 Task: For heading Use Roboto mono with violet colour & bold.  font size for heading20,  'Change the font style of data to'Times New Roman and font size to 12,  Change the alignment of both headline & data to Align left In the sheet  auditingSalesByQuarter_2022
Action: Mouse moved to (36, 129)
Screenshot: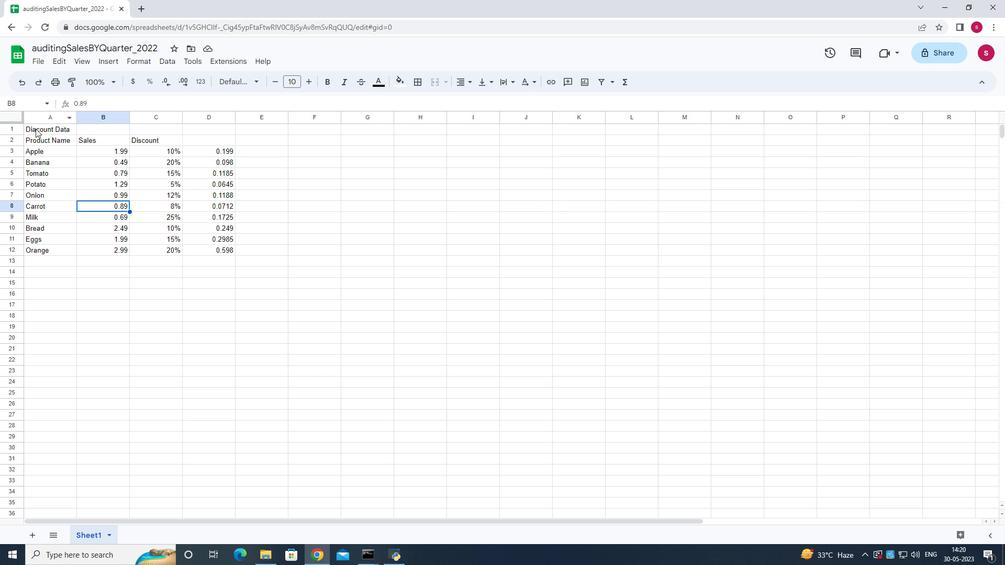 
Action: Mouse pressed left at (36, 129)
Screenshot: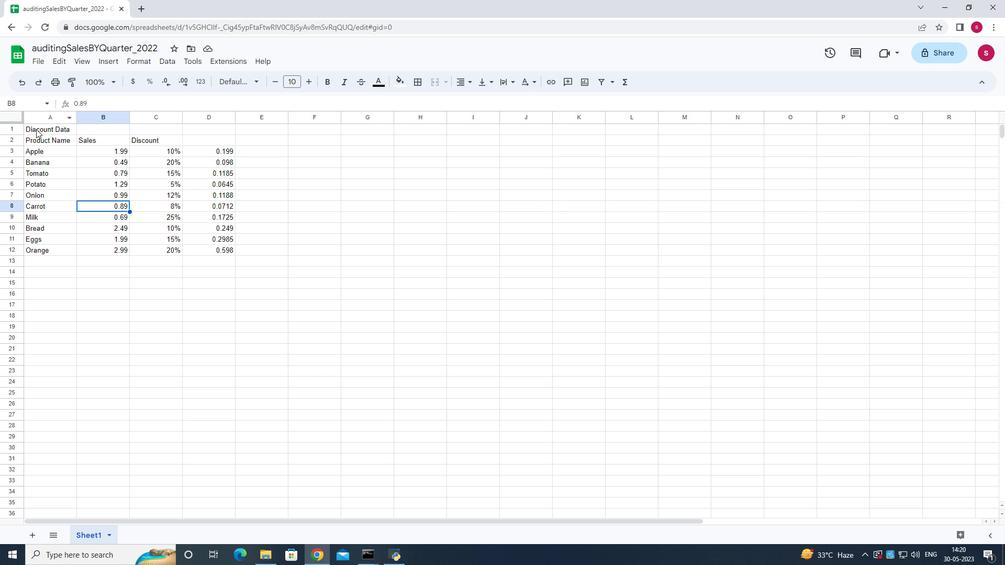 
Action: Mouse moved to (68, 127)
Screenshot: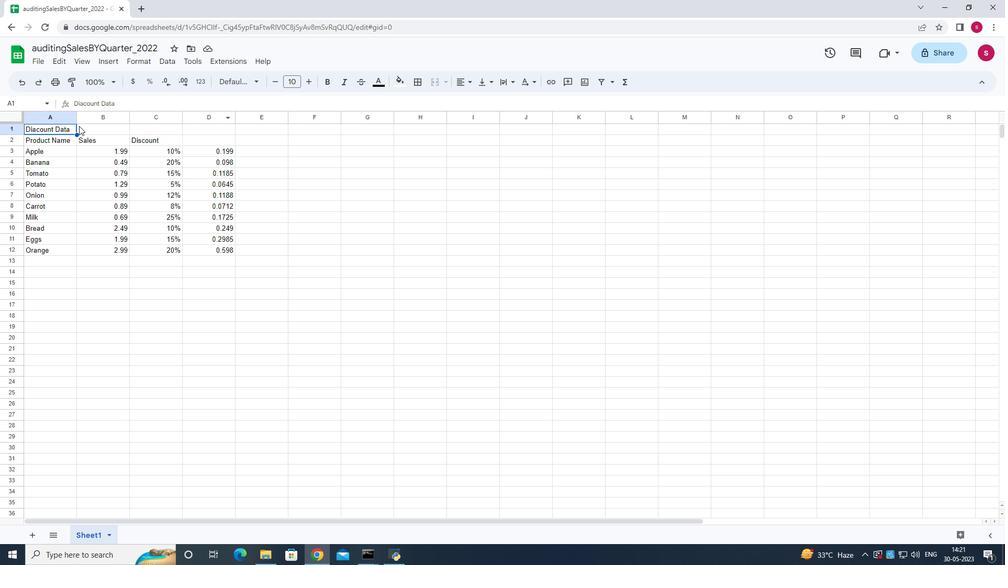 
Action: Mouse pressed left at (68, 127)
Screenshot: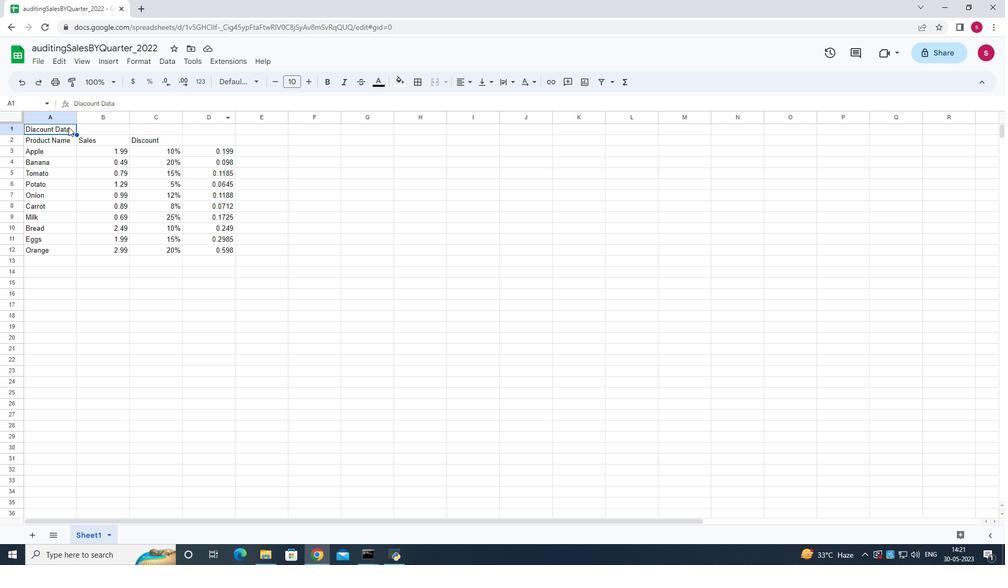 
Action: Mouse moved to (464, 75)
Screenshot: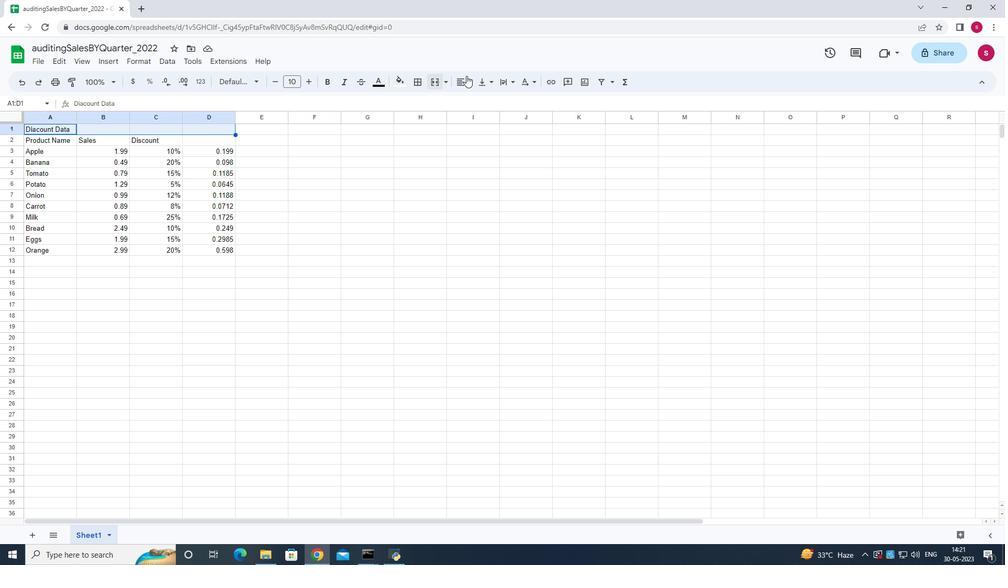 
Action: Mouse pressed left at (464, 75)
Screenshot: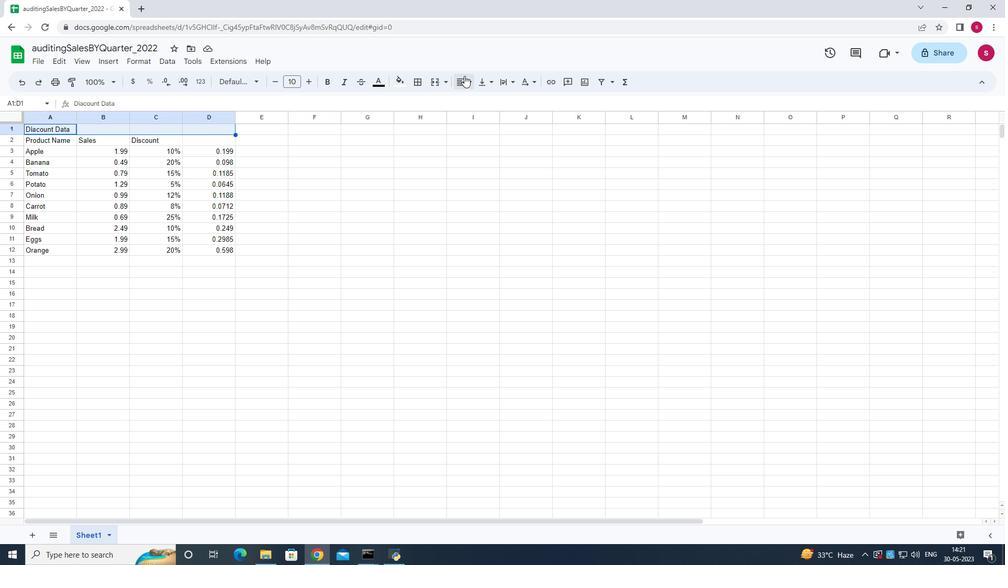 
Action: Mouse moved to (486, 95)
Screenshot: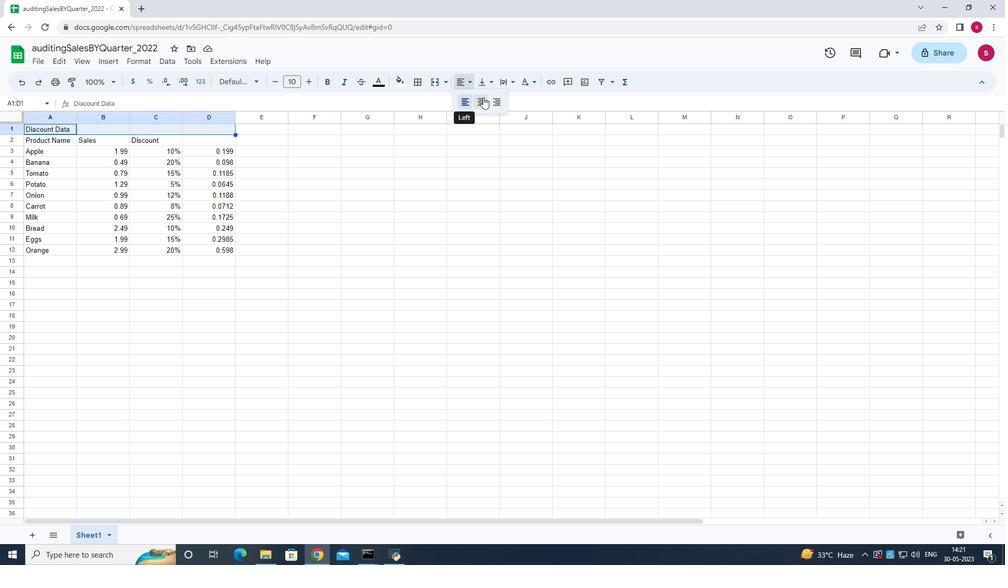
Action: Mouse pressed left at (486, 95)
Screenshot: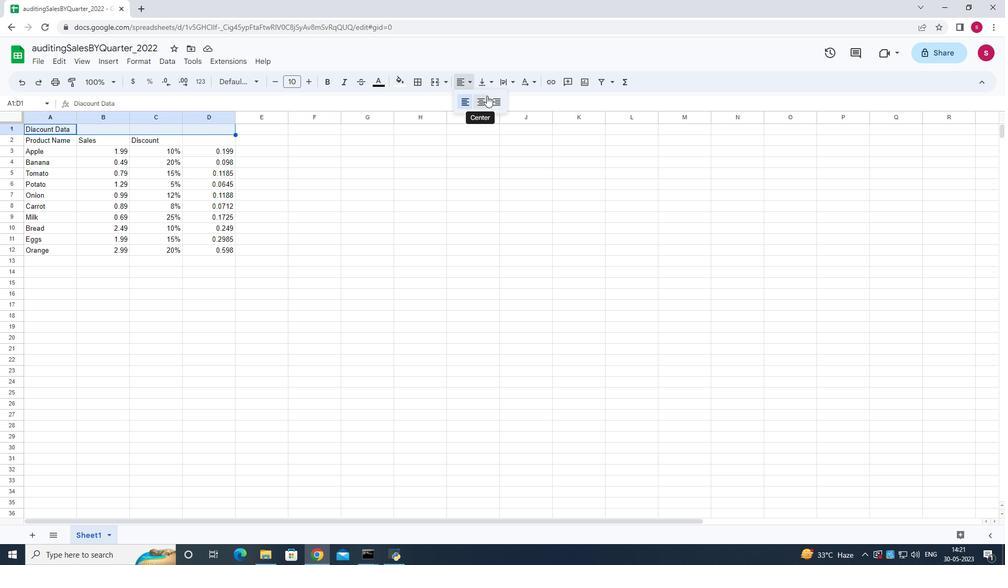 
Action: Mouse moved to (423, 84)
Screenshot: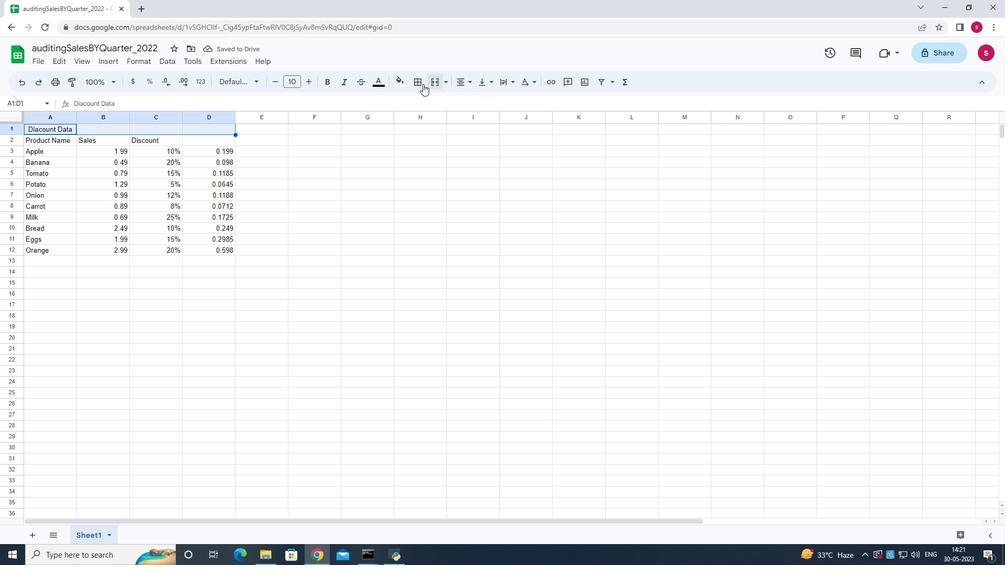 
Action: Mouse pressed left at (423, 84)
Screenshot: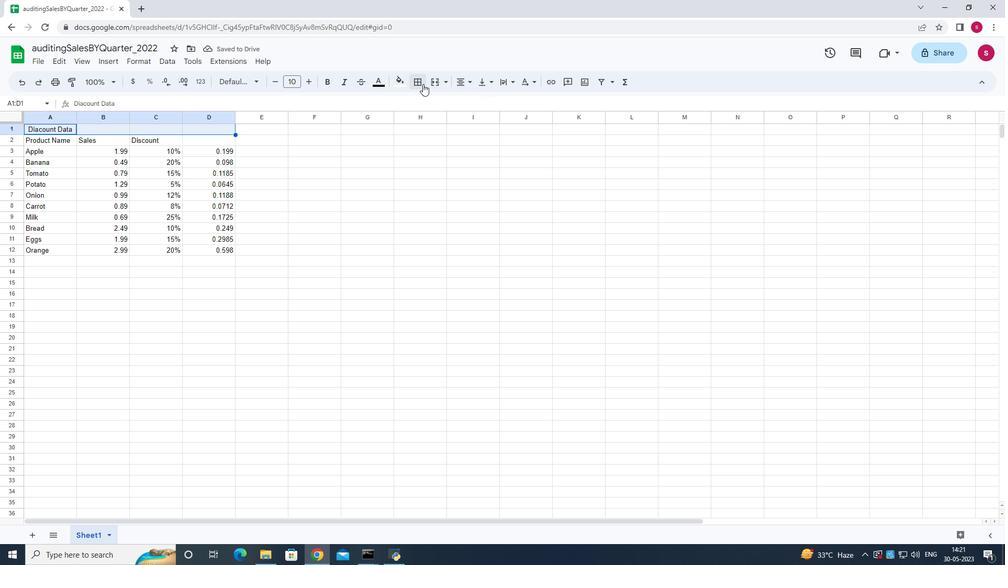 
Action: Mouse moved to (467, 204)
Screenshot: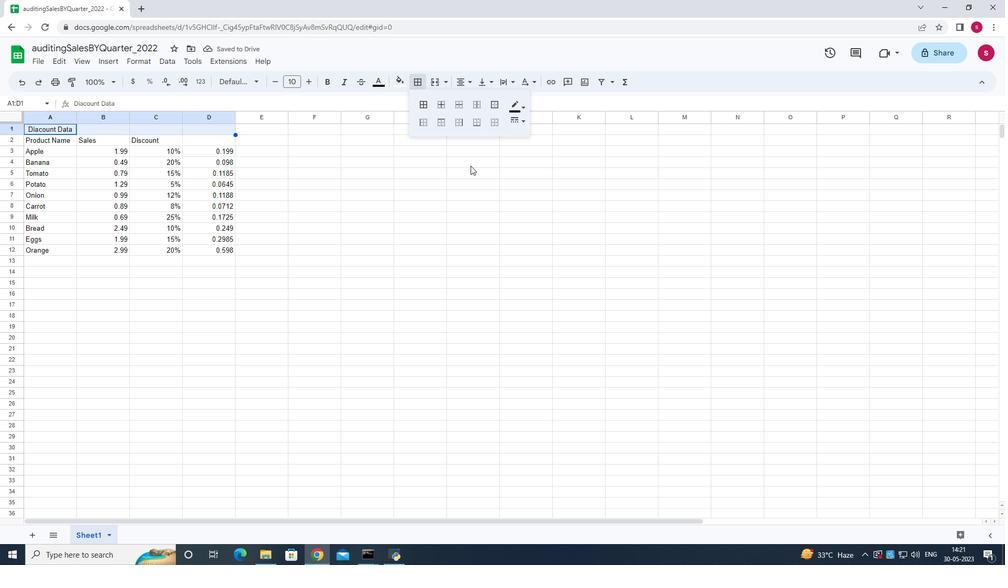 
Action: Mouse pressed left at (467, 204)
Screenshot: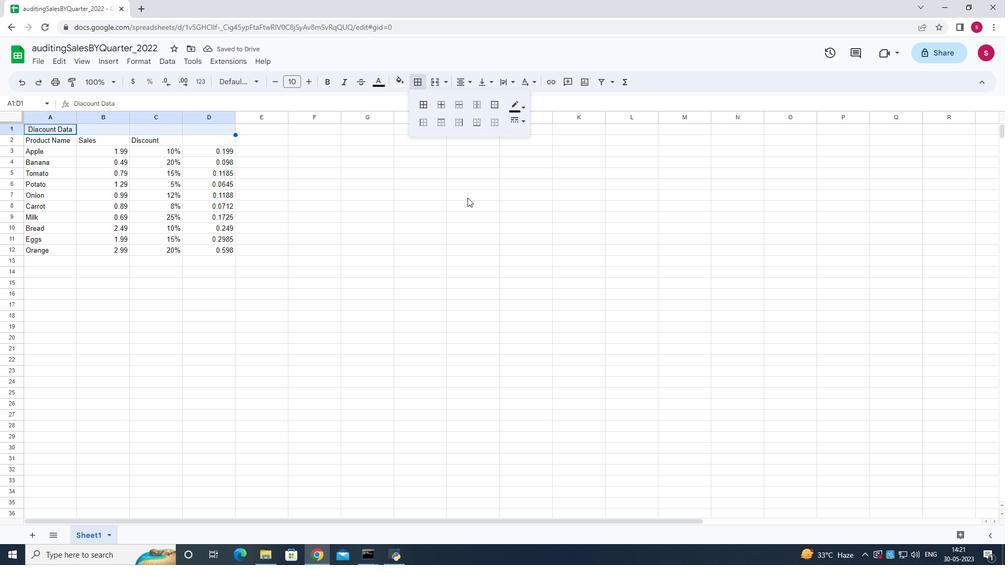 
Action: Mouse moved to (49, 124)
Screenshot: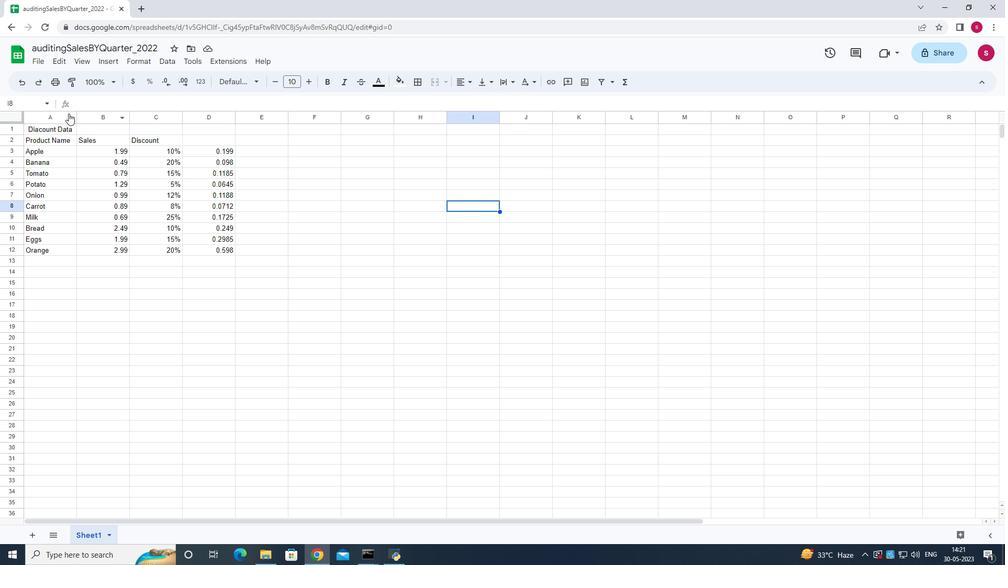 
Action: Mouse pressed left at (49, 124)
Screenshot: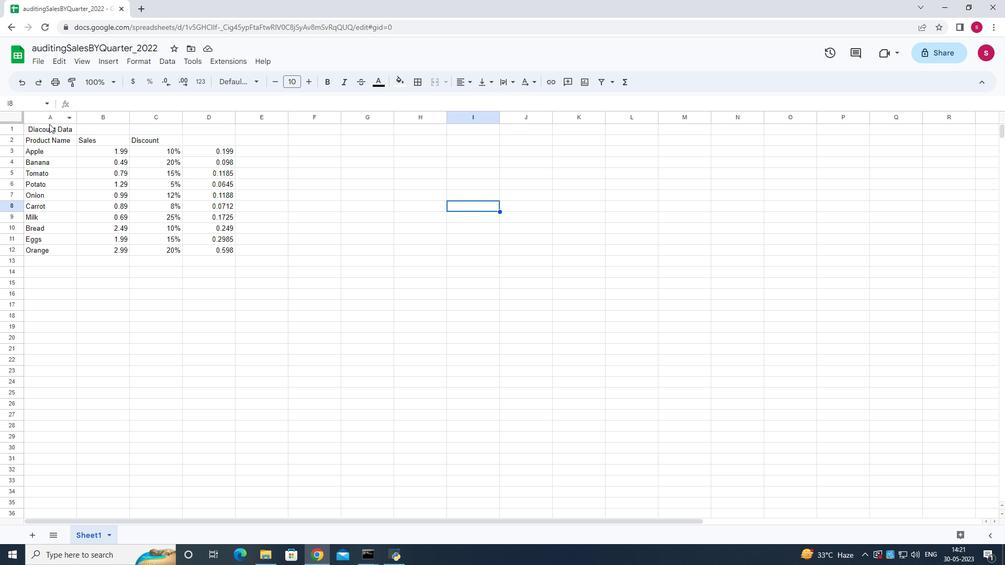 
Action: Mouse moved to (51, 136)
Screenshot: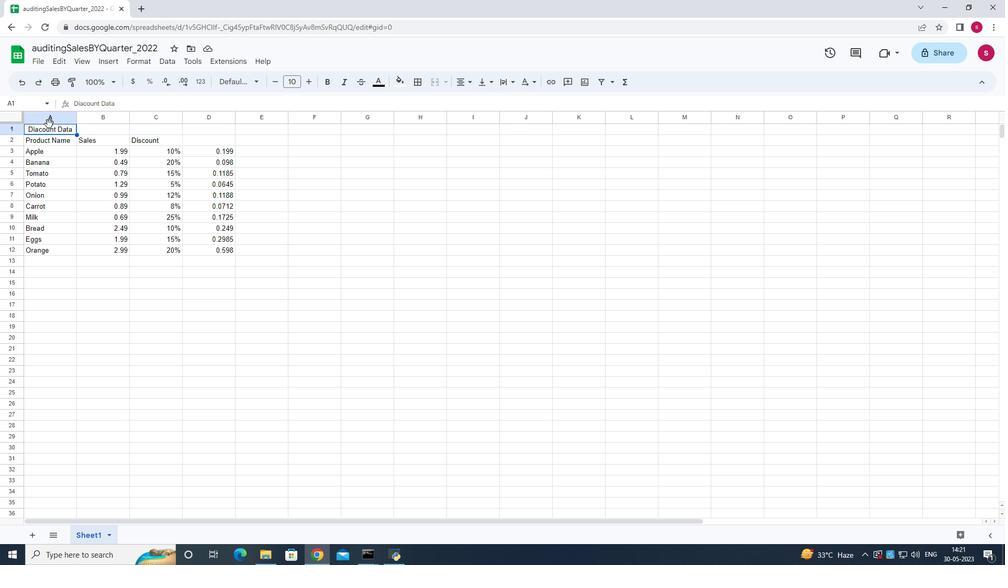 
Action: Mouse pressed left at (51, 136)
Screenshot: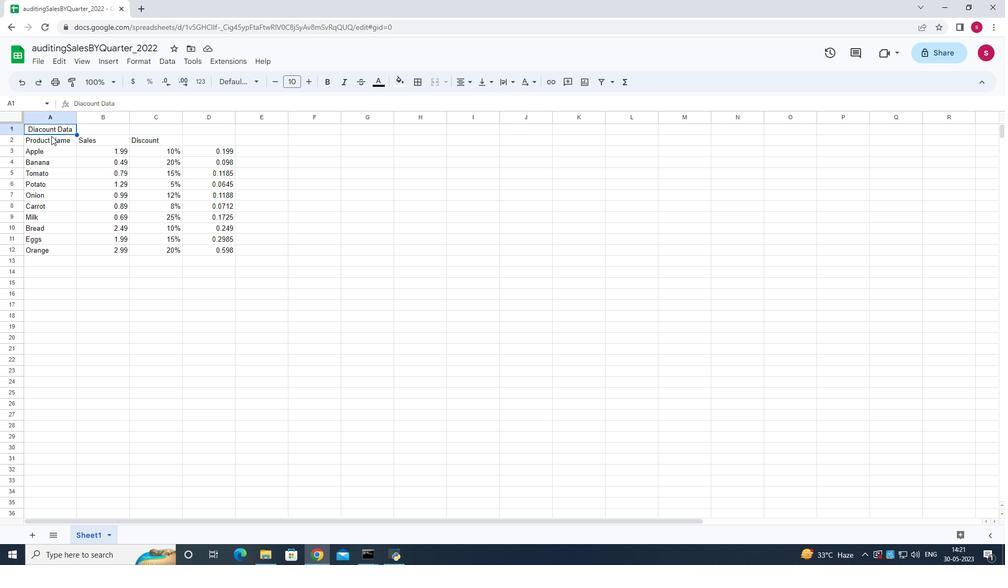 
Action: Mouse moved to (198, 354)
Screenshot: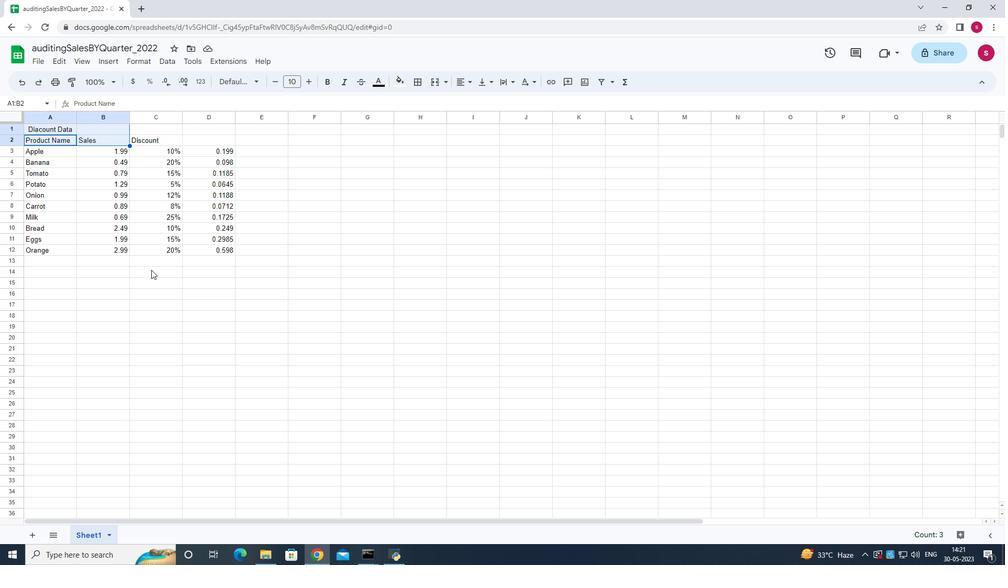 
Action: Mouse pressed left at (198, 354)
Screenshot: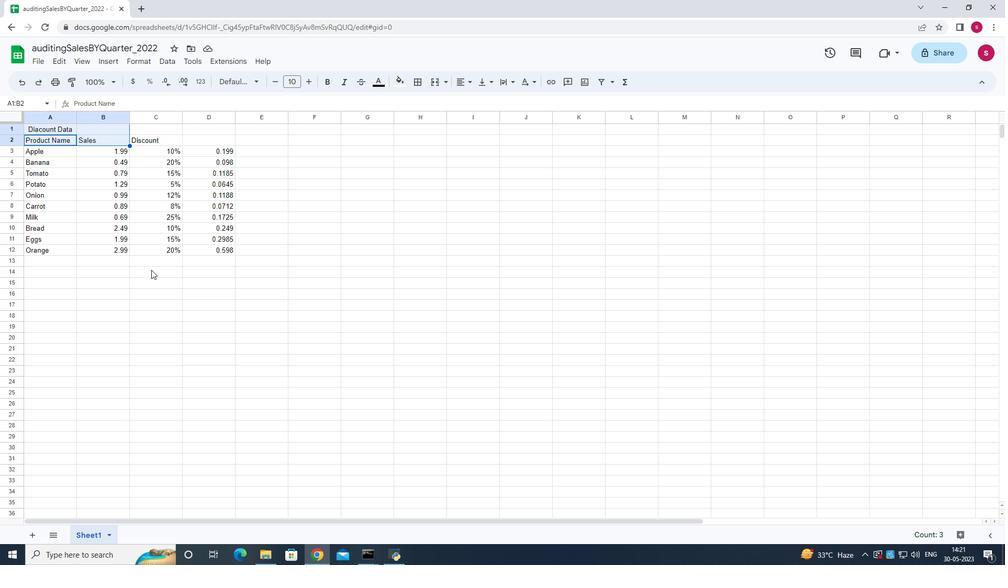 
Action: Mouse moved to (57, 120)
Screenshot: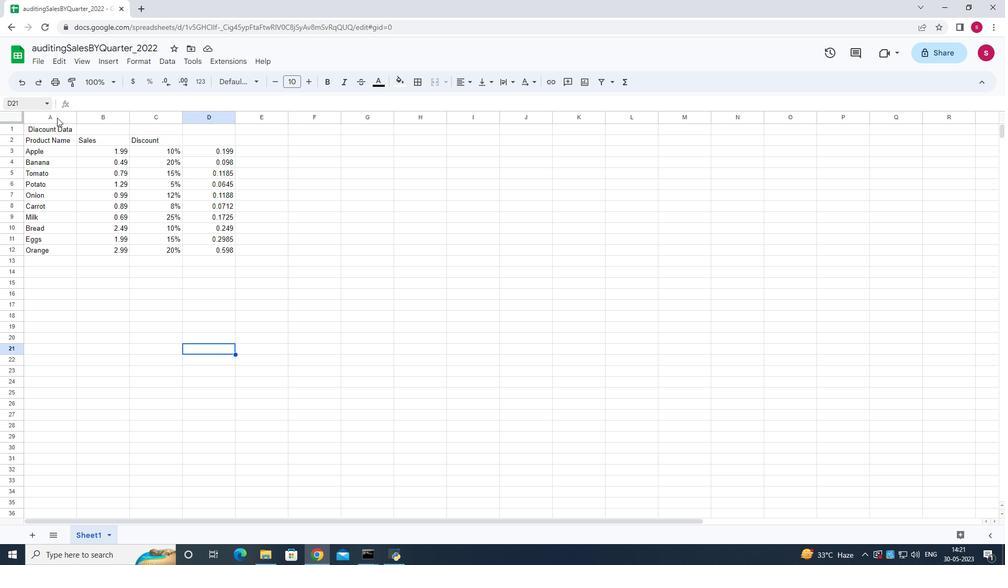 
Action: Mouse pressed left at (57, 120)
Screenshot: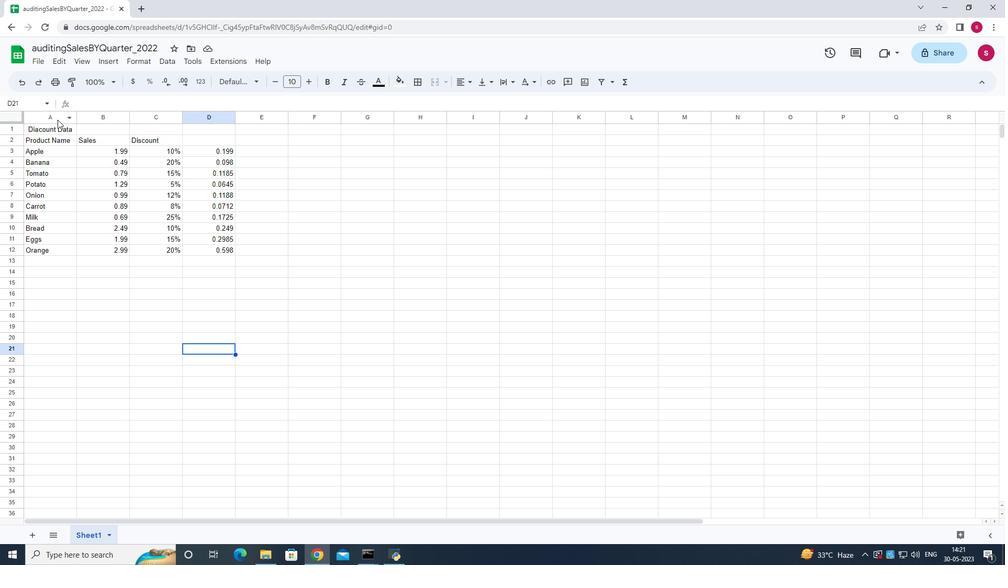 
Action: Mouse moved to (57, 126)
Screenshot: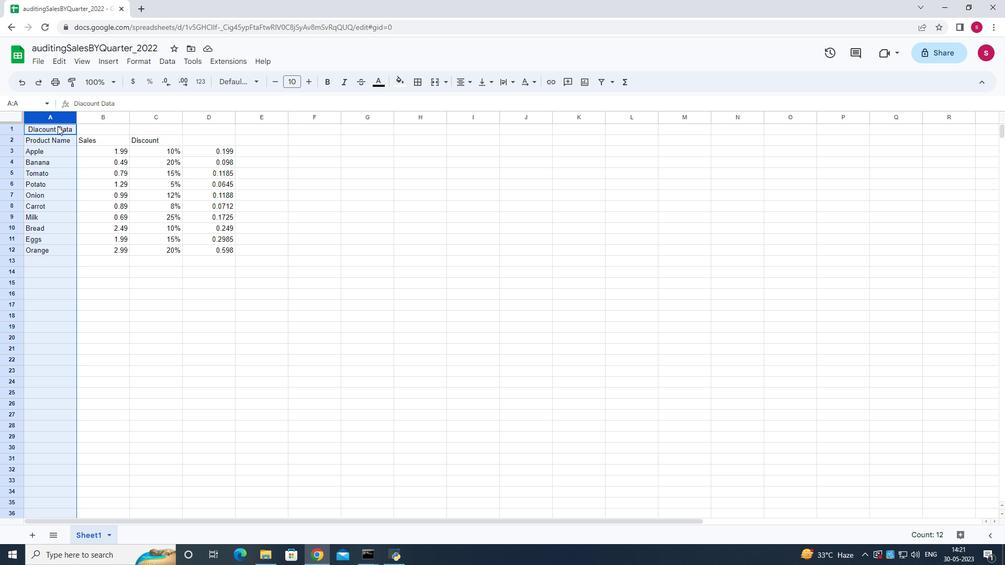 
Action: Mouse pressed left at (57, 126)
Screenshot: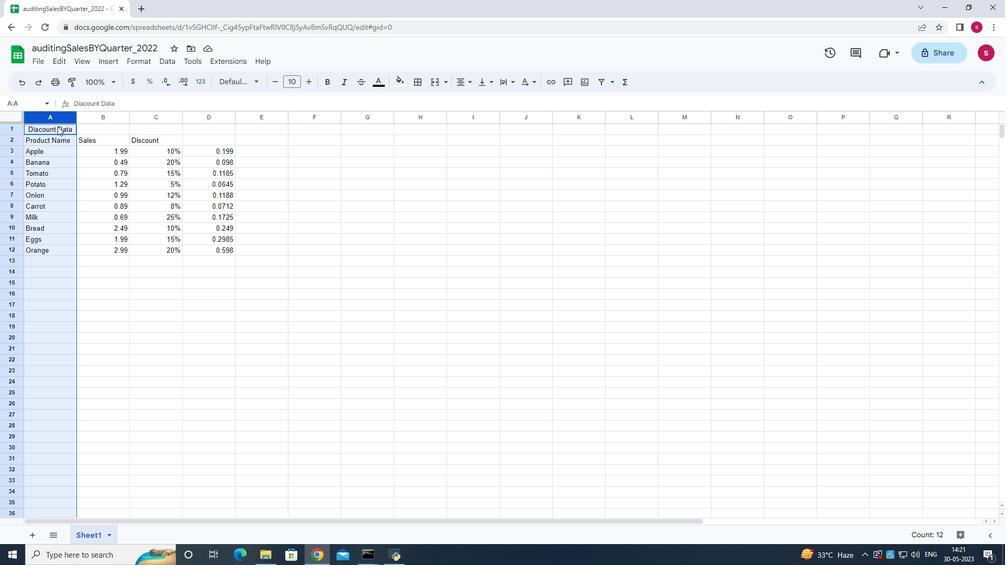 
Action: Mouse pressed left at (57, 126)
Screenshot: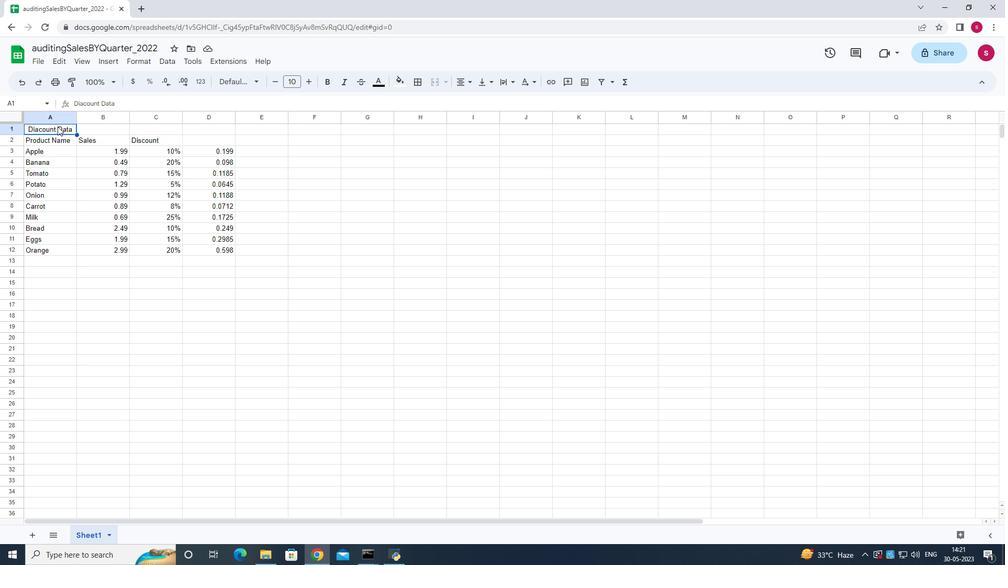 
Action: Mouse moved to (136, 62)
Screenshot: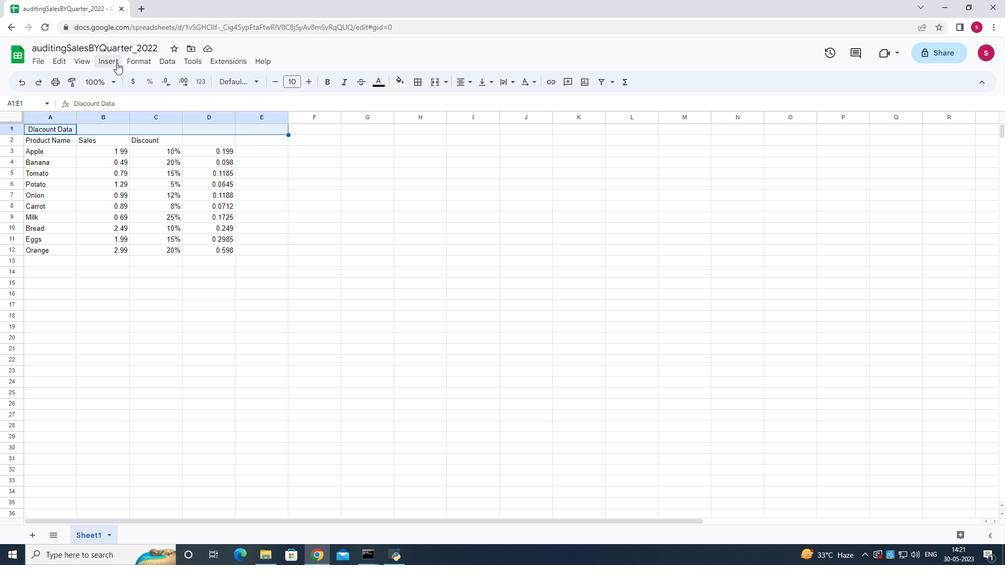 
Action: Mouse pressed left at (136, 62)
Screenshot: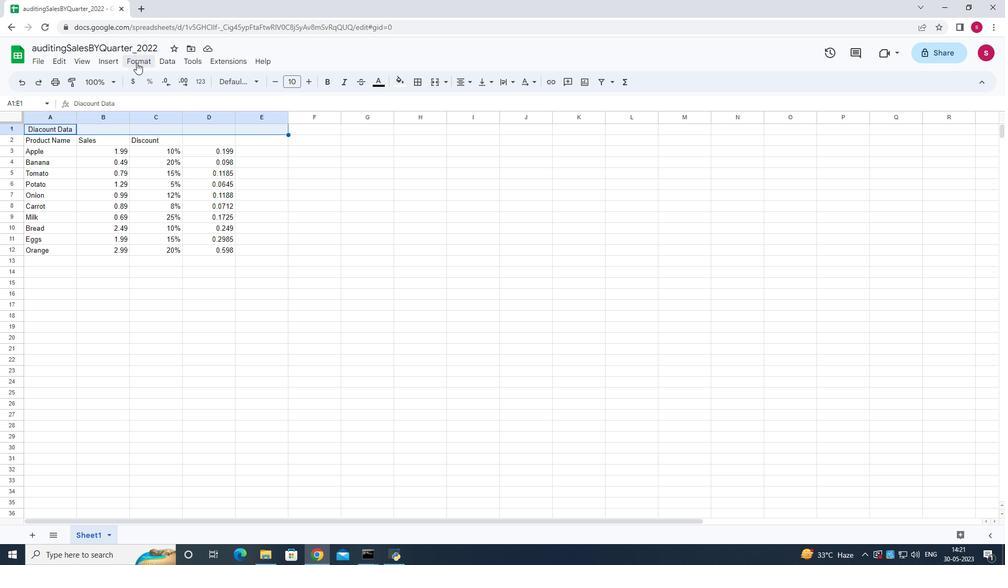 
Action: Mouse moved to (65, 123)
Screenshot: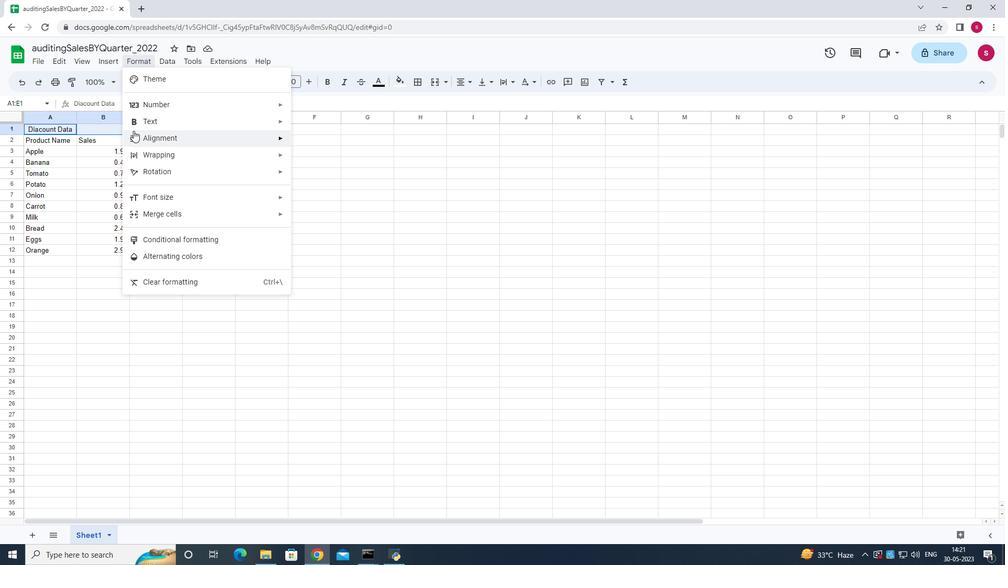 
Action: Mouse pressed left at (65, 123)
Screenshot: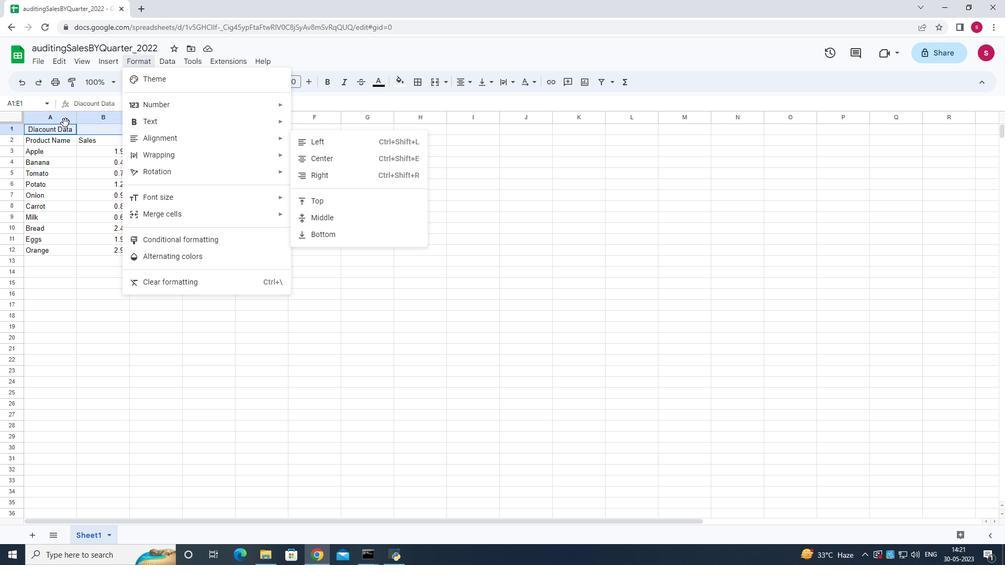 
Action: Mouse moved to (49, 129)
Screenshot: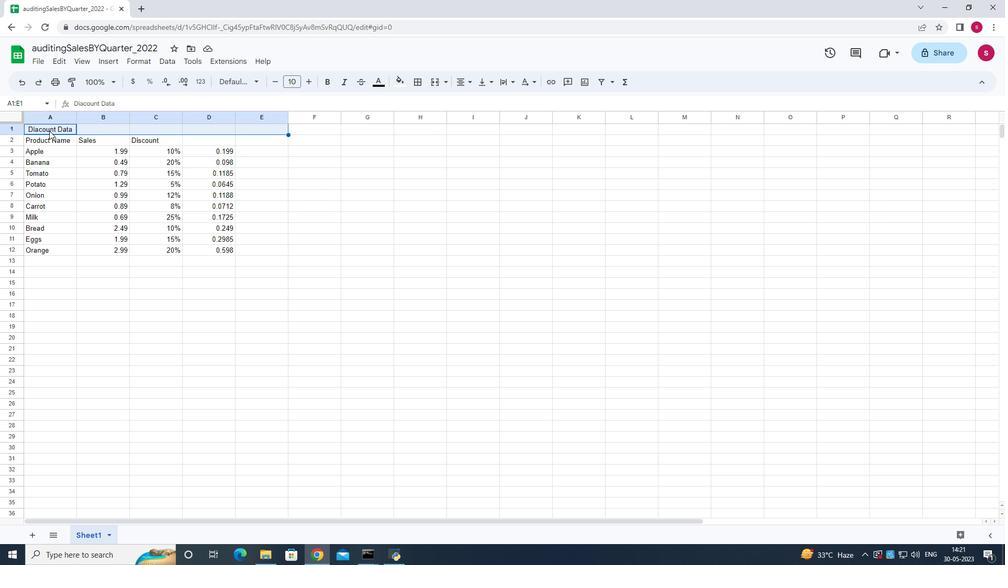 
Action: Mouse pressed left at (49, 129)
Screenshot: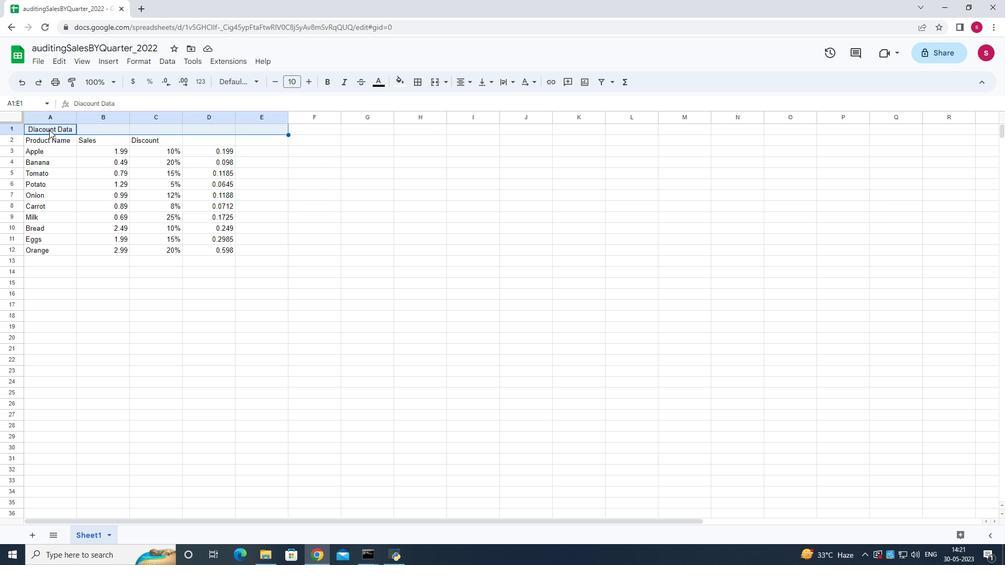 
Action: Mouse moved to (111, 61)
Screenshot: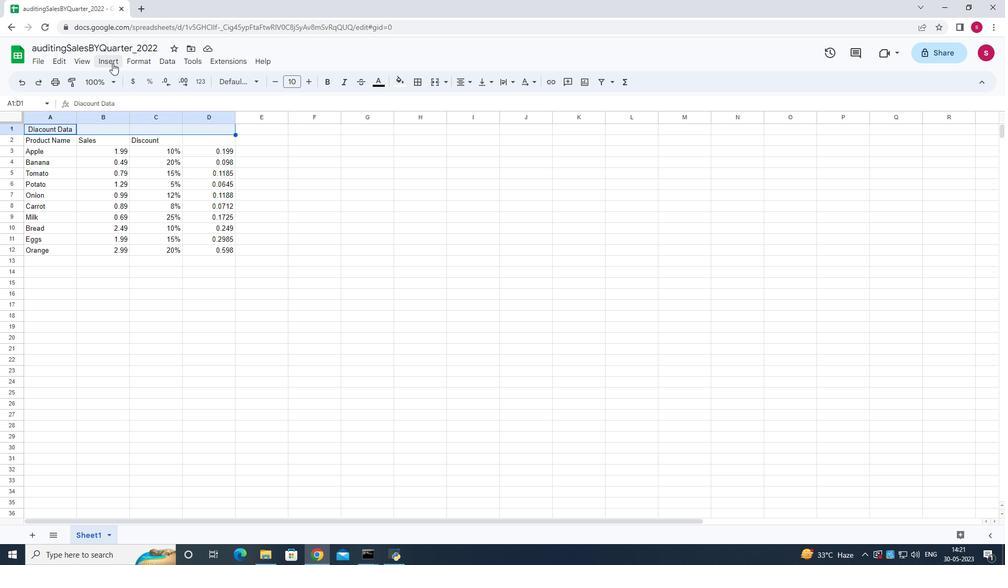 
Action: Mouse pressed left at (111, 61)
Screenshot: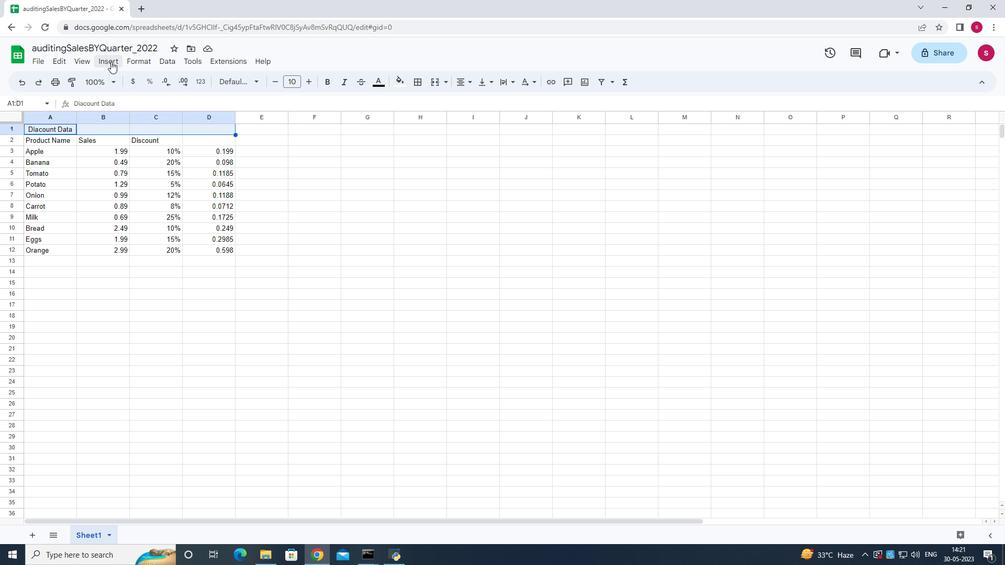 
Action: Mouse moved to (138, 75)
Screenshot: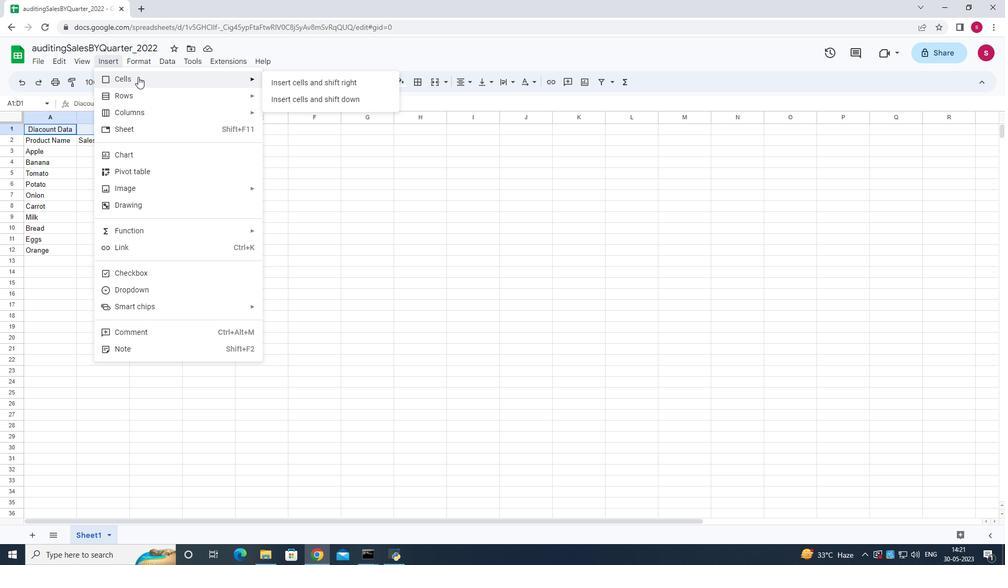 
Action: Mouse pressed left at (138, 75)
Screenshot: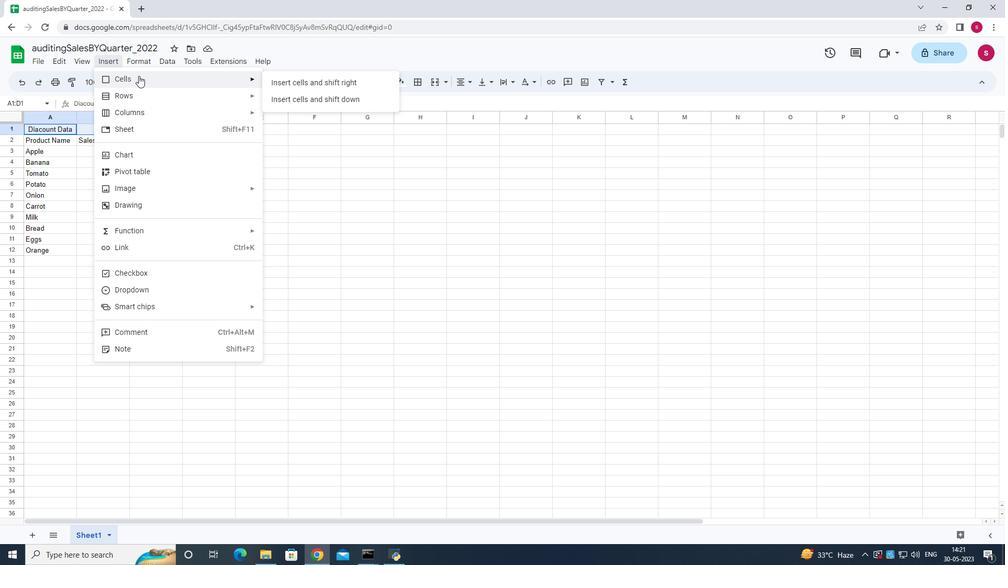
Action: Mouse moved to (286, 53)
Screenshot: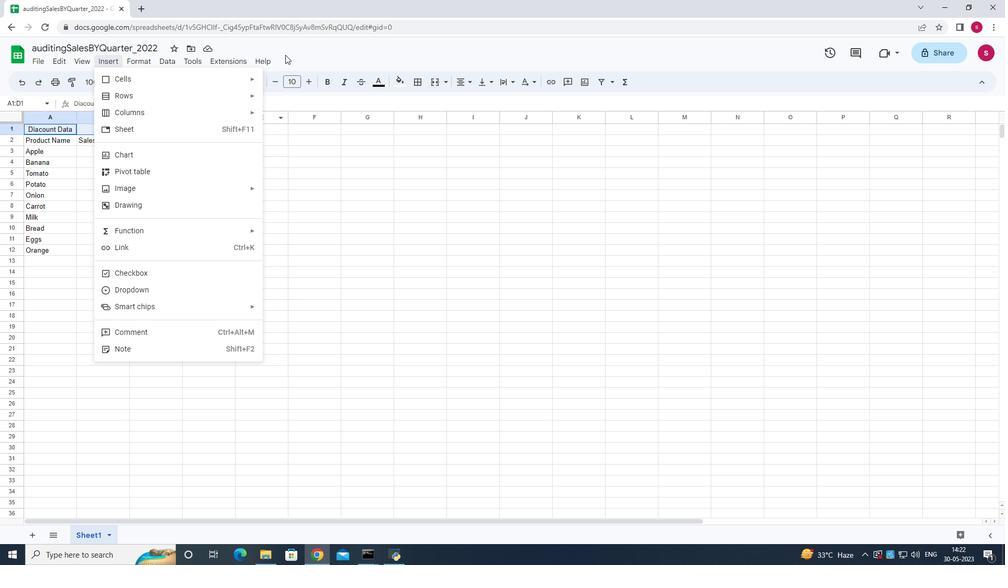 
Action: Mouse pressed left at (286, 53)
Screenshot: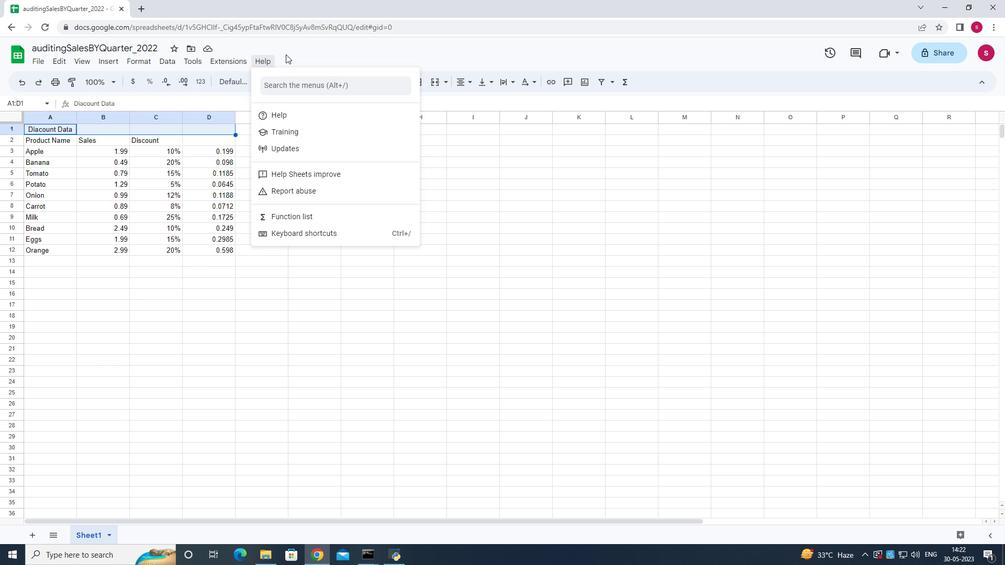
Action: Mouse moved to (472, 80)
Screenshot: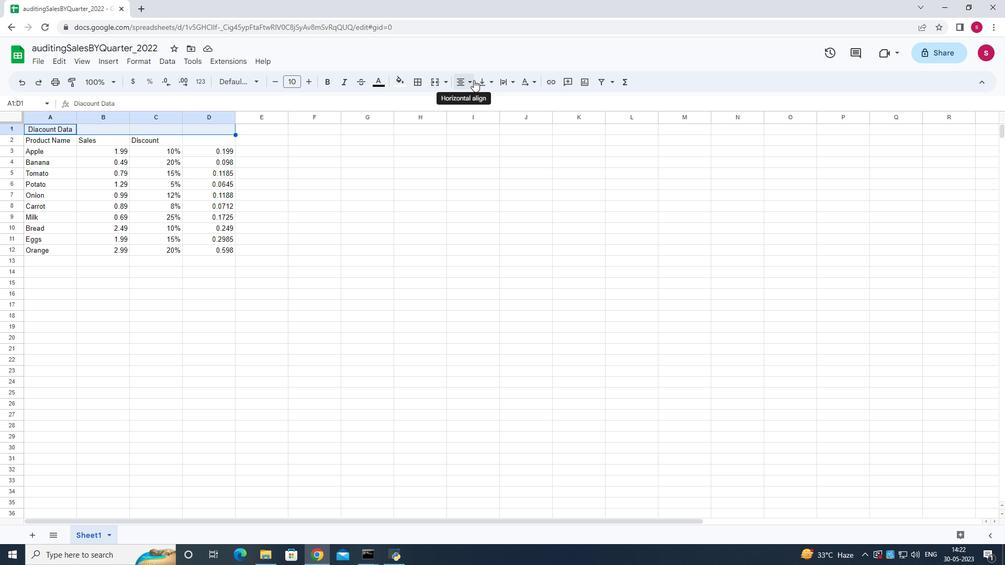 
Action: Mouse pressed left at (472, 80)
Screenshot: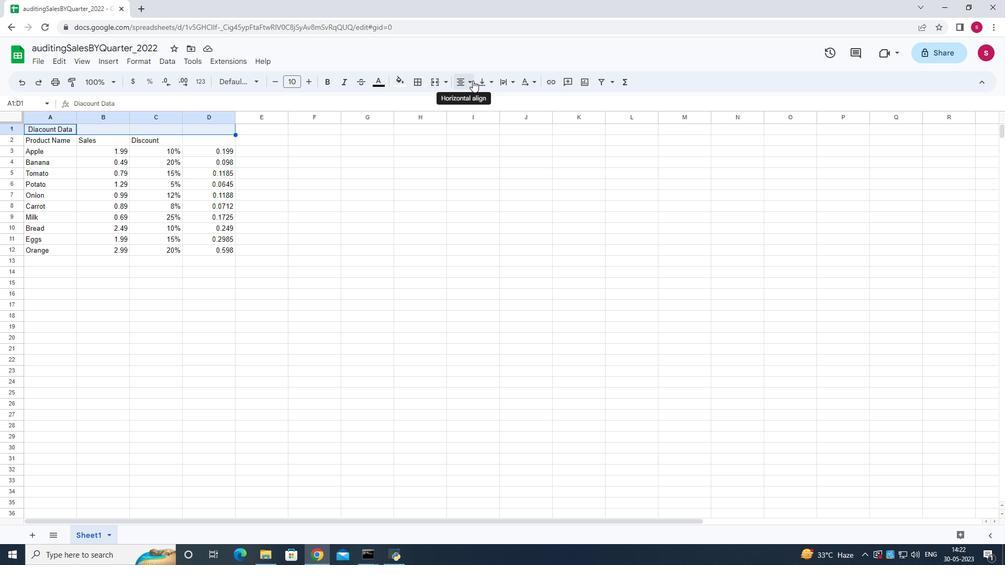 
Action: Mouse moved to (478, 103)
Screenshot: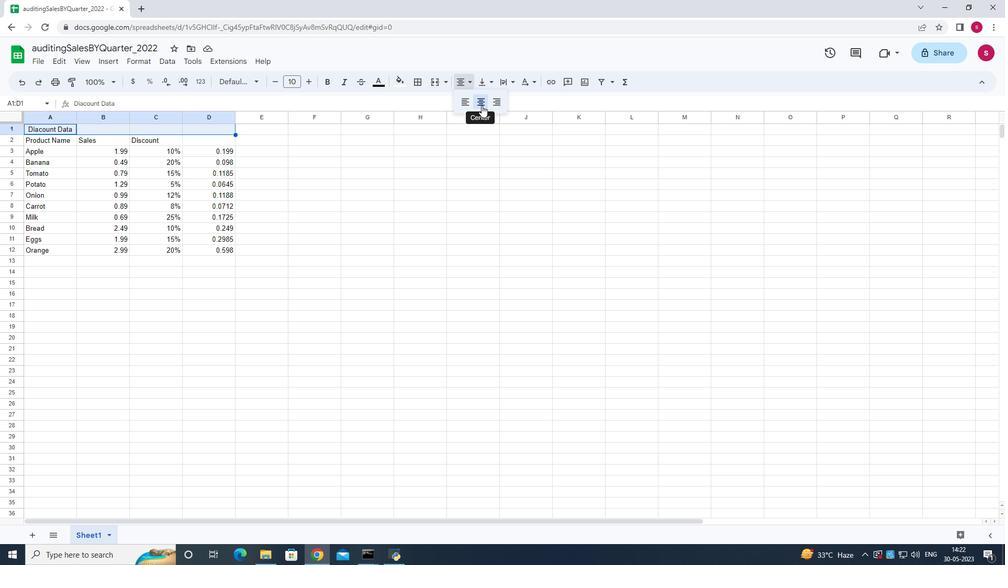 
Action: Mouse pressed left at (478, 103)
Screenshot: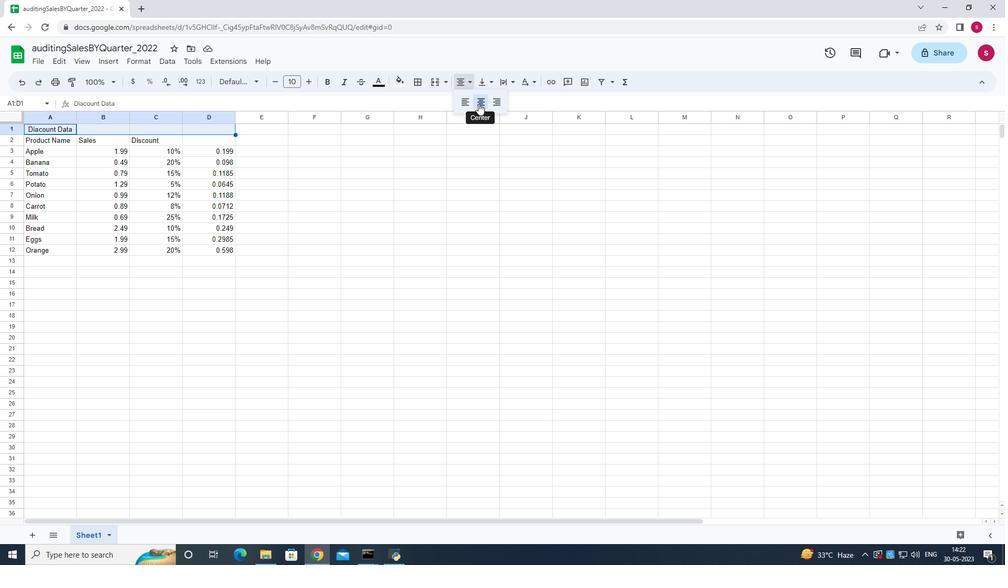 
Action: Mouse moved to (131, 64)
Screenshot: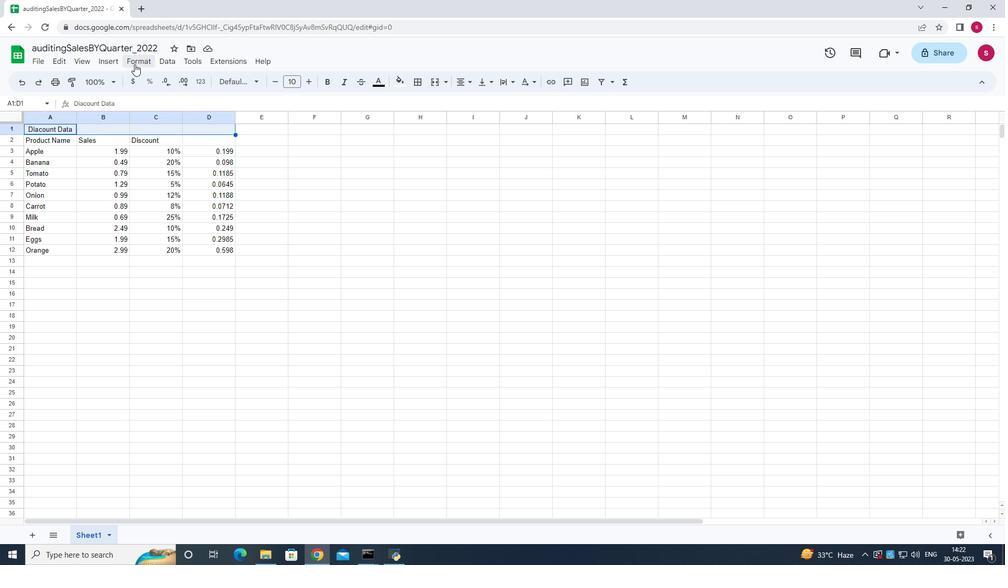 
Action: Mouse pressed left at (131, 64)
Screenshot: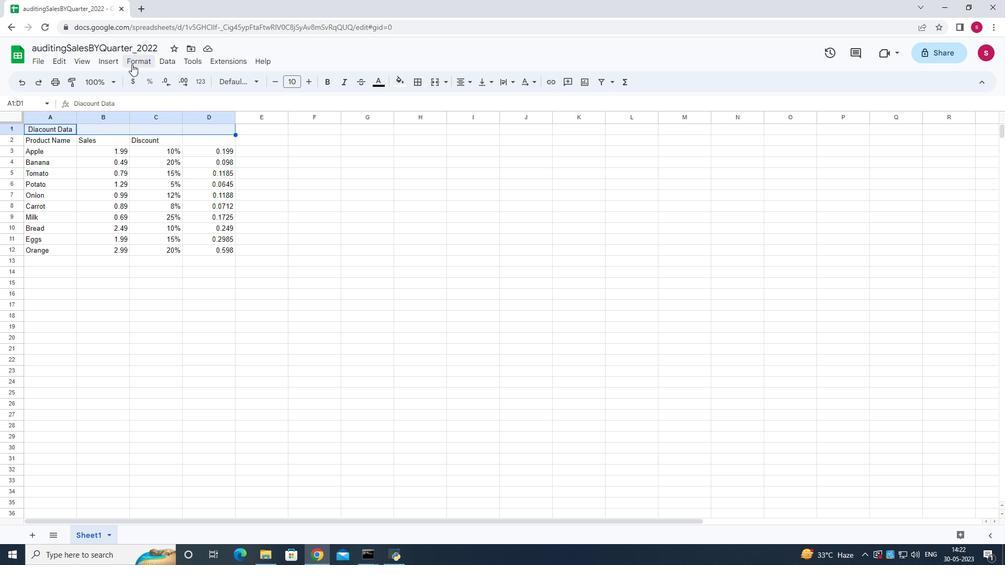 
Action: Mouse moved to (301, 216)
Screenshot: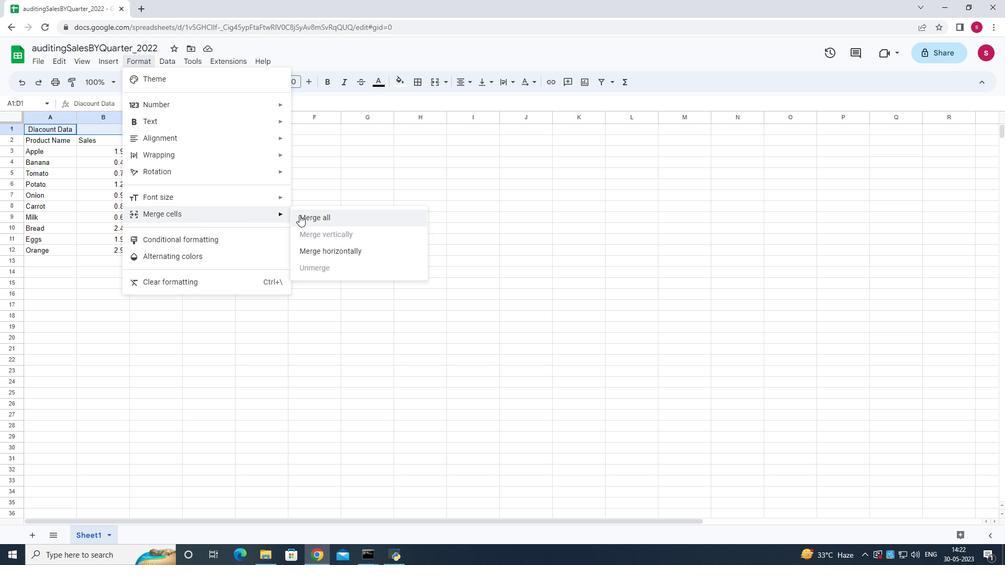 
Action: Mouse pressed left at (301, 216)
Screenshot: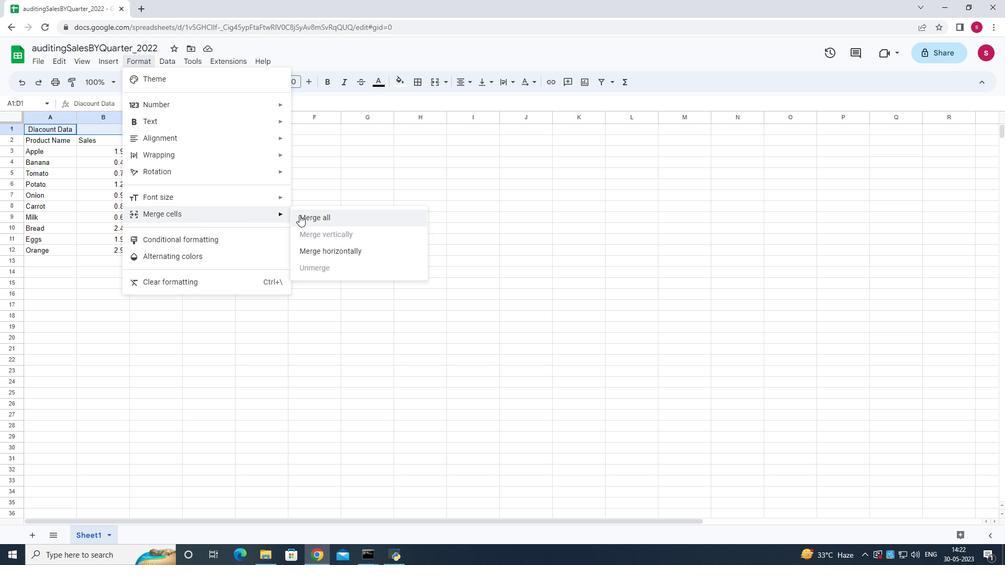 
Action: Mouse moved to (873, 148)
Screenshot: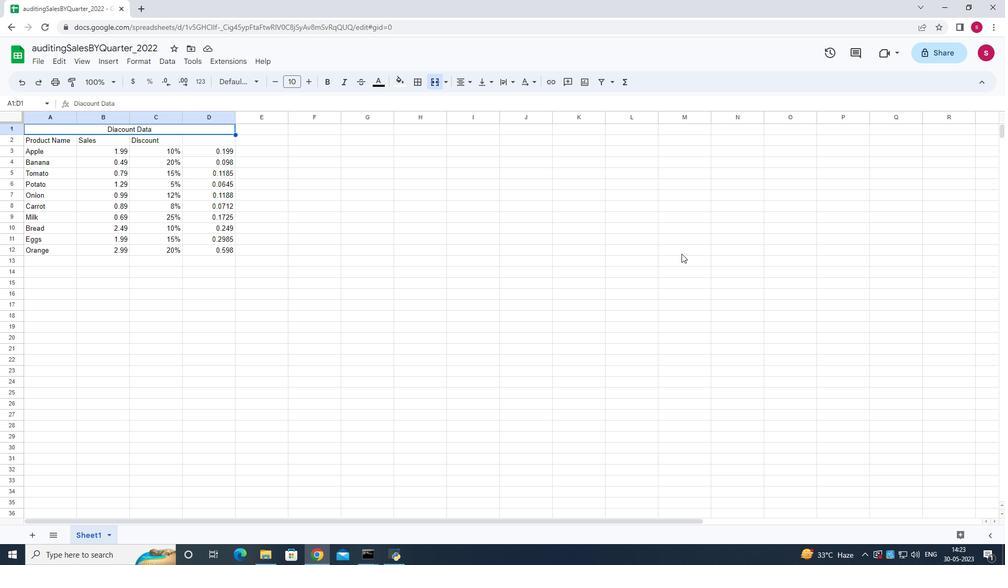 
Action: Mouse scrolled (873, 149) with delta (0, 0)
Screenshot: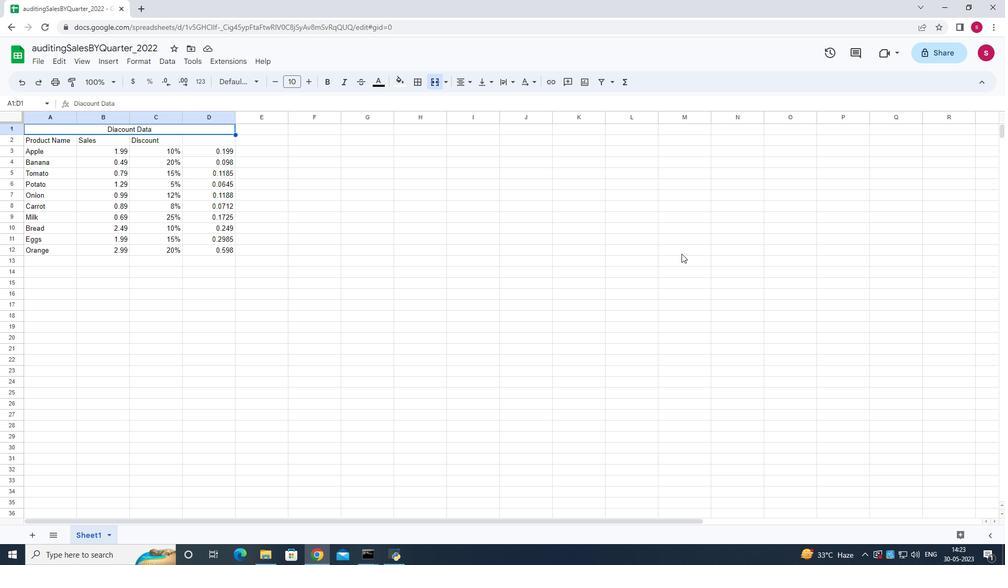 
Action: Mouse moved to (124, 127)
Screenshot: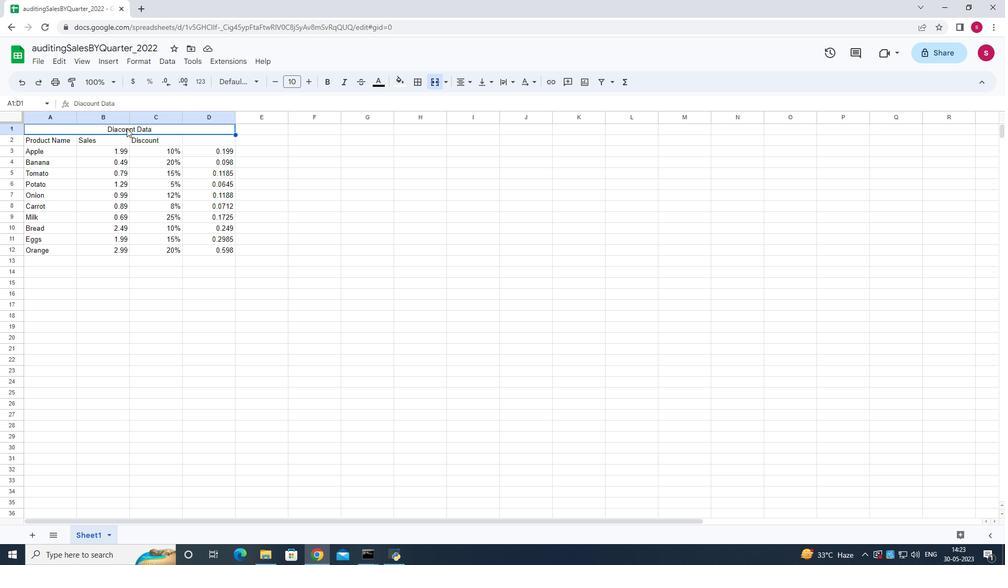 
Action: Mouse pressed left at (124, 127)
Screenshot: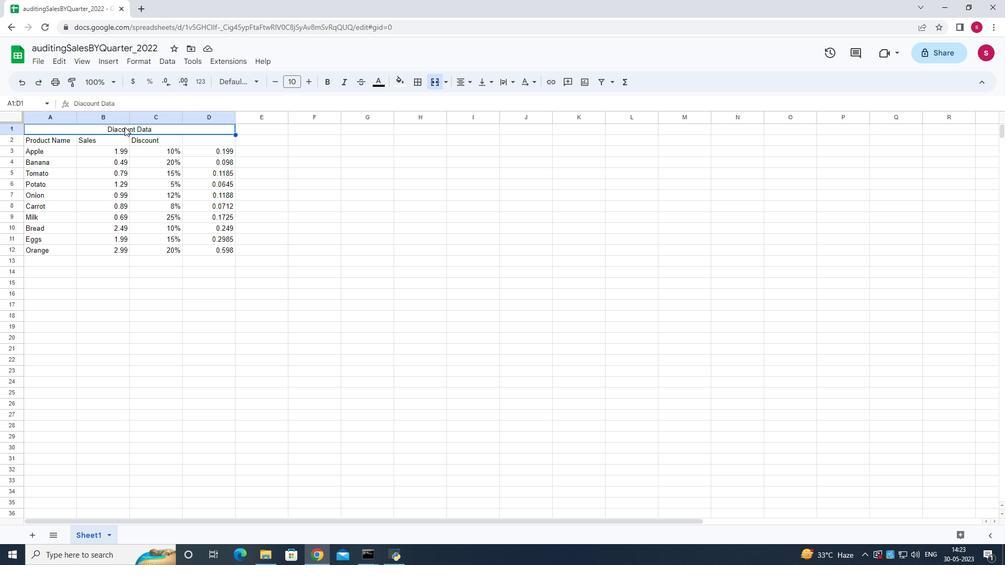 
Action: Mouse pressed left at (124, 127)
Screenshot: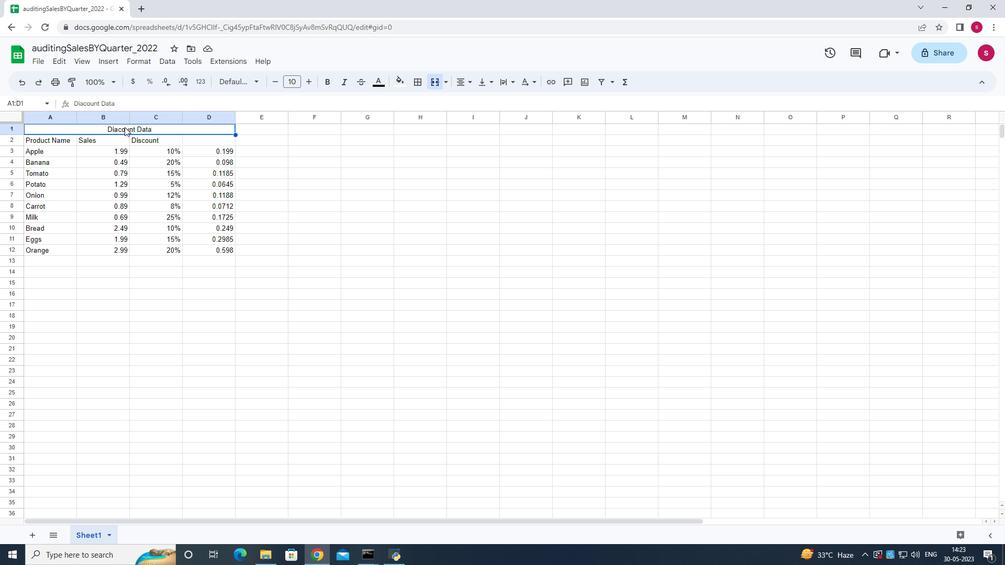 
Action: Mouse pressed left at (124, 127)
Screenshot: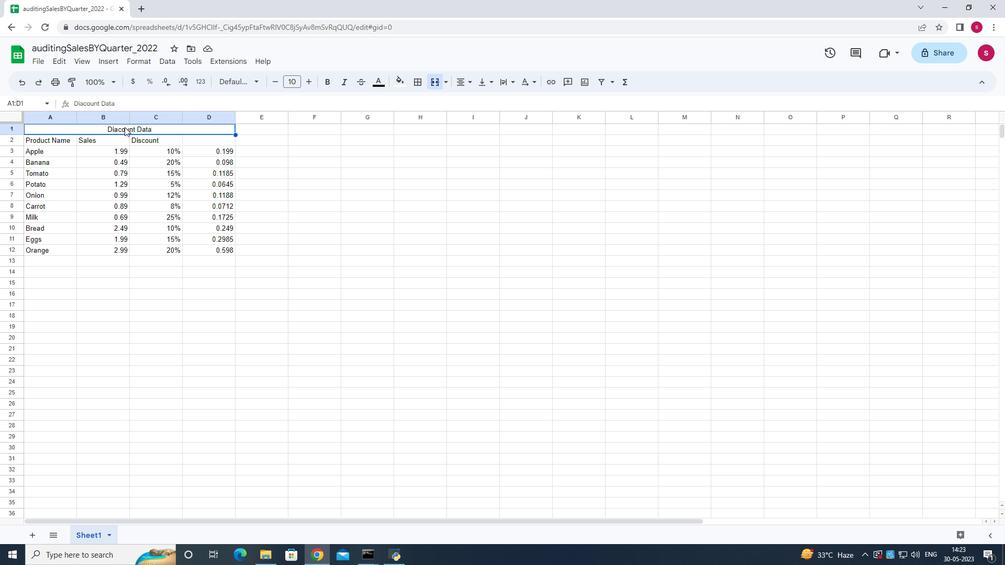 
Action: Mouse pressed left at (124, 127)
Screenshot: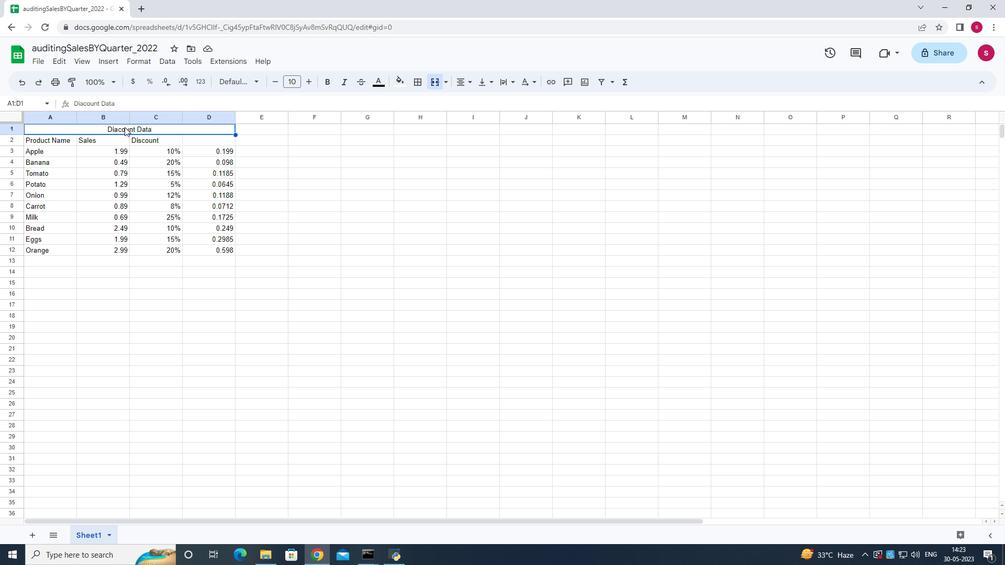 
Action: Mouse pressed left at (124, 127)
Screenshot: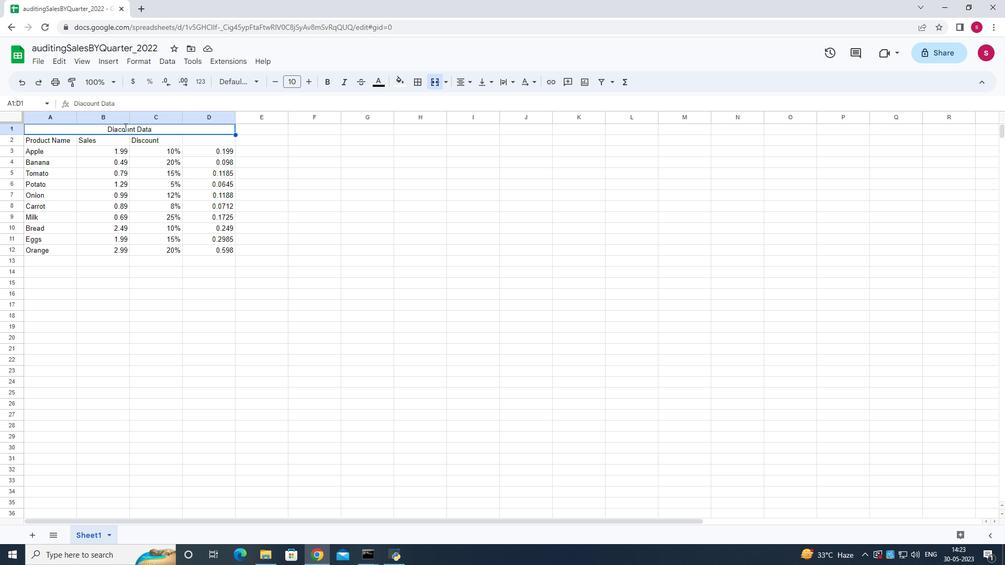 
Action: Mouse moved to (382, 83)
Screenshot: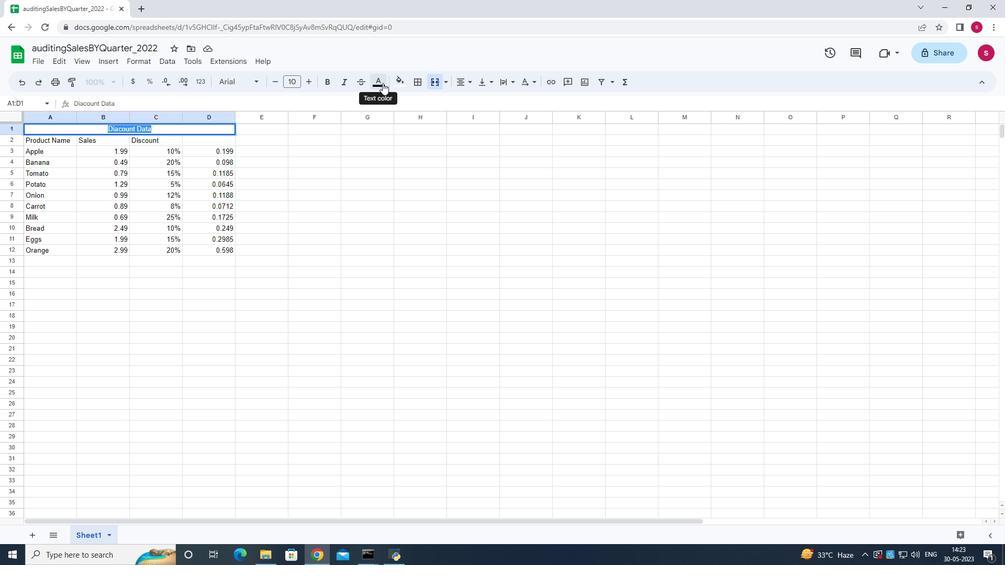 
Action: Mouse pressed left at (382, 83)
Screenshot: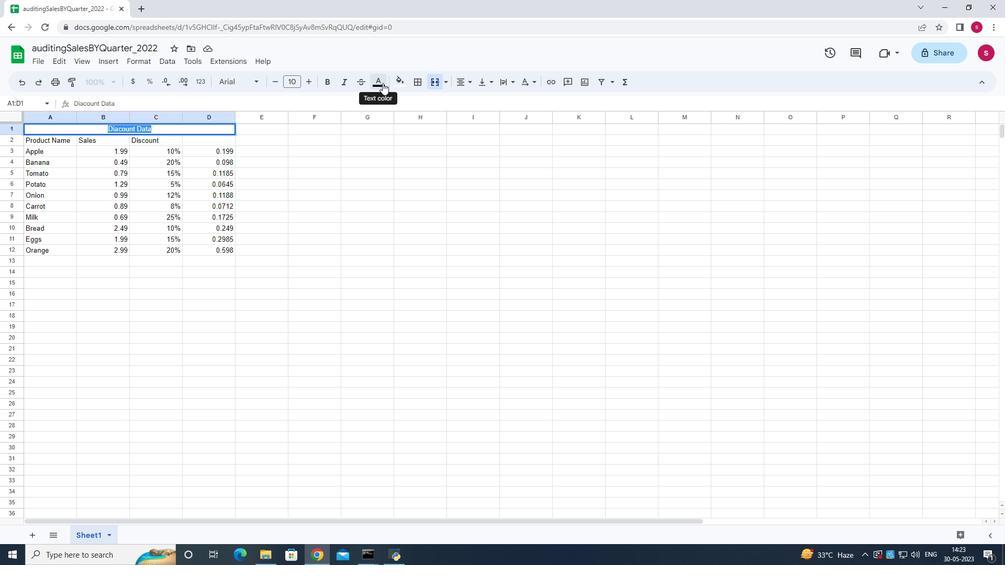 
Action: Mouse moved to (405, 128)
Screenshot: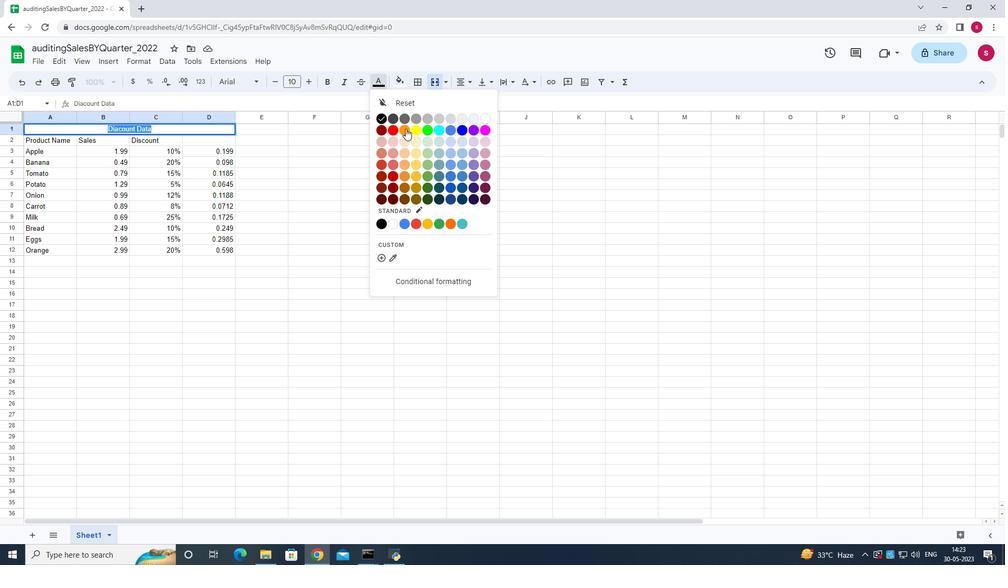 
Action: Mouse pressed left at (405, 128)
Screenshot: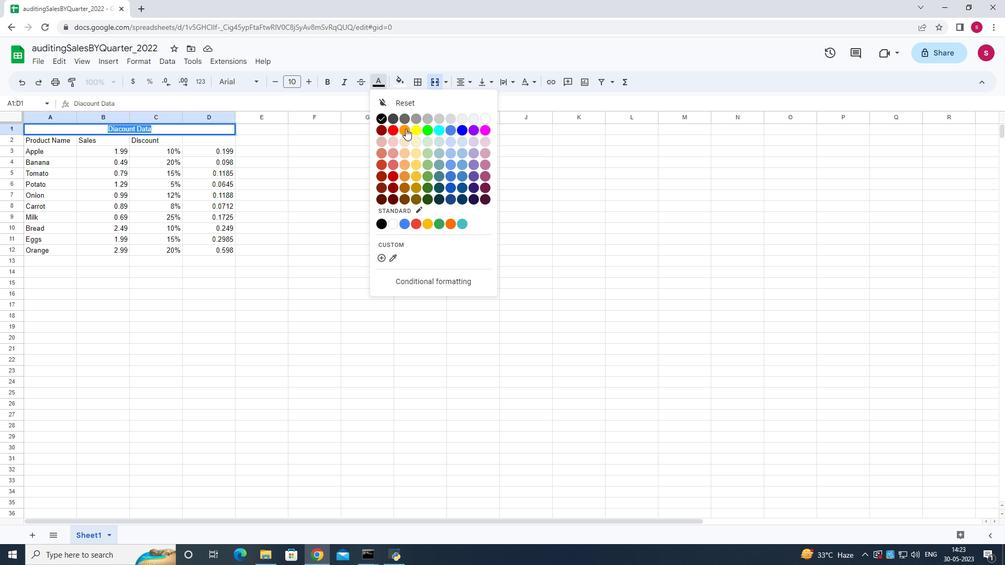 
Action: Mouse moved to (386, 81)
Screenshot: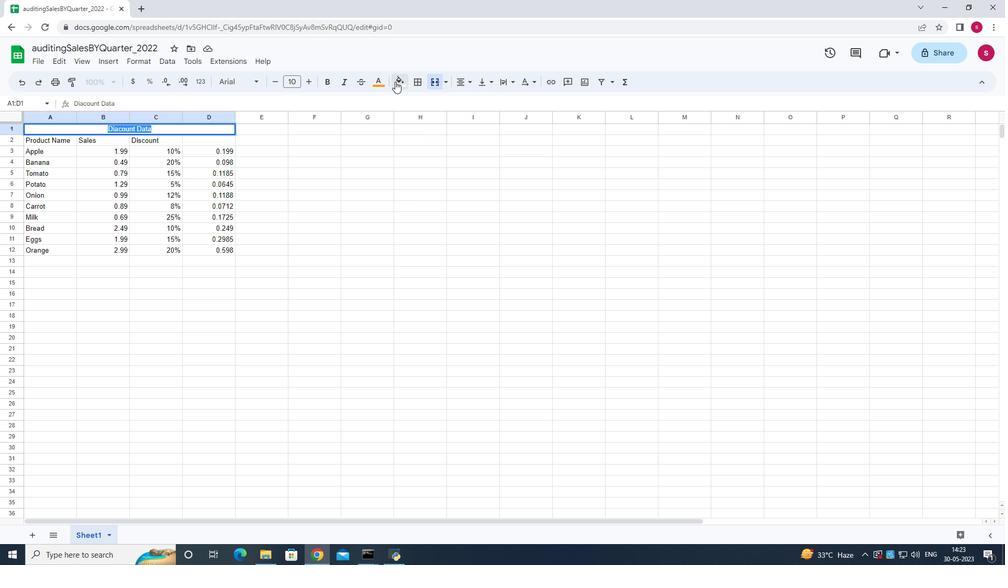 
Action: Mouse pressed left at (386, 81)
Screenshot: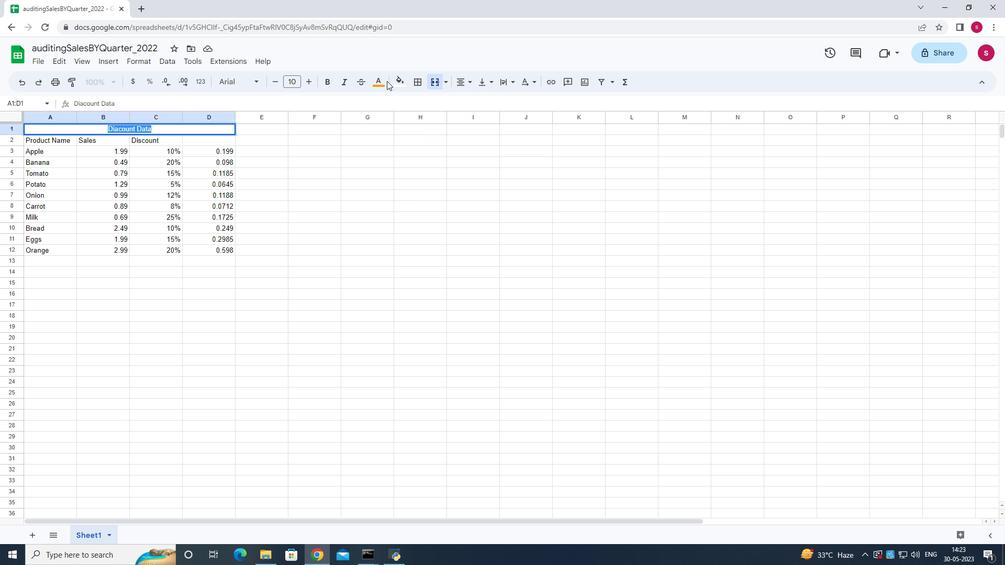 
Action: Mouse moved to (382, 82)
Screenshot: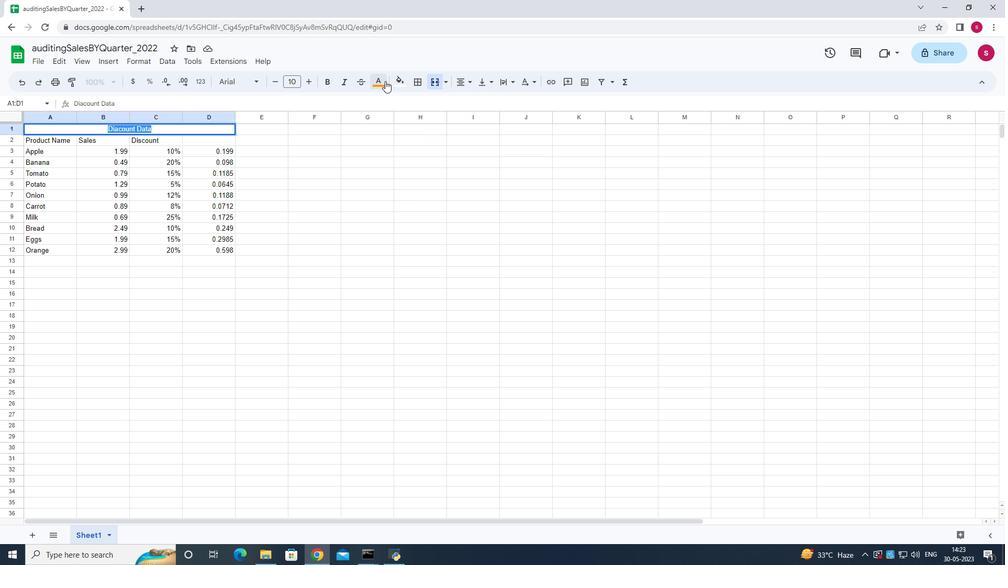 
Action: Mouse pressed left at (382, 82)
Screenshot: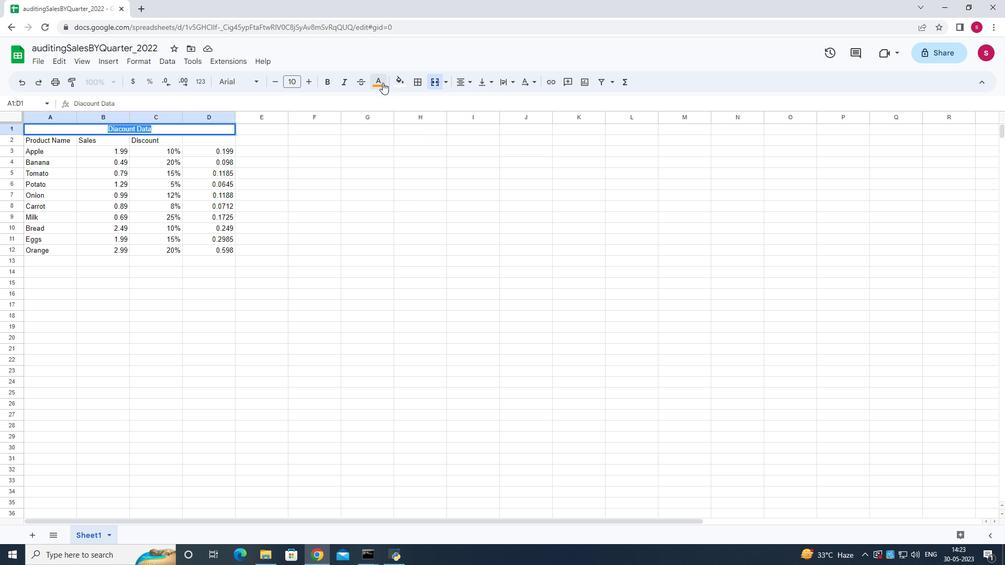 
Action: Mouse moved to (404, 128)
Screenshot: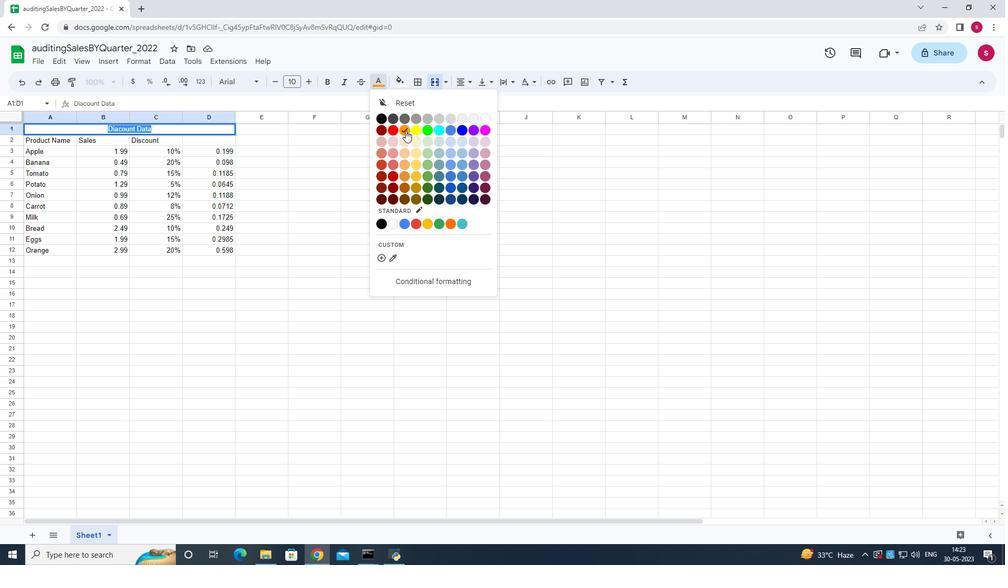 
Action: Mouse pressed left at (404, 128)
Screenshot: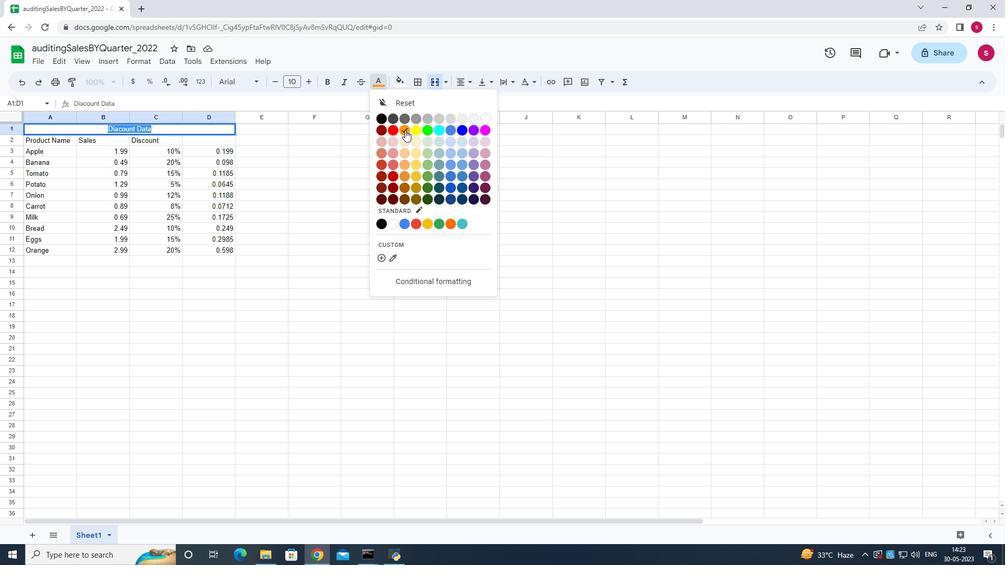 
Action: Mouse moved to (404, 128)
Screenshot: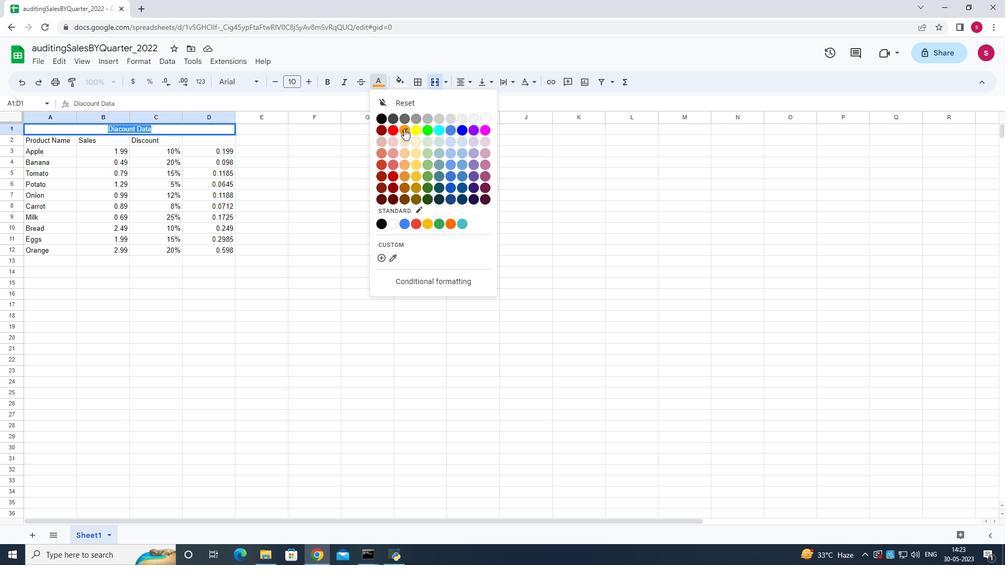 
Action: Mouse pressed left at (404, 128)
Screenshot: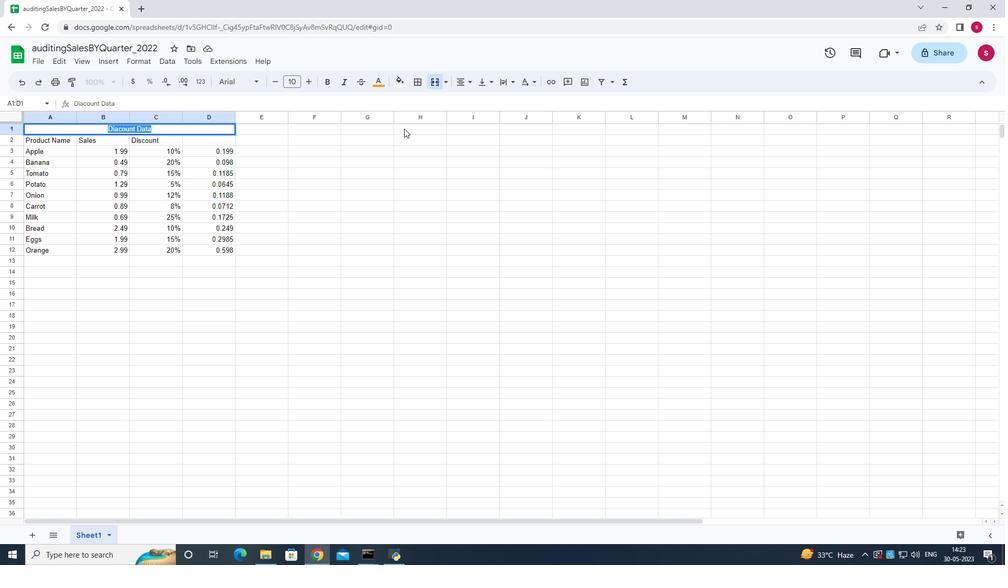 
Action: Mouse moved to (132, 129)
Screenshot: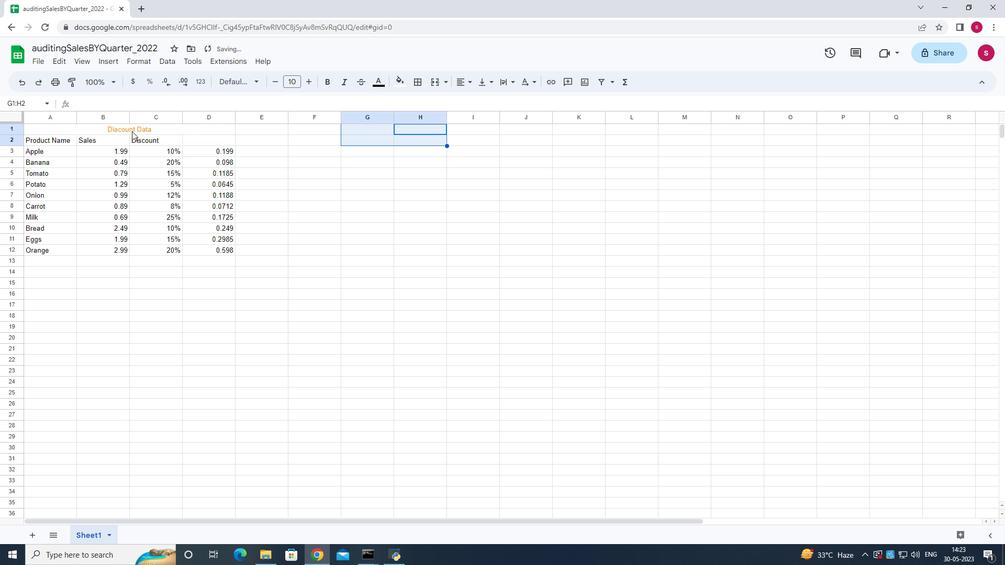 
Action: Mouse pressed left at (132, 129)
Screenshot: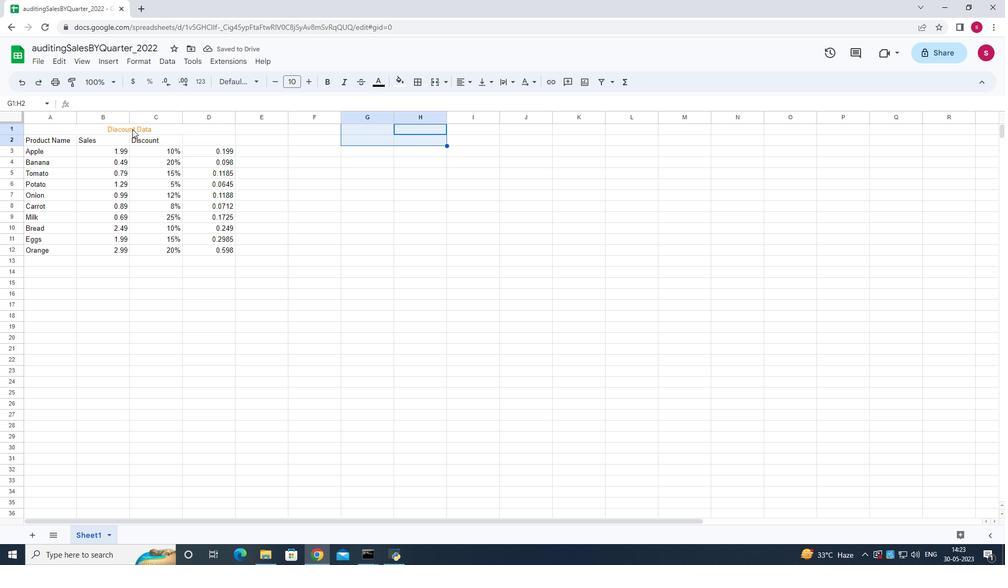 
Action: Mouse moved to (128, 131)
Screenshot: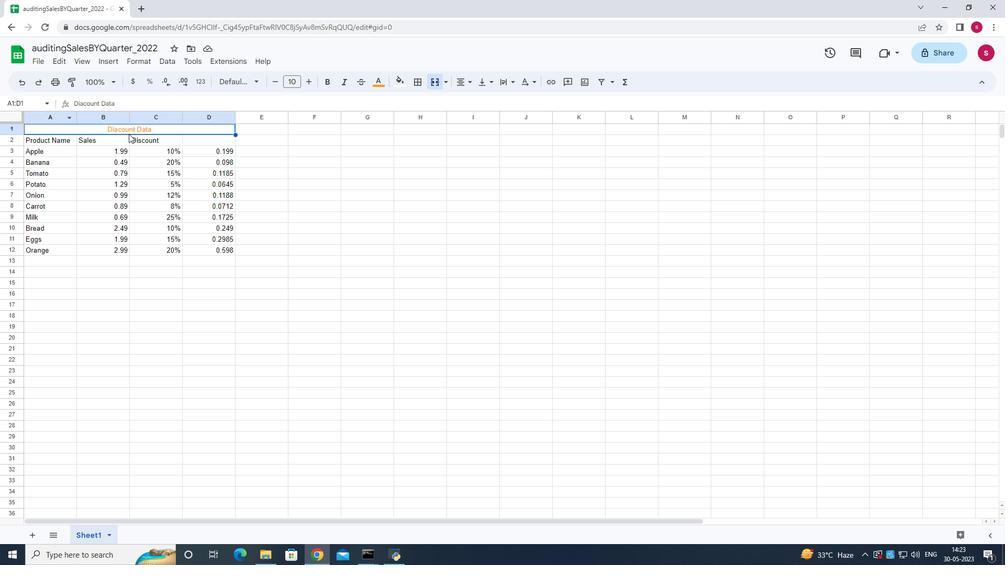 
Action: Mouse pressed left at (128, 131)
Screenshot: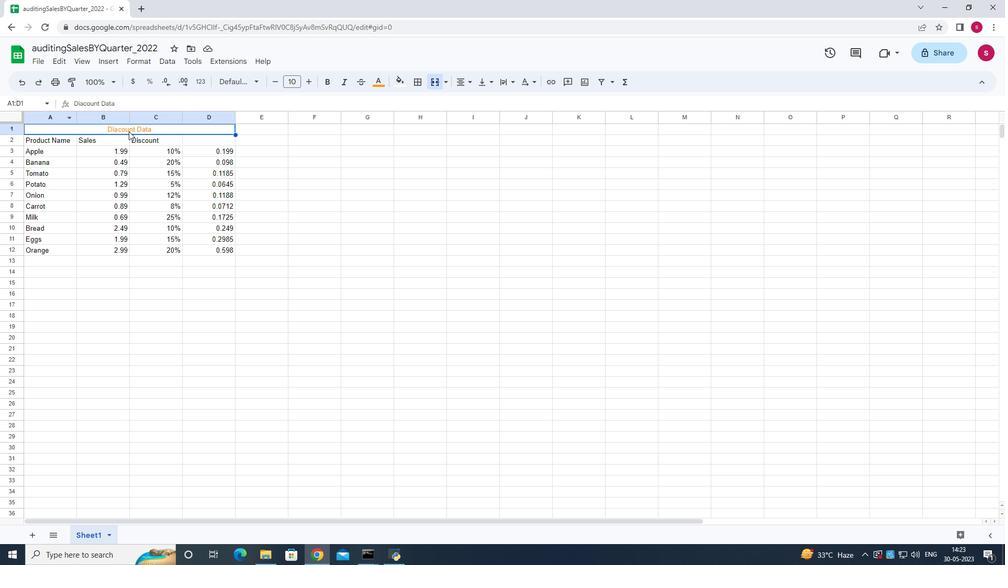 
Action: Mouse pressed left at (128, 131)
Screenshot: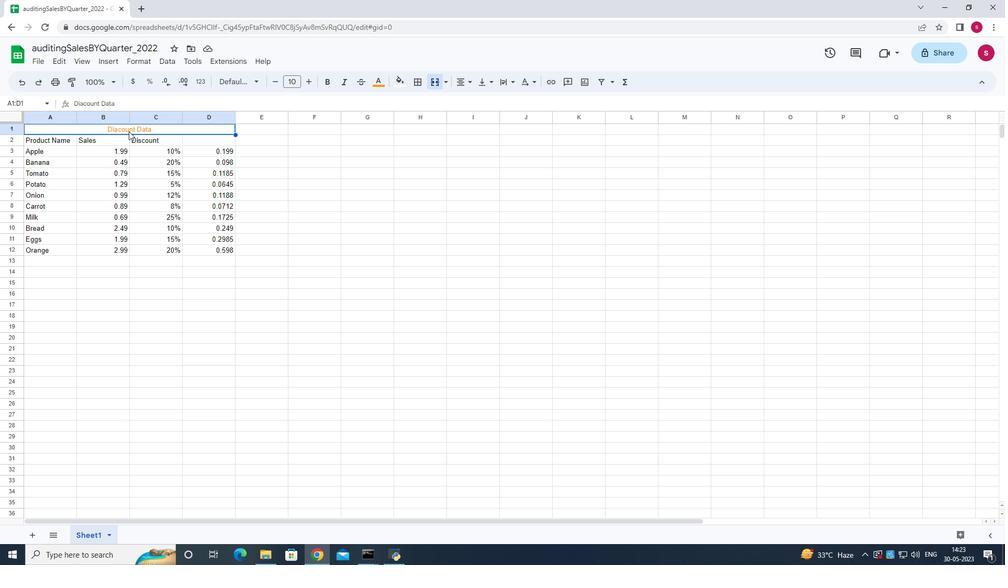 
Action: Mouse pressed left at (128, 131)
Screenshot: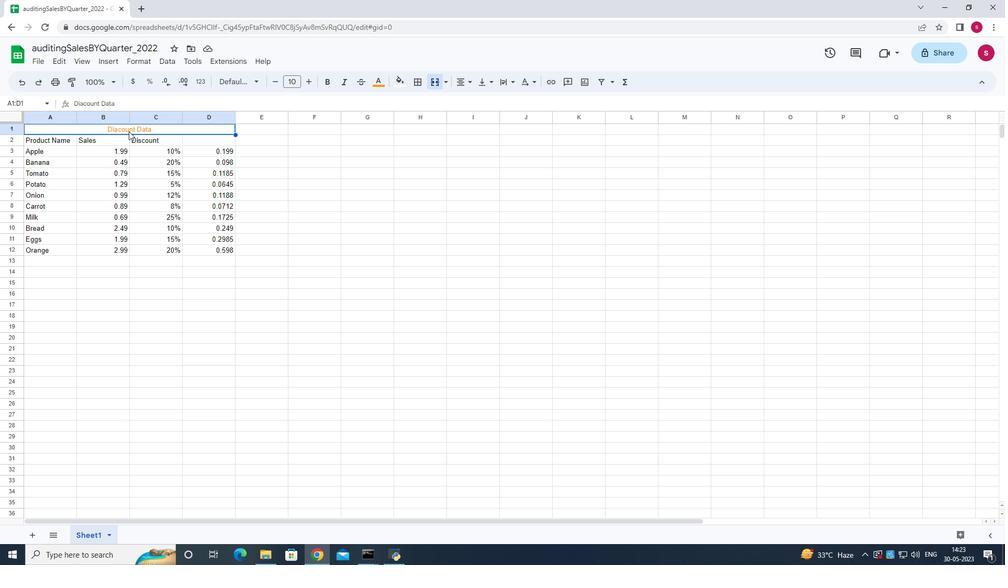 
Action: Mouse pressed left at (128, 131)
Screenshot: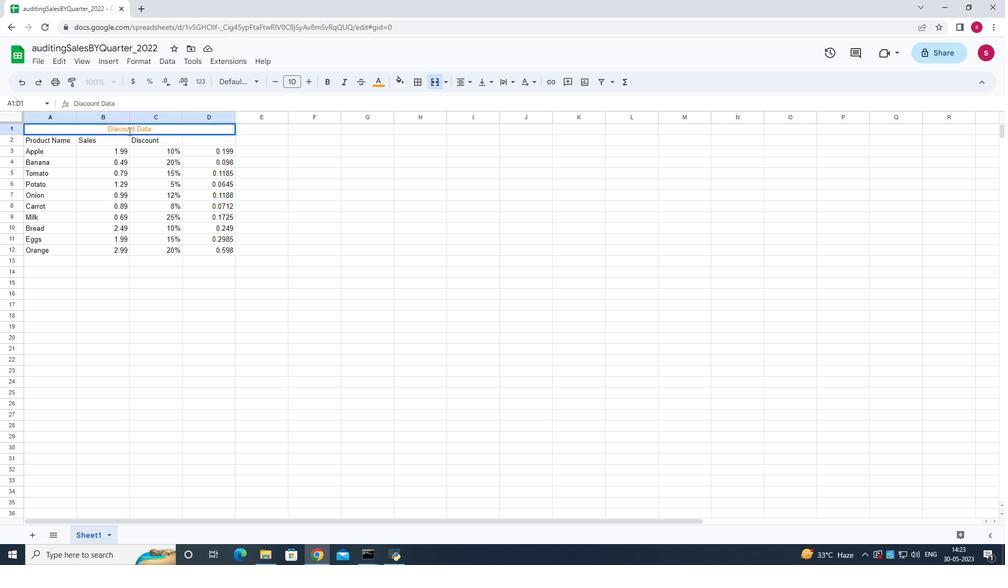 
Action: Mouse moved to (176, 128)
Screenshot: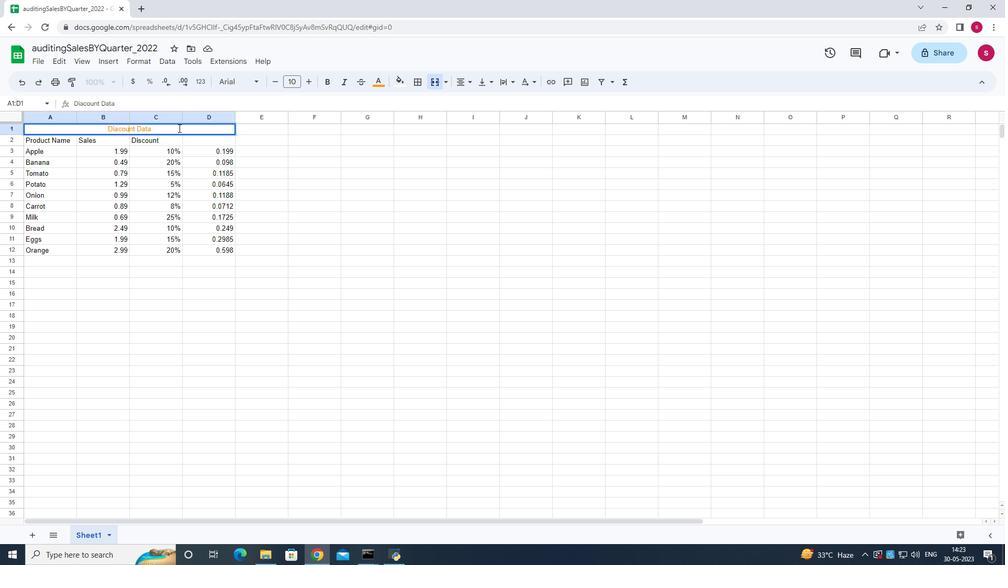 
Action: Mouse pressed left at (176, 128)
Screenshot: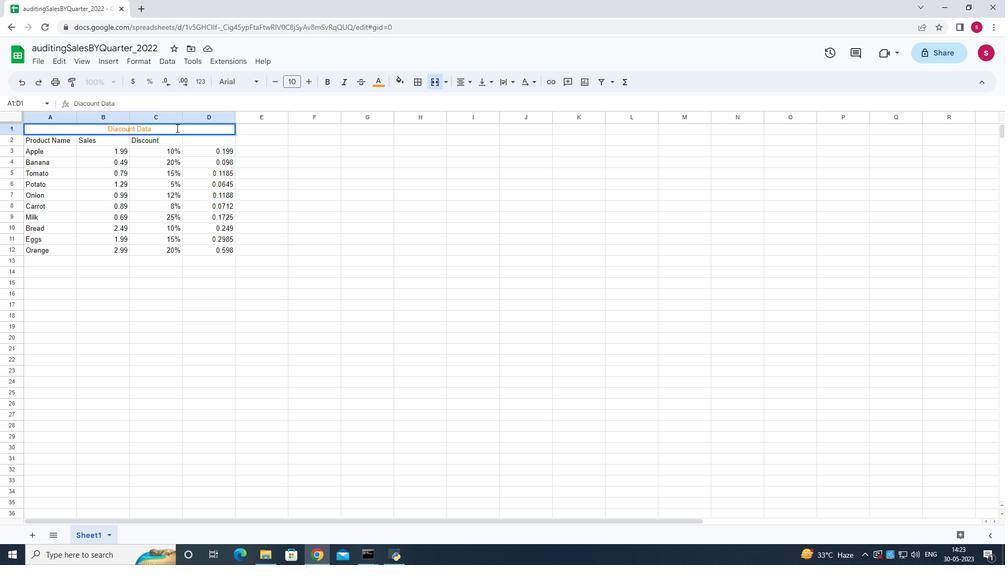 
Action: Mouse moved to (311, 76)
Screenshot: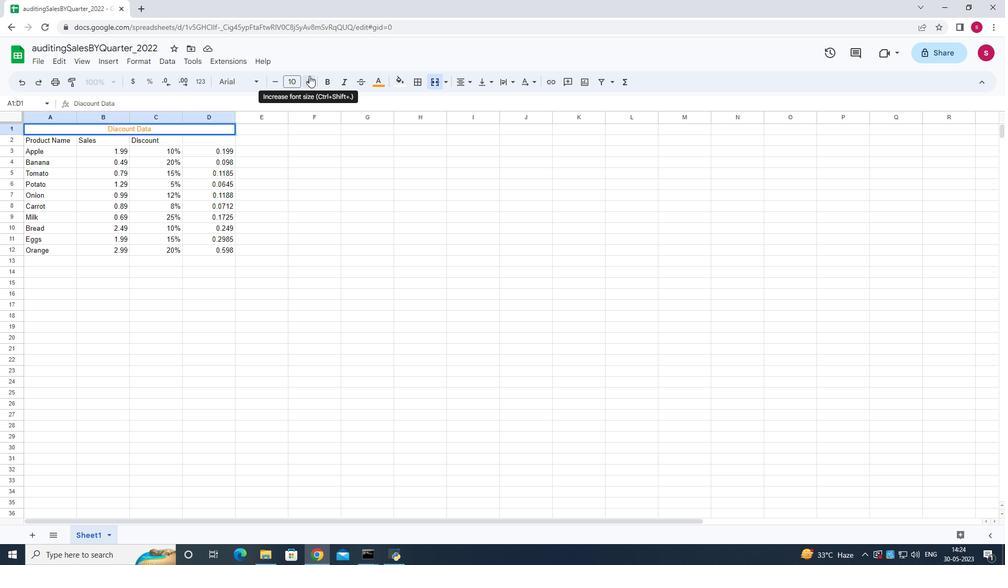 
Action: Mouse pressed left at (311, 76)
Screenshot: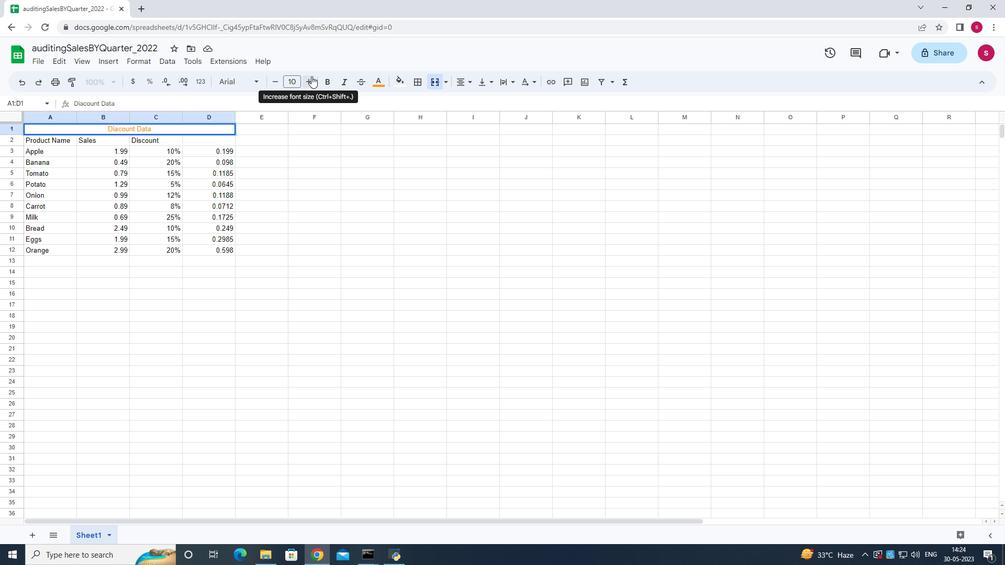 
Action: Mouse pressed left at (311, 76)
Screenshot: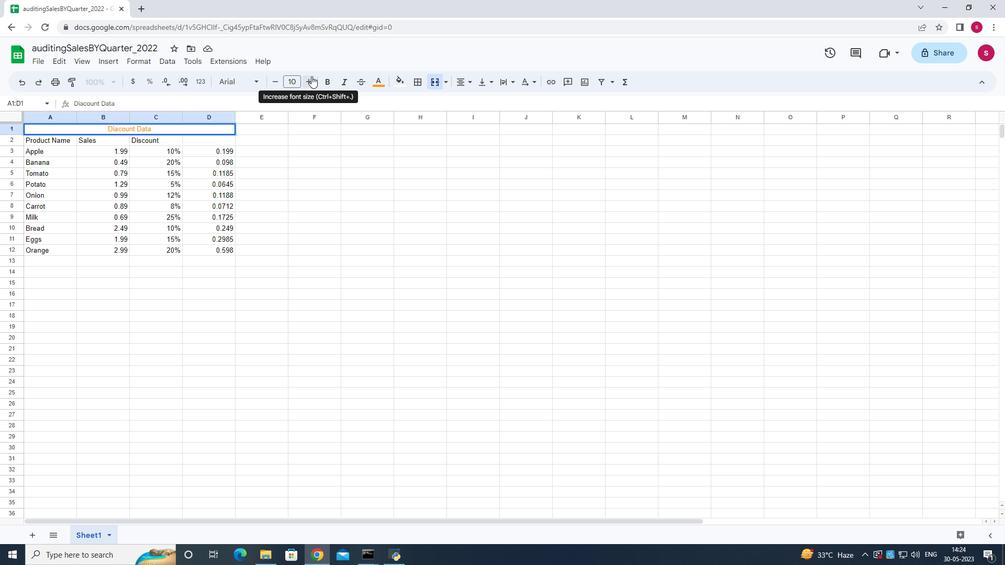 
Action: Mouse pressed left at (311, 76)
Screenshot: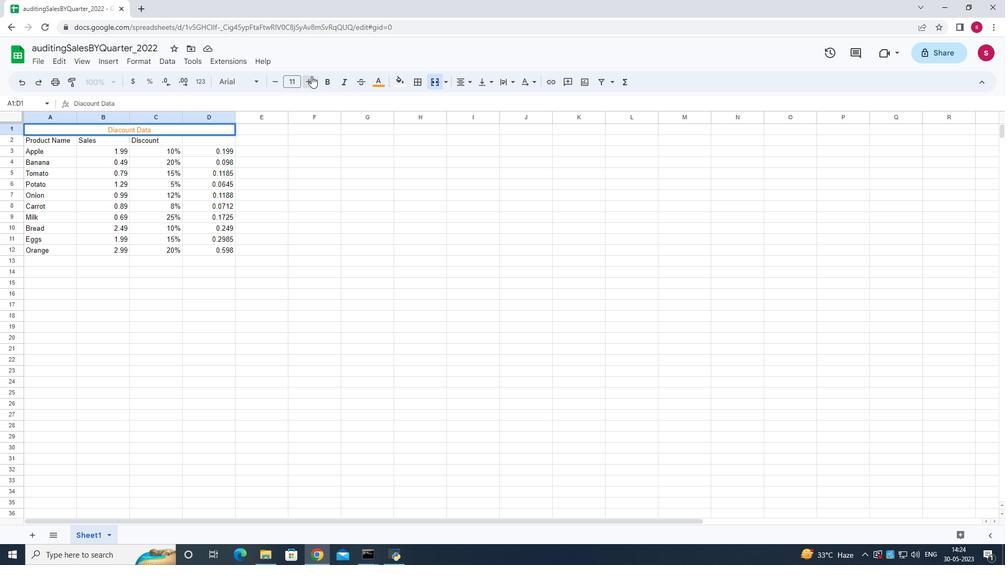 
Action: Mouse pressed left at (311, 76)
Screenshot: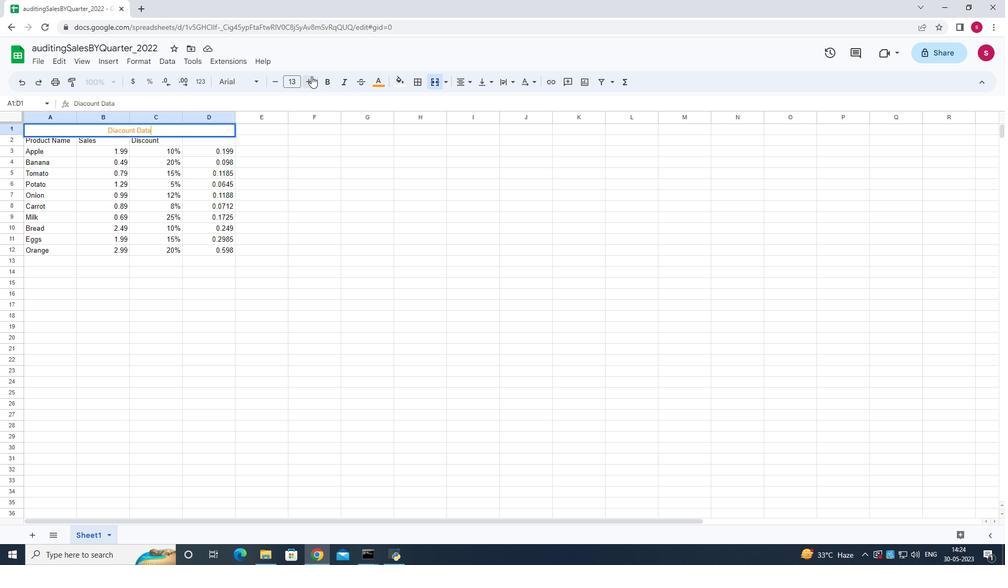 
Action: Mouse pressed left at (311, 76)
Screenshot: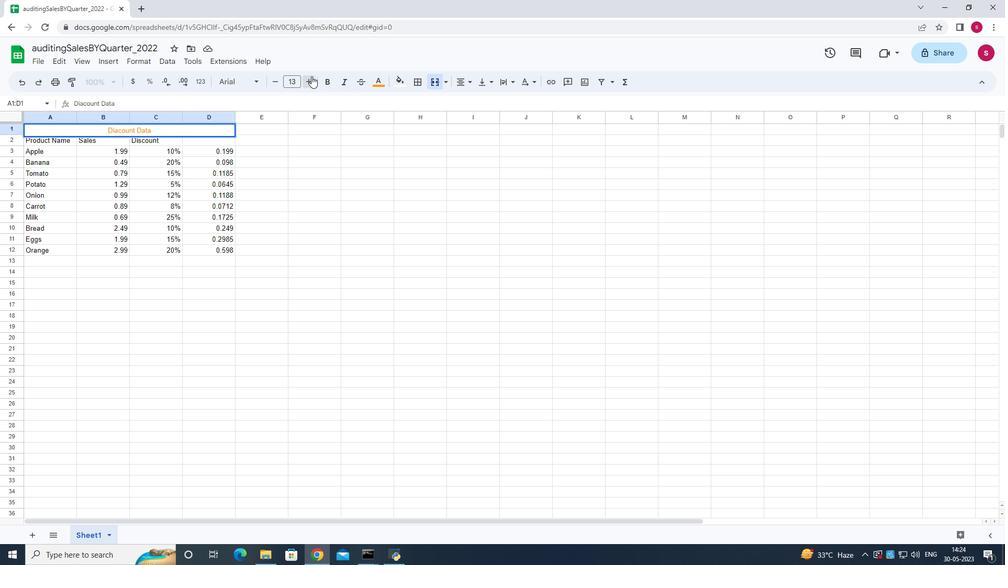 
Action: Mouse pressed left at (311, 76)
Screenshot: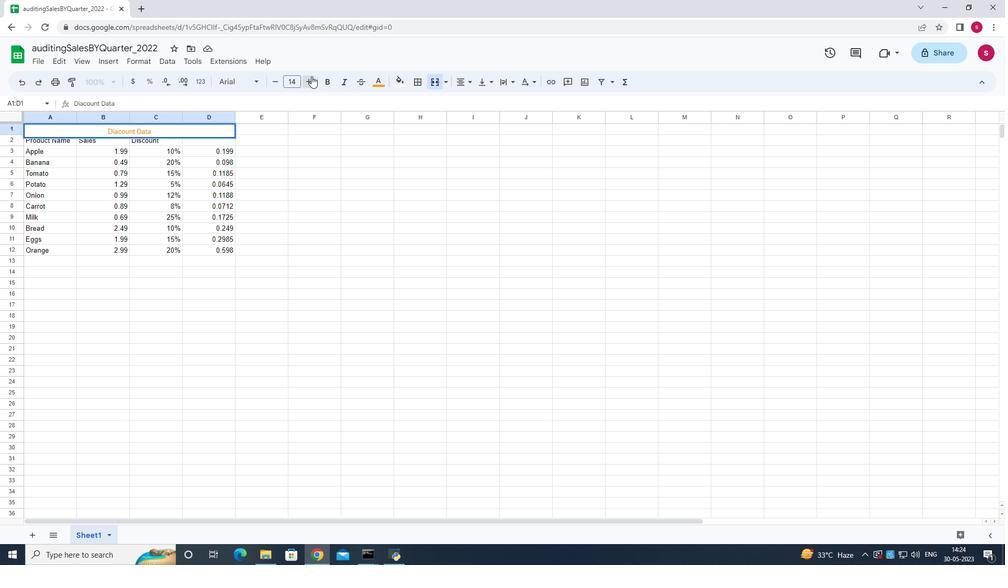 
Action: Mouse pressed left at (311, 76)
Screenshot: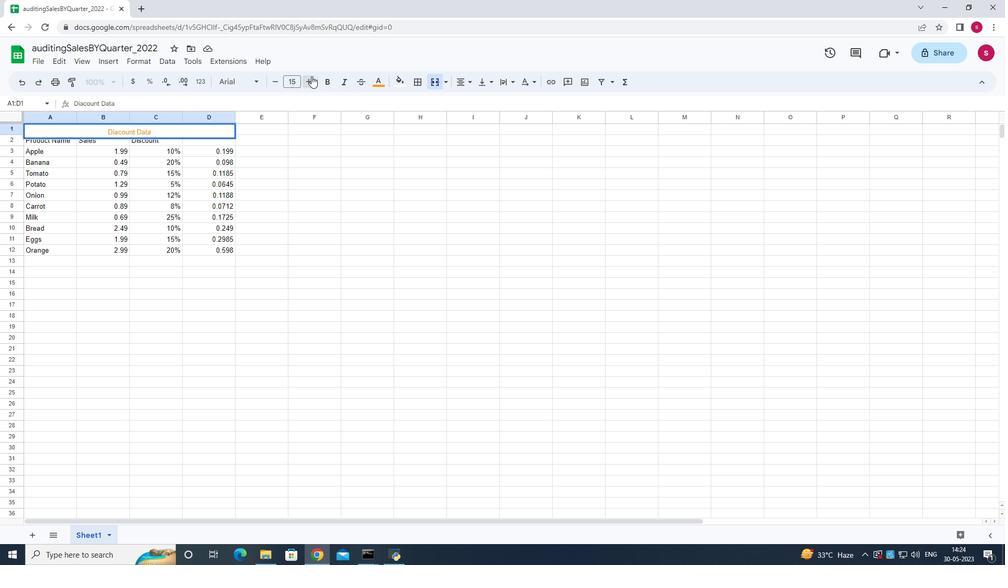 
Action: Mouse pressed left at (311, 76)
Screenshot: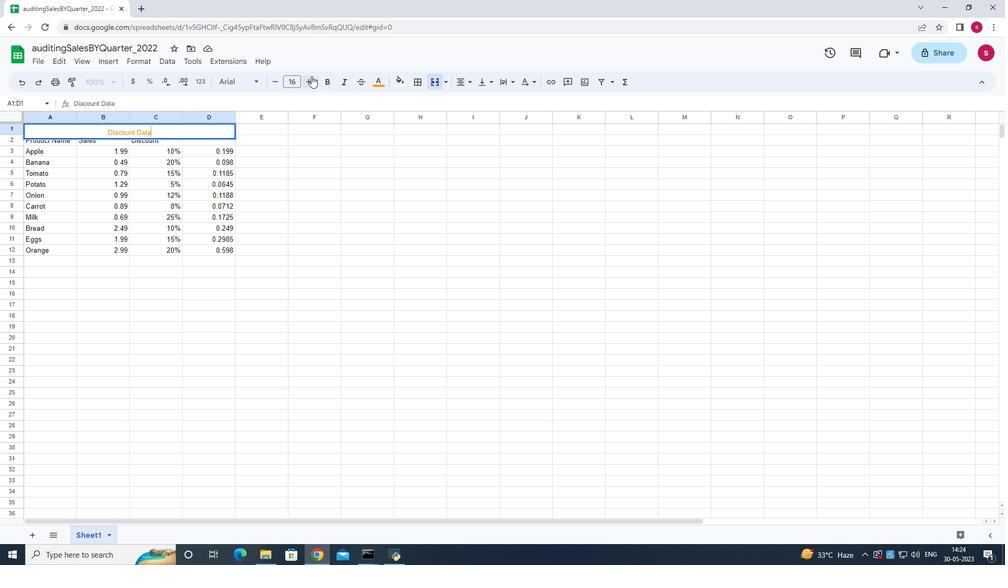 
Action: Mouse pressed left at (311, 76)
Screenshot: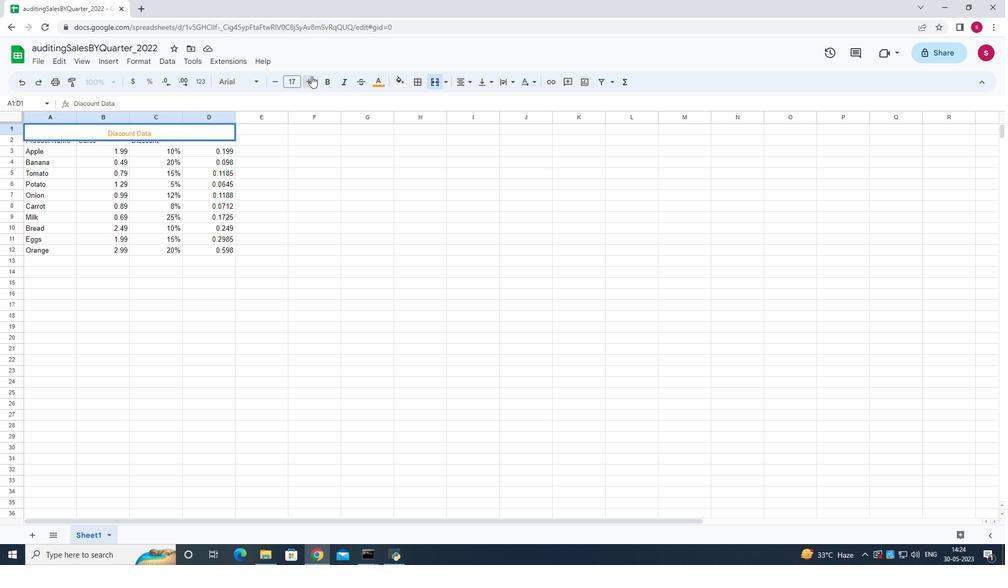 
Action: Mouse pressed left at (311, 76)
Screenshot: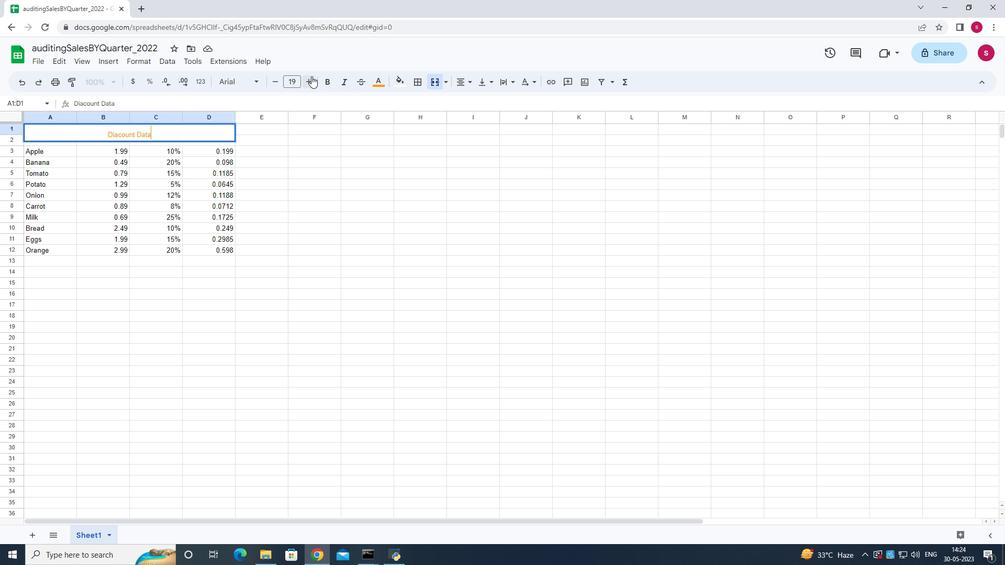 
Action: Mouse moved to (270, 82)
Screenshot: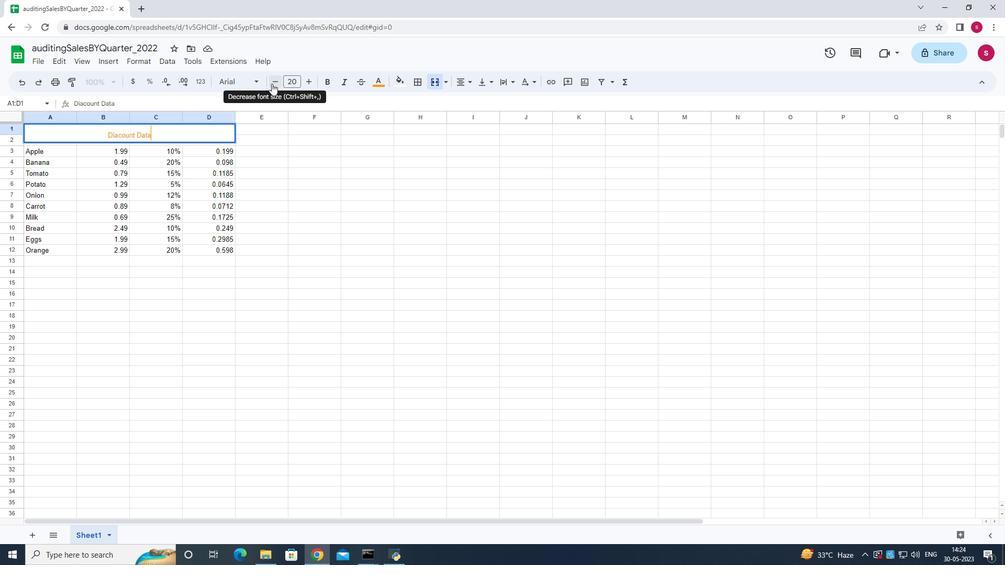 
Action: Mouse pressed left at (270, 82)
Screenshot: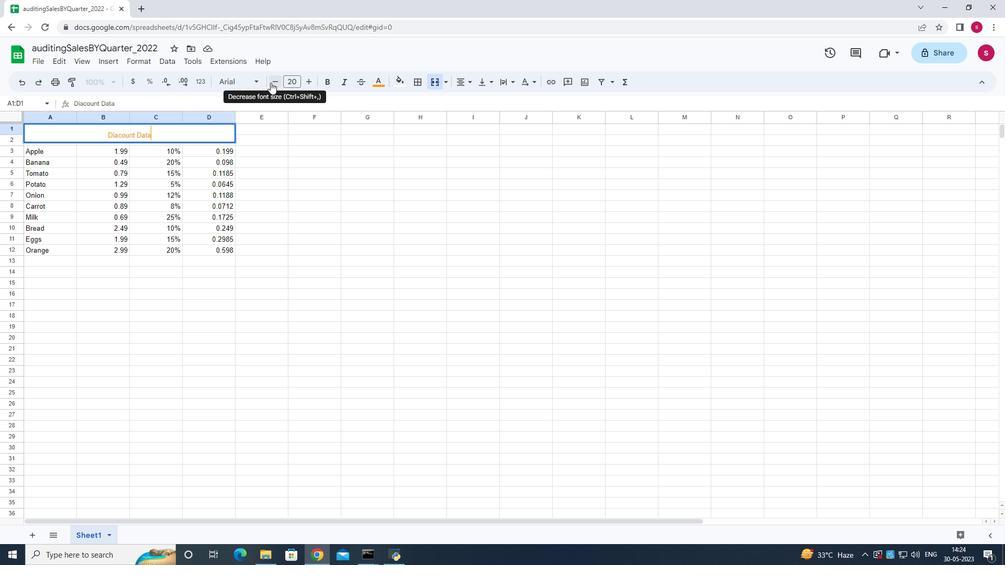 
Action: Mouse pressed left at (270, 82)
Screenshot: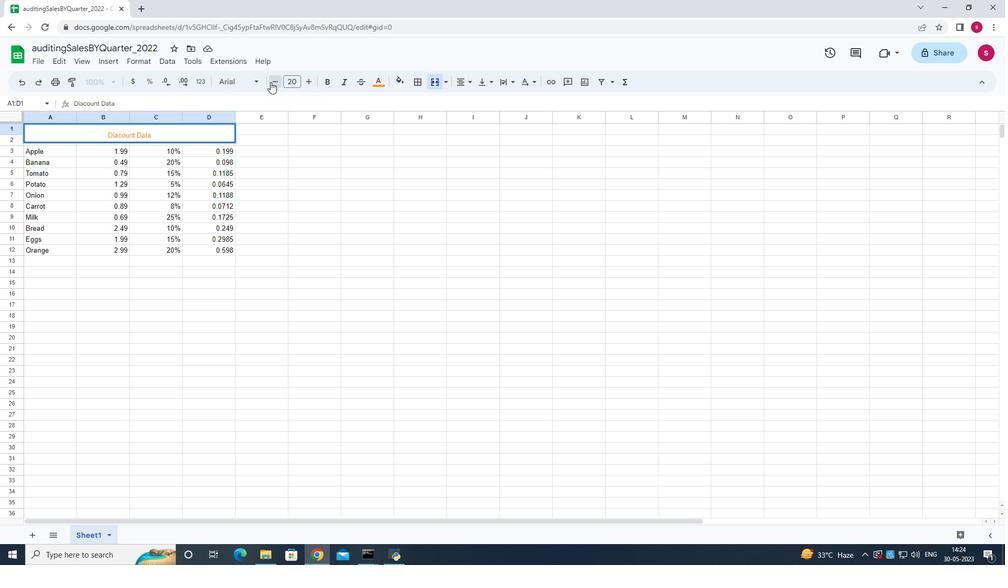 
Action: Mouse pressed left at (270, 82)
Screenshot: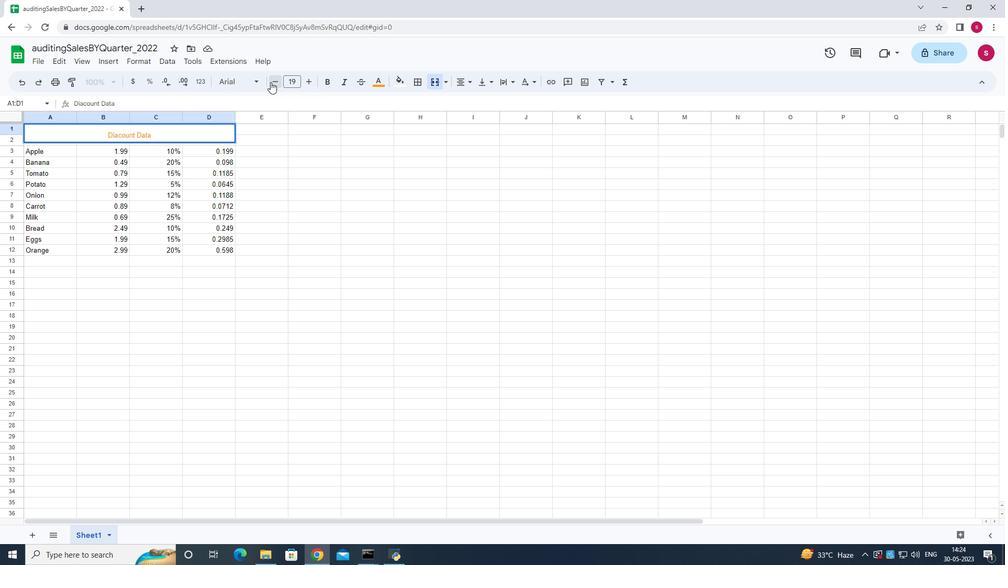 
Action: Mouse pressed left at (270, 82)
Screenshot: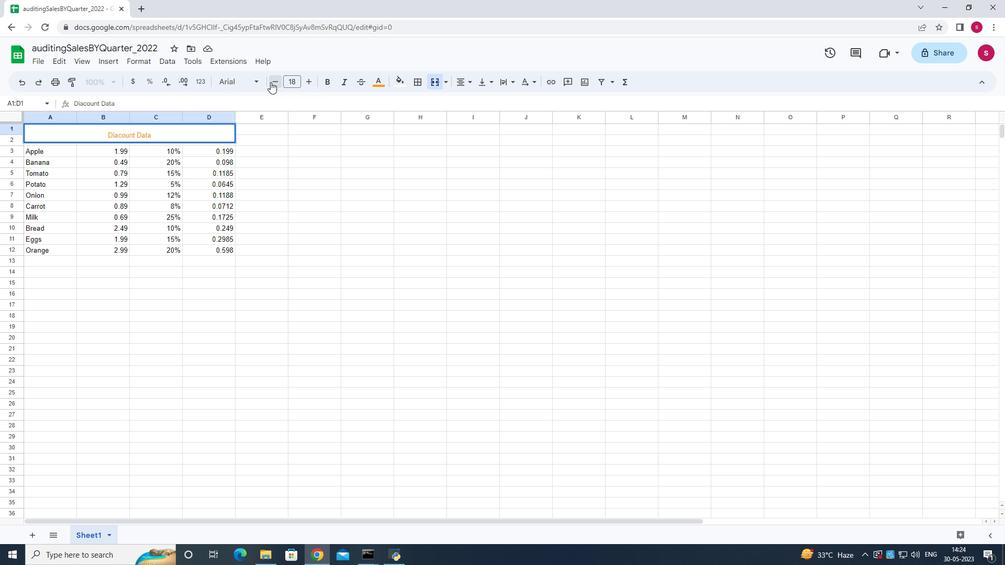 
Action: Mouse pressed left at (270, 82)
Screenshot: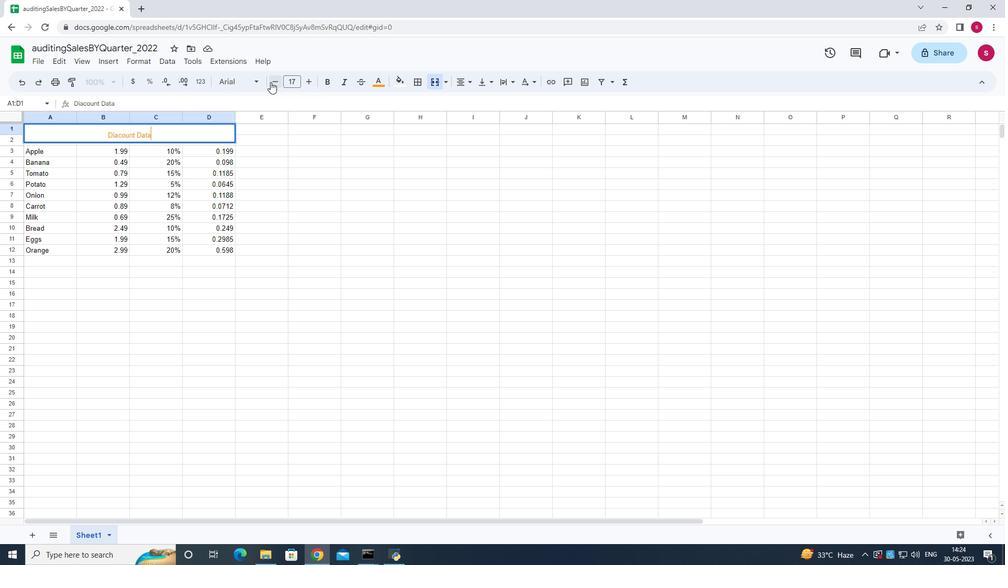 
Action: Mouse pressed left at (270, 82)
Screenshot: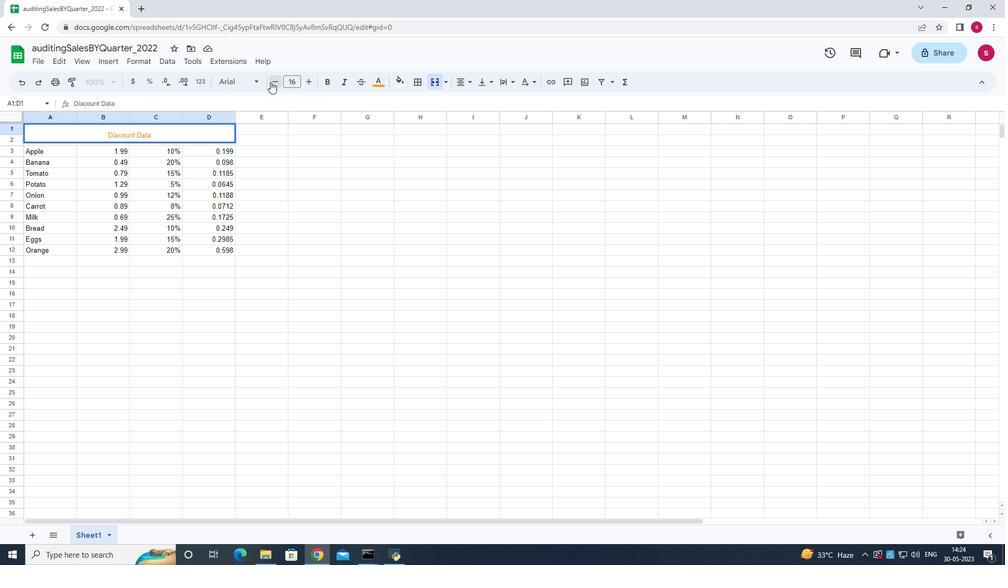 
Action: Mouse pressed left at (270, 82)
Screenshot: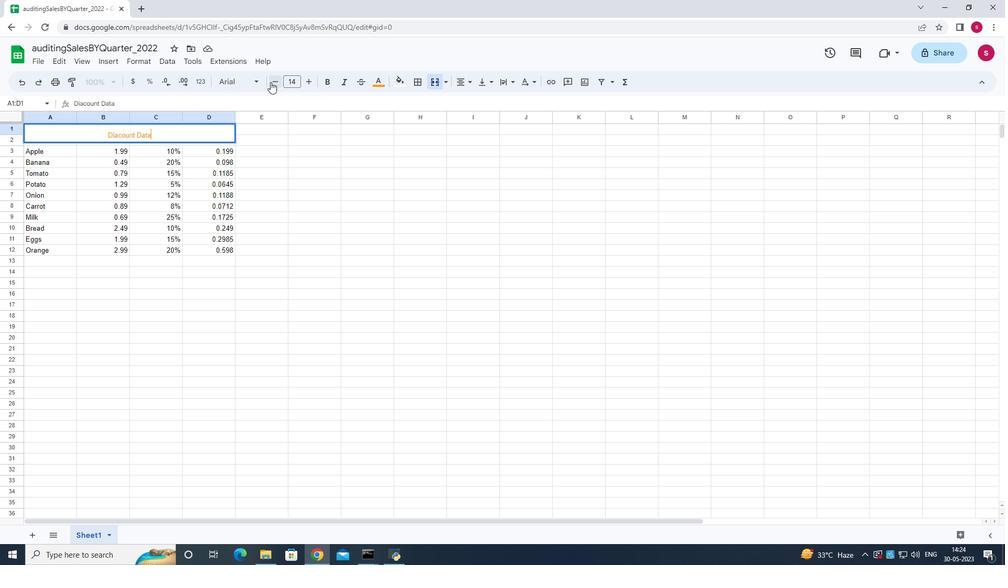 
Action: Mouse pressed left at (270, 82)
Screenshot: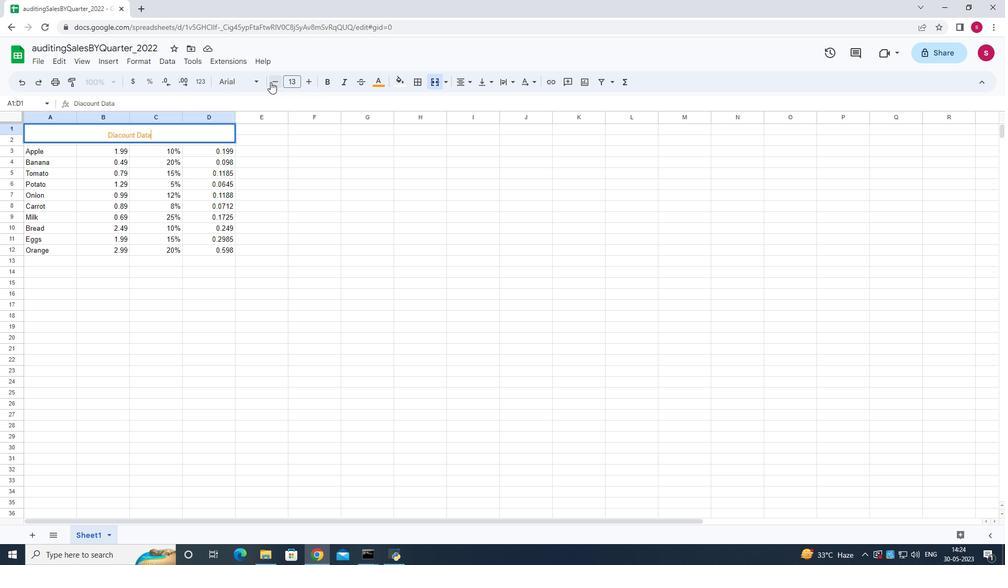 
Action: Mouse pressed left at (270, 82)
Screenshot: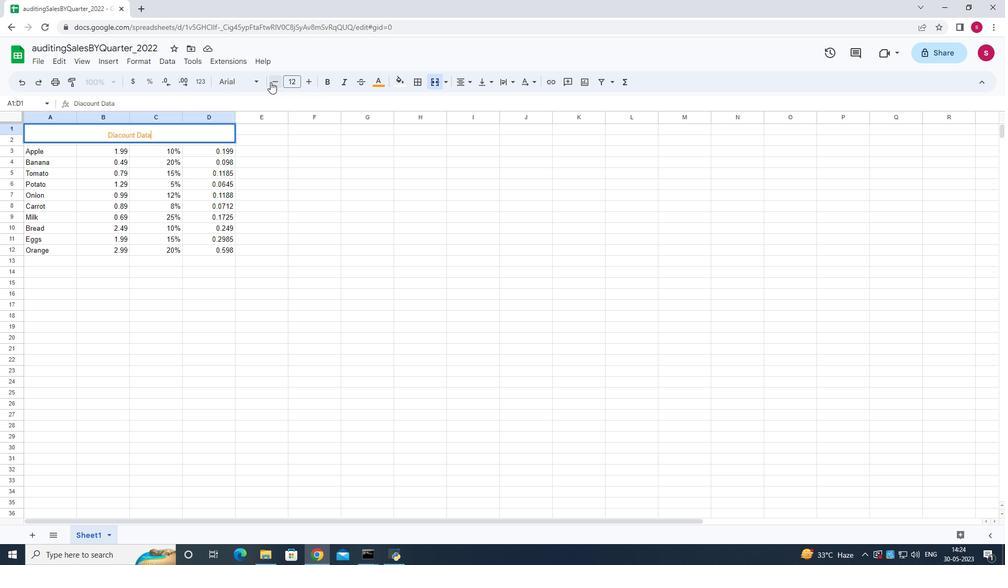
Action: Mouse pressed left at (270, 82)
Screenshot: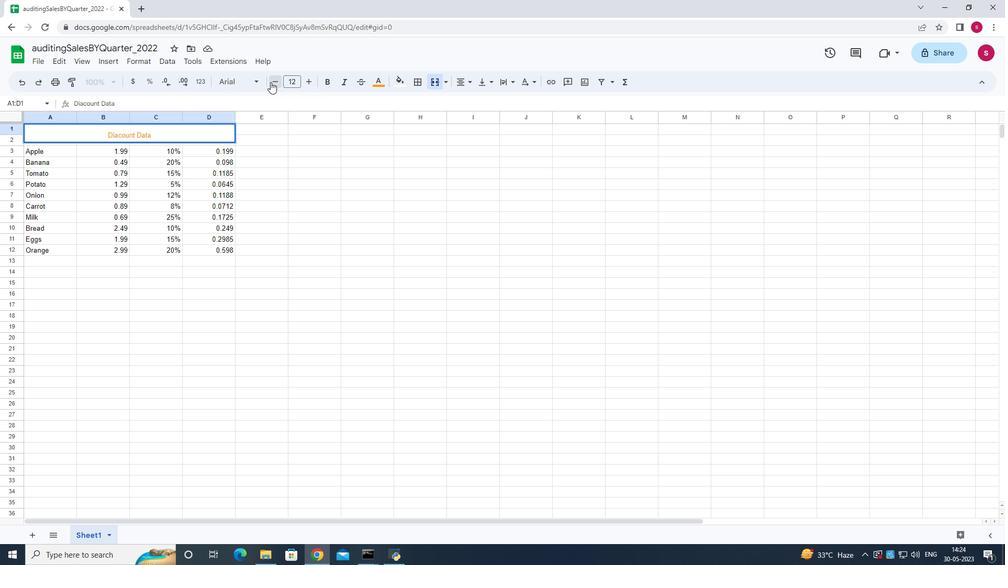 
Action: Mouse pressed left at (270, 82)
Screenshot: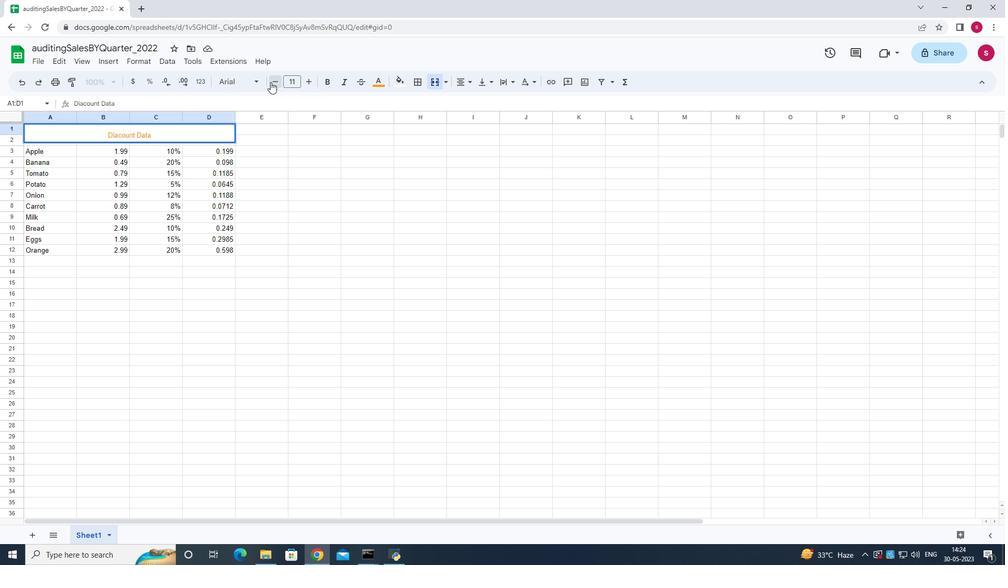 
Action: Mouse pressed left at (270, 82)
Screenshot: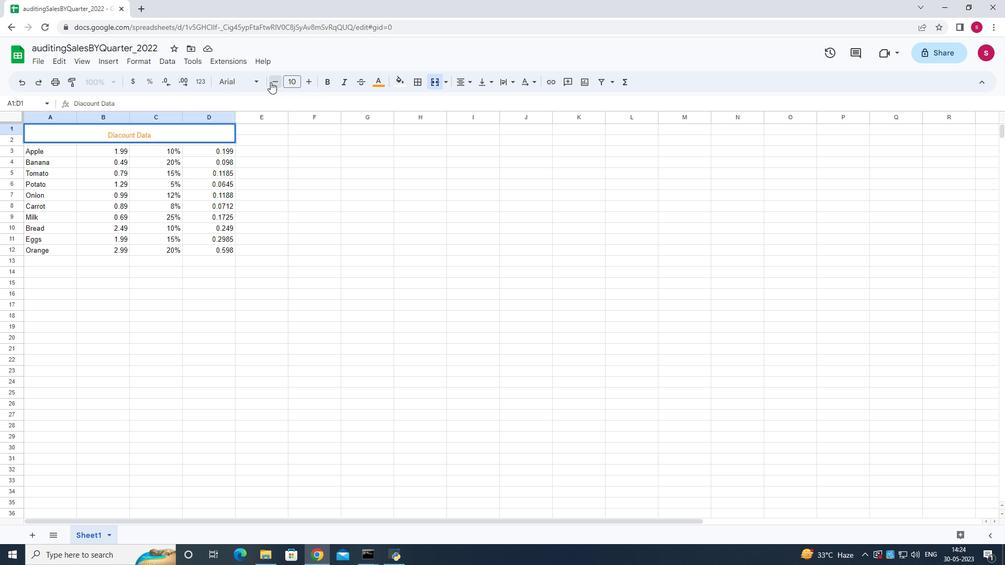 
Action: Mouse pressed left at (270, 82)
Screenshot: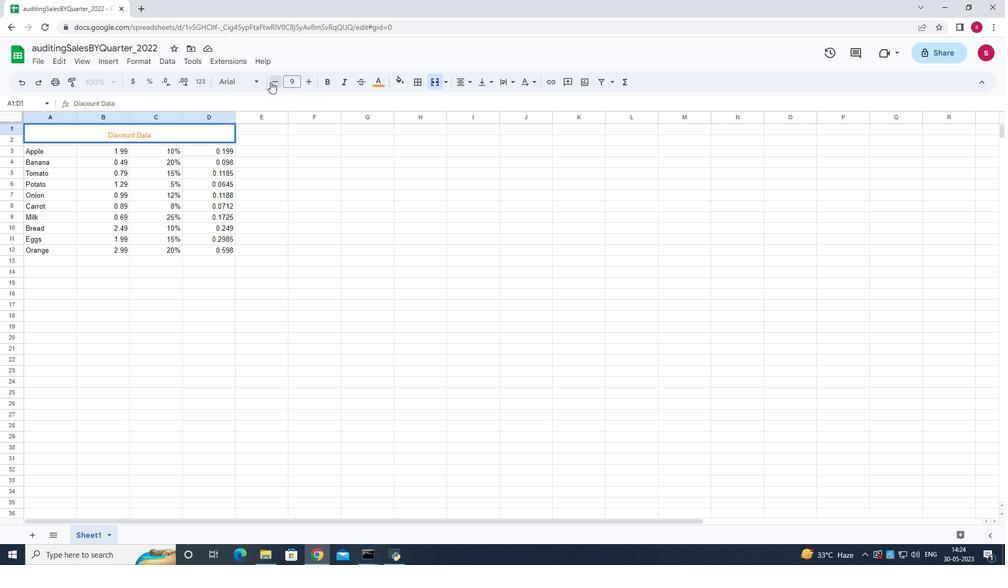 
Action: Mouse pressed left at (270, 82)
Screenshot: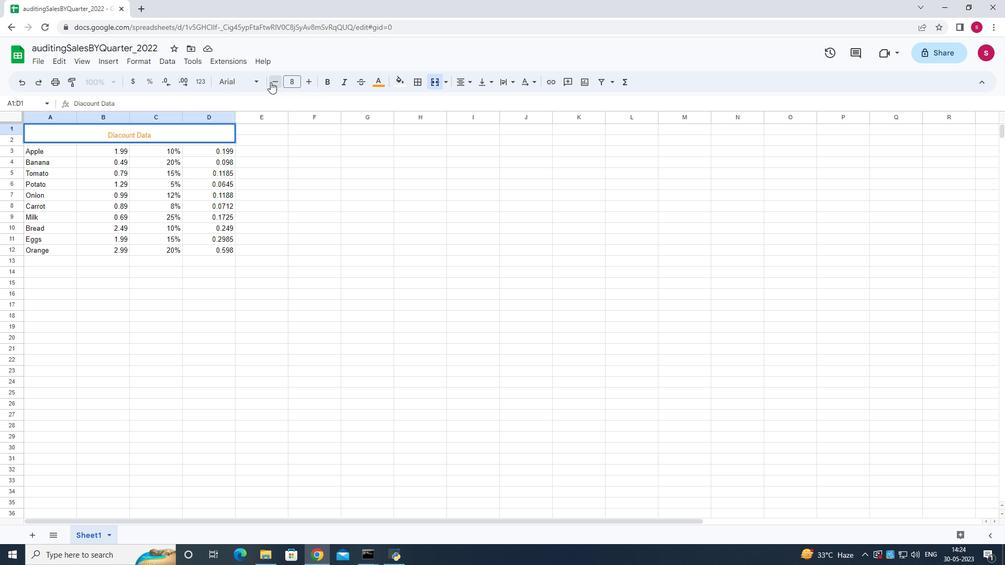 
Action: Mouse moved to (107, 135)
Screenshot: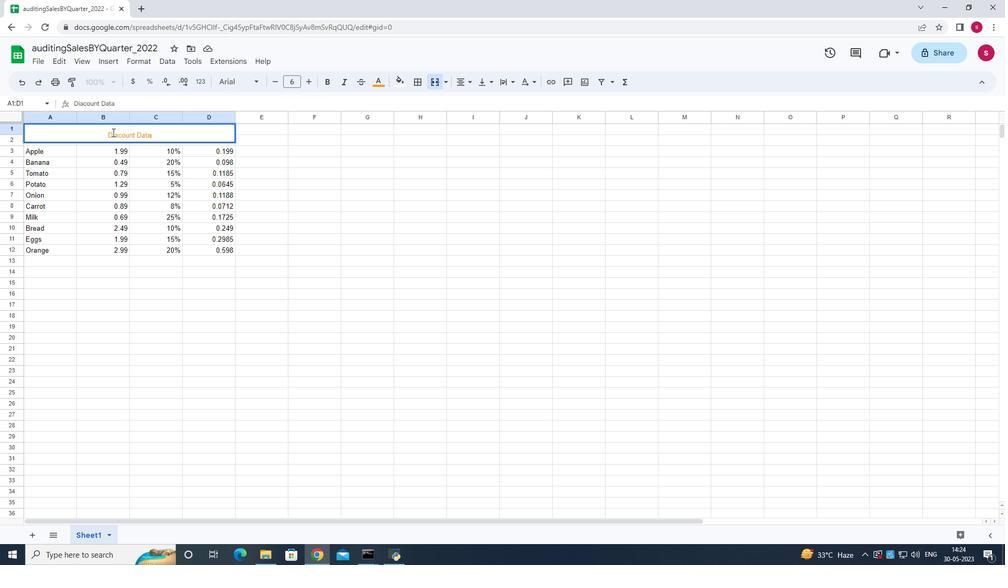
Action: Mouse pressed left at (107, 135)
Screenshot: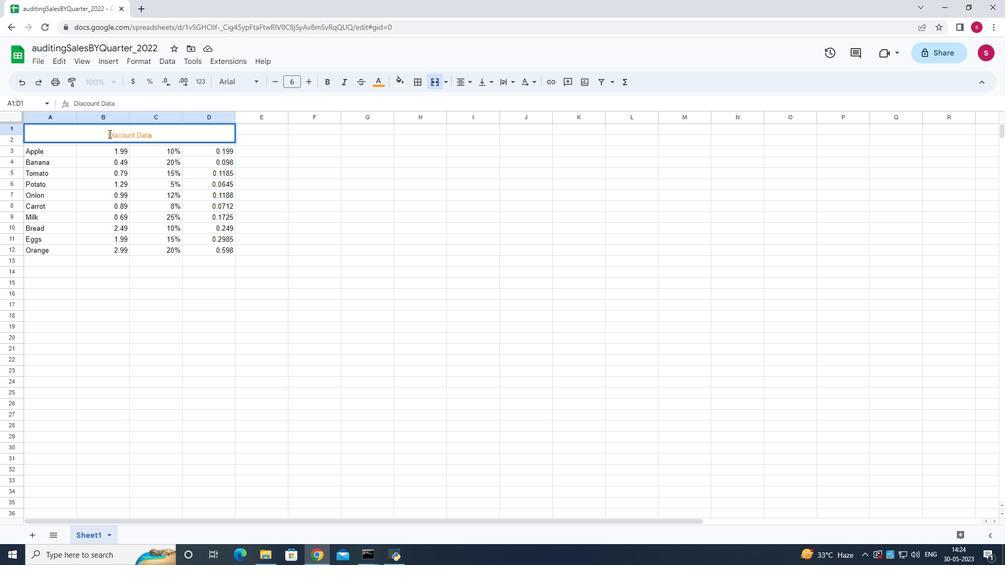 
Action: Mouse pressed left at (107, 135)
Screenshot: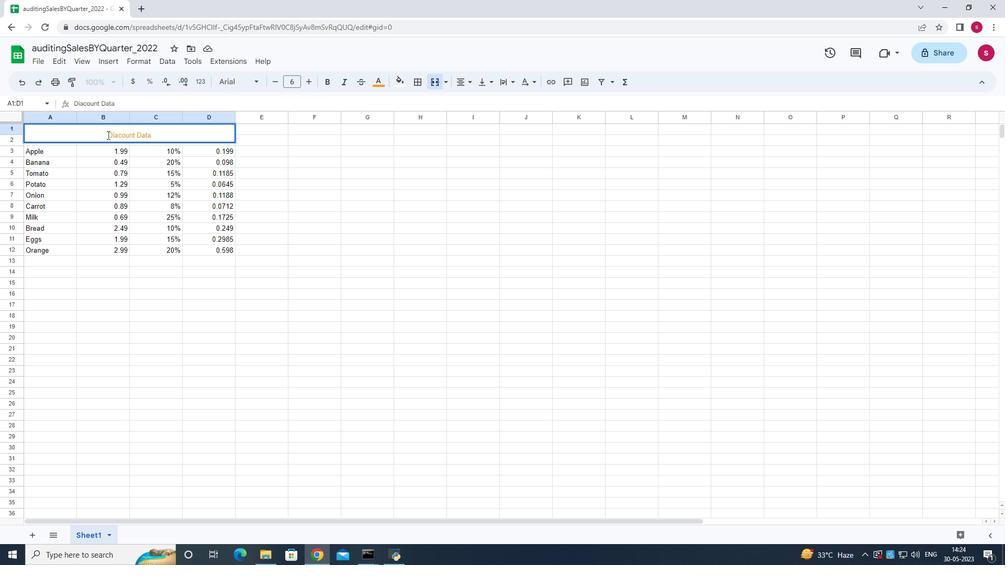 
Action: Mouse pressed left at (107, 135)
Screenshot: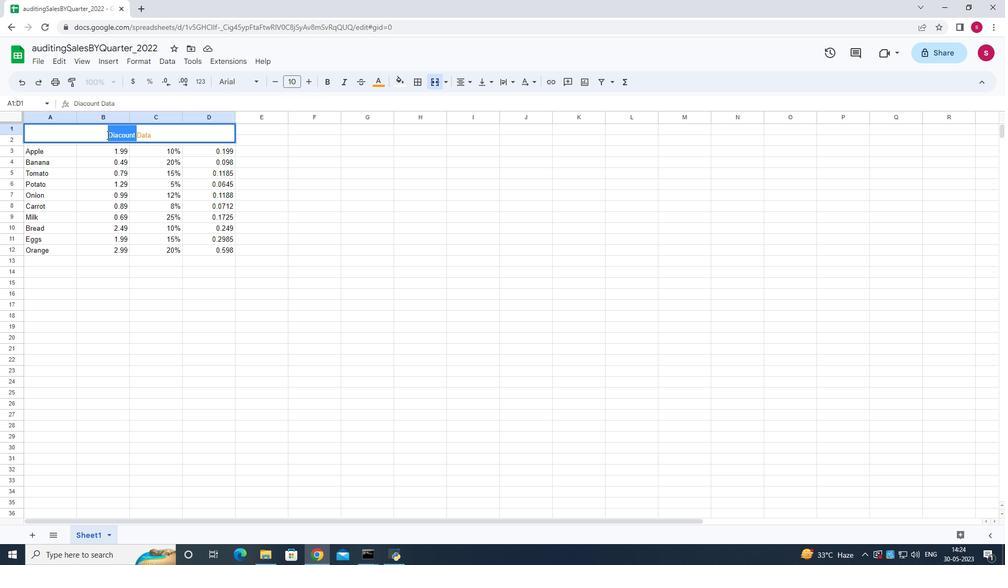 
Action: Mouse moved to (306, 81)
Screenshot: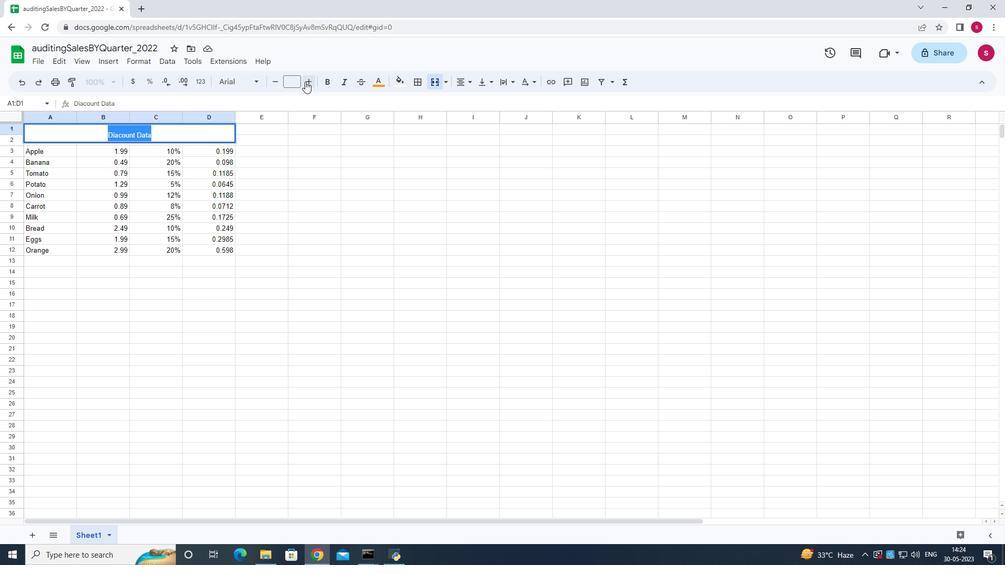 
Action: Mouse pressed left at (306, 81)
Screenshot: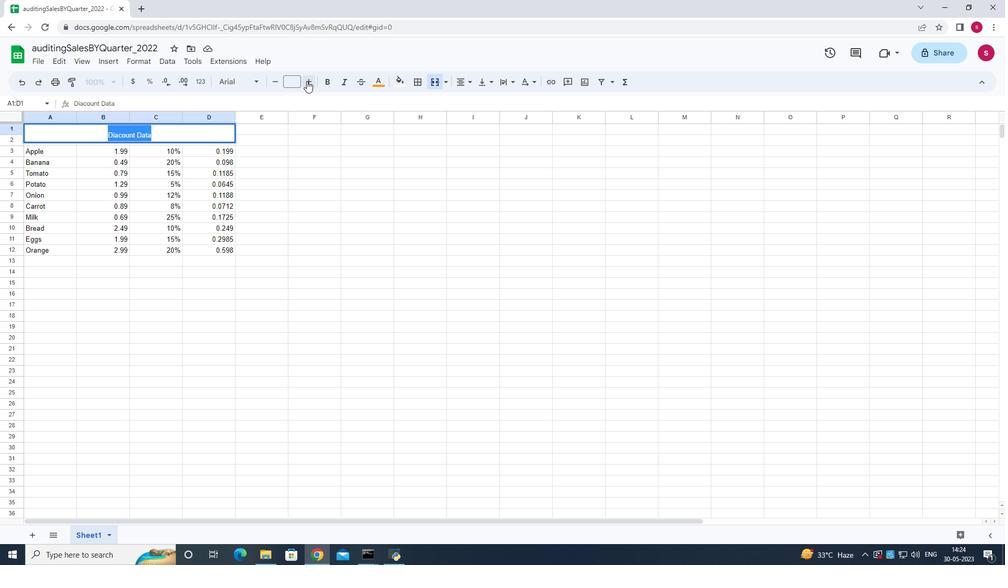 
Action: Mouse pressed left at (306, 81)
Screenshot: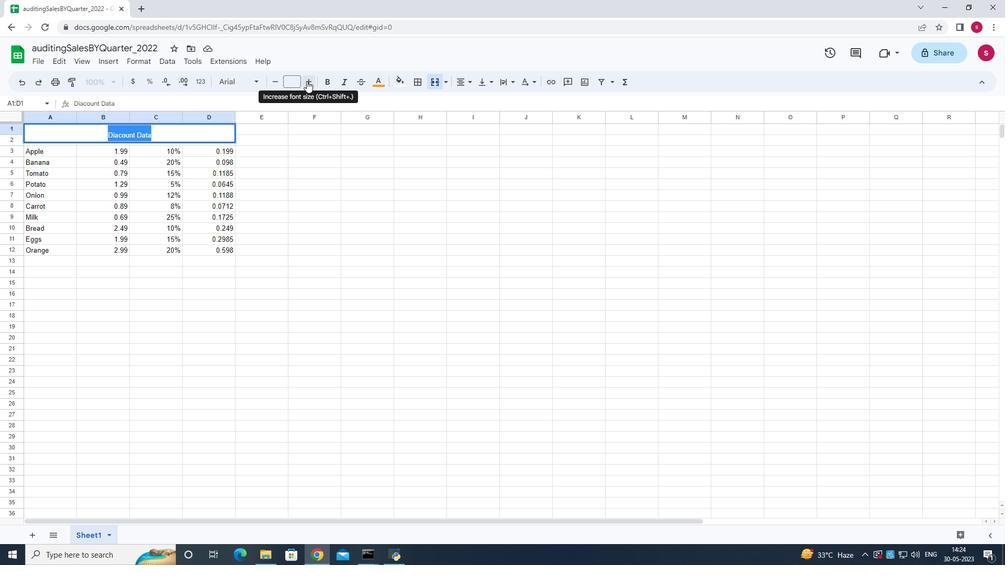 
Action: Mouse pressed left at (306, 81)
Screenshot: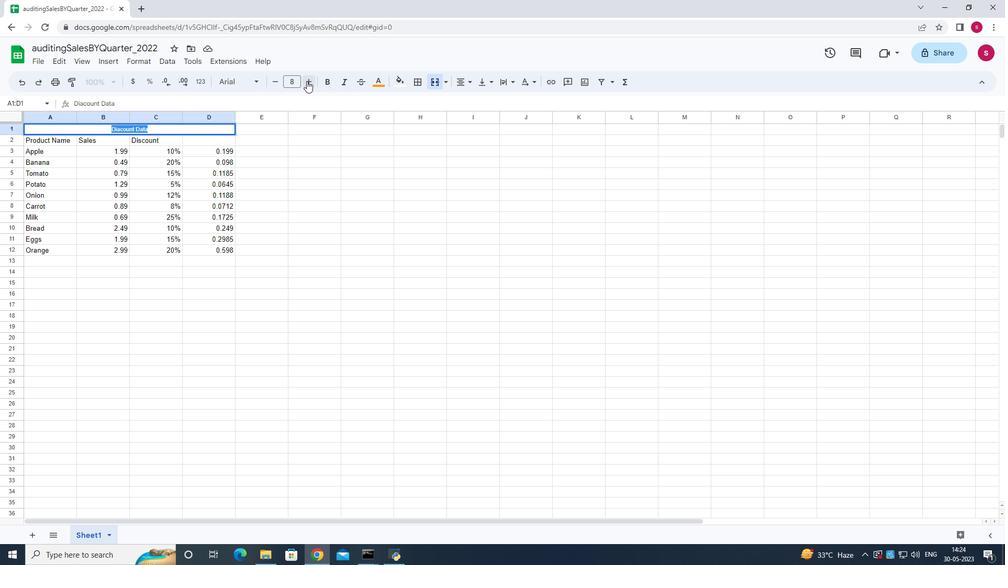 
Action: Mouse pressed left at (306, 81)
Screenshot: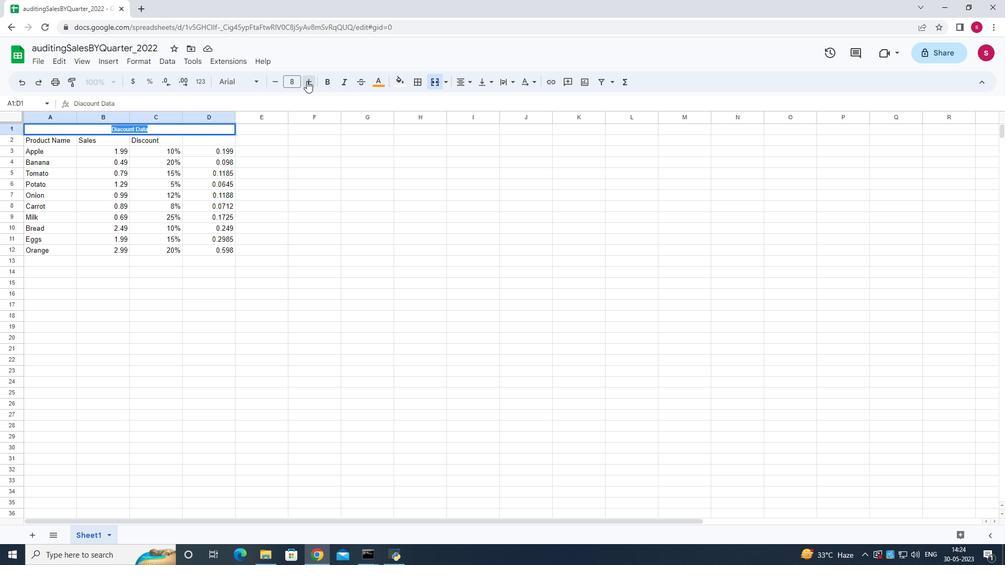 
Action: Mouse pressed left at (306, 81)
Screenshot: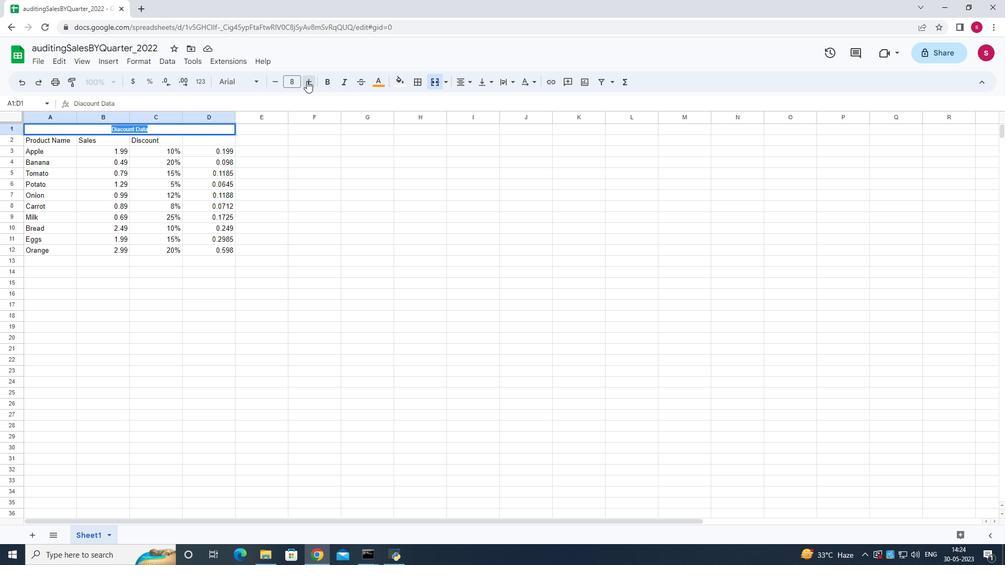 
Action: Mouse pressed left at (306, 81)
Screenshot: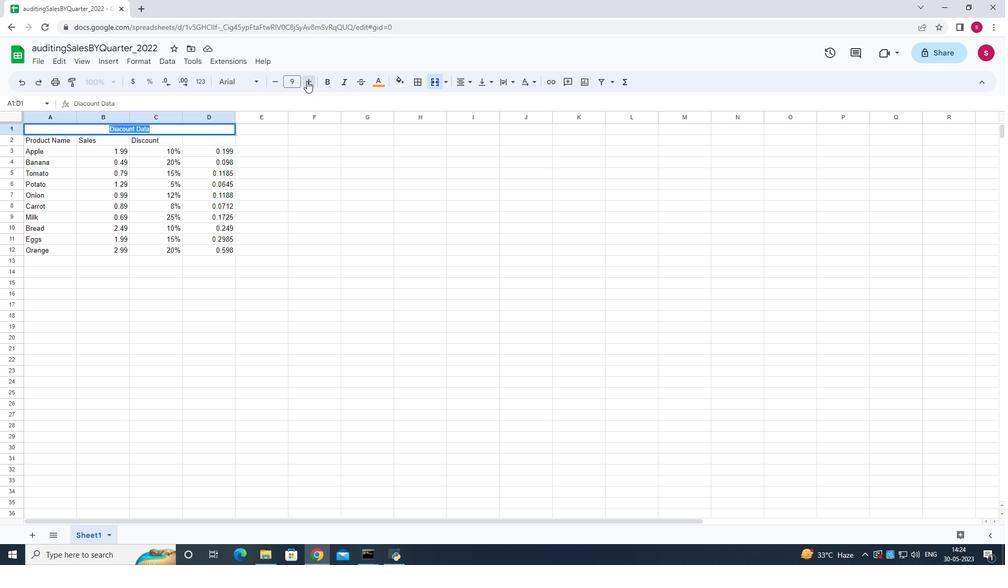 
Action: Mouse pressed left at (306, 81)
Screenshot: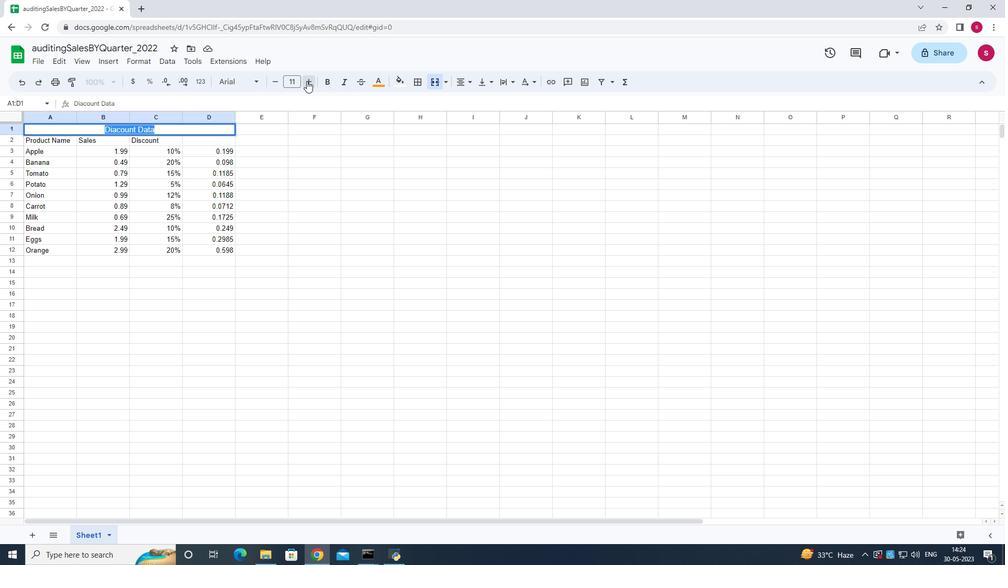 
Action: Mouse pressed left at (306, 81)
Screenshot: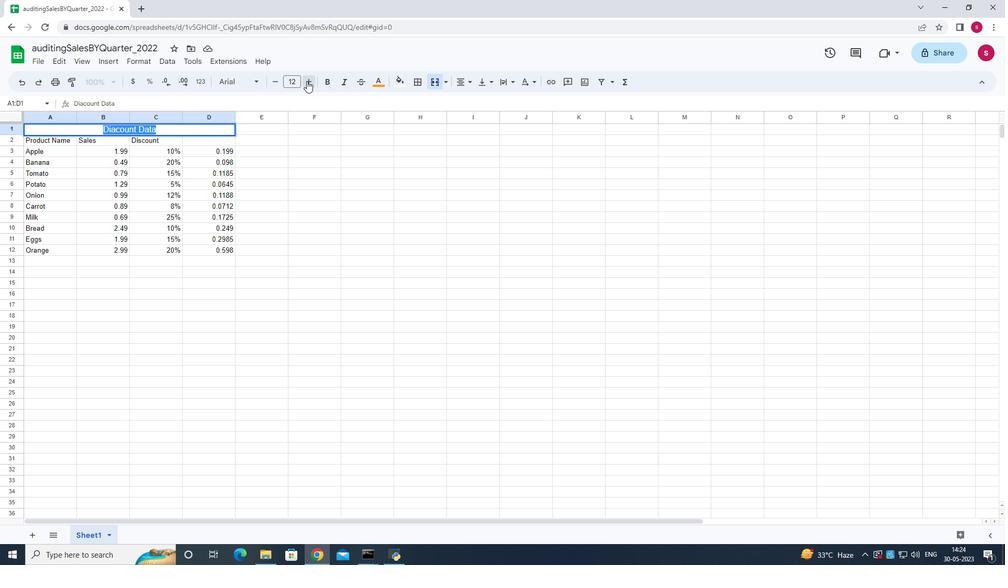
Action: Mouse pressed left at (306, 81)
Screenshot: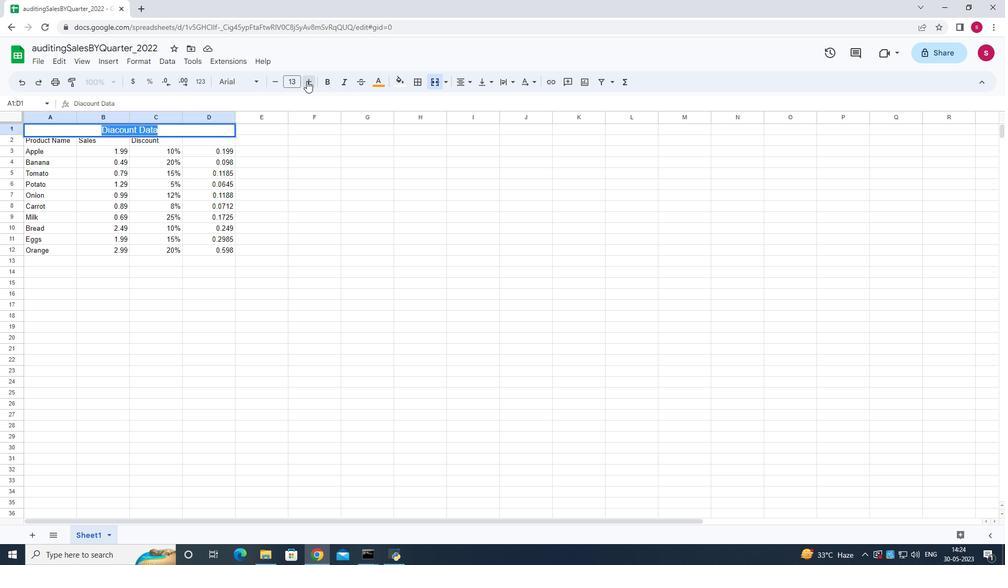 
Action: Mouse pressed left at (306, 81)
Screenshot: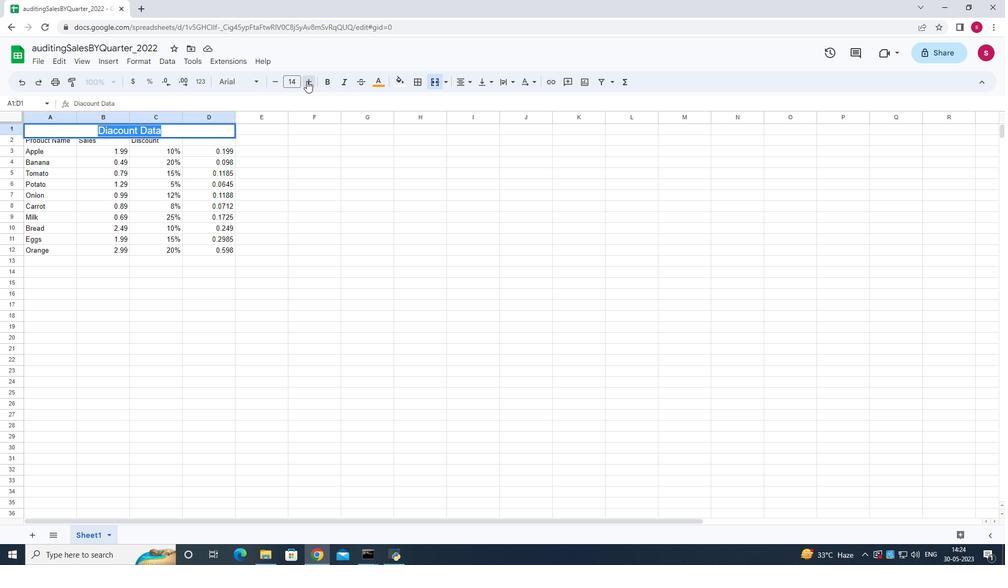 
Action: Mouse pressed left at (306, 81)
Screenshot: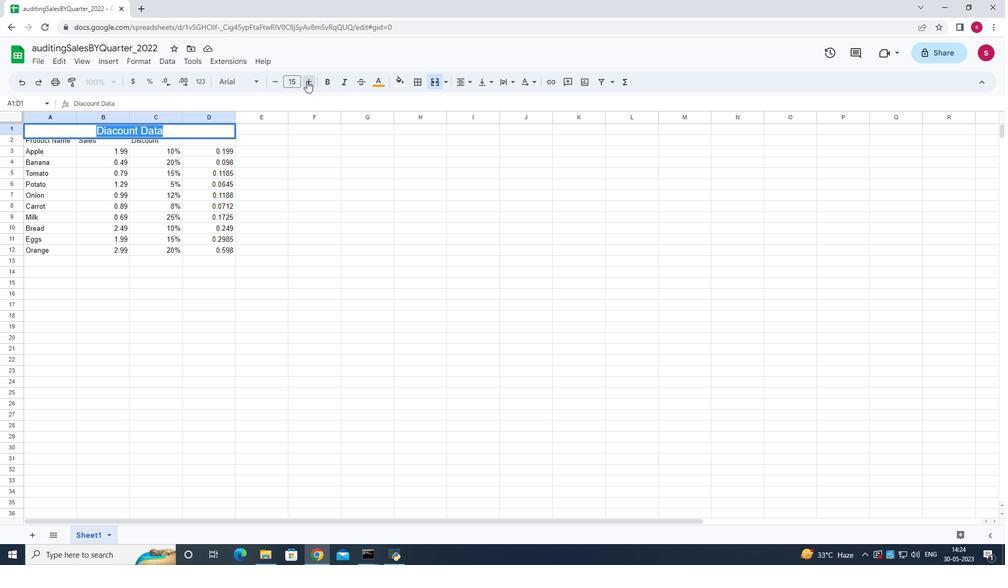 
Action: Mouse pressed left at (306, 81)
Screenshot: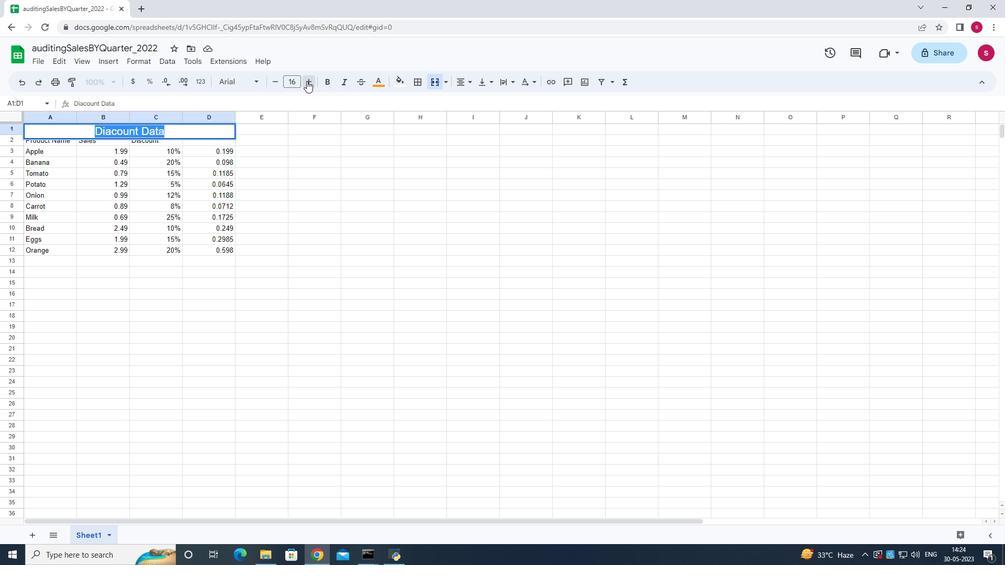 
Action: Mouse pressed left at (306, 81)
Screenshot: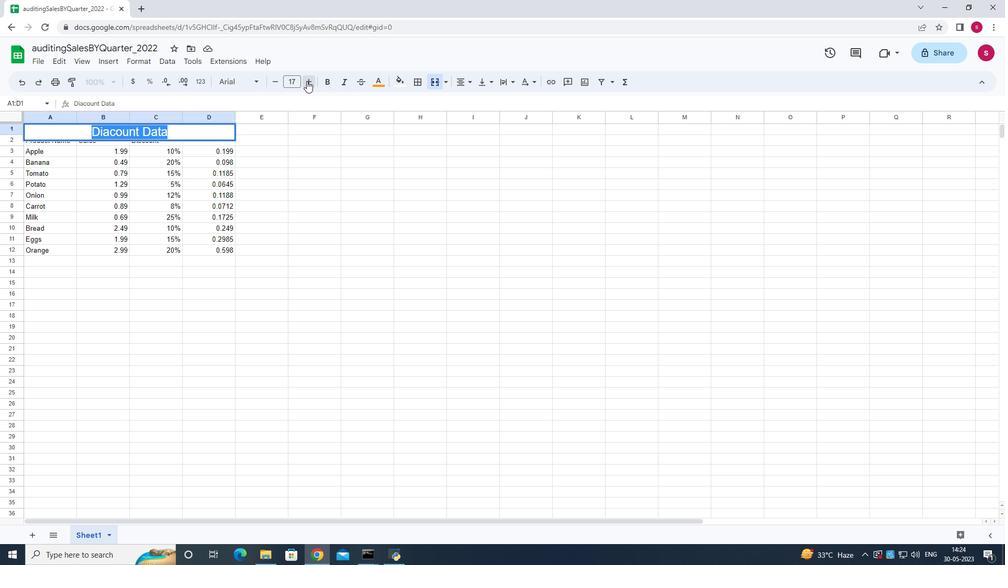 
Action: Mouse pressed left at (306, 81)
Screenshot: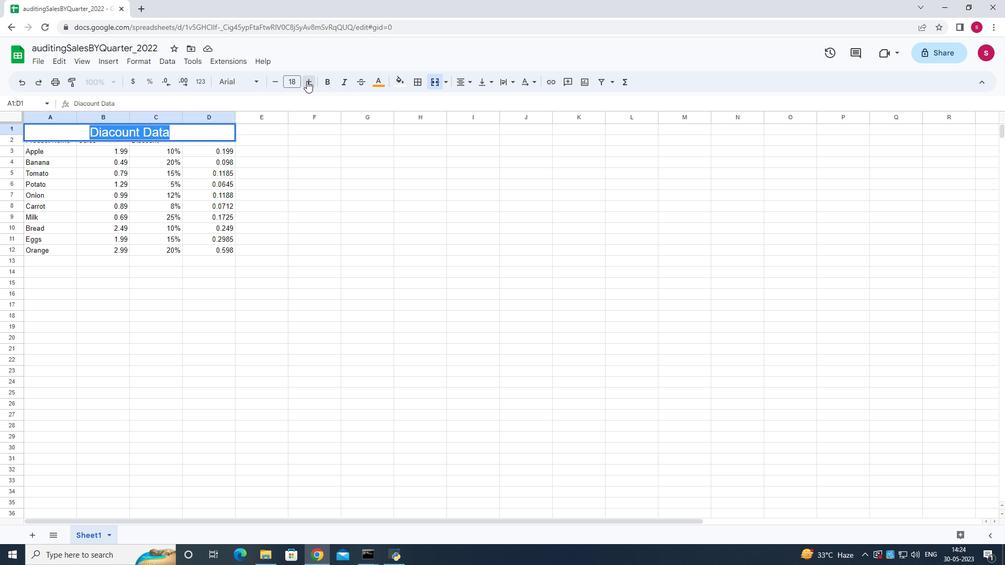 
Action: Mouse moved to (220, 137)
Screenshot: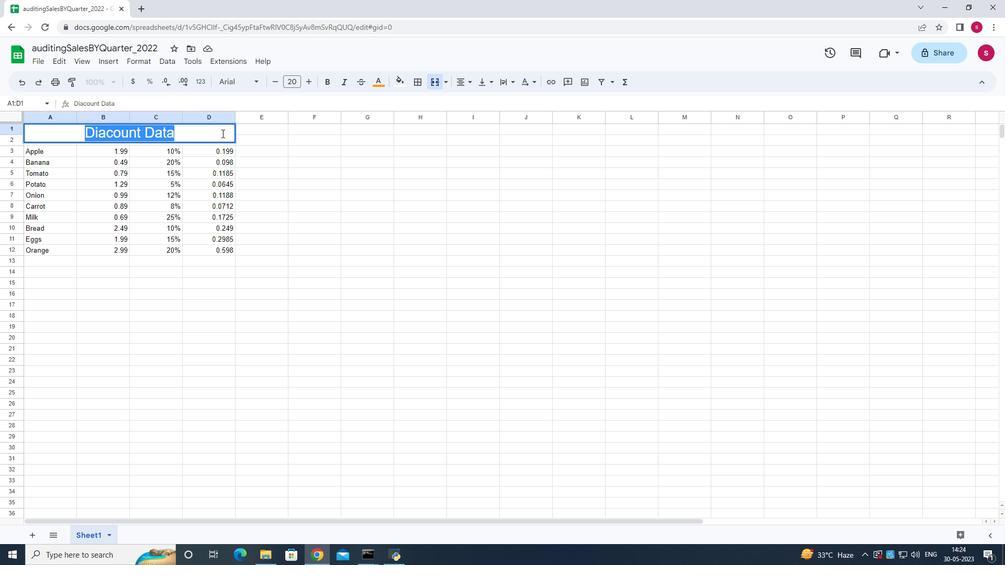 
Action: Mouse pressed left at (220, 137)
Screenshot: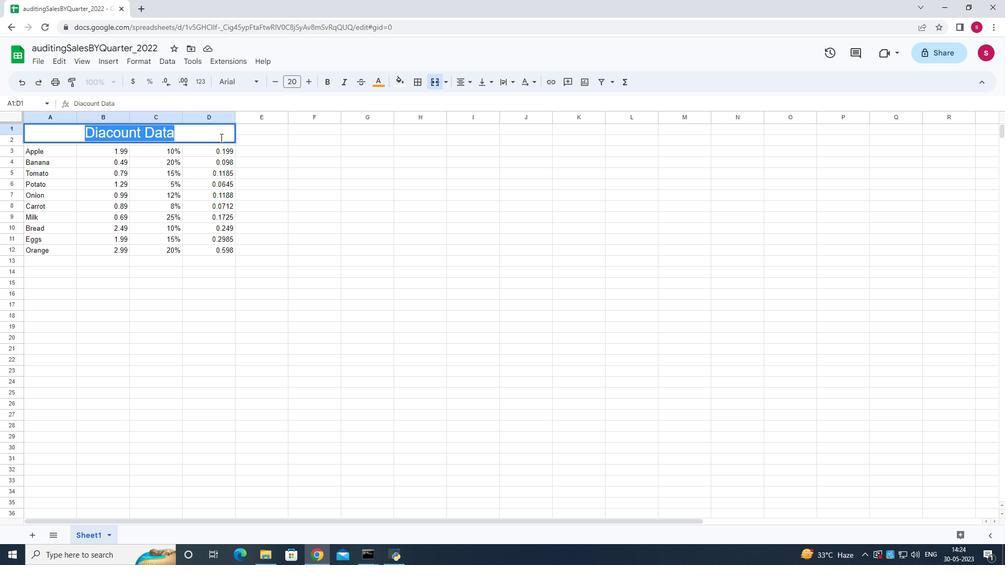 
Action: Mouse moved to (40, 147)
Screenshot: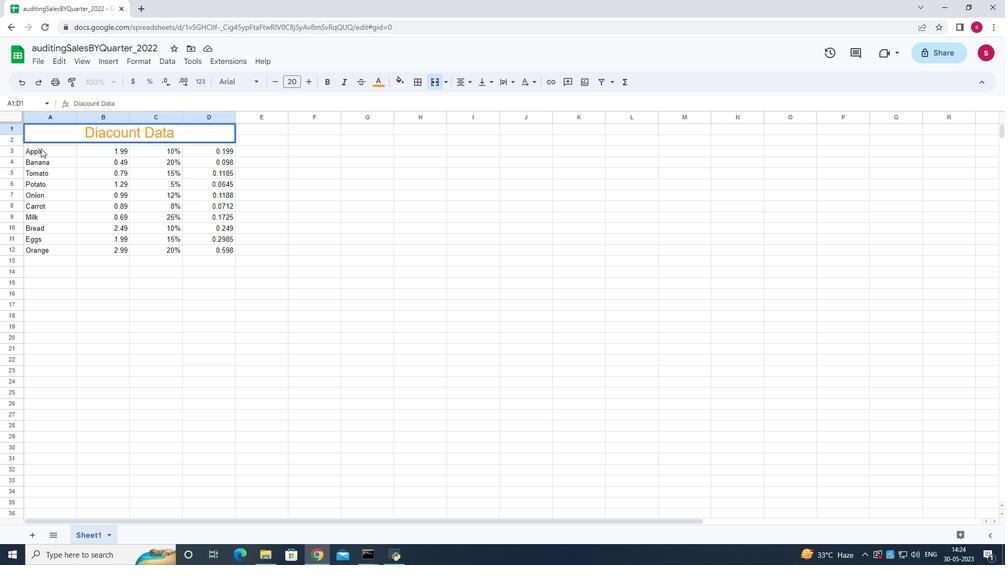 
Action: Mouse pressed left at (40, 147)
Screenshot: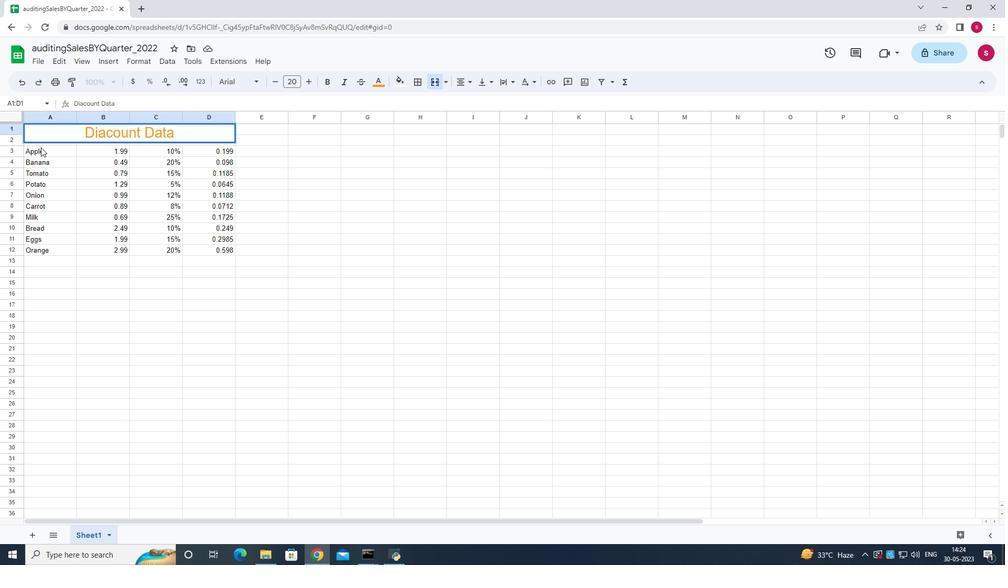 
Action: Mouse pressed left at (40, 147)
Screenshot: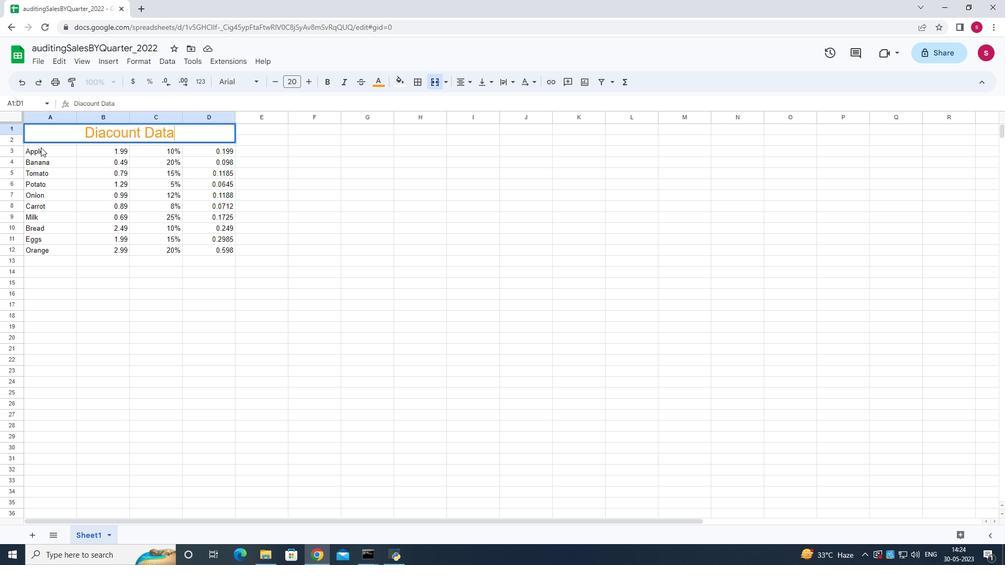 
Action: Mouse pressed left at (40, 147)
Screenshot: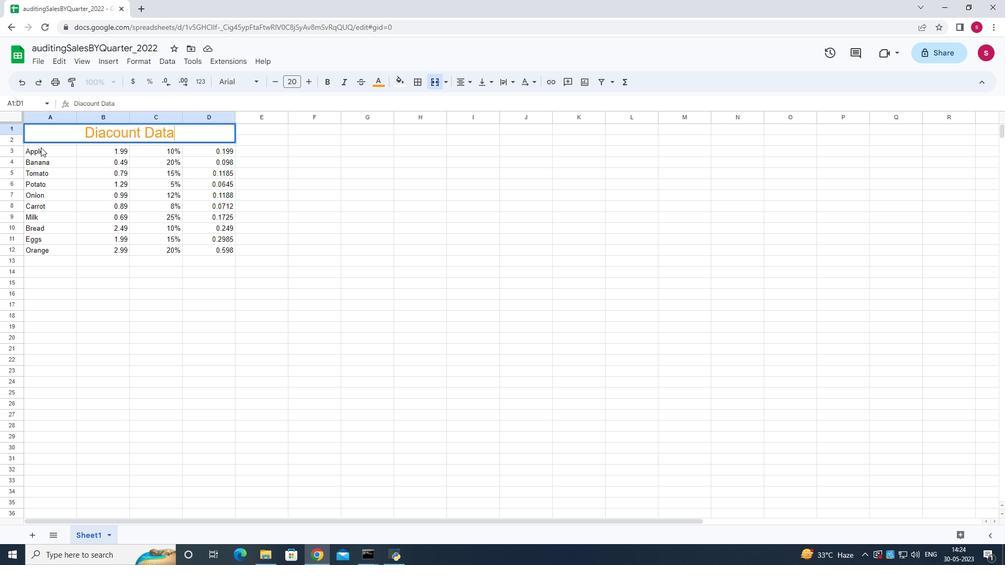 
Action: Mouse moved to (61, 150)
Screenshot: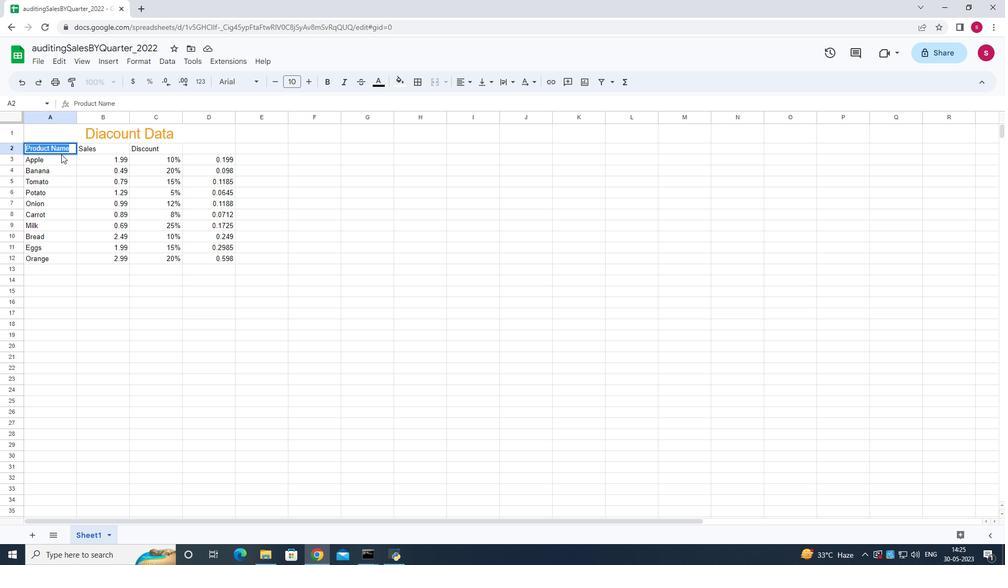 
Action: Mouse pressed left at (61, 150)
Screenshot: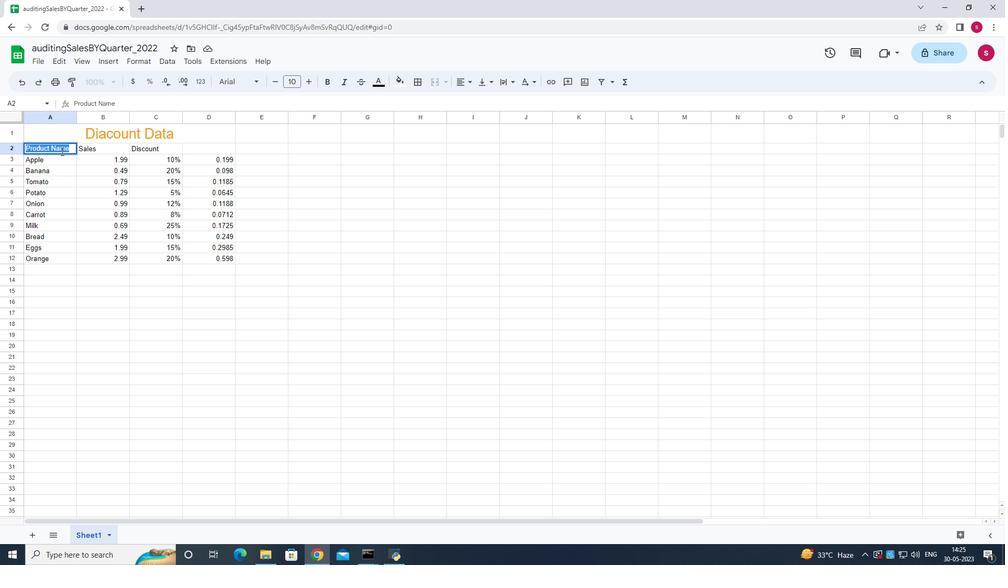 
Action: Mouse pressed left at (61, 150)
Screenshot: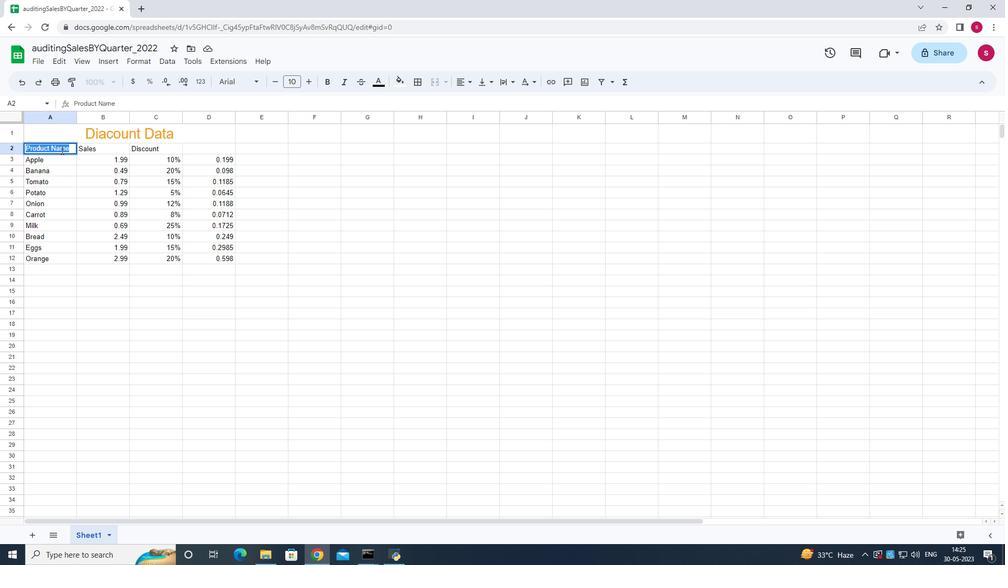 
Action: Mouse moved to (36, 144)
Screenshot: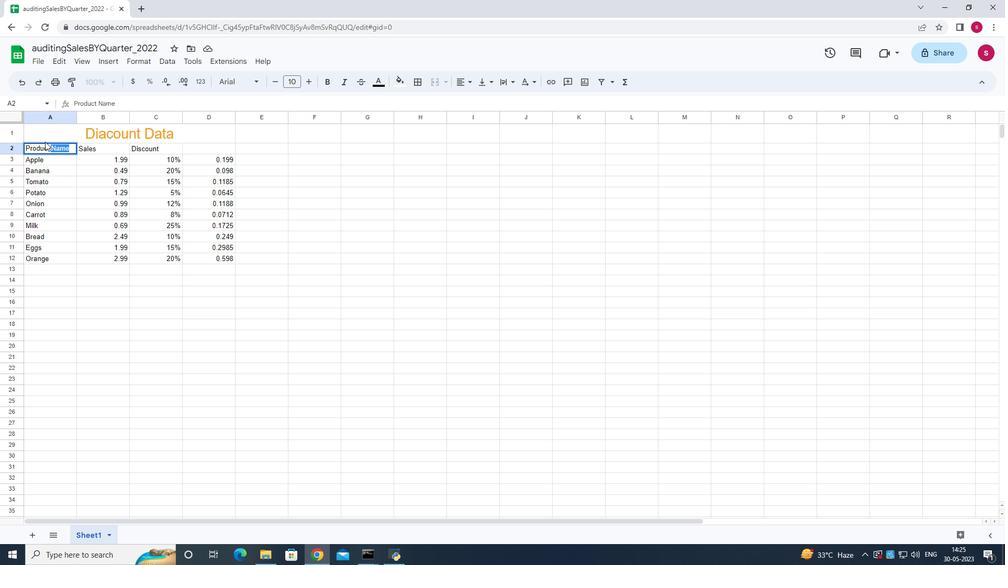 
Action: Mouse pressed left at (36, 144)
Screenshot: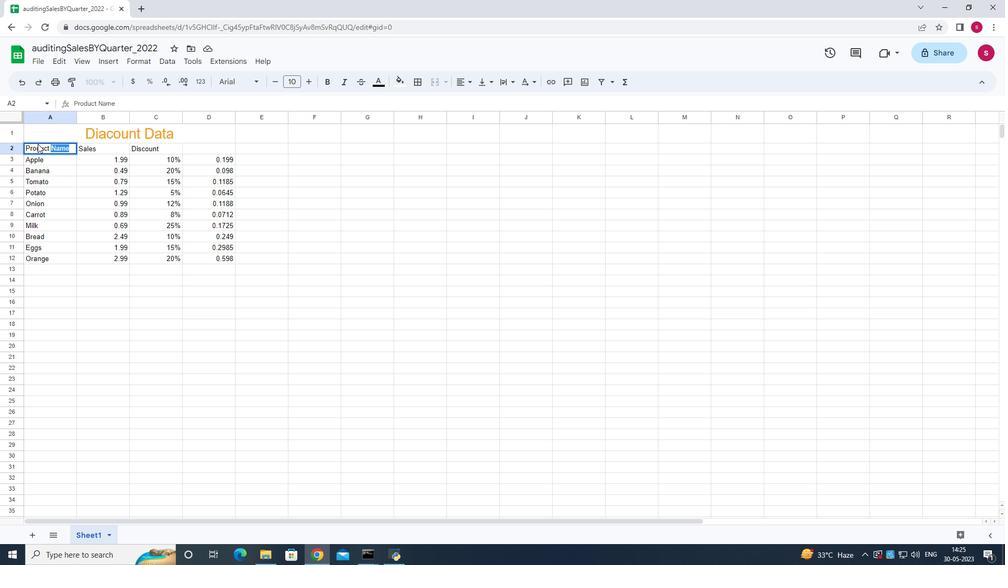 
Action: Mouse pressed left at (36, 144)
Screenshot: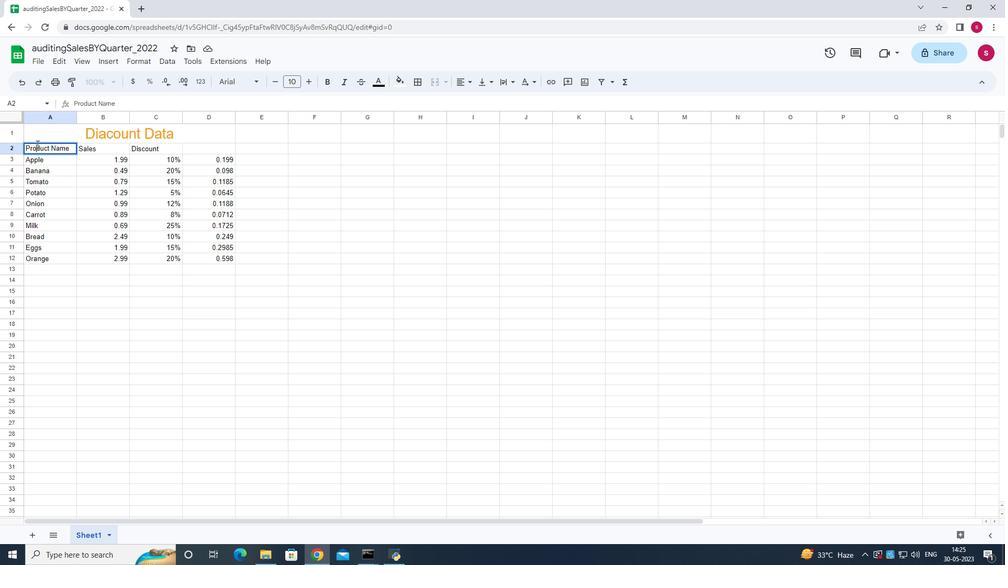 
Action: Mouse moved to (36, 147)
Screenshot: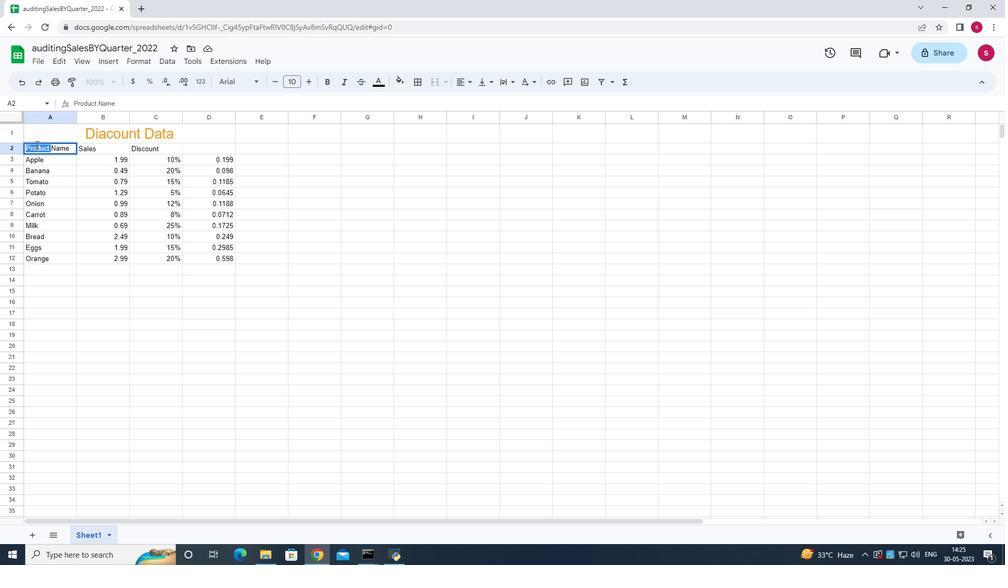 
Action: Mouse pressed left at (36, 147)
Screenshot: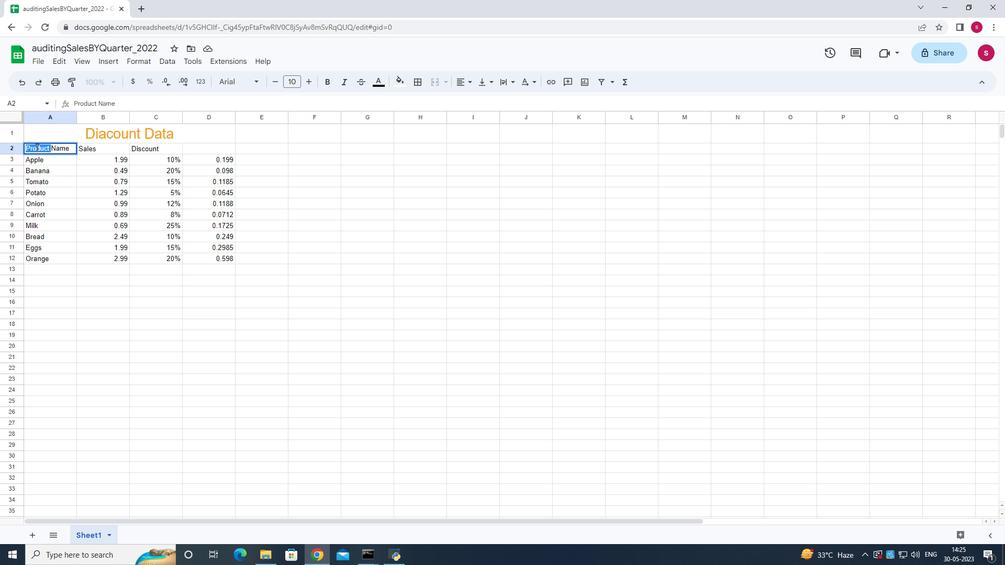 
Action: Mouse moved to (59, 150)
Screenshot: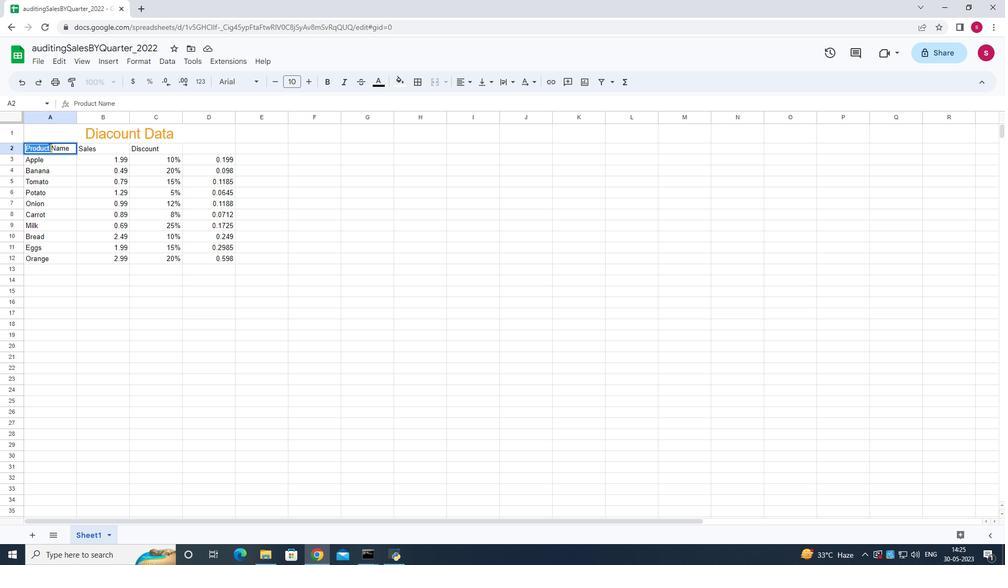 
Action: Mouse pressed left at (59, 150)
Screenshot: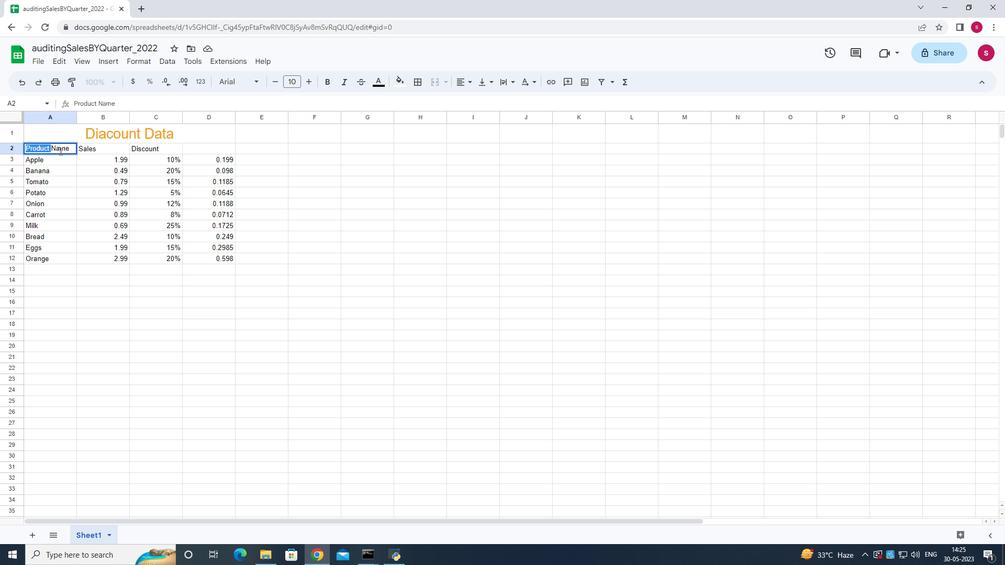 
Action: Mouse pressed left at (59, 150)
Screenshot: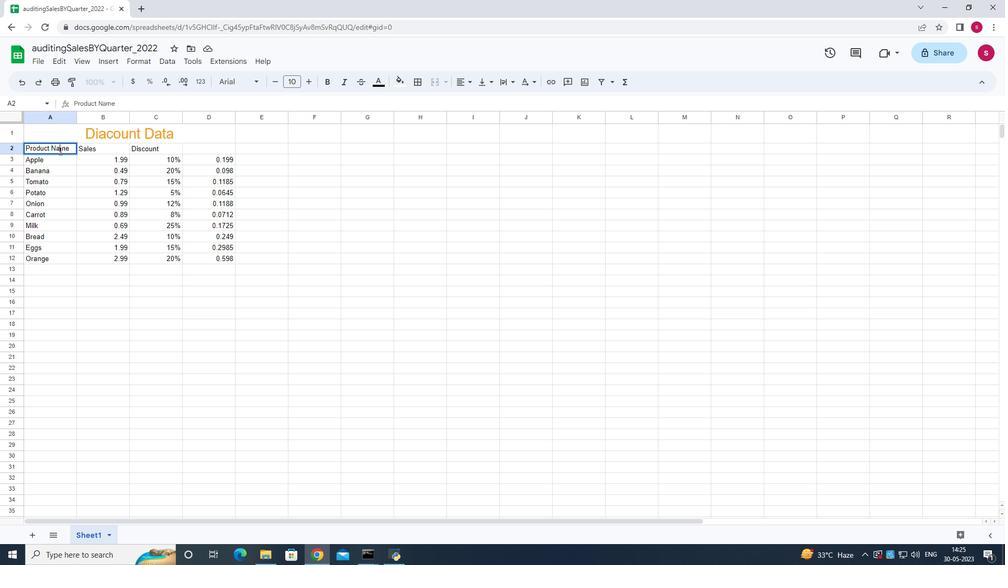 
Action: Mouse pressed left at (59, 150)
Screenshot: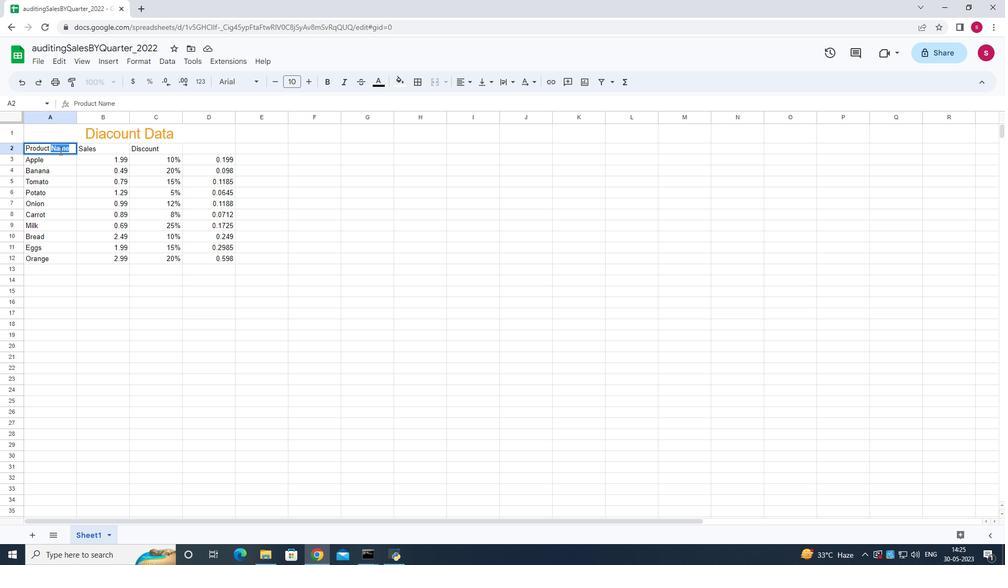 
Action: Mouse moved to (78, 168)
Screenshot: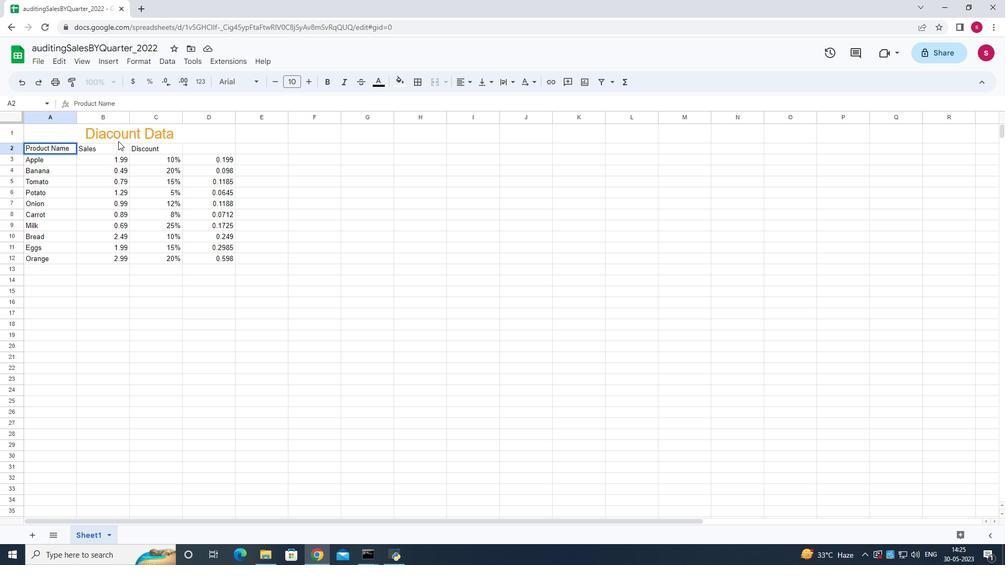 
Action: Mouse pressed left at (78, 168)
Screenshot: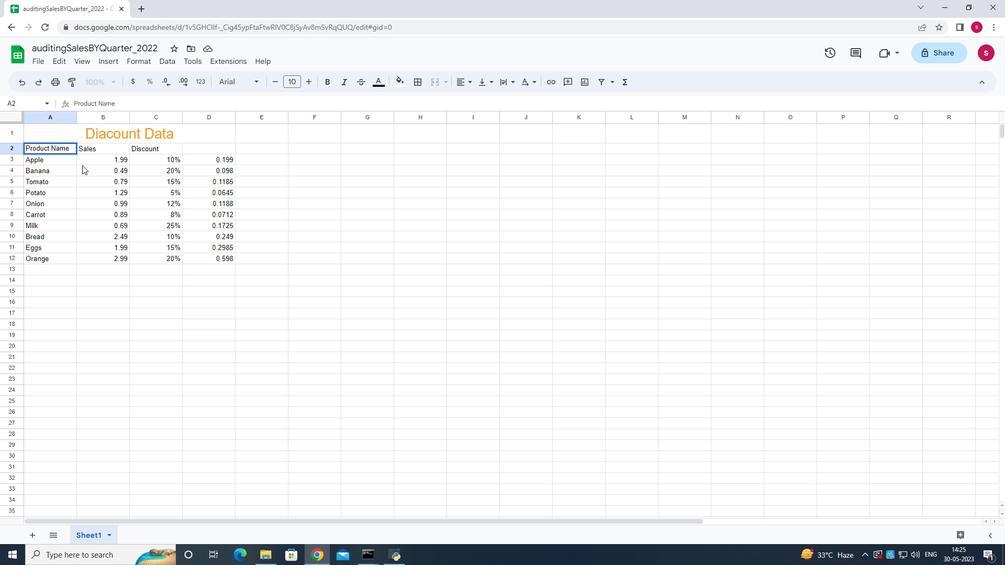
Action: Mouse moved to (54, 146)
Screenshot: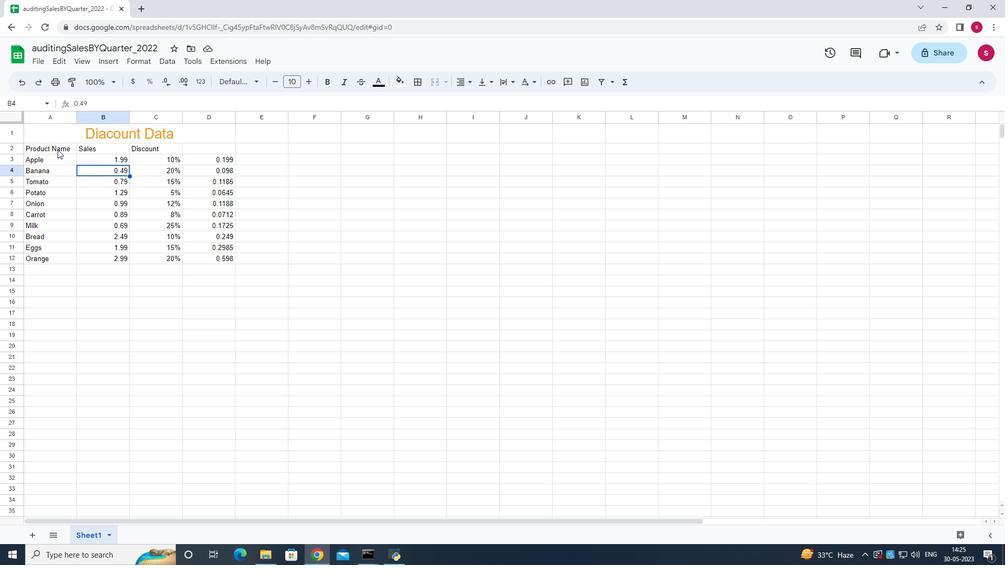 
Action: Mouse pressed left at (54, 146)
Screenshot: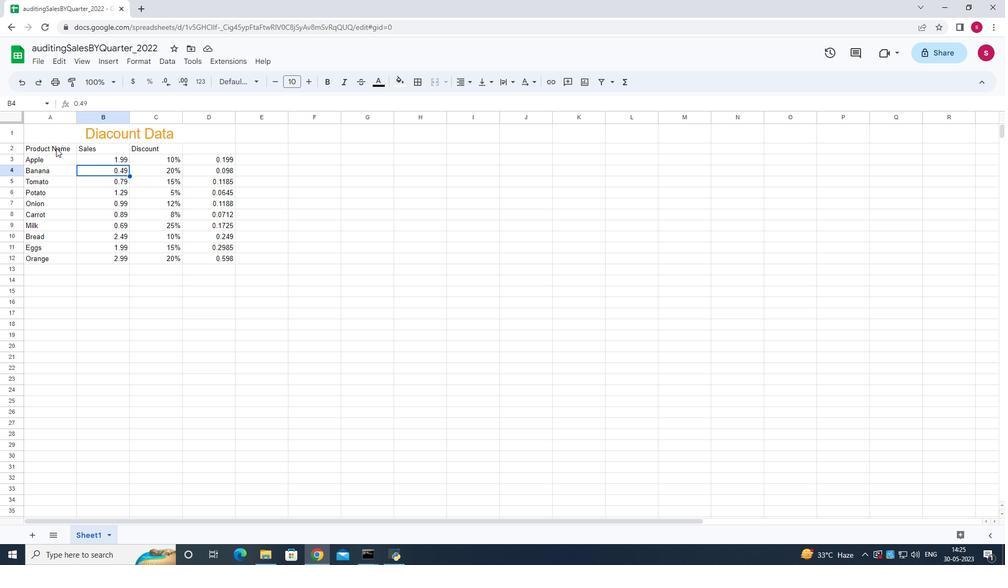 
Action: Mouse pressed left at (54, 146)
Screenshot: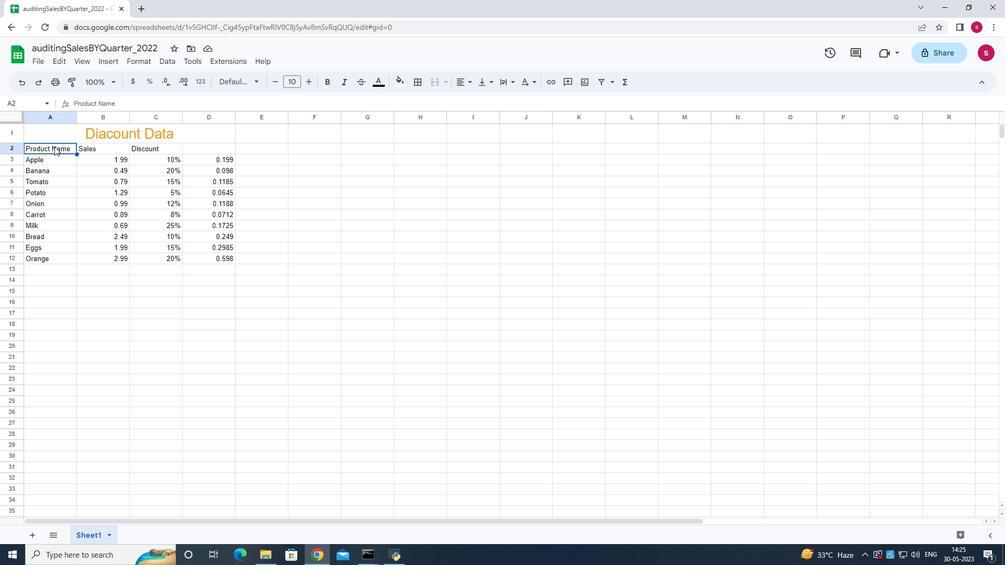 
Action: Mouse moved to (250, 79)
Screenshot: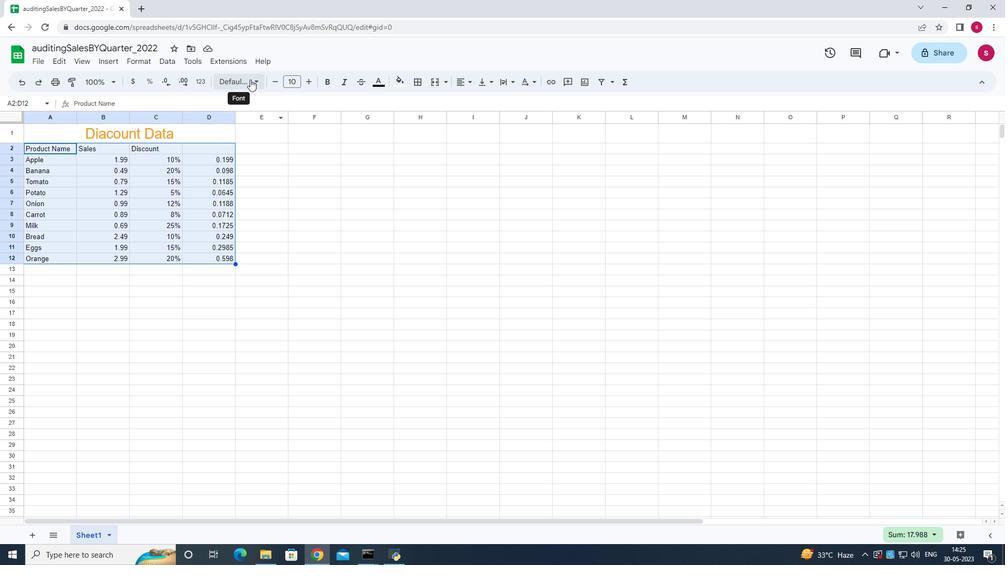 
Action: Mouse pressed left at (250, 79)
Screenshot: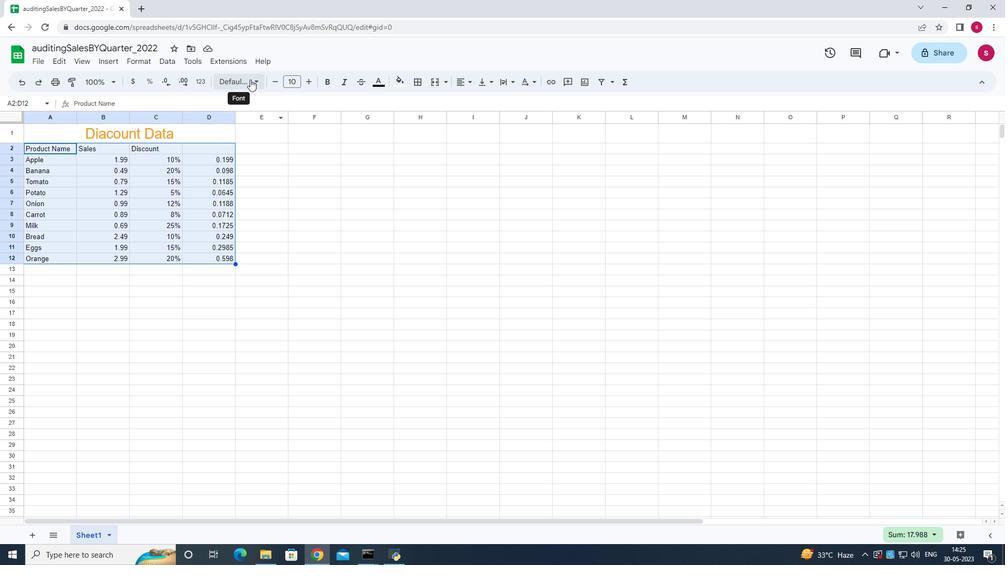
Action: Mouse moved to (291, 428)
Screenshot: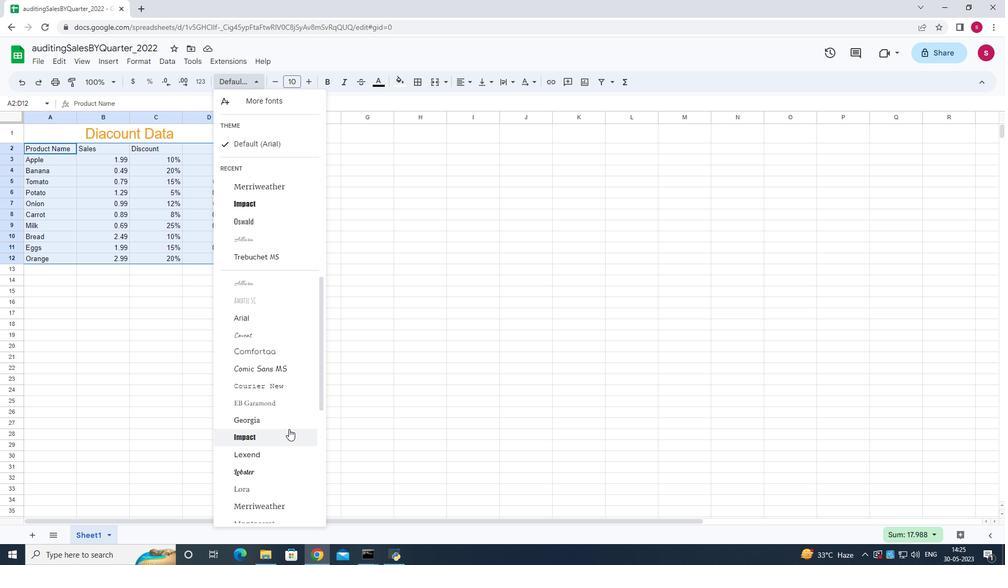 
Action: Mouse scrolled (291, 427) with delta (0, 0)
Screenshot: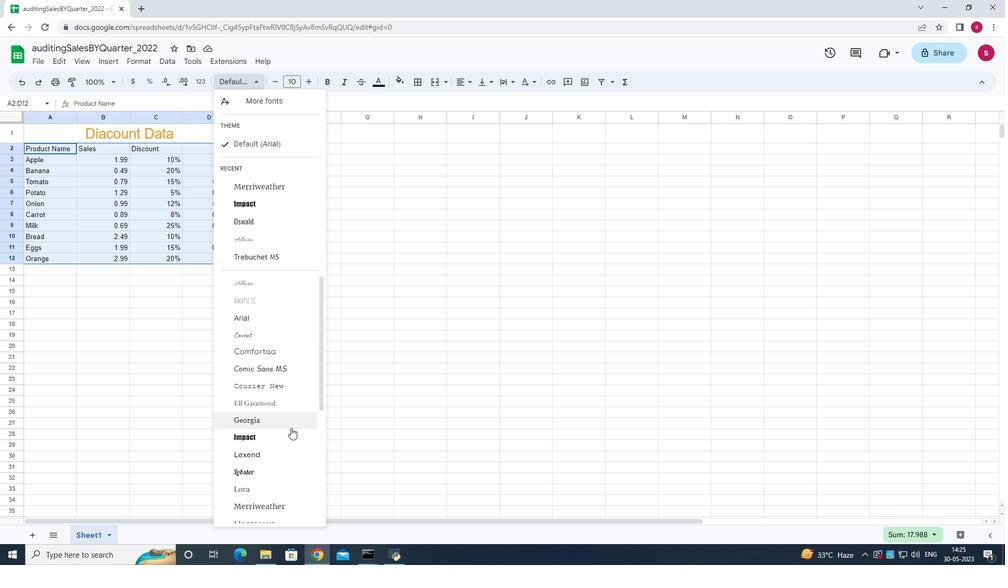 
Action: Mouse scrolled (291, 427) with delta (0, 0)
Screenshot: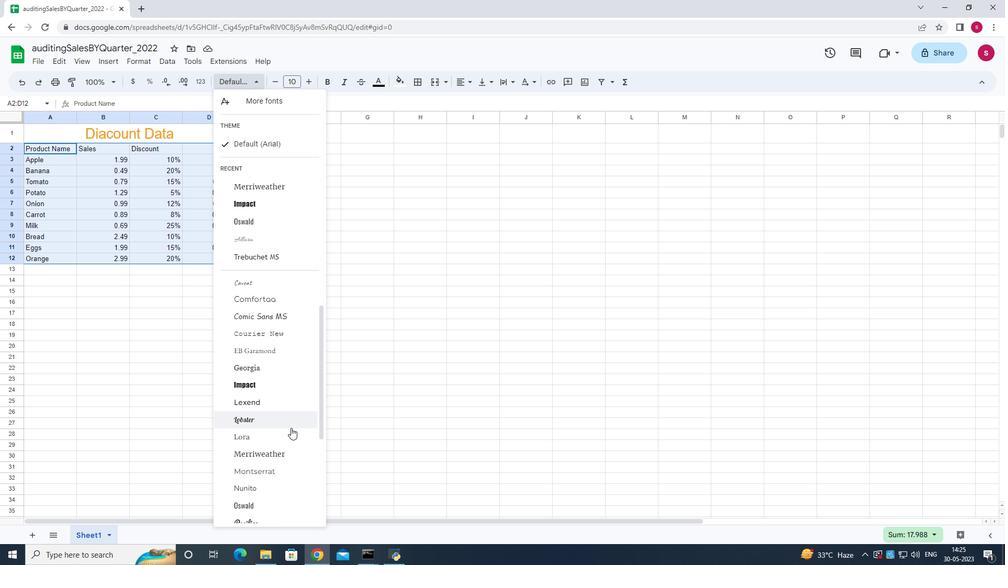 
Action: Mouse moved to (291, 428)
Screenshot: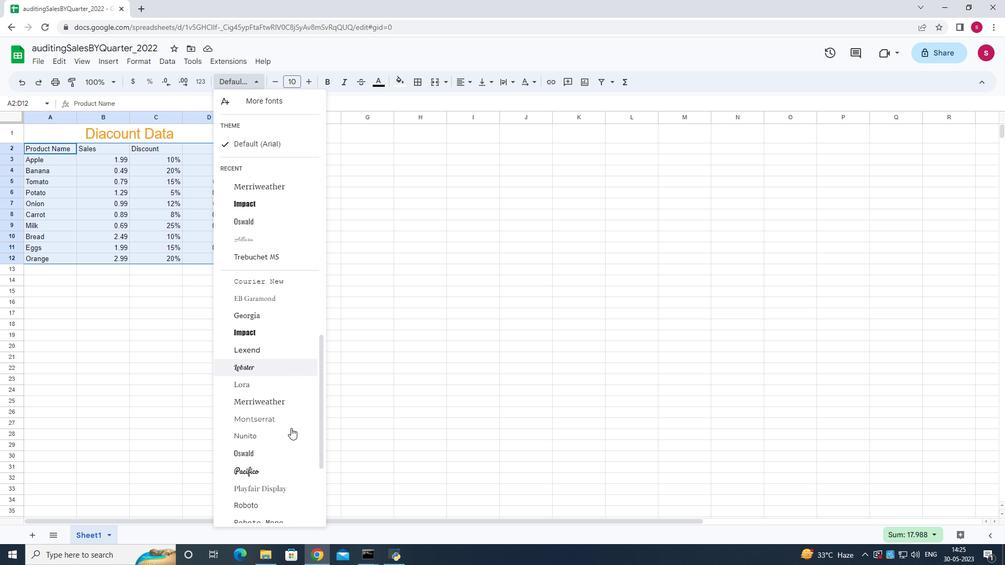 
Action: Mouse scrolled (291, 427) with delta (0, 0)
Screenshot: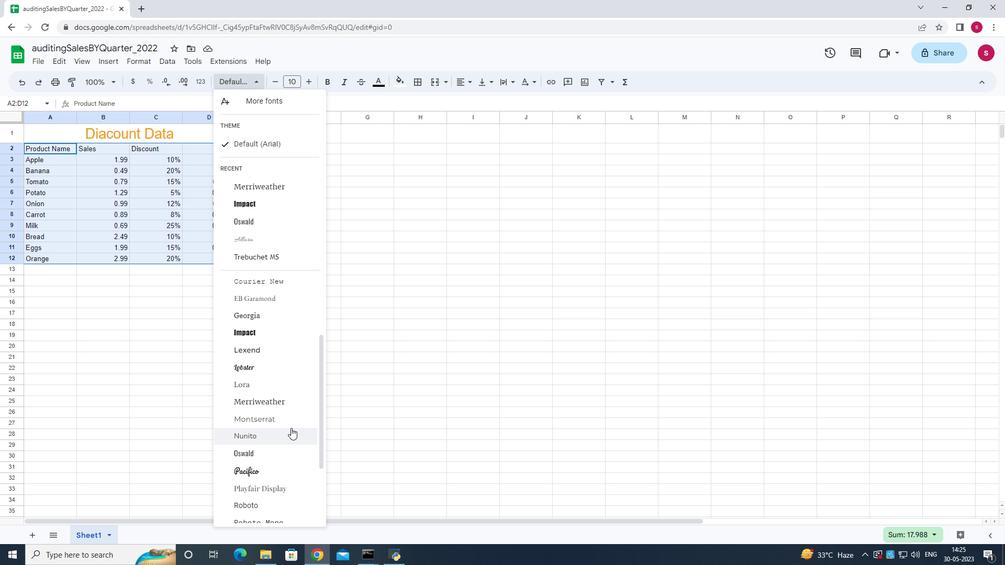 
Action: Mouse scrolled (291, 427) with delta (0, 0)
Screenshot: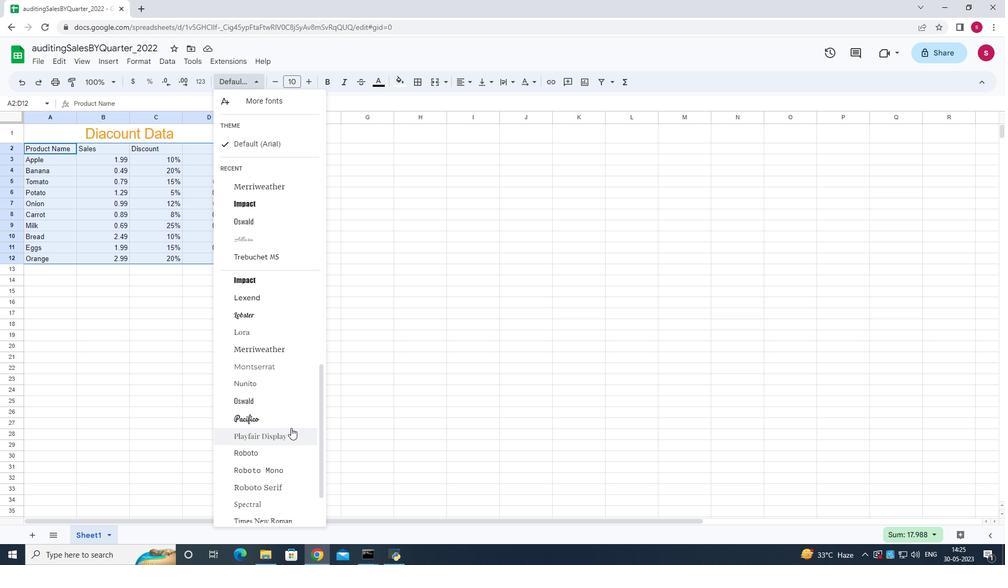 
Action: Mouse scrolled (291, 427) with delta (0, 0)
Screenshot: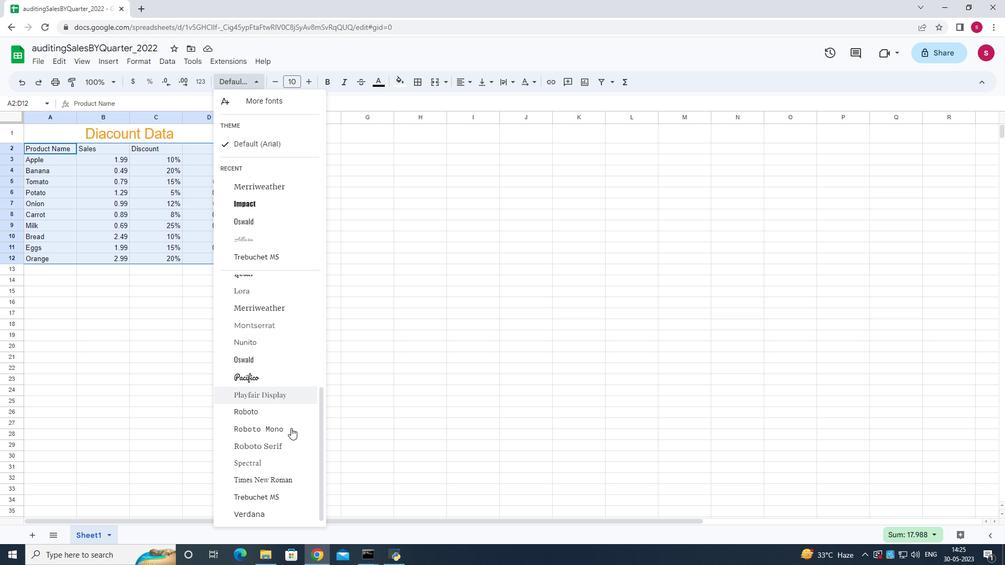
Action: Mouse moved to (290, 428)
Screenshot: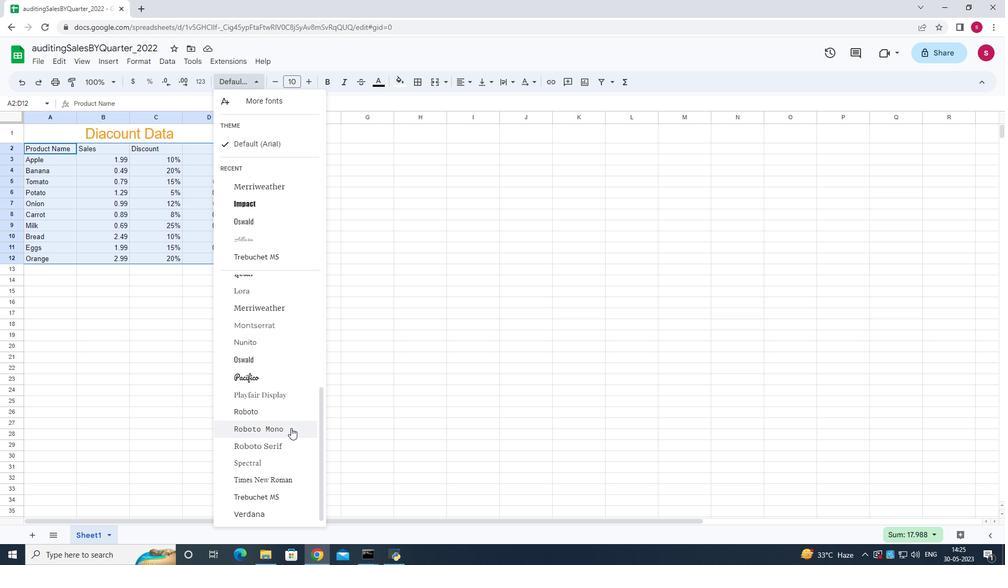 
Action: Mouse scrolled (290, 427) with delta (0, 0)
Screenshot: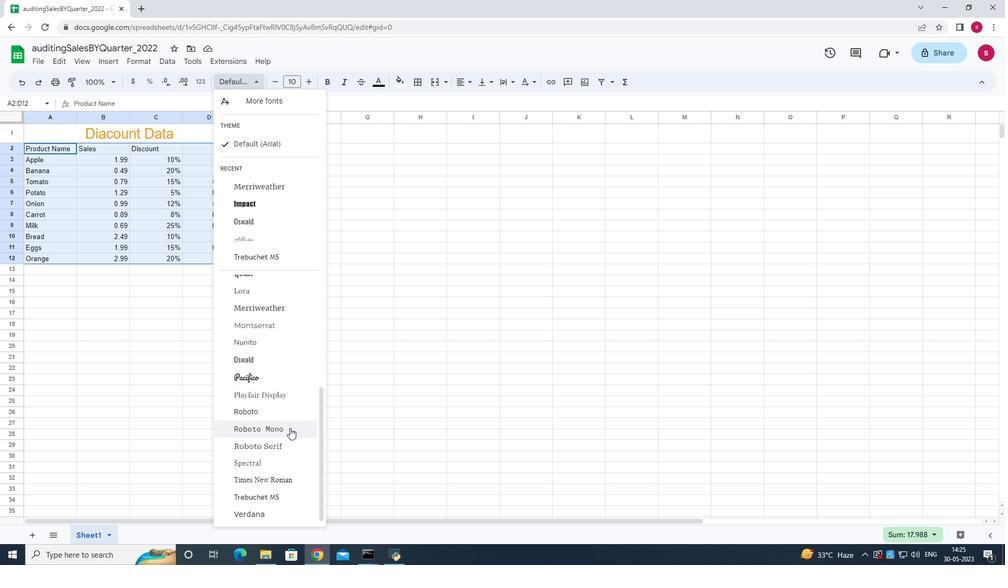 
Action: Mouse scrolled (290, 427) with delta (0, 0)
Screenshot: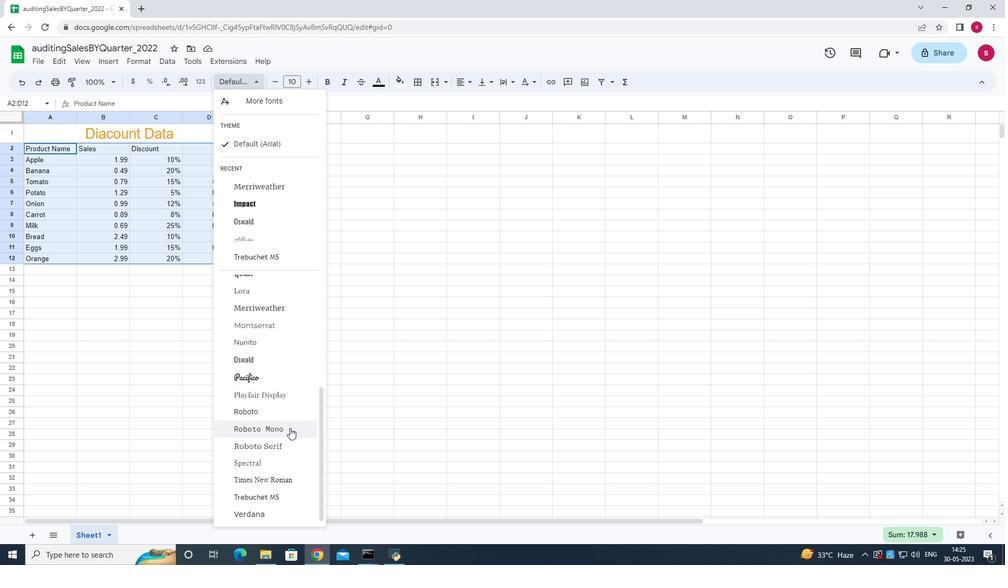 
Action: Mouse scrolled (290, 427) with delta (0, 0)
Screenshot: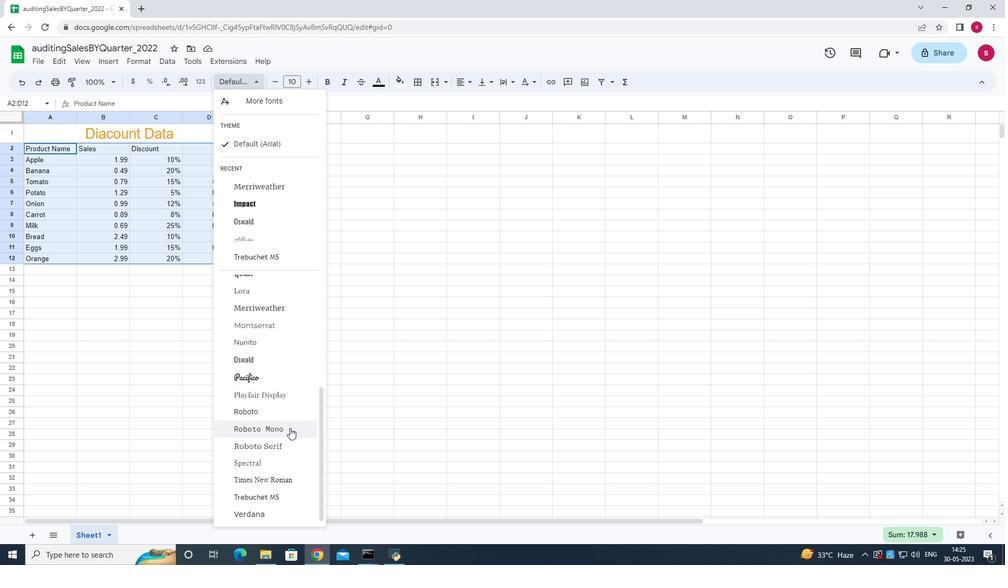 
Action: Mouse scrolled (290, 427) with delta (0, 0)
Screenshot: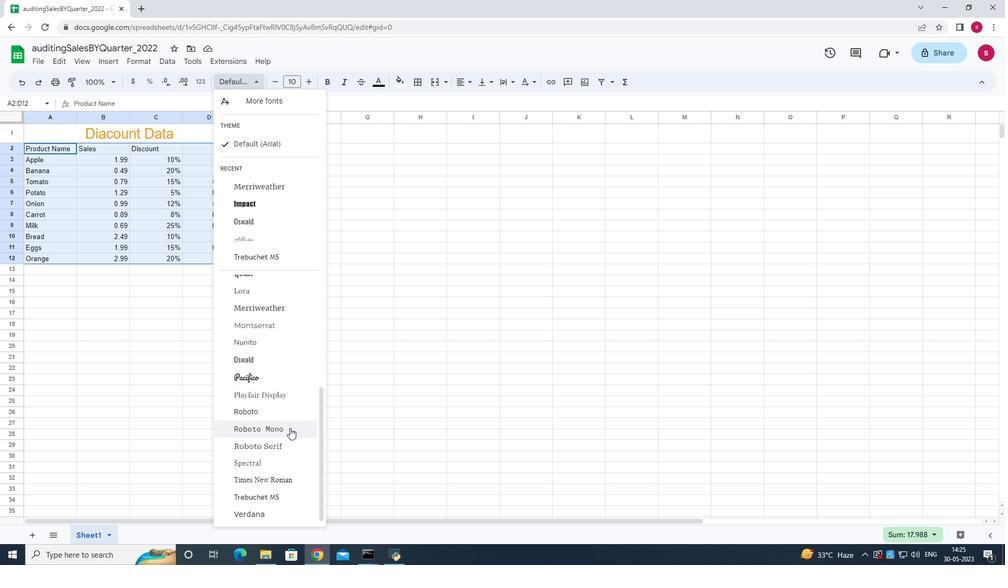 
Action: Mouse scrolled (290, 427) with delta (0, 0)
Screenshot: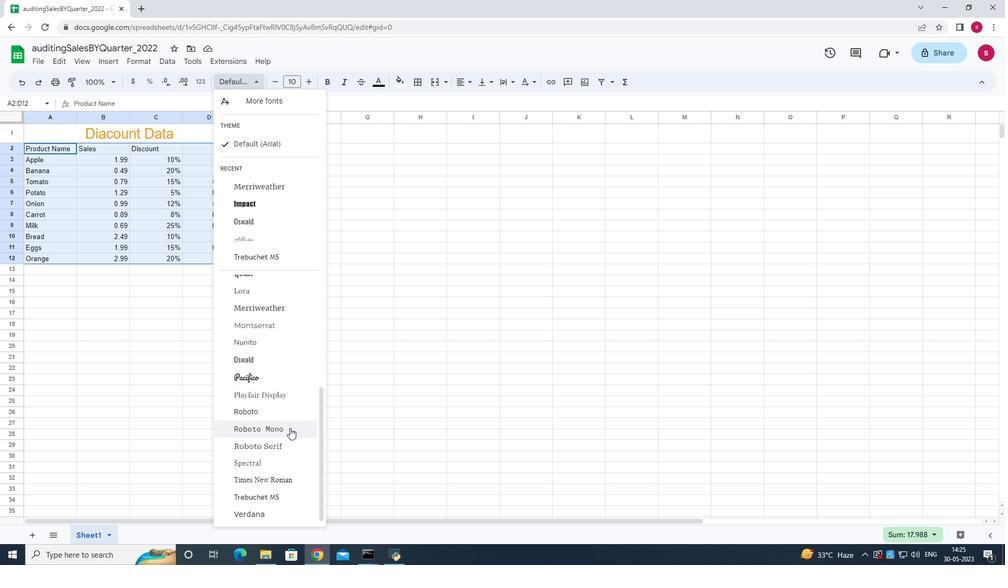 
Action: Mouse moved to (259, 97)
Screenshot: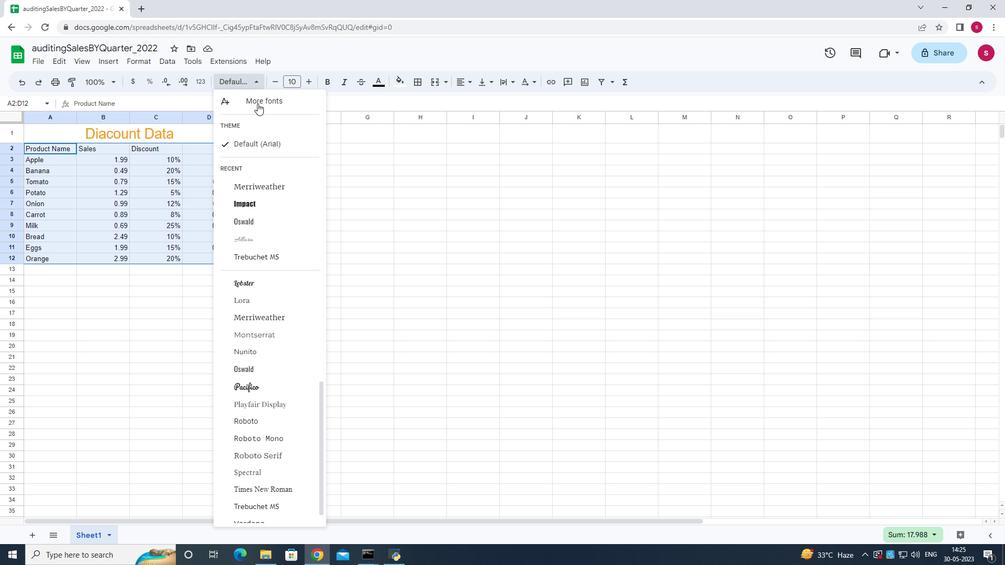 
Action: Mouse pressed left at (259, 97)
Screenshot: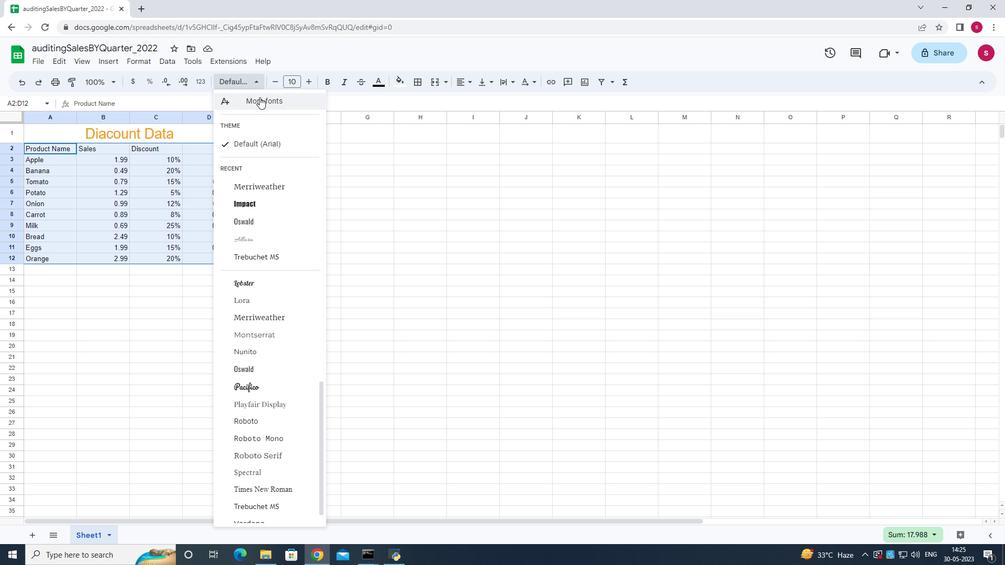 
Action: Mouse moved to (323, 167)
Screenshot: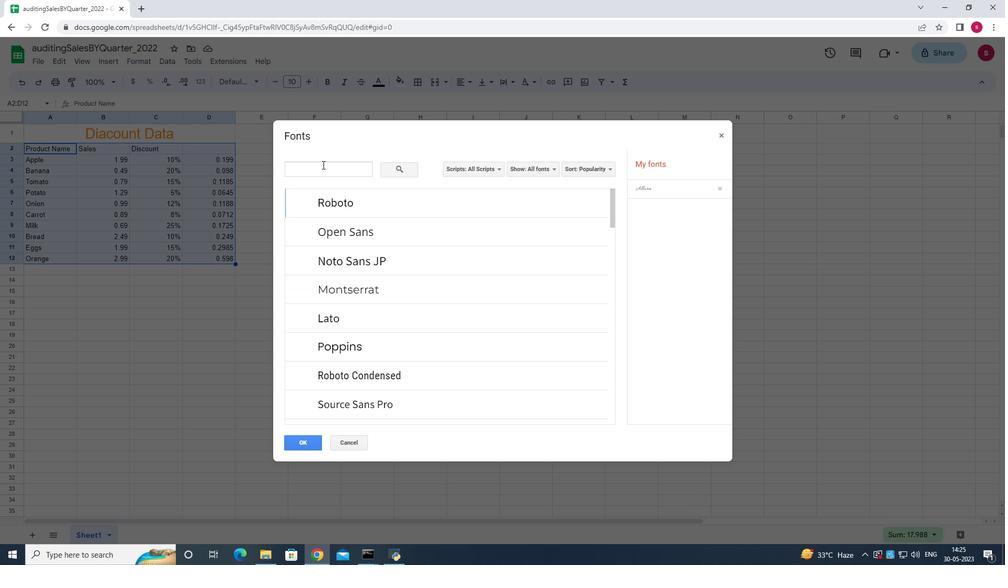 
Action: Mouse pressed left at (323, 167)
Screenshot: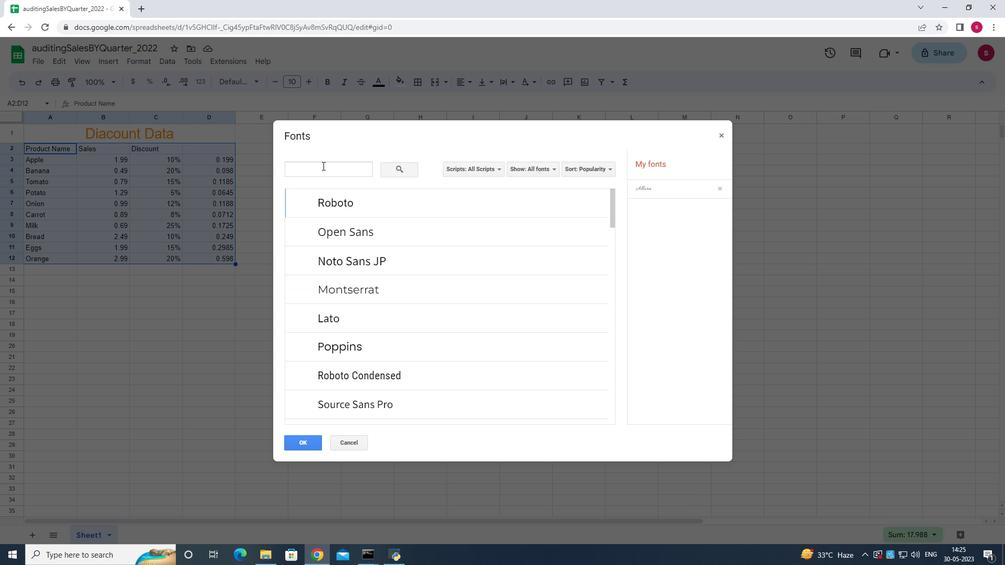 
Action: Mouse moved to (347, 183)
Screenshot: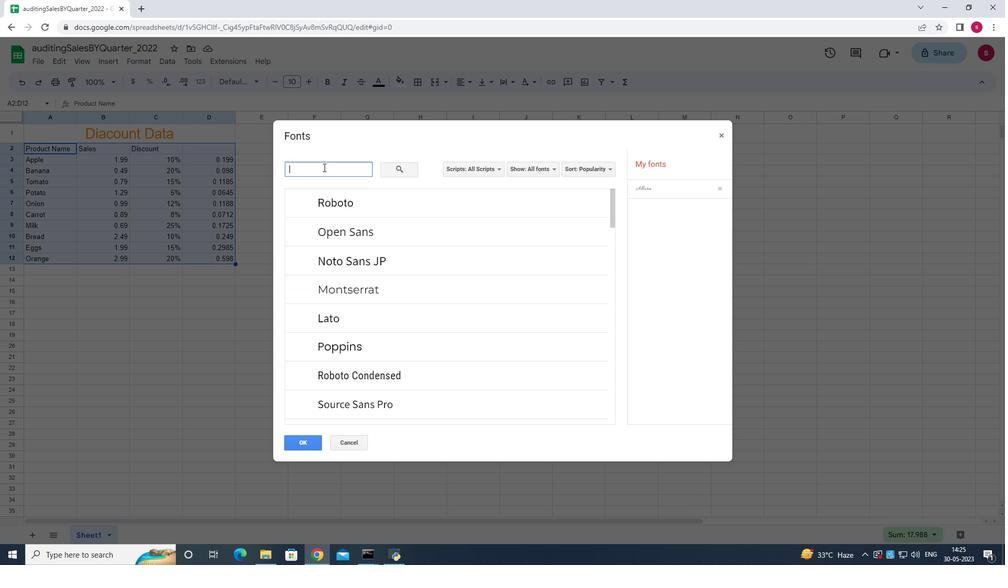 
Action: Key pressed roman<Key.enter><Key.alt_l>
Screenshot: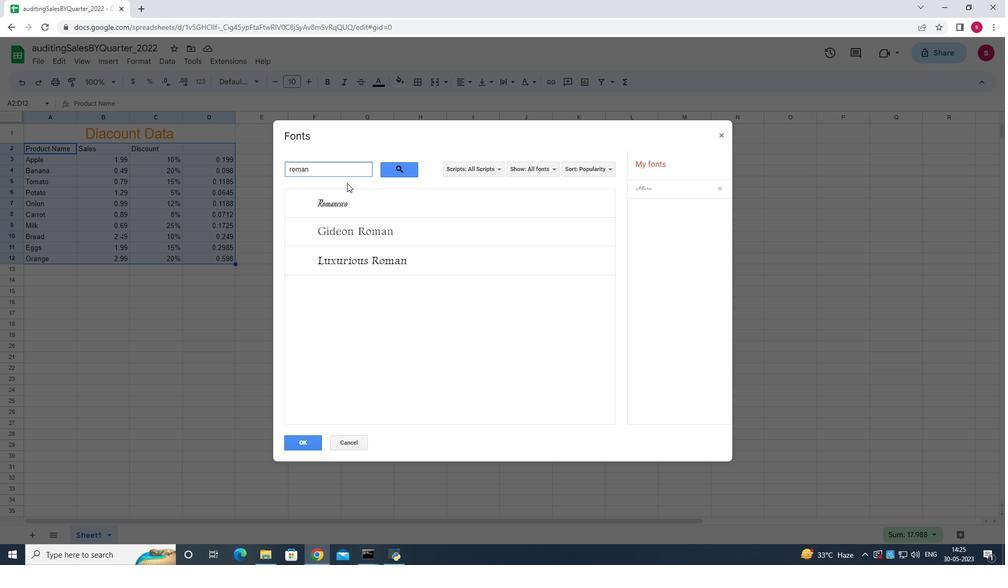 
Action: Mouse moved to (725, 135)
Screenshot: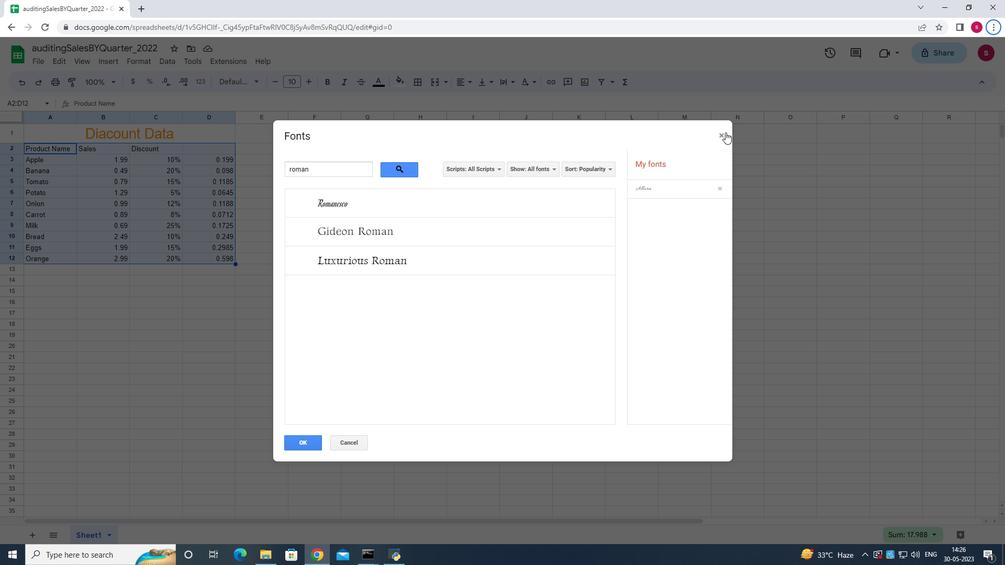 
Action: Mouse pressed left at (725, 135)
Screenshot: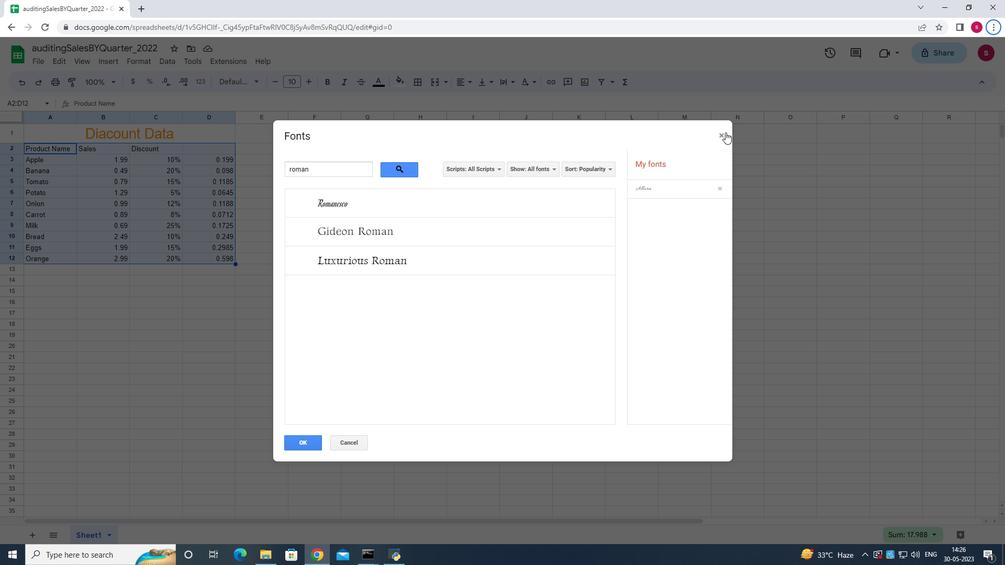 
Action: Mouse moved to (259, 80)
Screenshot: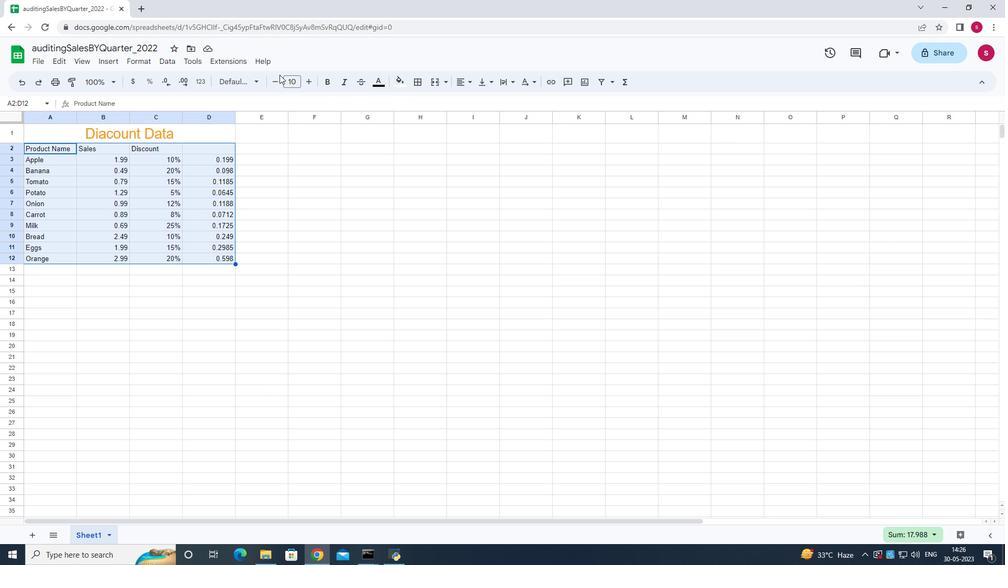 
Action: Mouse pressed left at (259, 80)
Screenshot: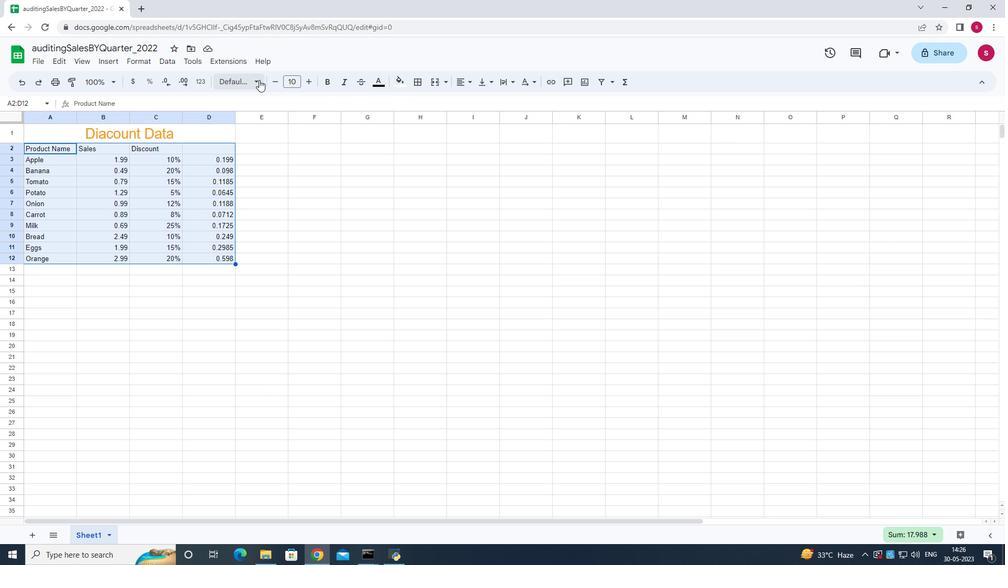 
Action: Mouse moved to (261, 273)
Screenshot: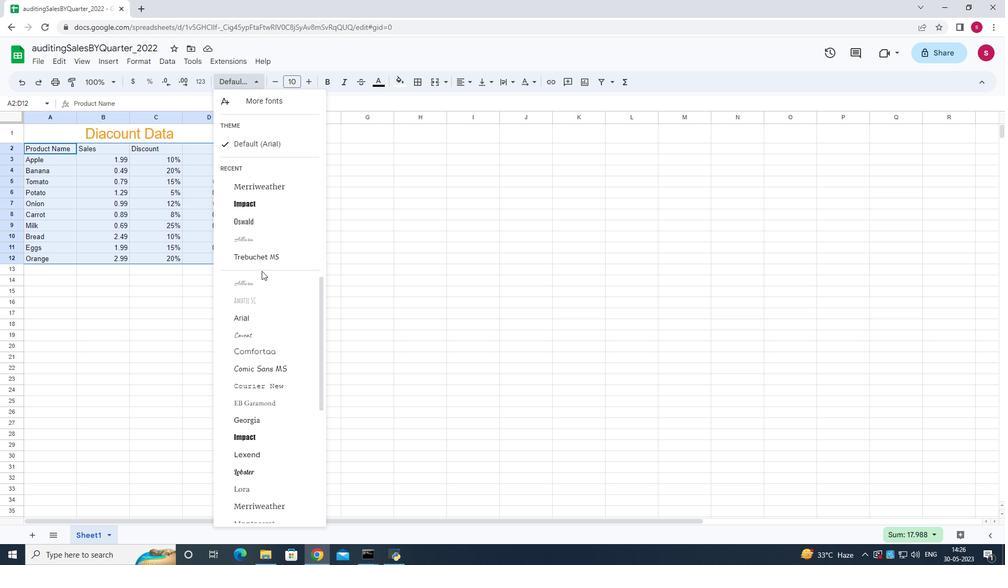 
Action: Mouse scrolled (261, 272) with delta (0, 0)
Screenshot: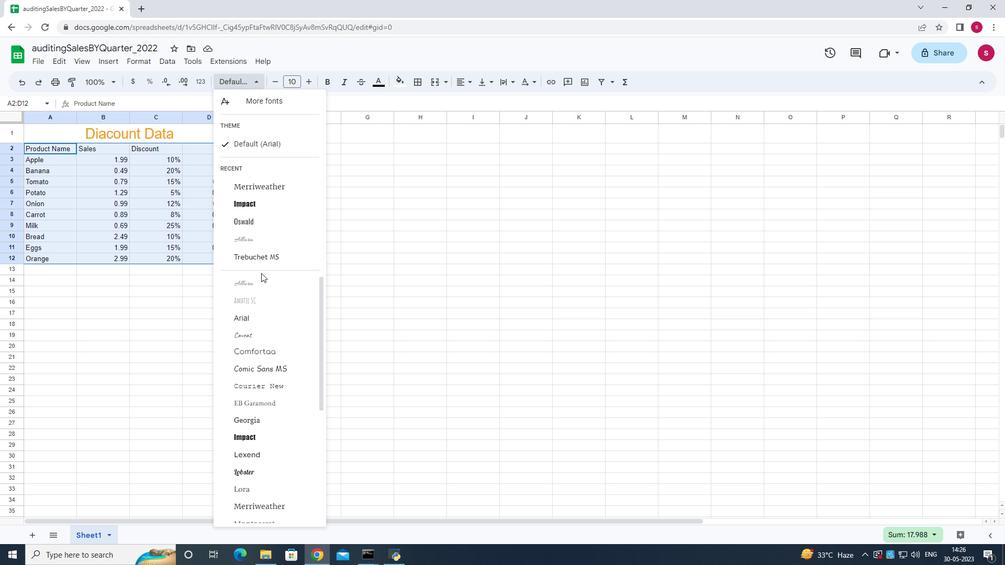 
Action: Mouse scrolled (261, 272) with delta (0, 0)
Screenshot: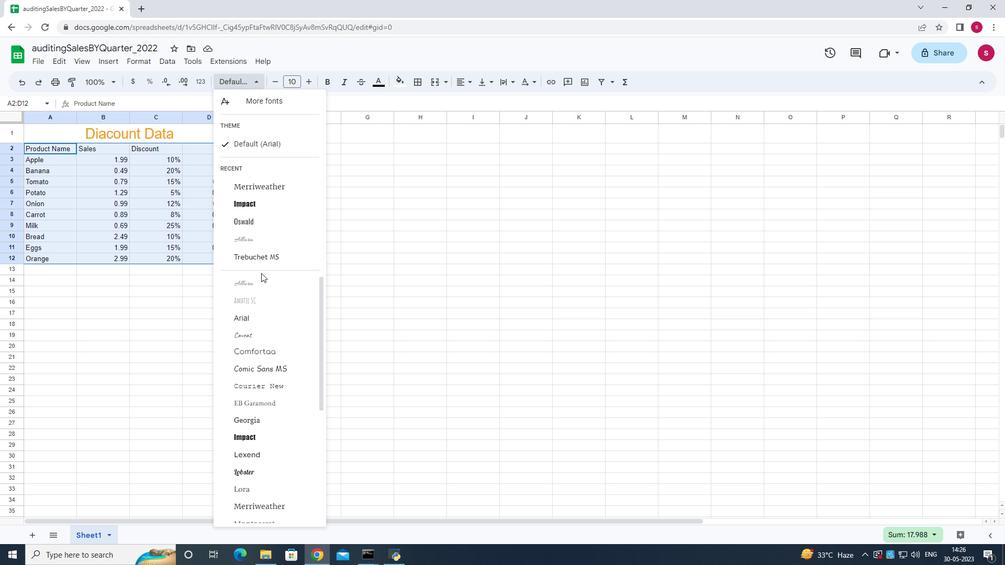 
Action: Mouse moved to (250, 401)
Screenshot: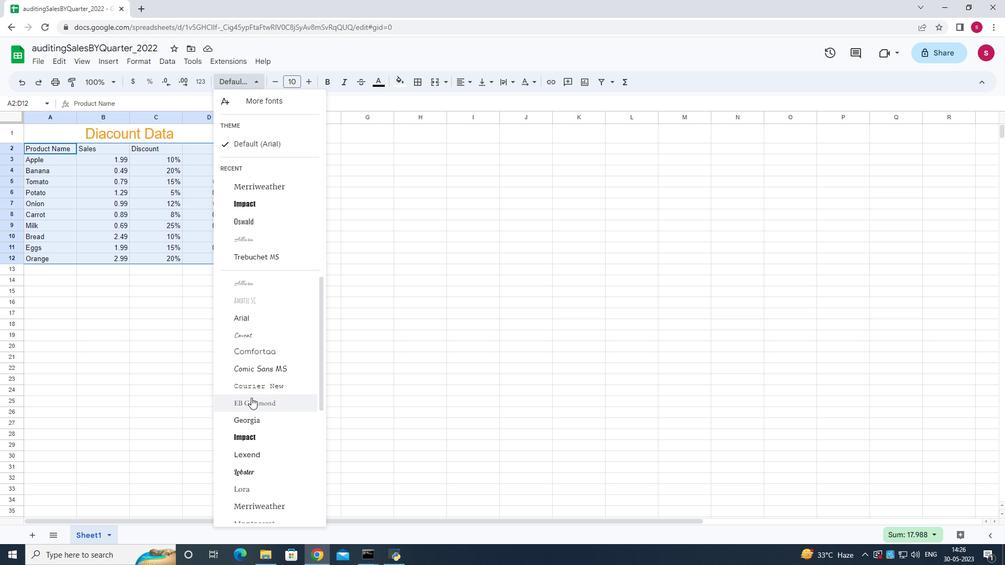 
Action: Mouse scrolled (250, 400) with delta (0, 0)
Screenshot: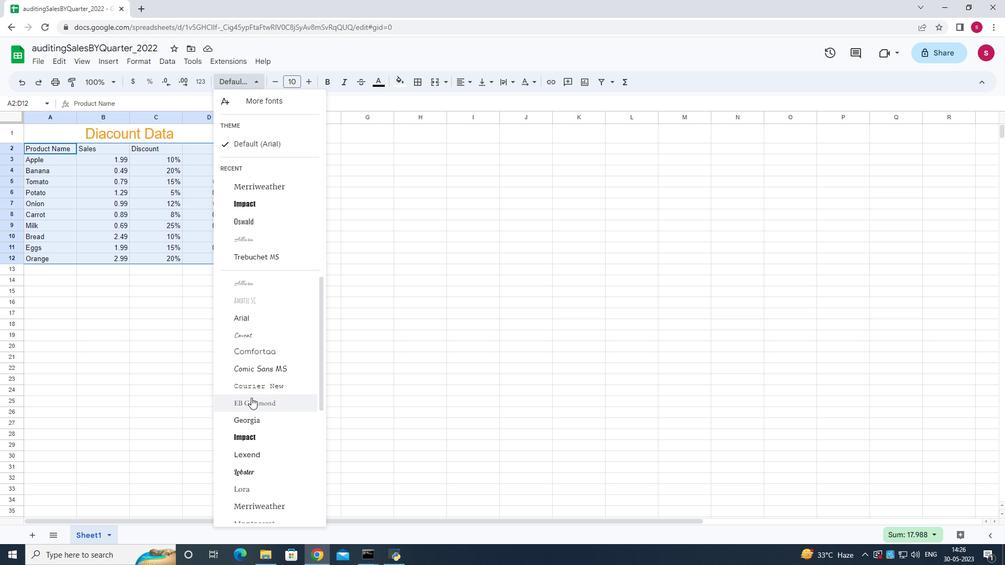 
Action: Mouse moved to (250, 402)
Screenshot: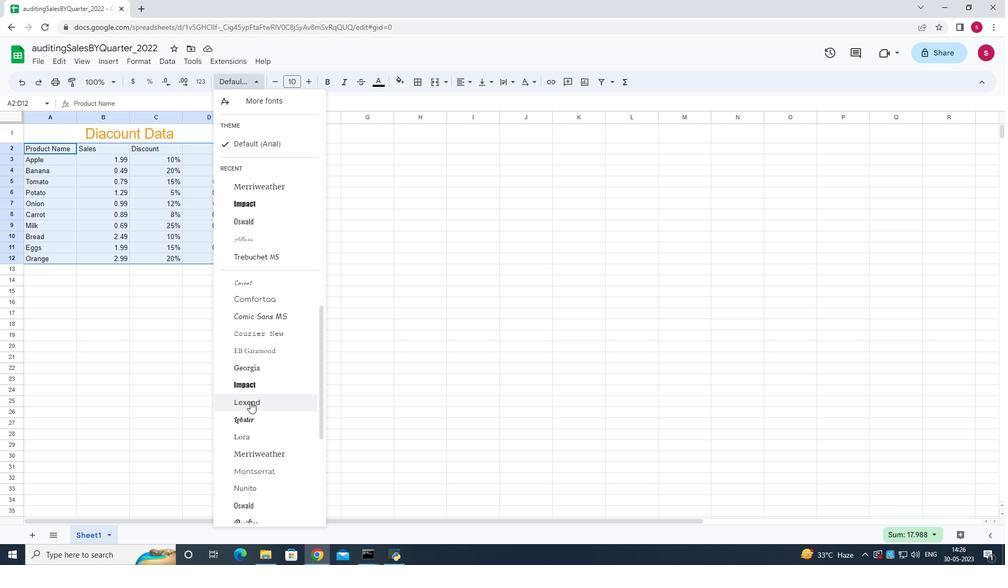 
Action: Mouse scrolled (250, 402) with delta (0, 0)
Screenshot: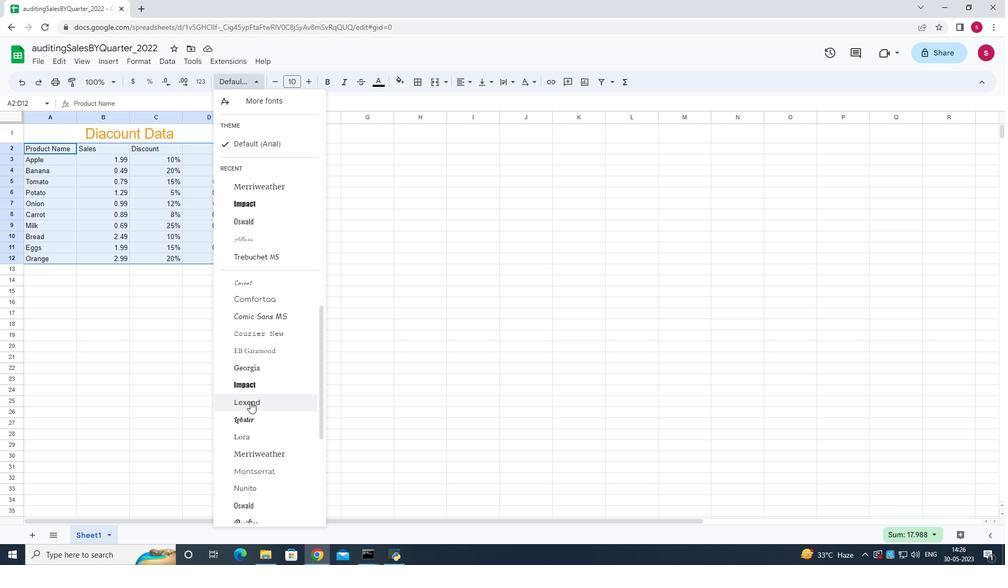 
Action: Mouse moved to (249, 403)
Screenshot: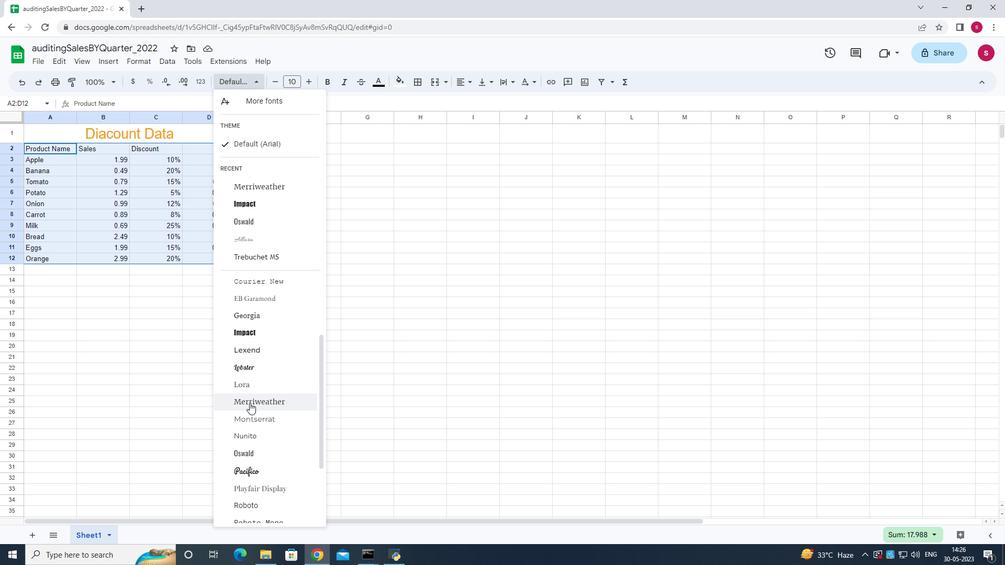 
Action: Mouse scrolled (249, 403) with delta (0, 0)
Screenshot: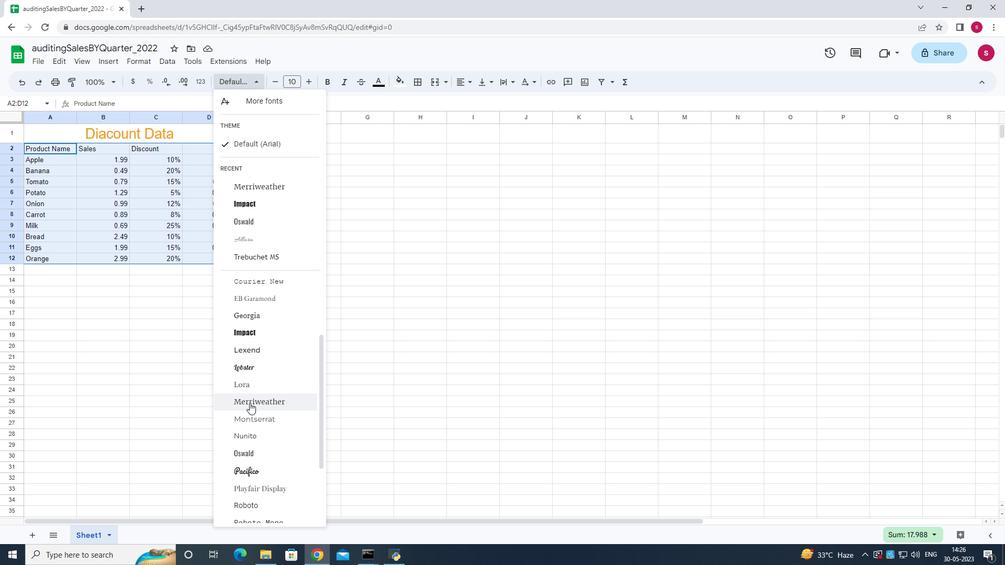 
Action: Mouse scrolled (249, 403) with delta (0, 0)
Screenshot: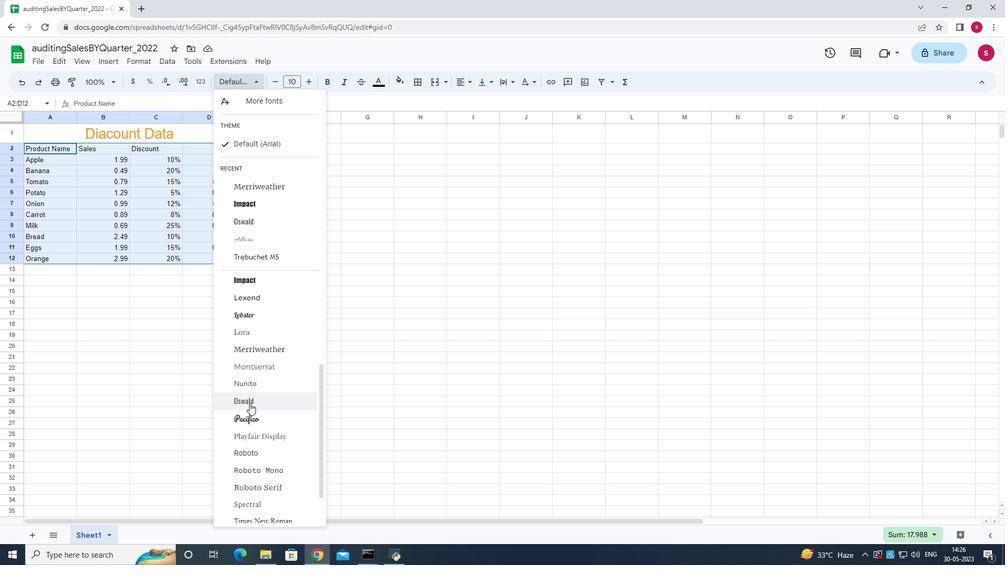 
Action: Mouse moved to (235, 436)
Screenshot: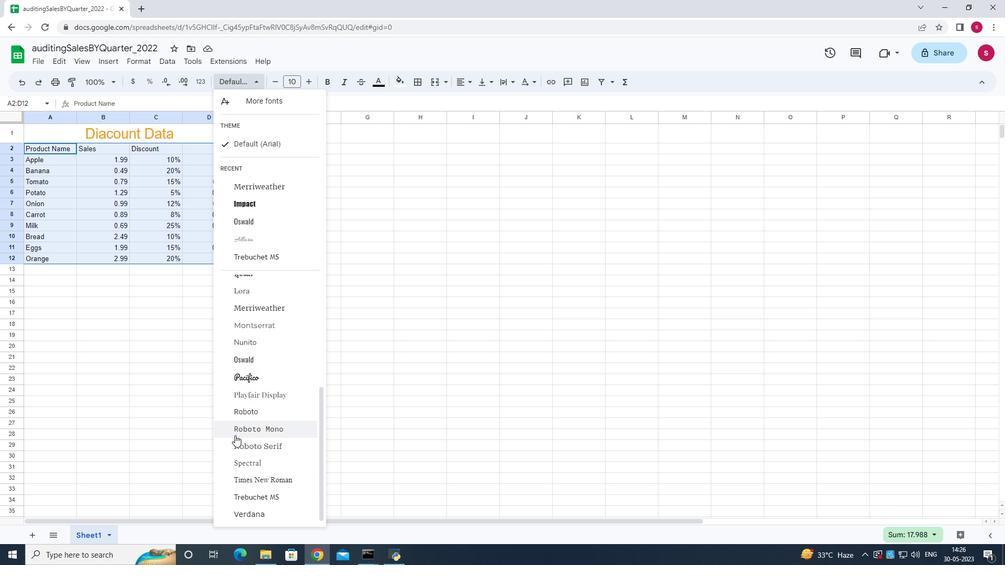 
Action: Mouse scrolled (235, 436) with delta (0, 0)
Screenshot: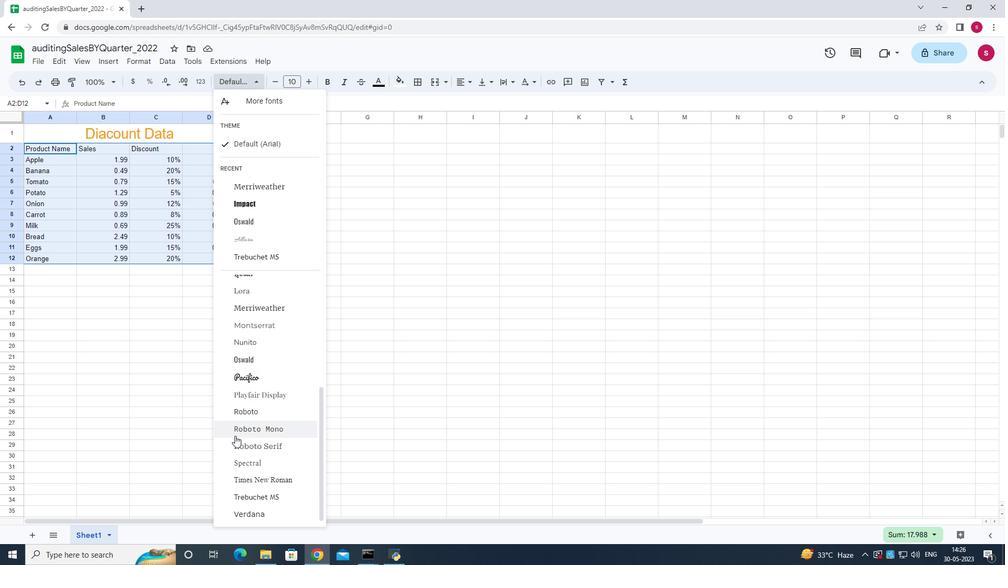 
Action: Mouse scrolled (235, 436) with delta (0, 0)
Screenshot: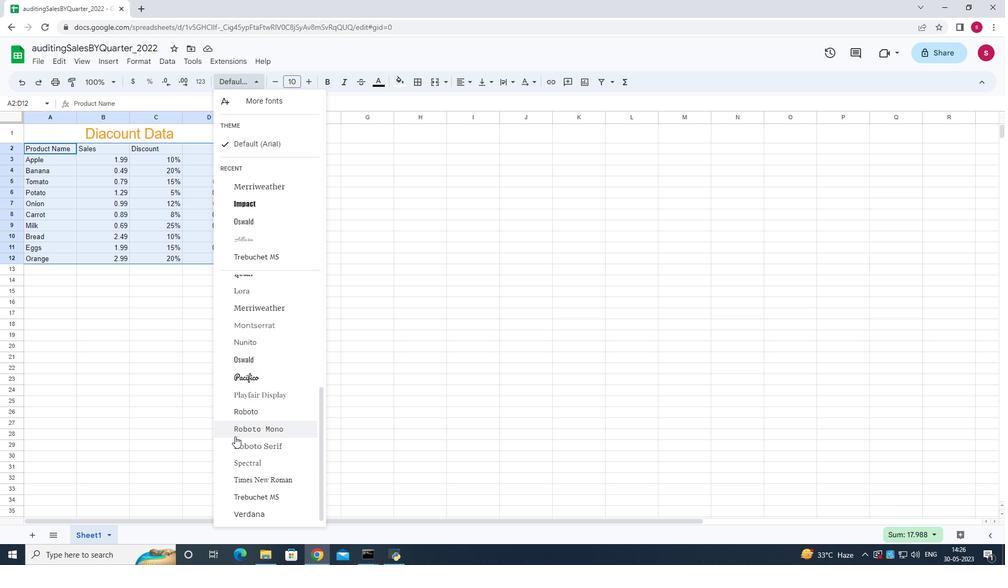 
Action: Mouse scrolled (235, 436) with delta (0, 0)
Screenshot: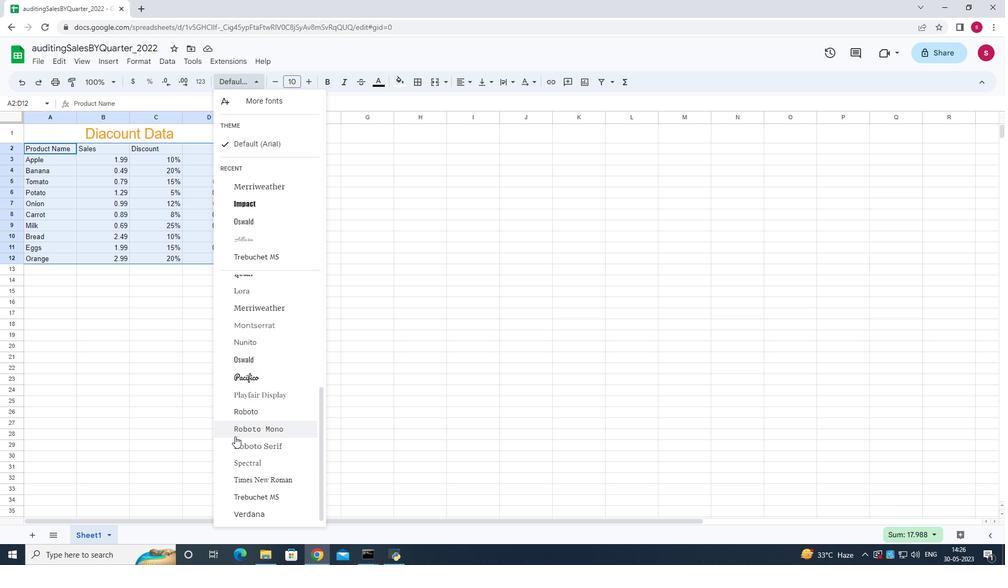 
Action: Mouse scrolled (235, 436) with delta (0, 0)
Screenshot: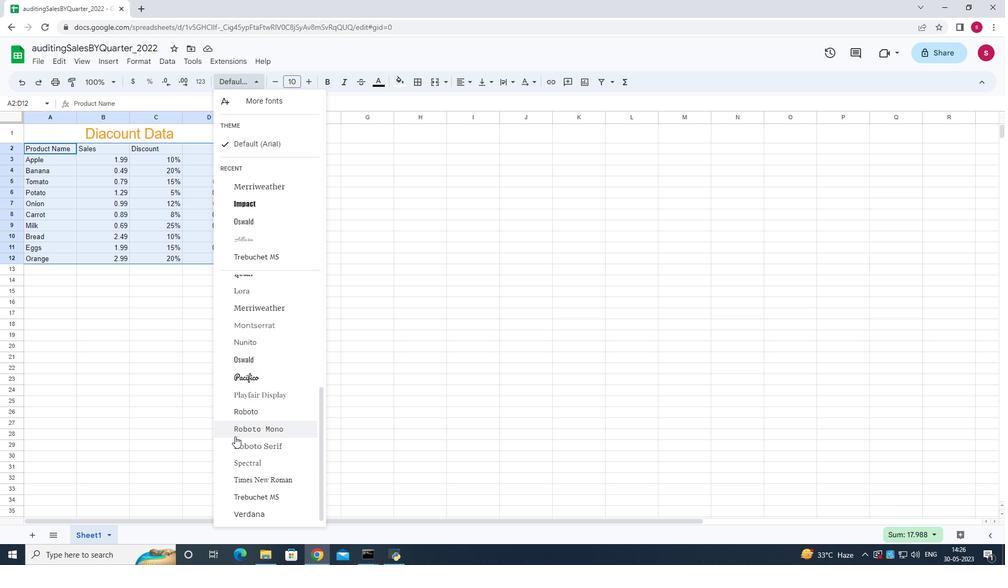 
Action: Mouse moved to (275, 100)
Screenshot: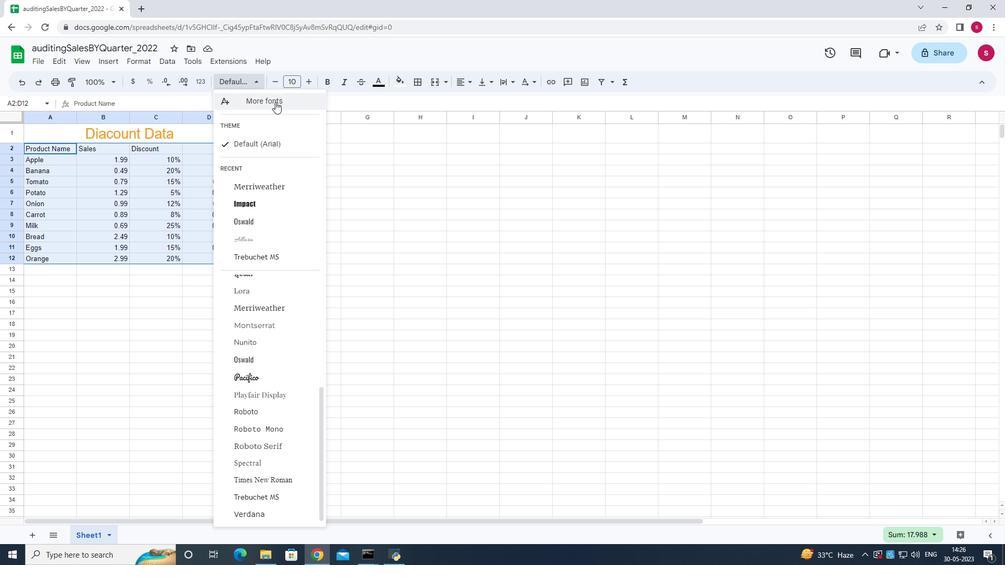 
Action: Mouse pressed left at (275, 100)
Screenshot: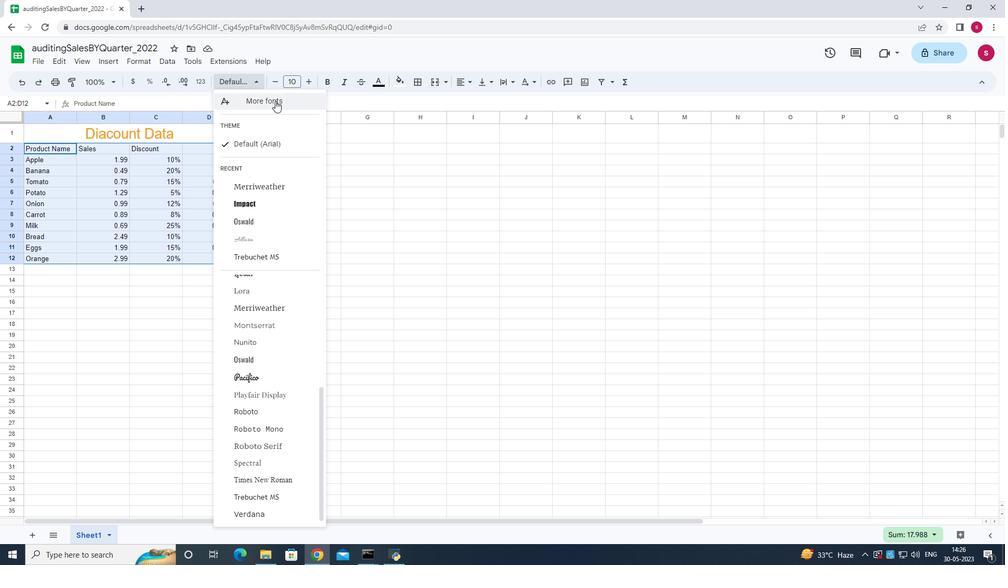 
Action: Mouse moved to (346, 165)
Screenshot: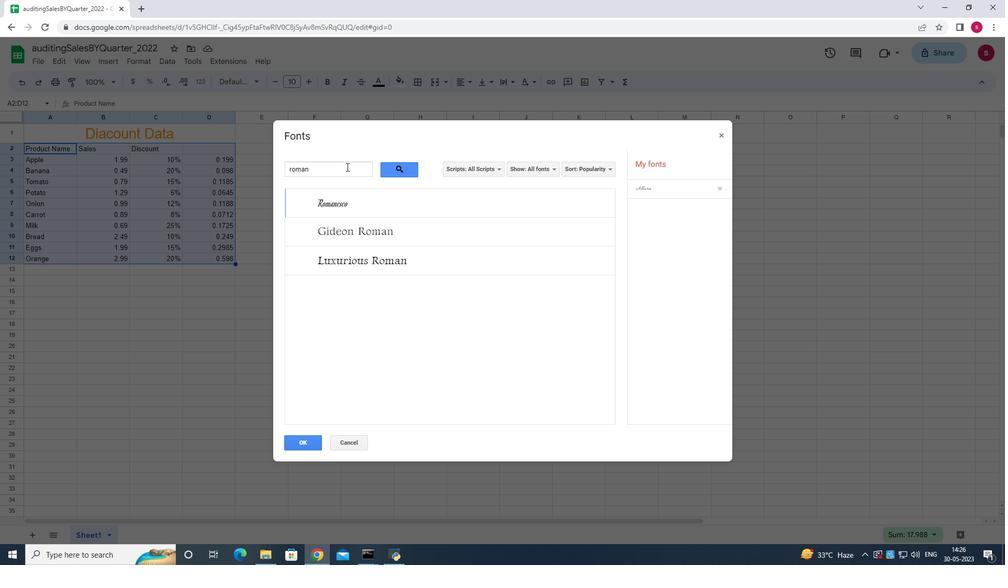 
Action: Mouse pressed left at (346, 165)
Screenshot: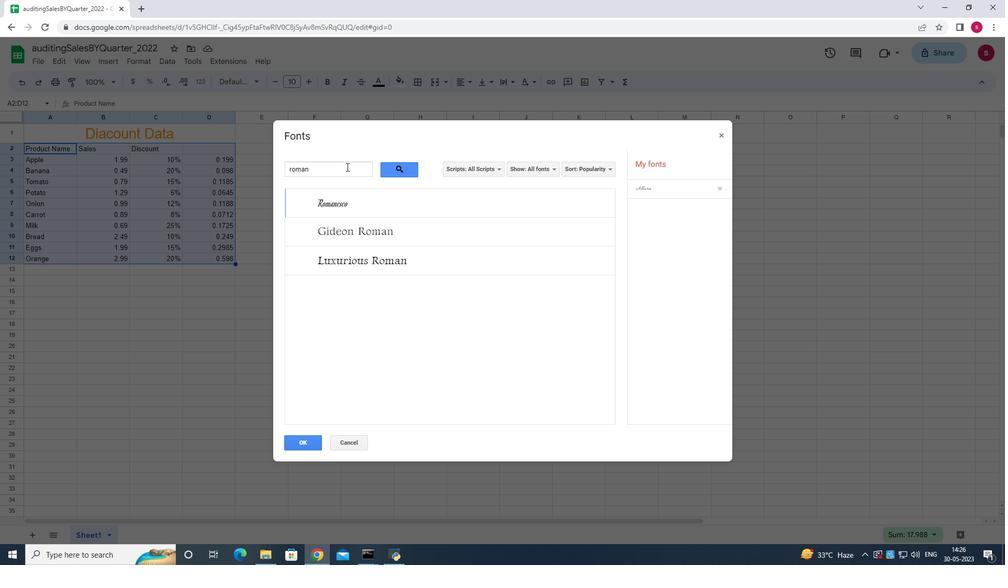 
Action: Key pressed <Key.backspace><Key.backspace><Key.backspace><Key.backspace><Key.backspace><Key.backspace><Key.backspace><Key.backspace><Key.backspace><Key.backspace><Key.backspace><Key.backspace><Key.backspace><Key.backspace>
Screenshot: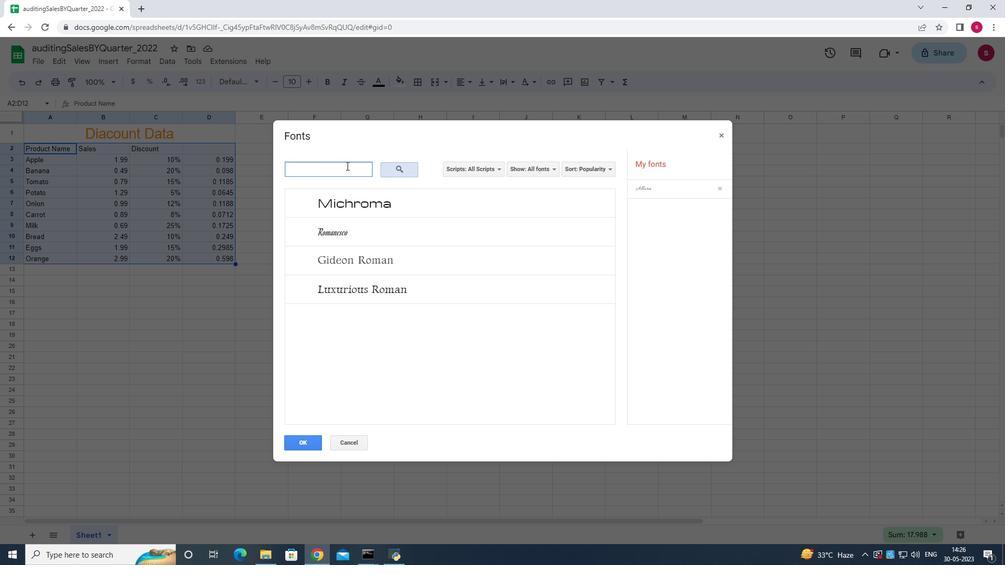 
Action: Mouse moved to (428, 149)
Screenshot: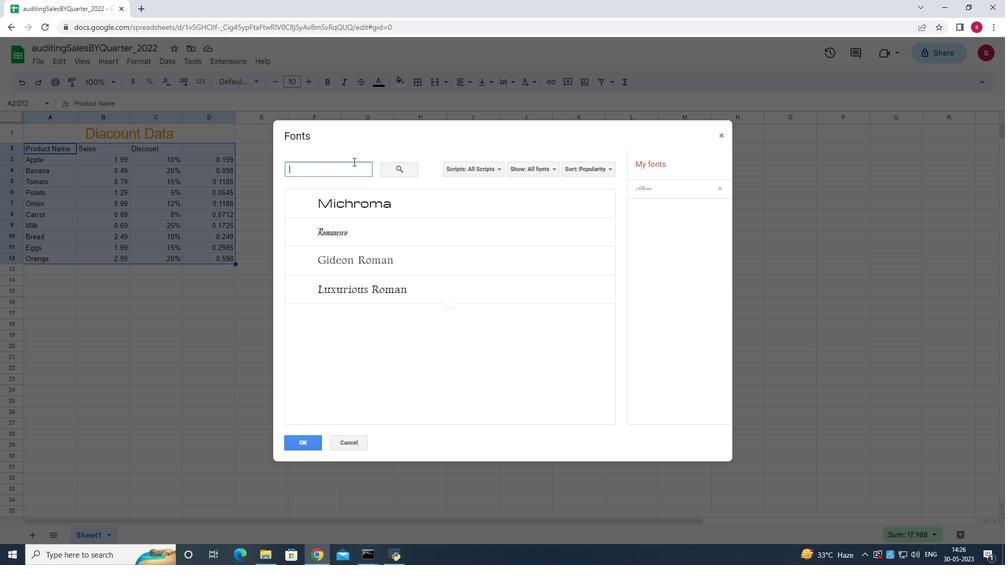 
Action: Key pressed new<Key.space>rom<Key.enter><Key.enter><Key.enter><Key.enter>
Screenshot: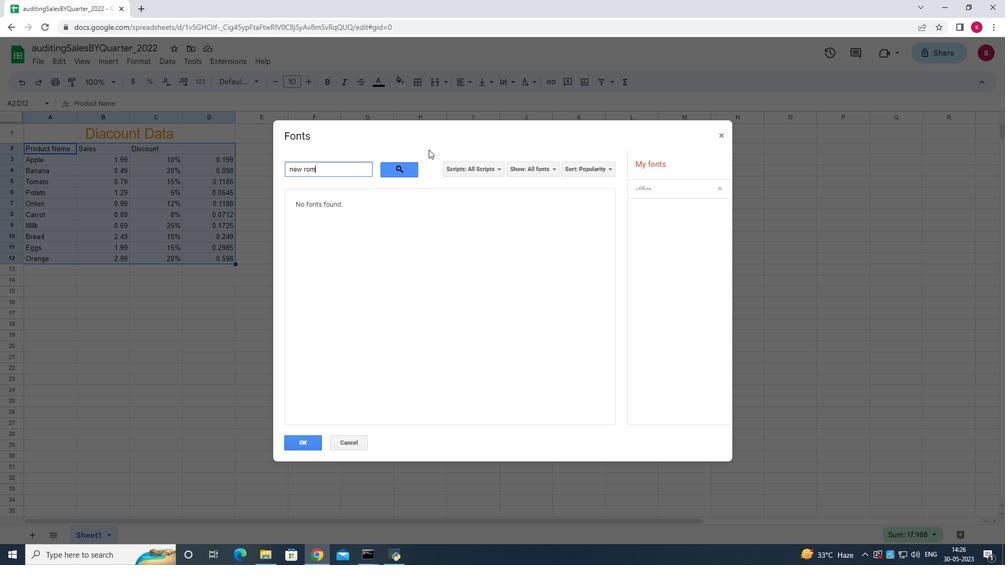 
Action: Mouse moved to (725, 130)
Screenshot: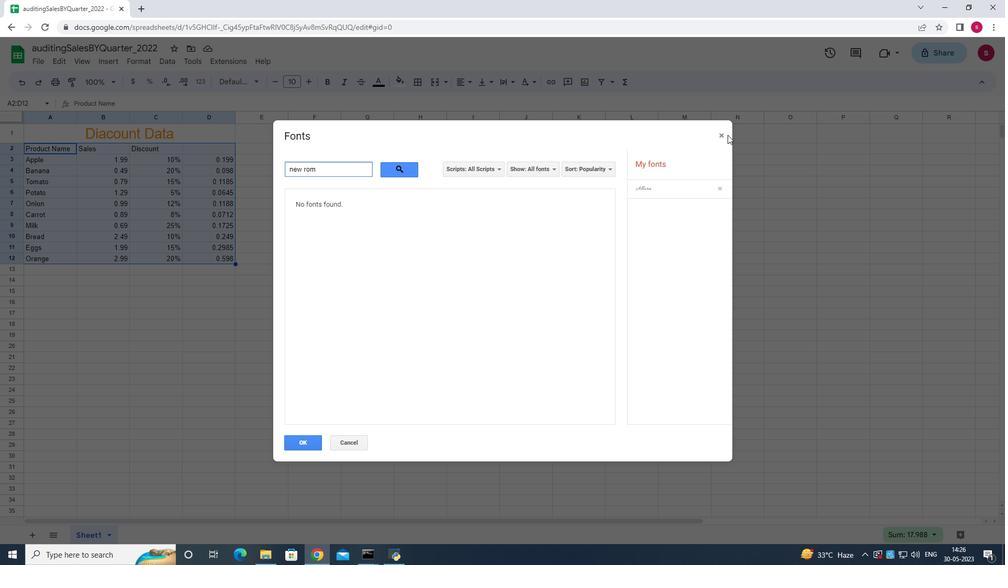 
Action: Mouse pressed left at (725, 130)
Screenshot: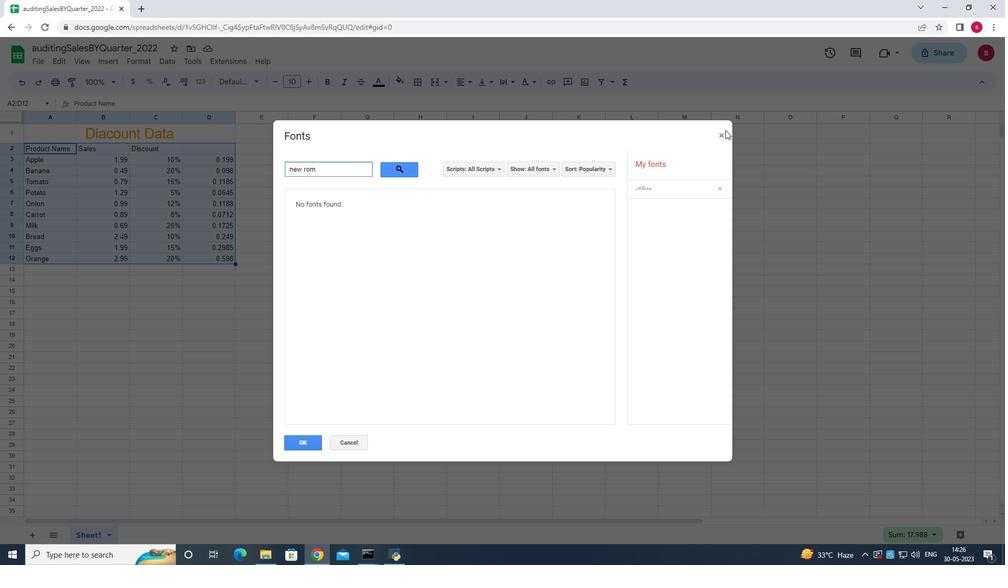 
Action: Mouse moved to (722, 131)
Screenshot: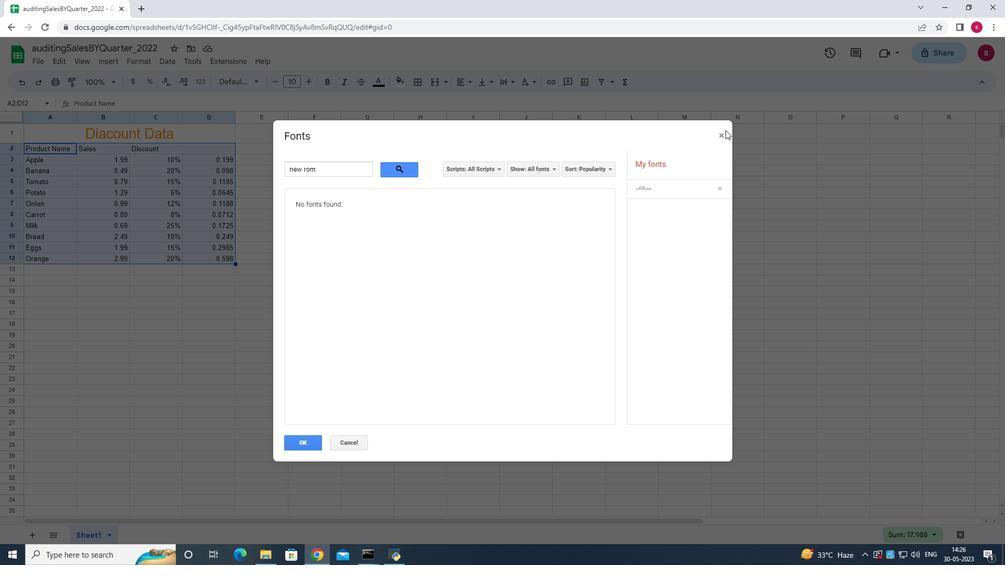 
Action: Mouse pressed left at (722, 131)
Screenshot: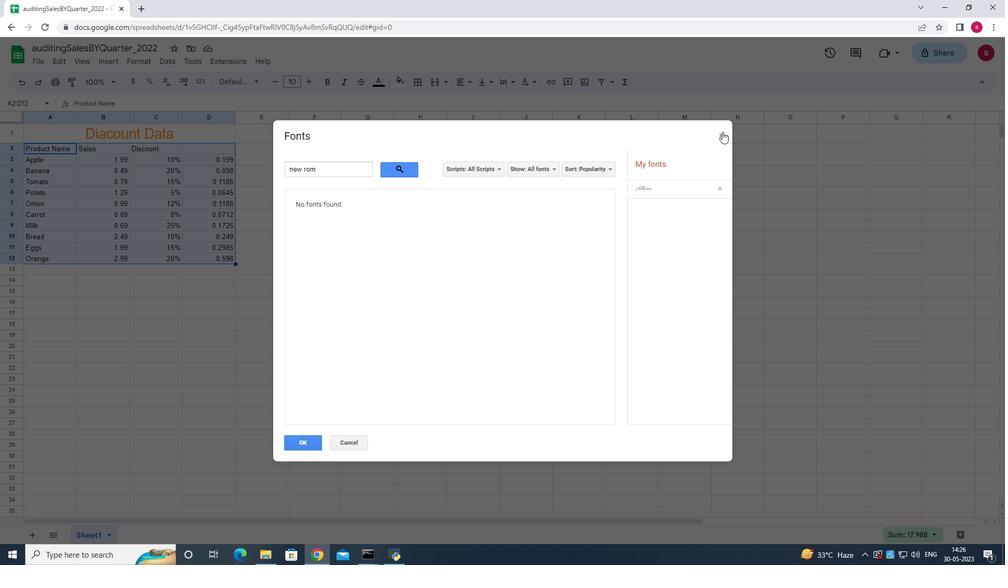 
Action: Mouse moved to (251, 75)
Screenshot: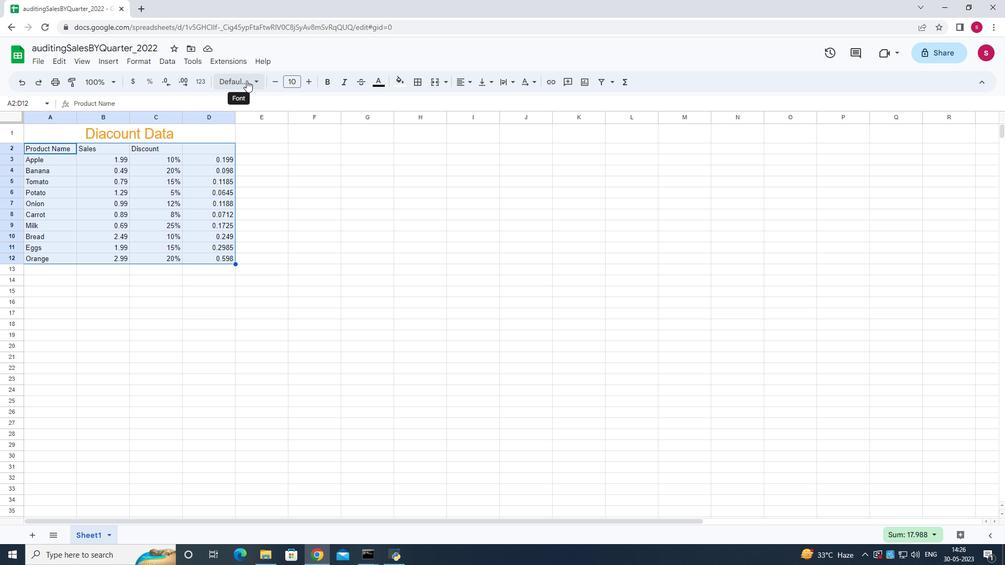 
Action: Mouse pressed left at (251, 75)
Screenshot: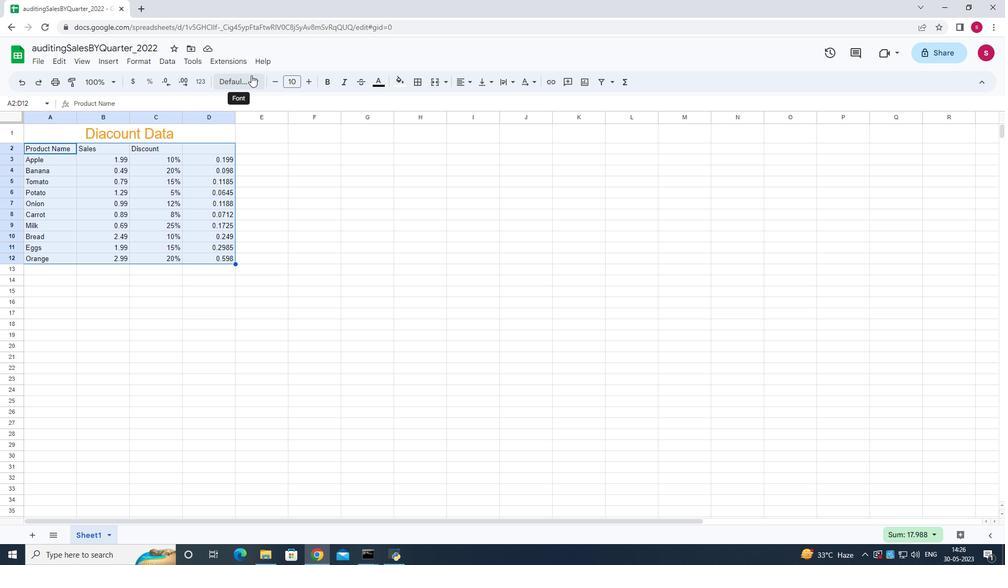 
Action: Mouse moved to (264, 202)
Screenshot: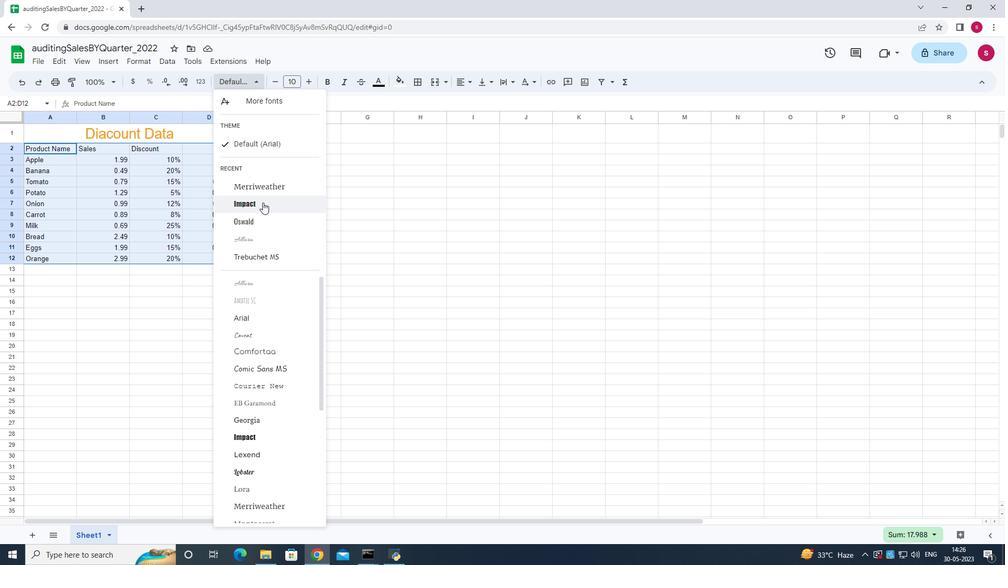 
Action: Mouse scrolled (264, 202) with delta (0, 0)
Screenshot: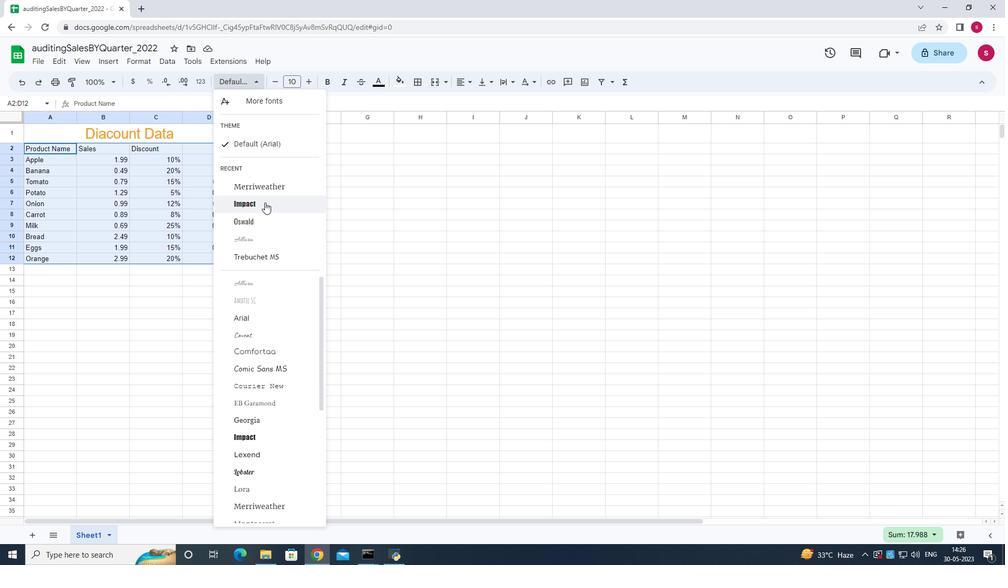 
Action: Mouse moved to (263, 365)
Screenshot: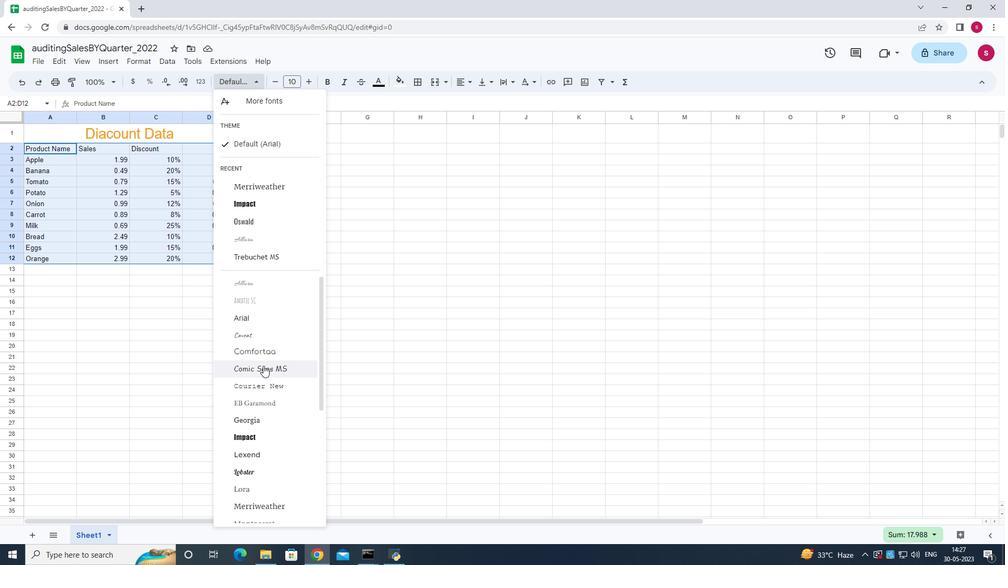 
Action: Mouse scrolled (263, 365) with delta (0, 0)
Screenshot: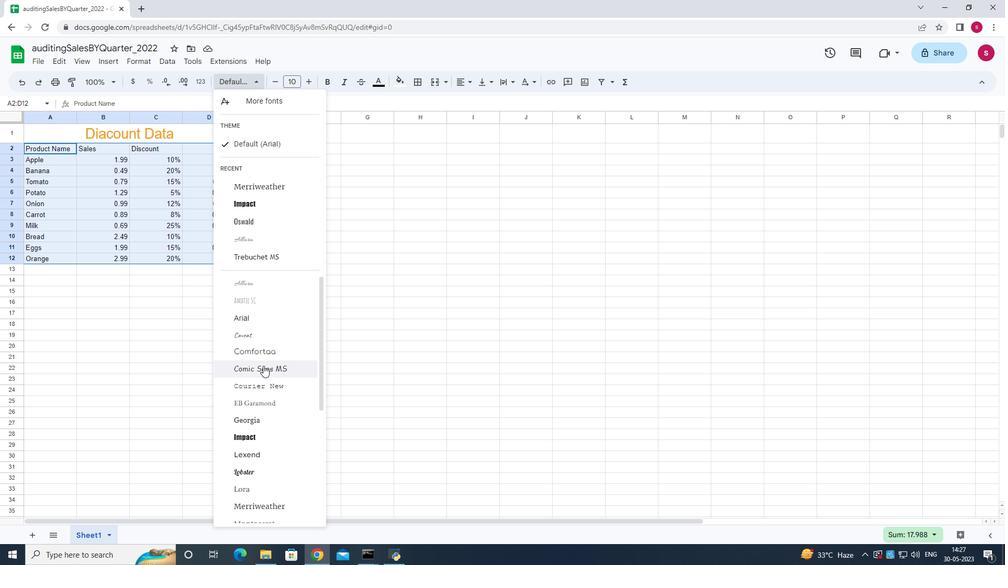 
Action: Mouse moved to (263, 370)
Screenshot: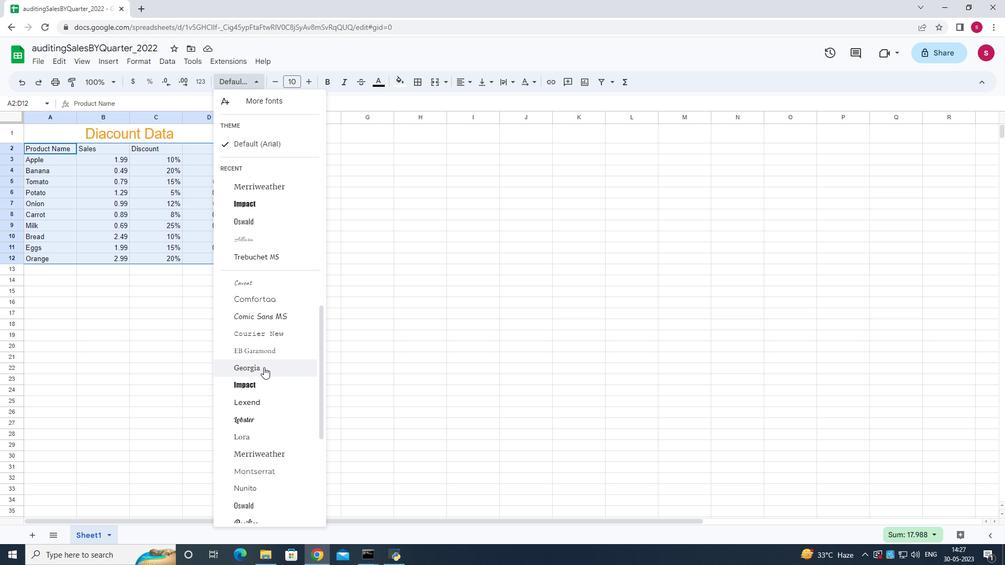 
Action: Mouse scrolled (263, 370) with delta (0, 0)
Screenshot: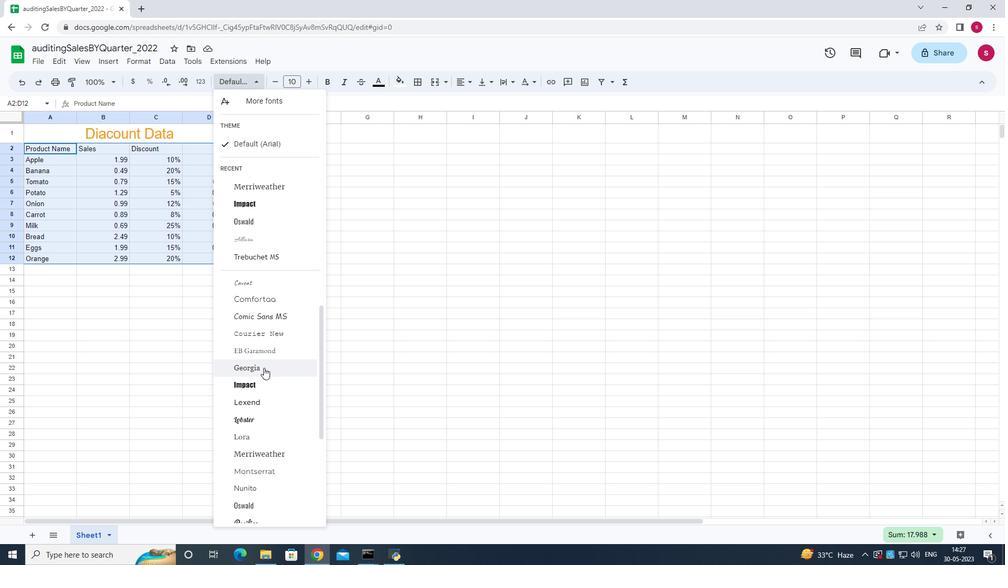 
Action: Mouse moved to (263, 372)
Screenshot: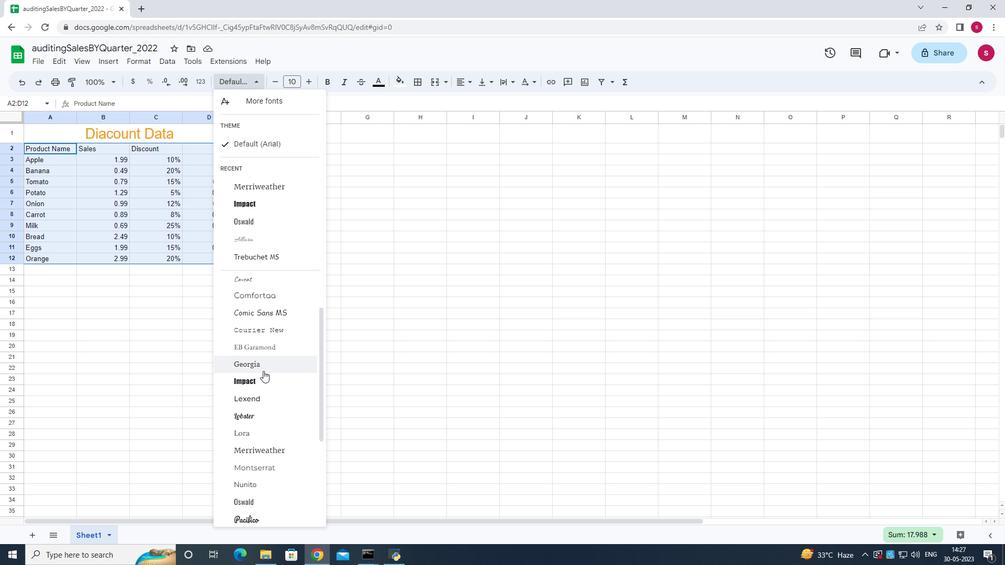 
Action: Mouse scrolled (263, 372) with delta (0, 0)
Screenshot: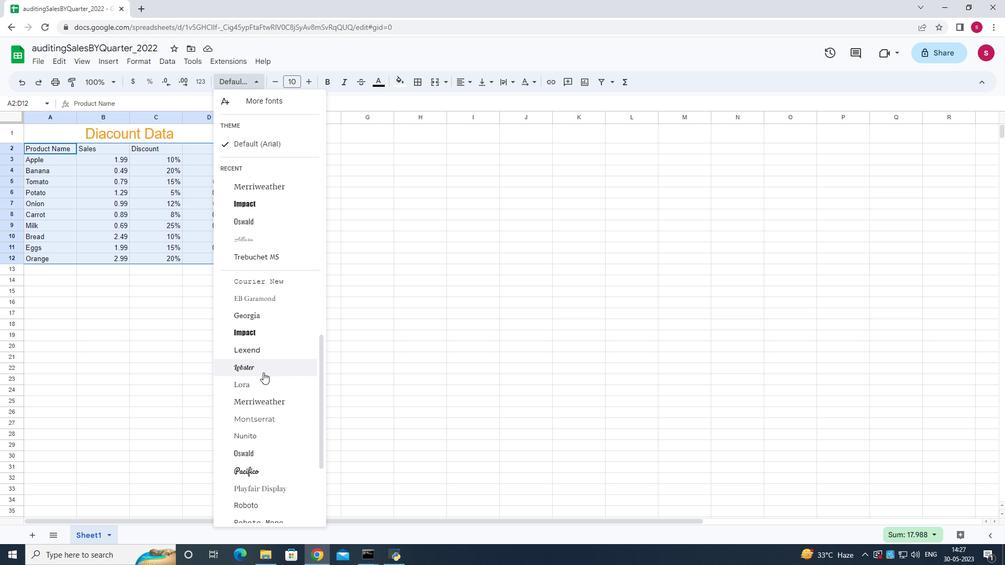 
Action: Mouse scrolled (263, 372) with delta (0, 0)
Screenshot: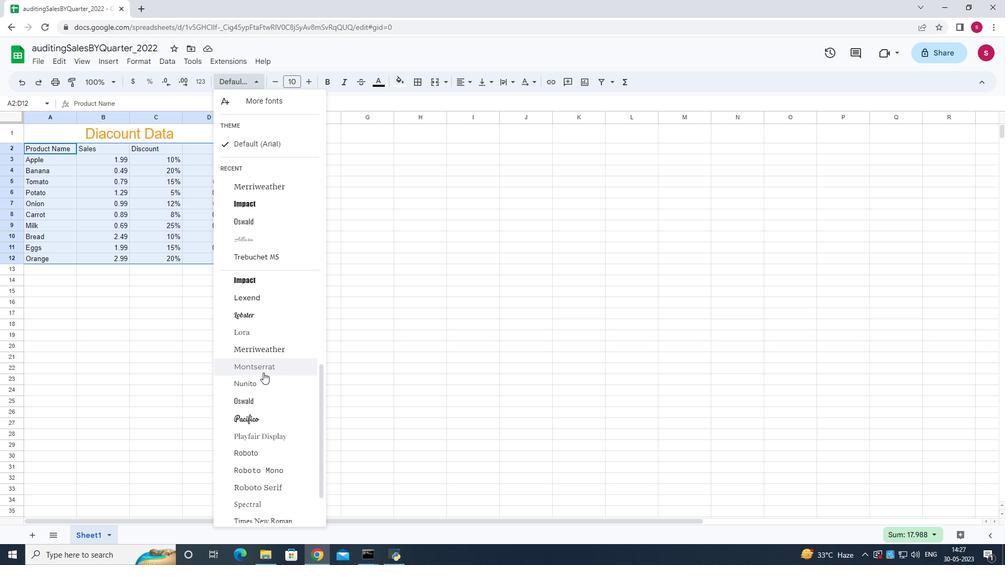
Action: Mouse scrolled (263, 372) with delta (0, 0)
Screenshot: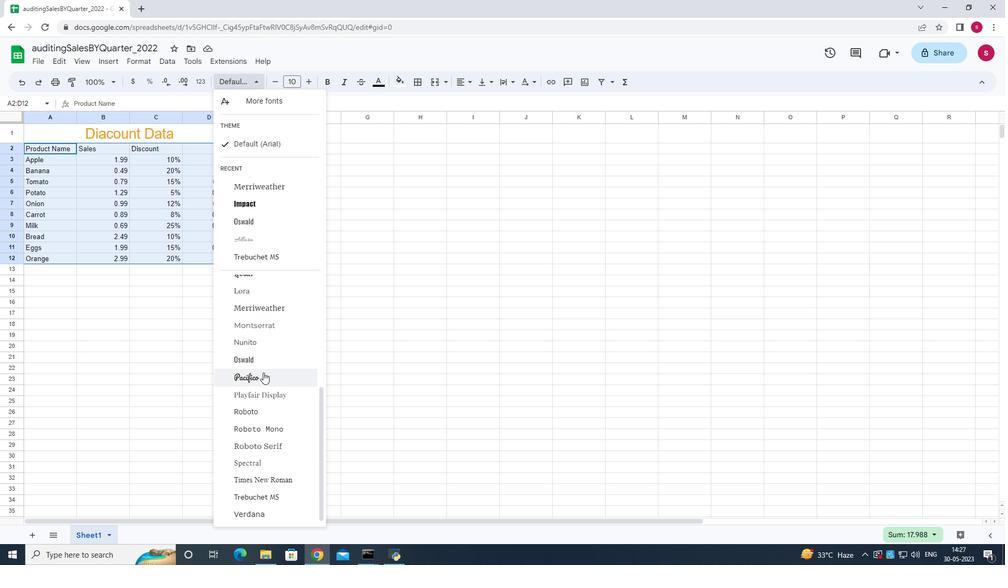 
Action: Mouse scrolled (263, 372) with delta (0, 0)
Screenshot: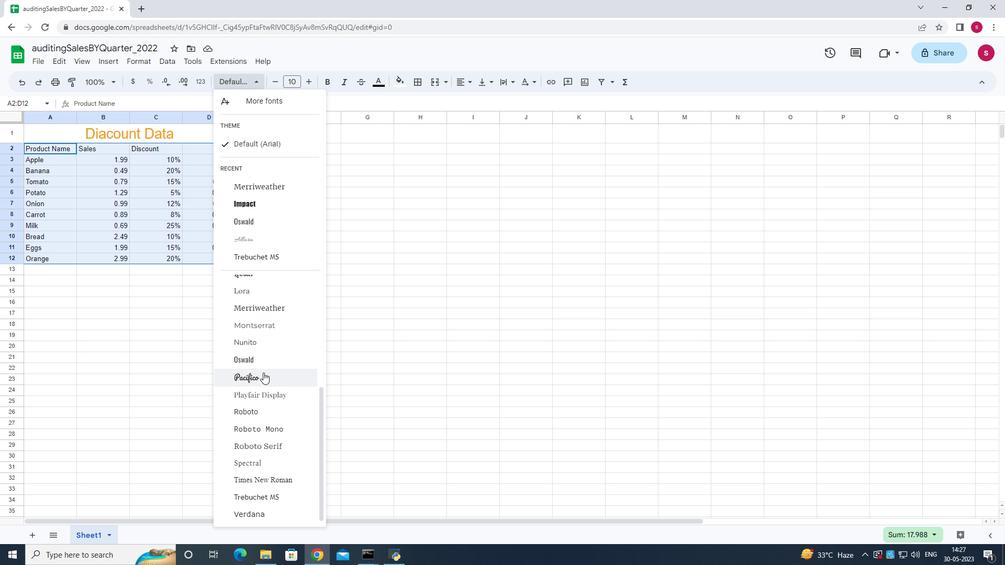 
Action: Mouse scrolled (263, 372) with delta (0, 0)
Screenshot: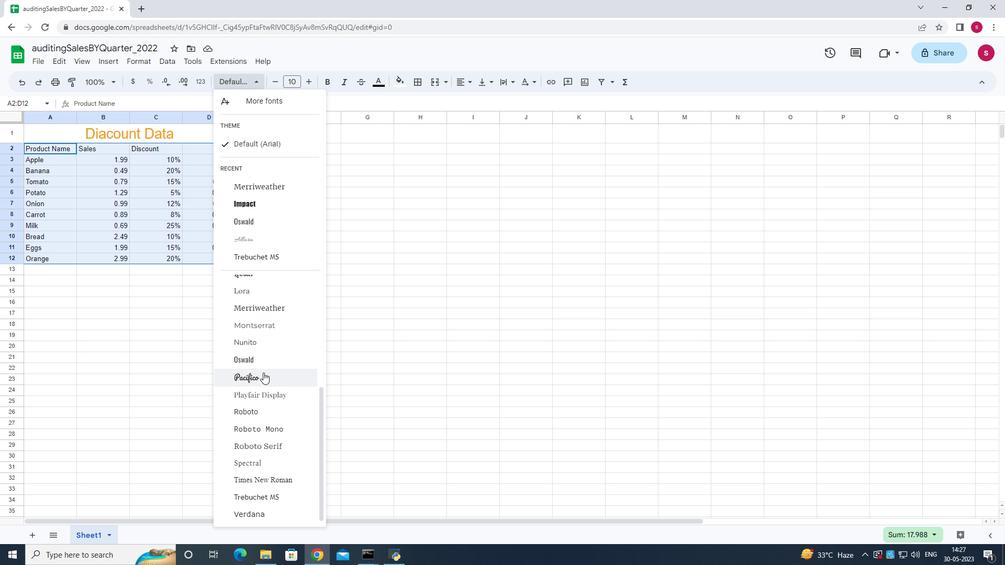 
Action: Mouse scrolled (263, 372) with delta (0, 0)
Screenshot: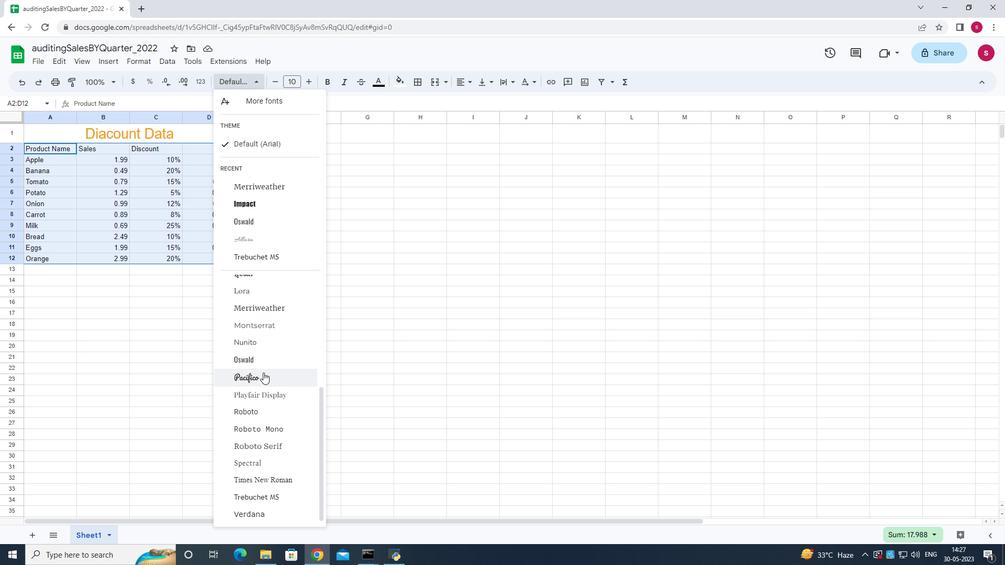 
Action: Mouse scrolled (263, 372) with delta (0, 0)
Screenshot: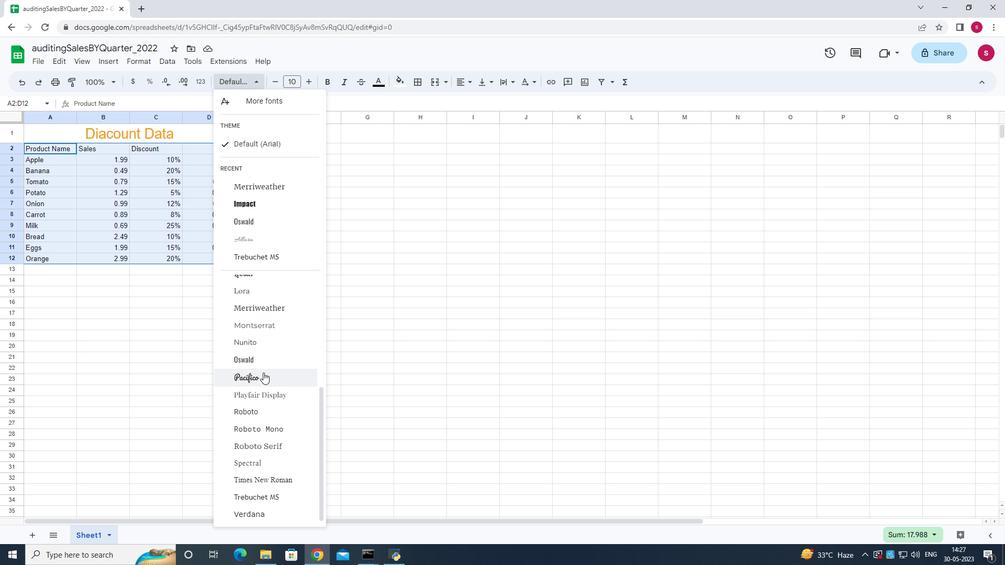 
Action: Mouse scrolled (263, 372) with delta (0, 0)
Screenshot: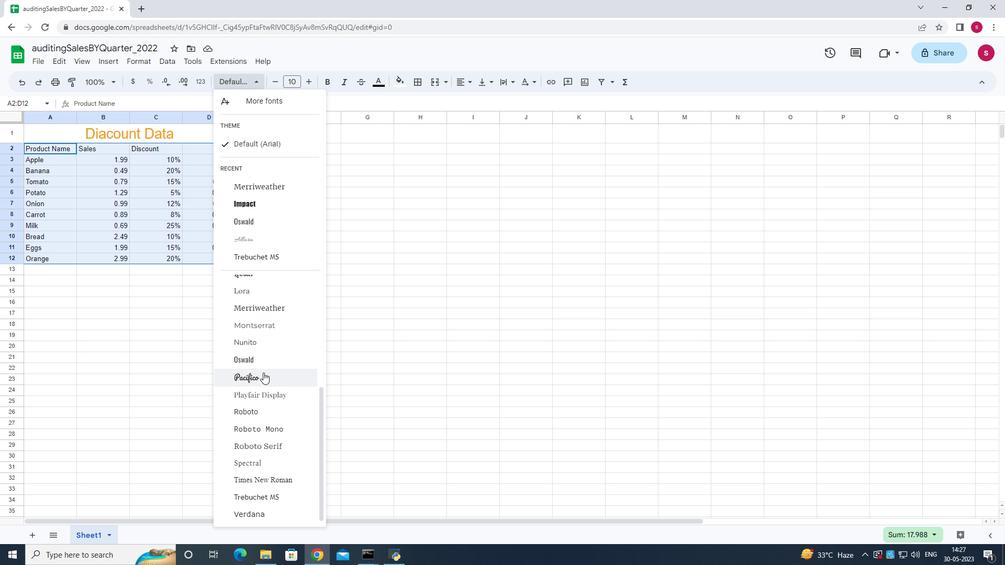 
Action: Mouse scrolled (263, 372) with delta (0, 0)
Screenshot: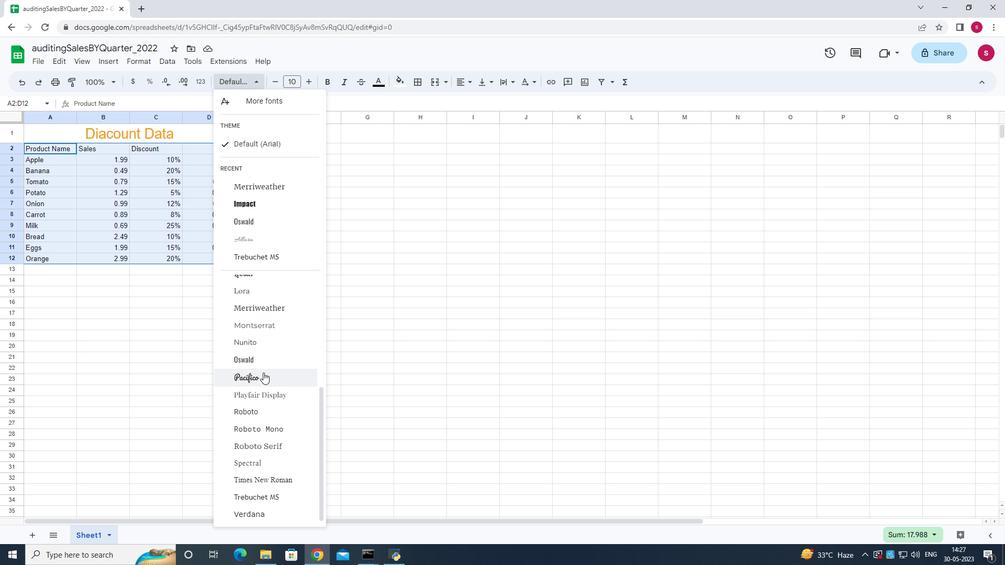 
Action: Mouse scrolled (263, 372) with delta (0, 0)
Screenshot: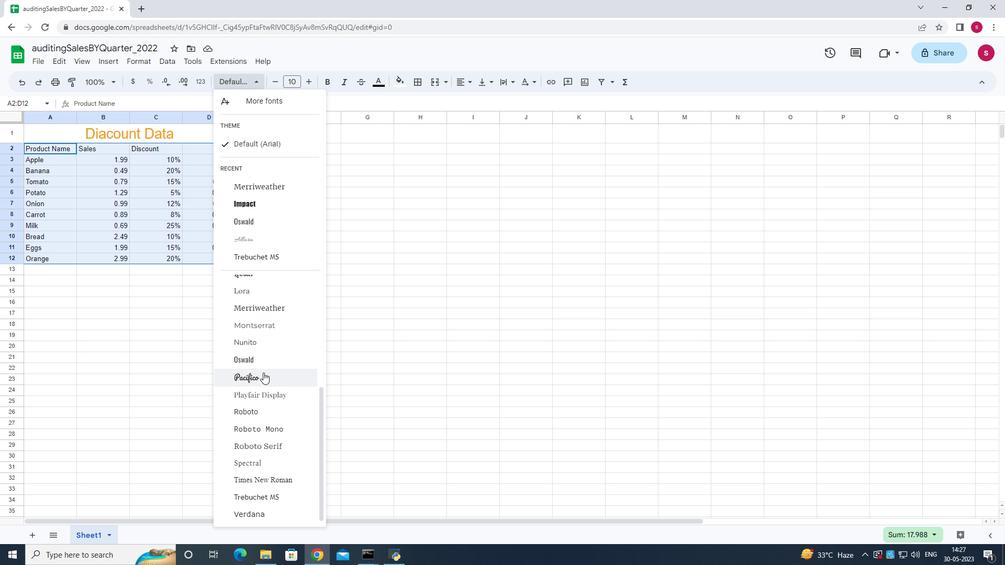 
Action: Mouse scrolled (263, 372) with delta (0, 0)
Screenshot: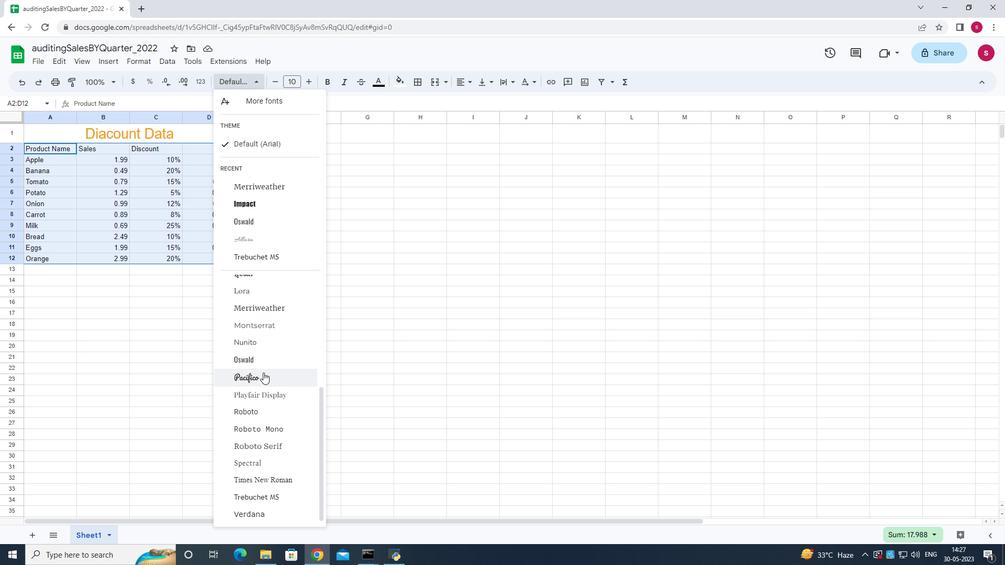 
Action: Mouse scrolled (263, 372) with delta (0, 0)
Screenshot: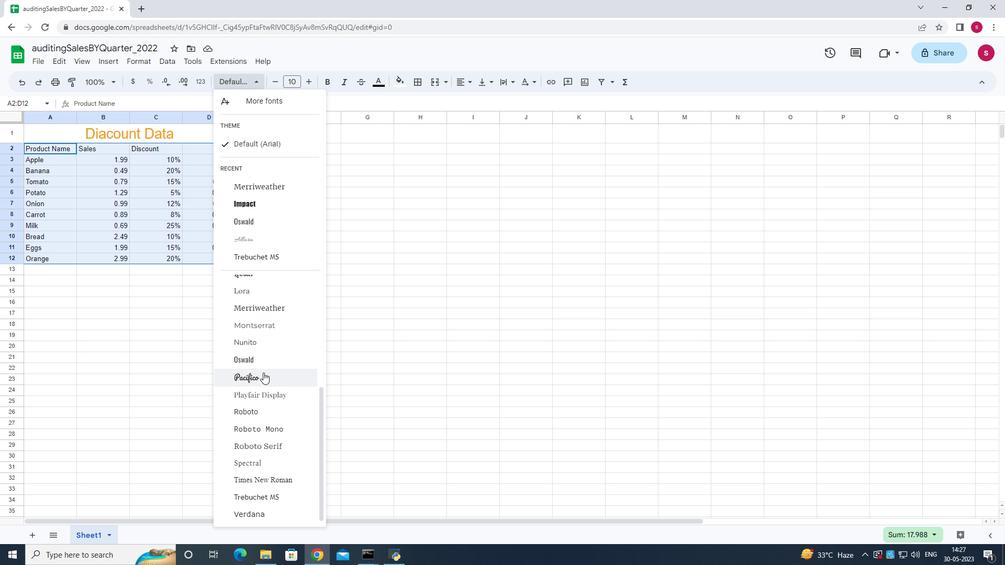 
Action: Mouse scrolled (263, 372) with delta (0, 0)
Screenshot: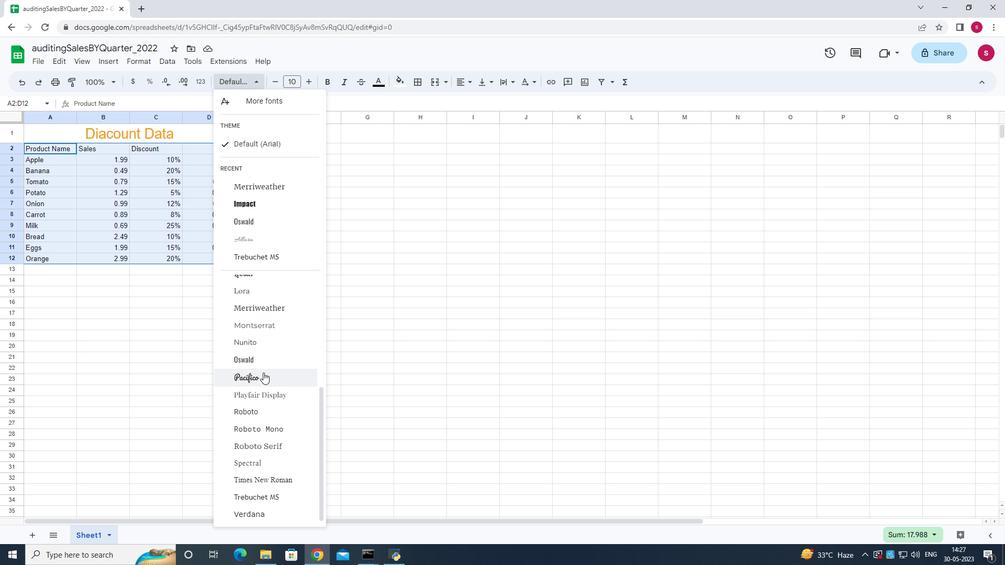
Action: Mouse scrolled (263, 372) with delta (0, 0)
Screenshot: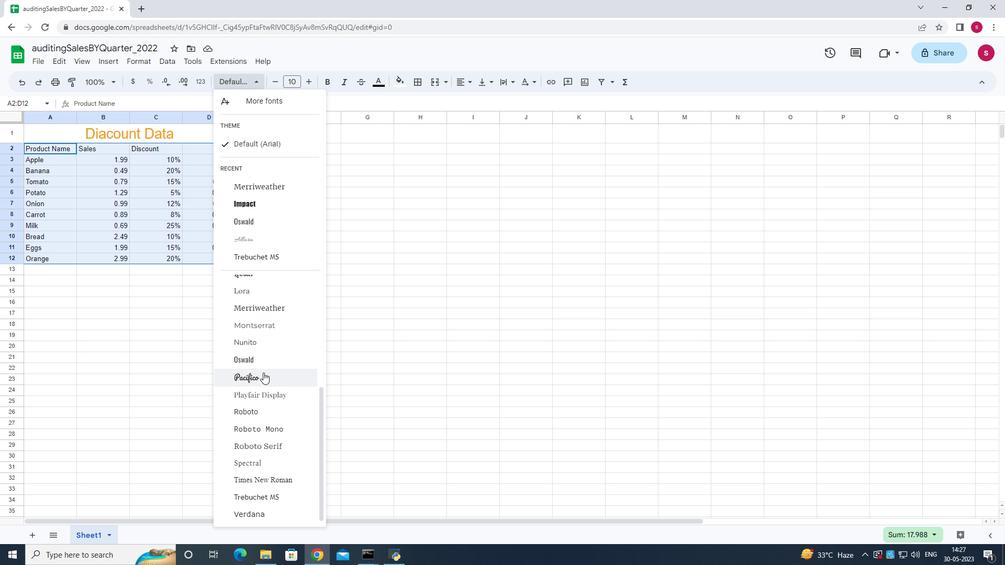 
Action: Mouse scrolled (263, 372) with delta (0, 0)
Screenshot: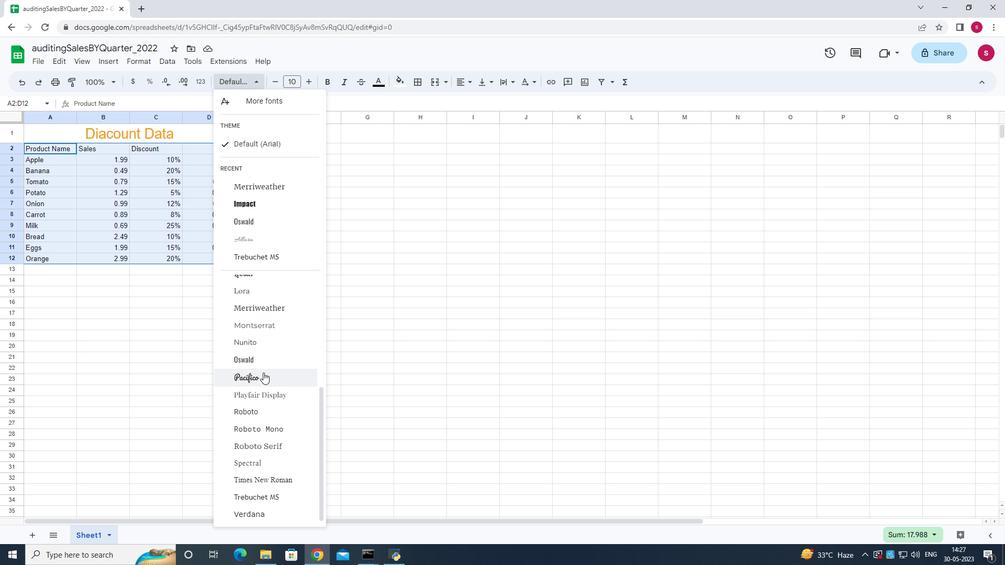 
Action: Mouse scrolled (263, 372) with delta (0, 0)
Screenshot: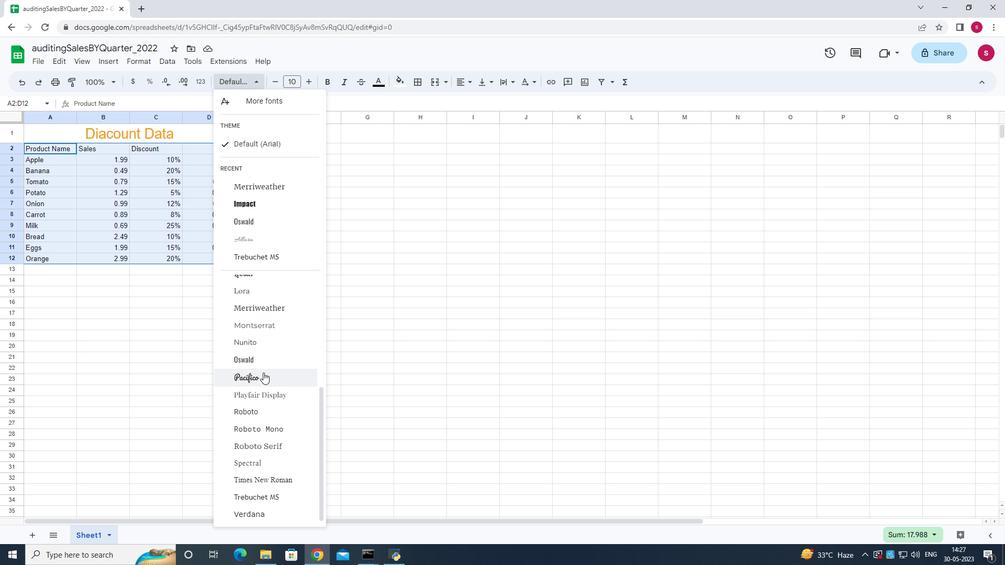 
Action: Mouse scrolled (263, 372) with delta (0, 0)
Screenshot: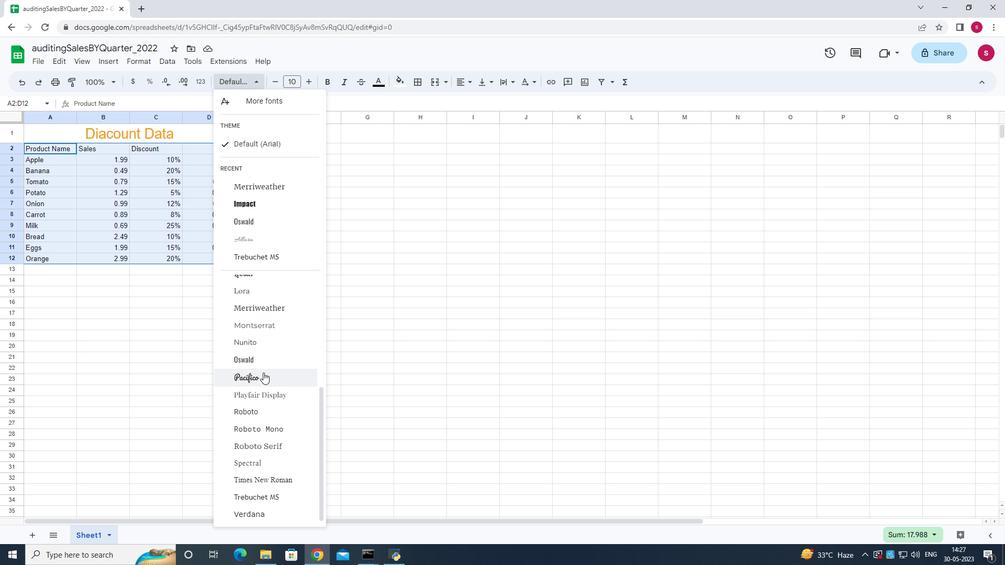 
Action: Mouse scrolled (263, 372) with delta (0, 0)
Screenshot: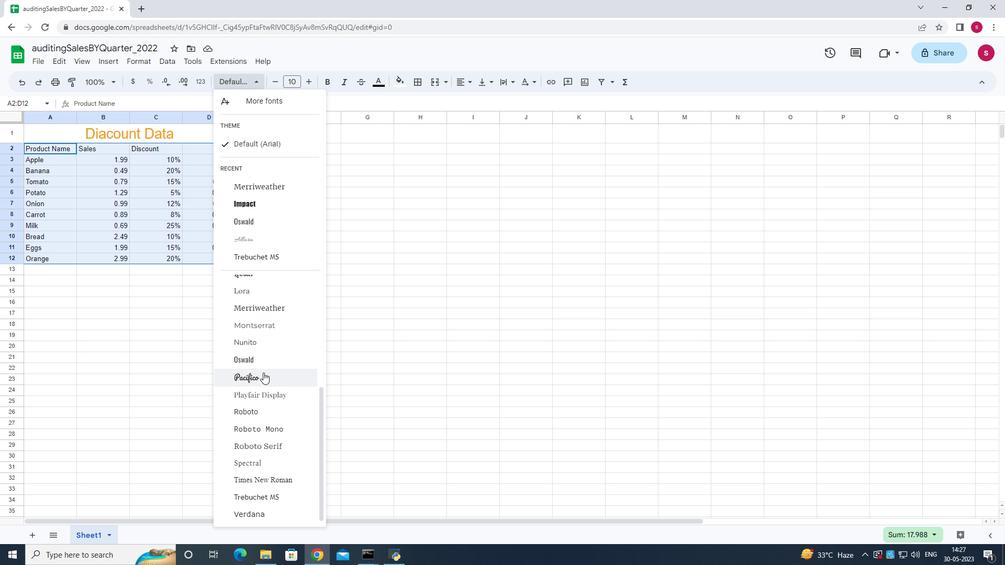 
Action: Mouse scrolled (263, 372) with delta (0, 0)
Screenshot: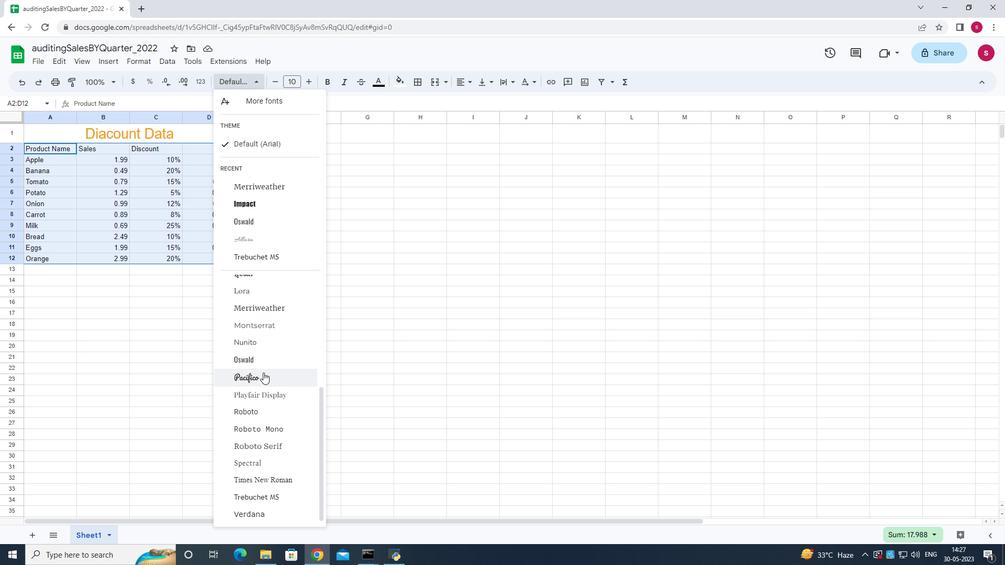 
Action: Mouse scrolled (263, 372) with delta (0, 0)
Screenshot: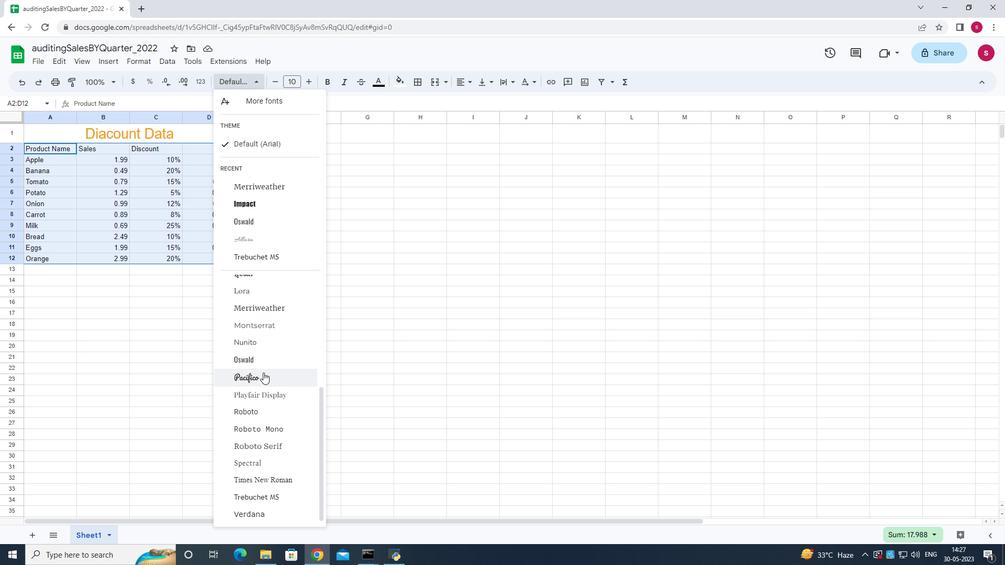 
Action: Mouse scrolled (263, 372) with delta (0, 0)
Screenshot: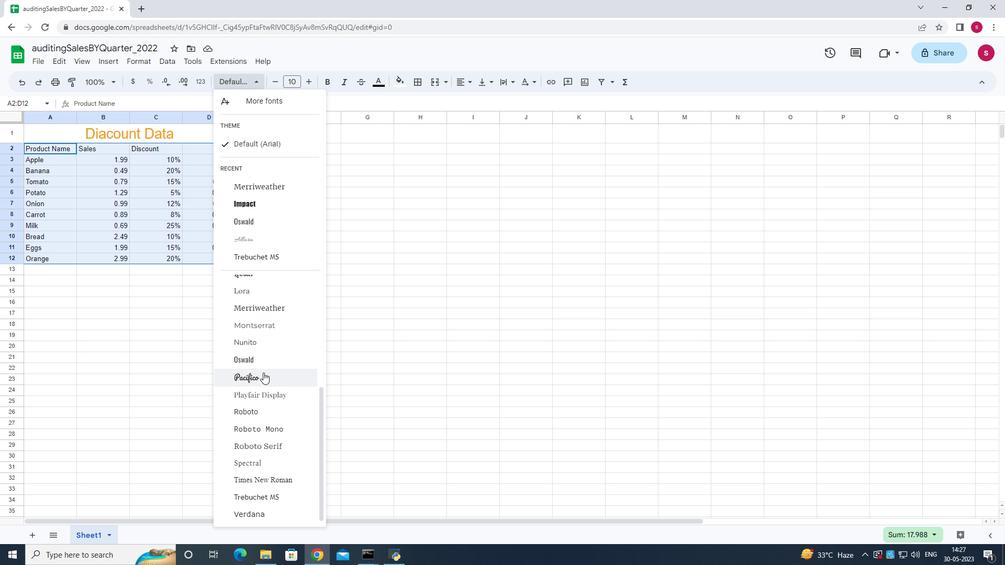 
Action: Mouse scrolled (263, 372) with delta (0, 0)
Screenshot: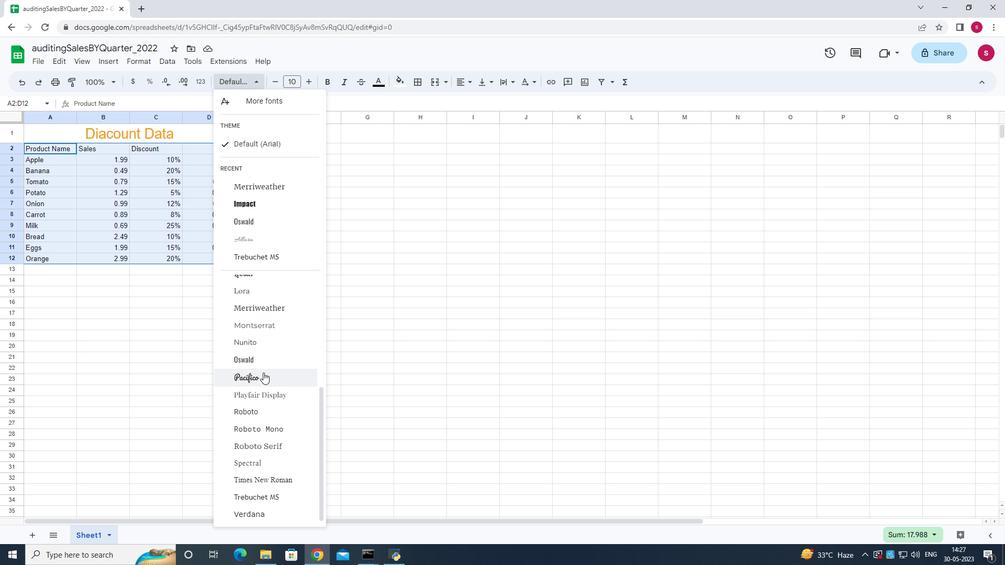 
Action: Mouse moved to (248, 97)
Screenshot: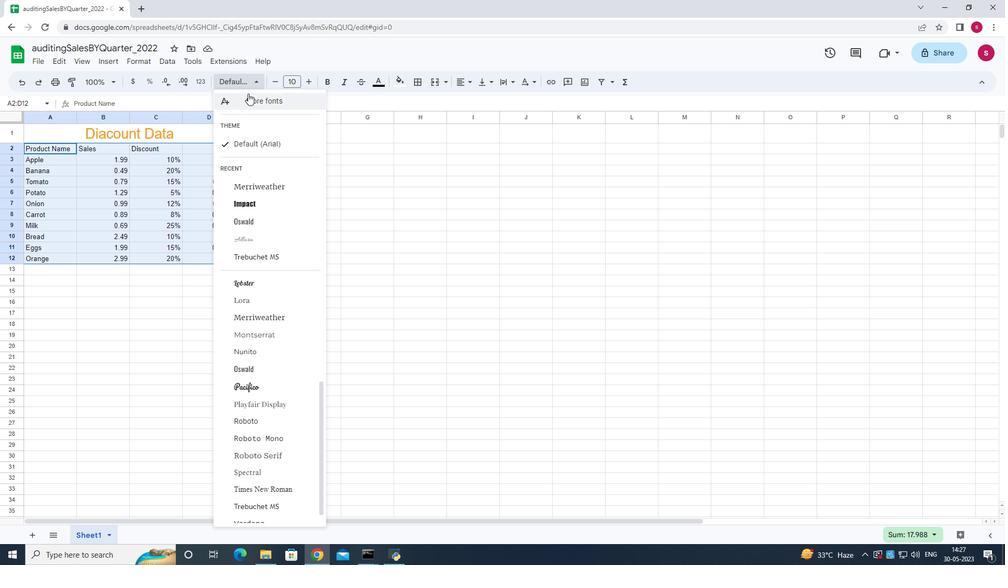 
Action: Mouse pressed left at (248, 97)
Screenshot: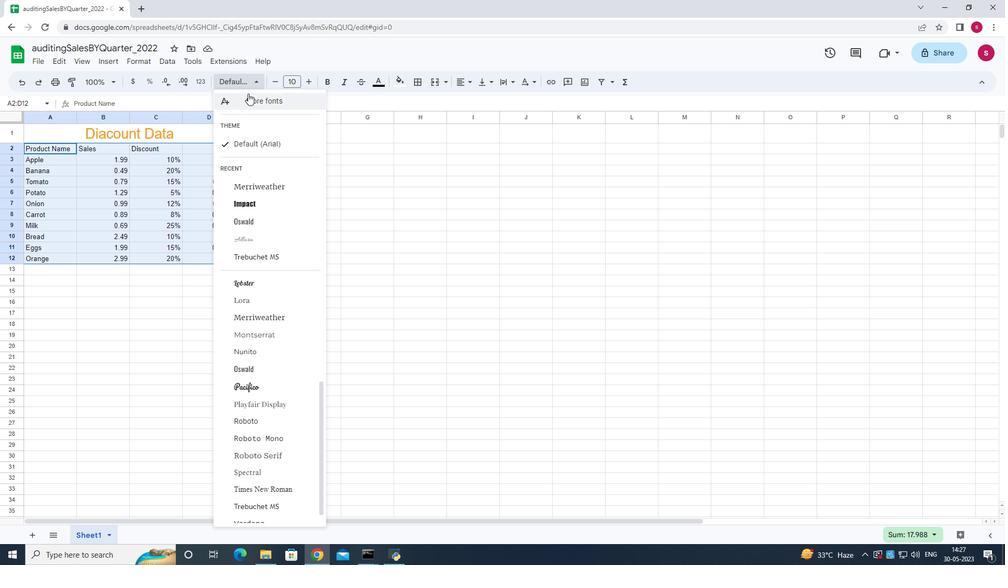 
Action: Mouse moved to (359, 170)
Screenshot: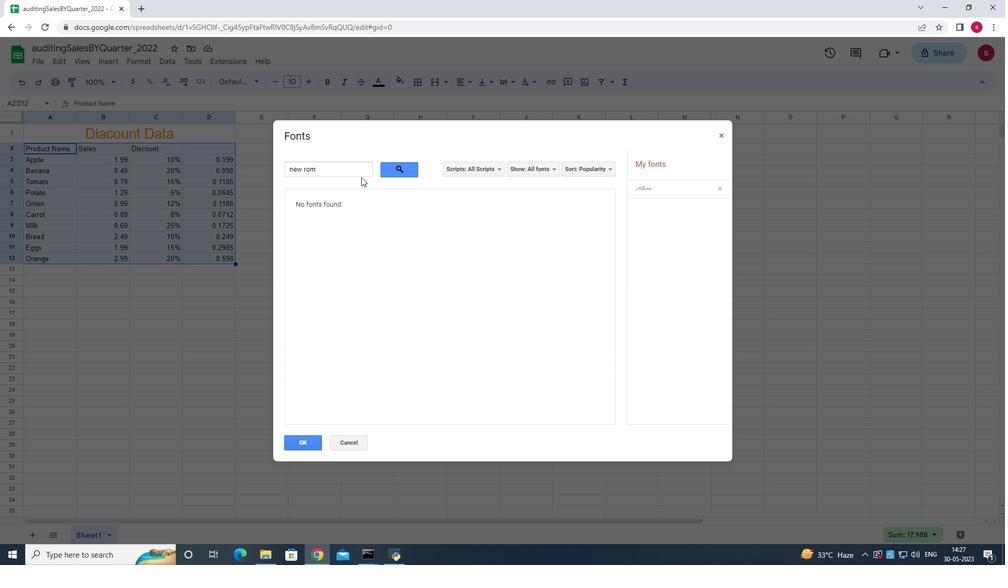 
Action: Mouse pressed left at (359, 170)
Screenshot: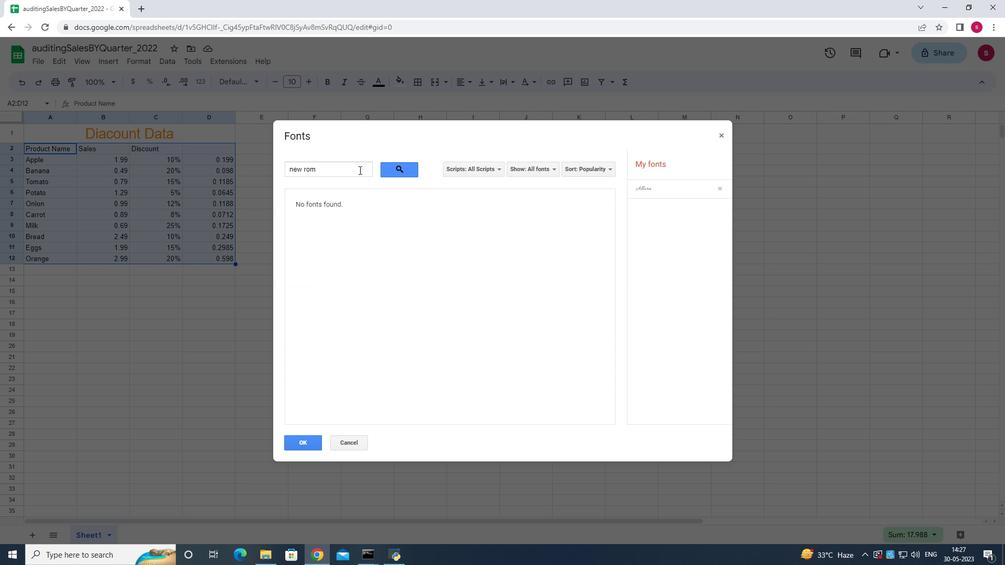 
Action: Mouse moved to (358, 167)
Screenshot: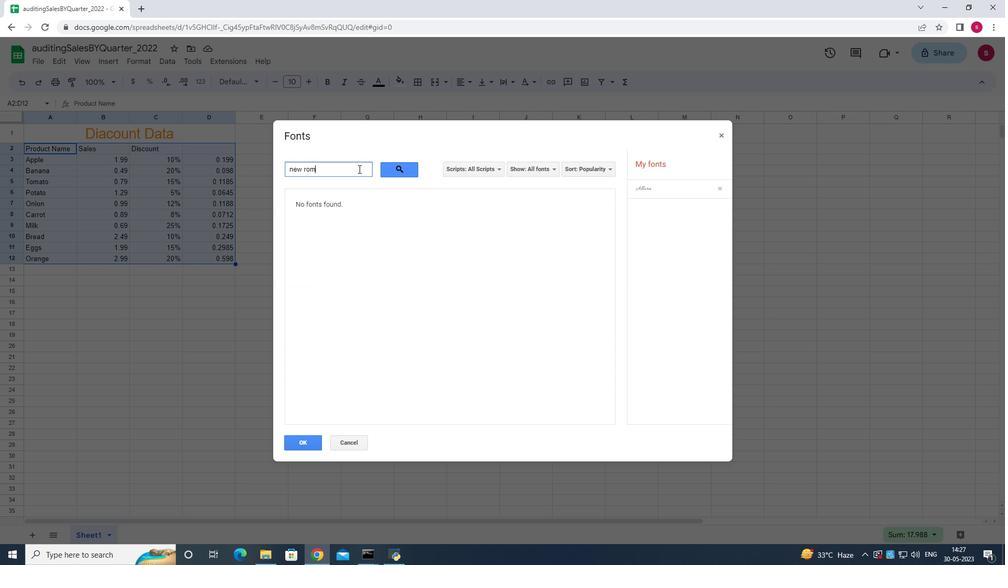 
Action: Key pressed <Key.backspace>
Screenshot: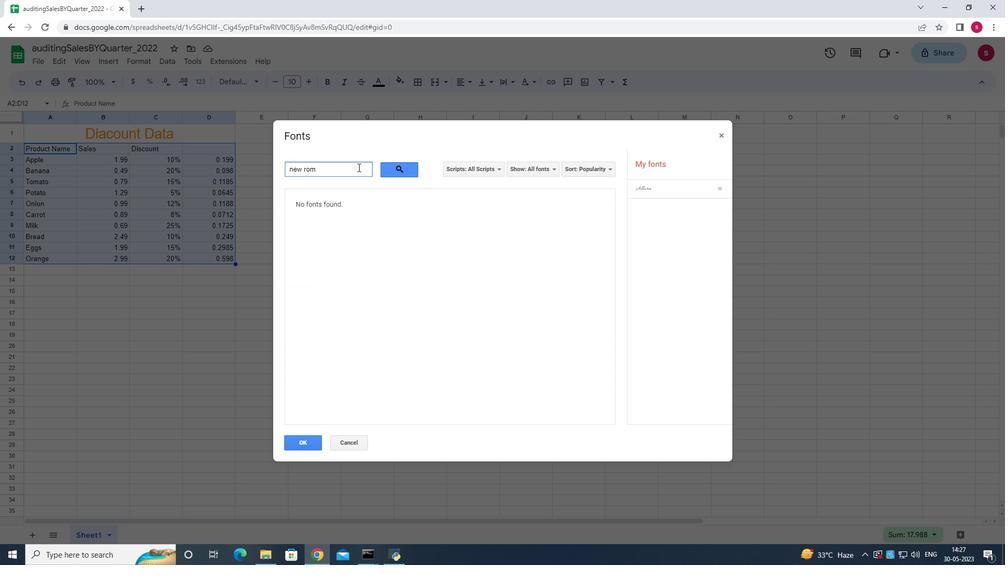 
Action: Mouse moved to (357, 166)
Screenshot: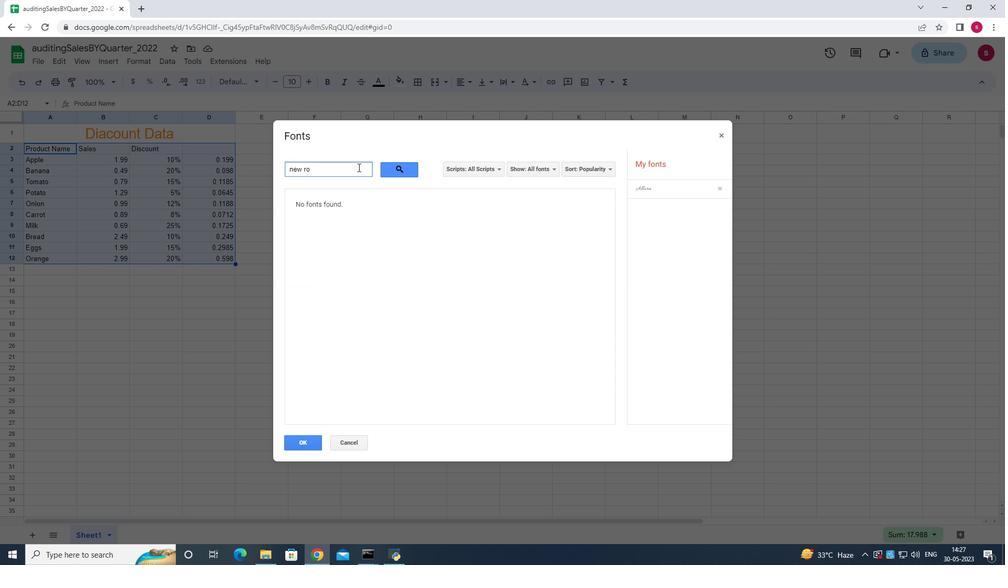 
Action: Key pressed <Key.backspace><Key.backspace><Key.backspace><Key.backspace><Key.backspace>
Screenshot: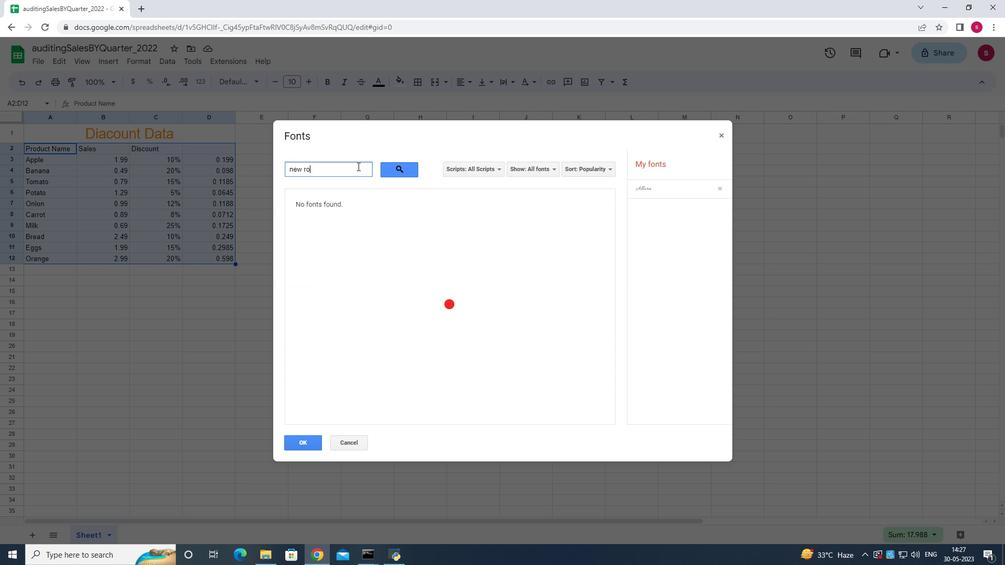 
Action: Mouse moved to (357, 165)
Screenshot: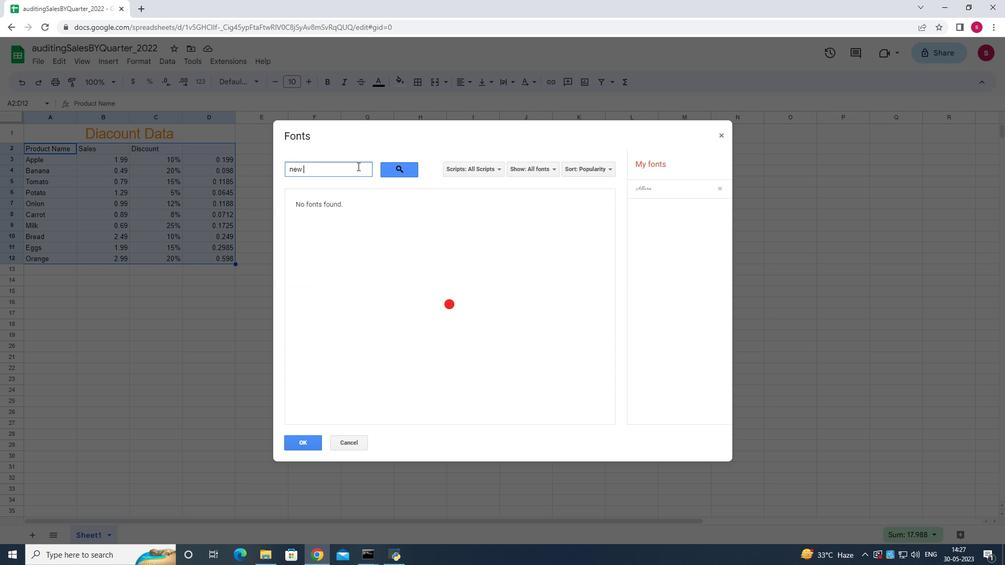 
Action: Key pressed <Key.backspace><Key.backspace><Key.backspace><Key.backspace><Key.backspace><Key.backspace><Key.backspace><Key.backspace><Key.backspace><Key.backspace>
Screenshot: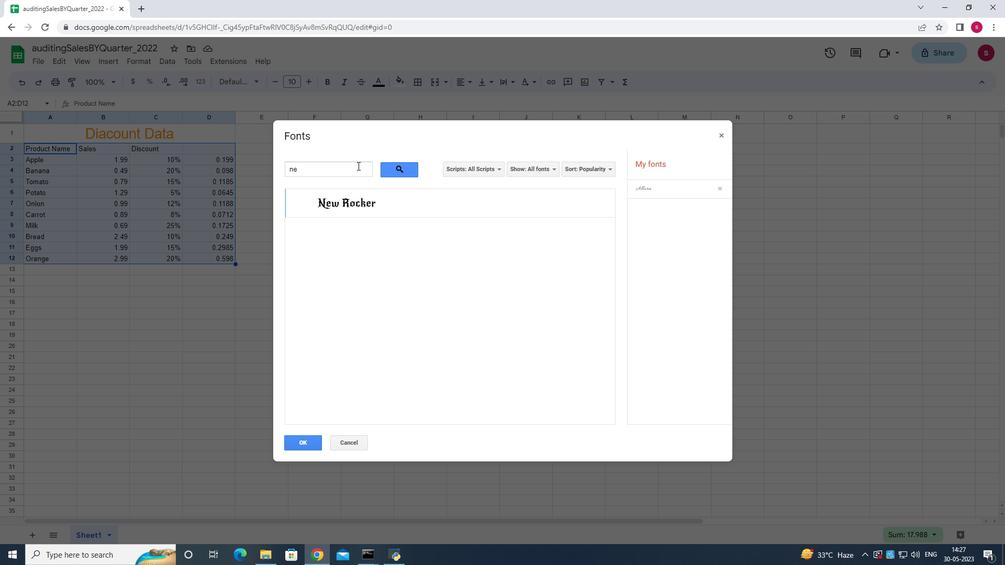 
Action: Mouse moved to (356, 162)
Screenshot: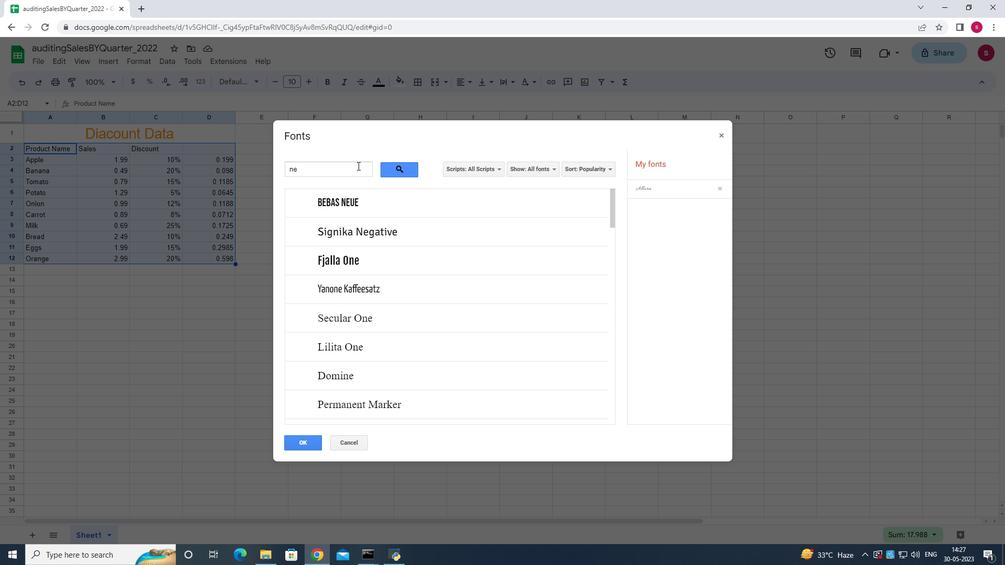 
Action: Key pressed <Key.backspace><Key.backspace><Key.backspace><Key.backspace><Key.backspace><Key.backspace><Key.backspace><Key.backspace><Key.backspace><Key.backspace><Key.backspace><Key.backspace><Key.backspace><Key.backspace><Key.backspace><Key.backspace><Key.backspace><Key.backspace>
Screenshot: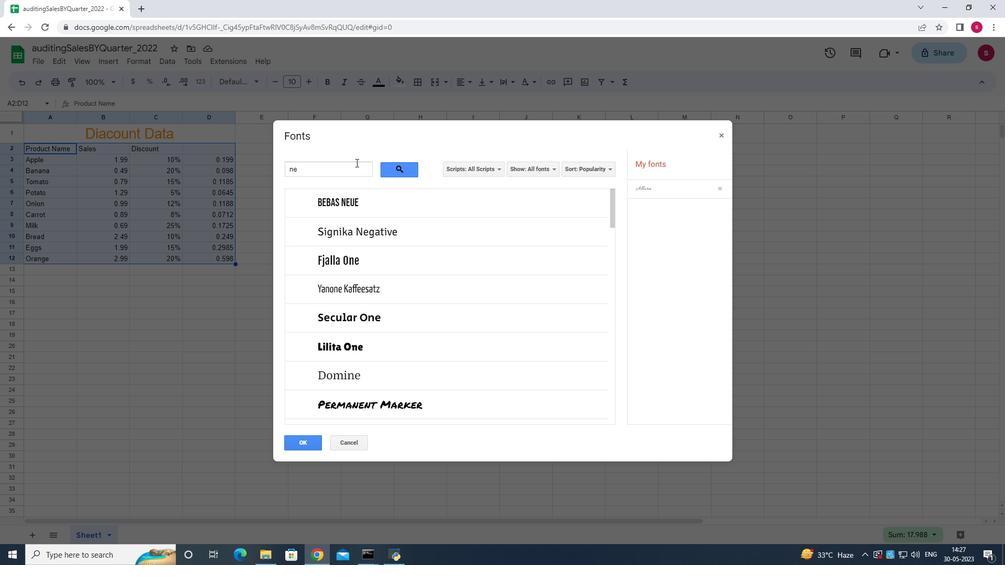 
Action: Mouse moved to (349, 164)
Screenshot: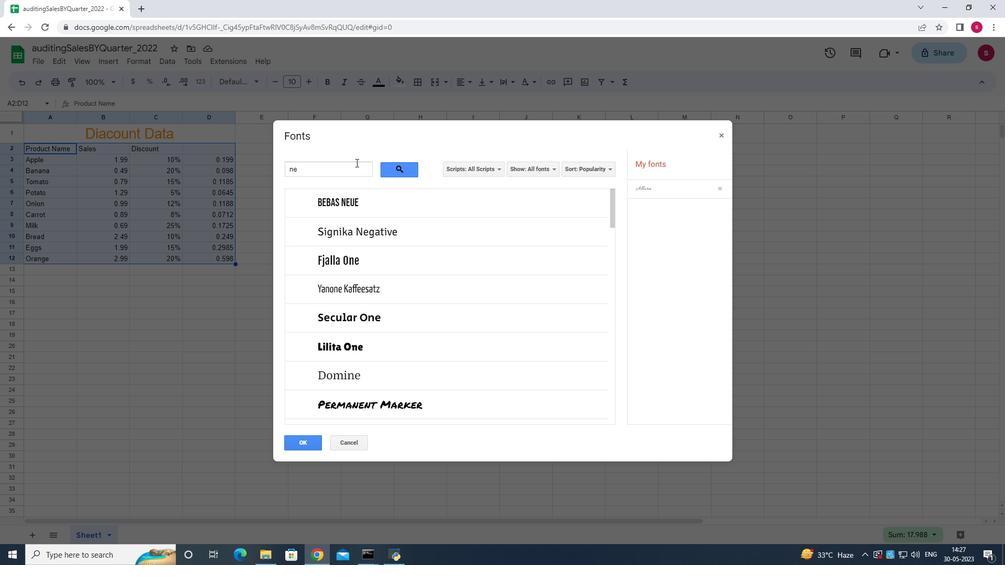
Action: Mouse pressed left at (349, 164)
Screenshot: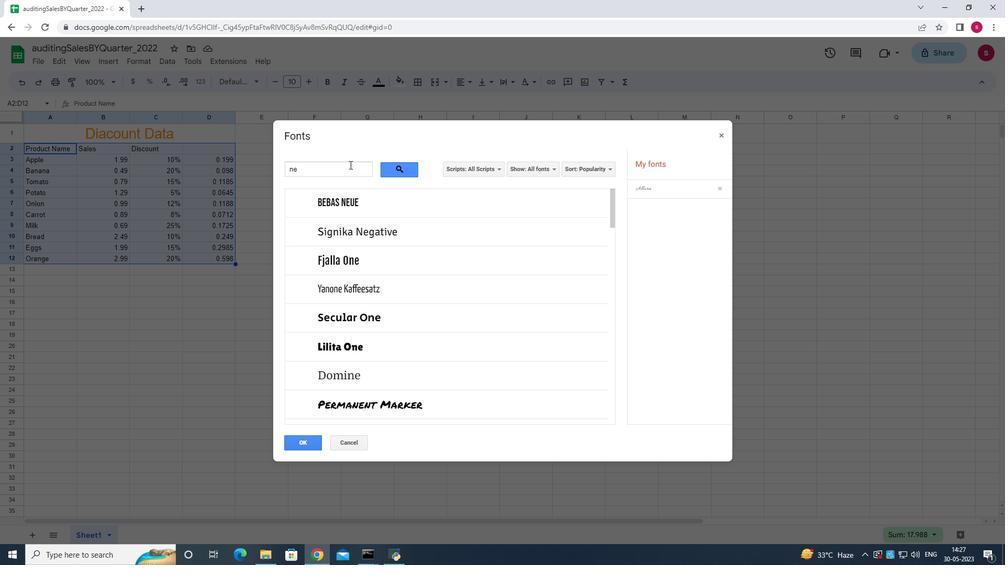 
Action: Key pressed <Key.backspace><Key.backspace><Key.backspace><Key.backspace>
Screenshot: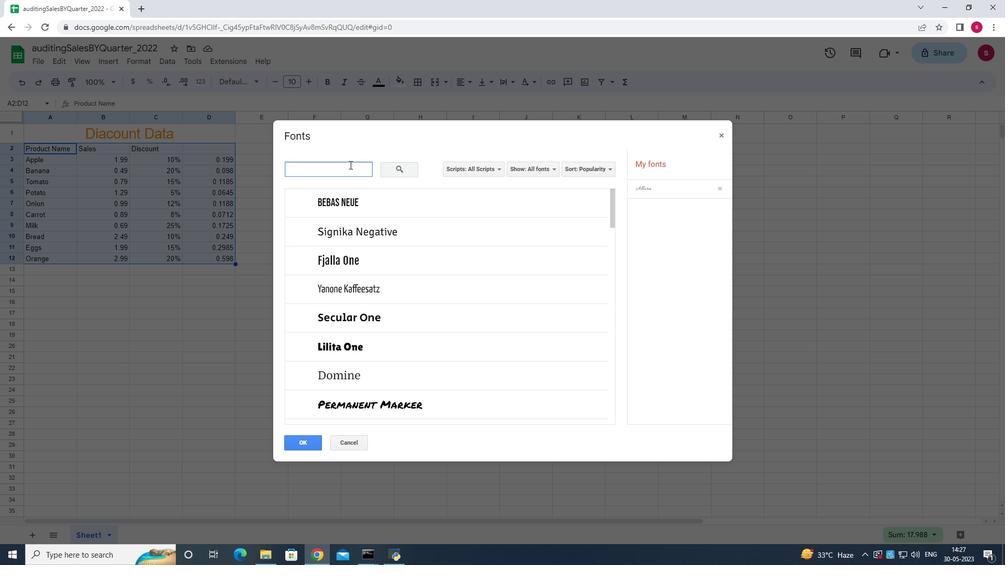 
Action: Mouse moved to (395, 159)
Screenshot: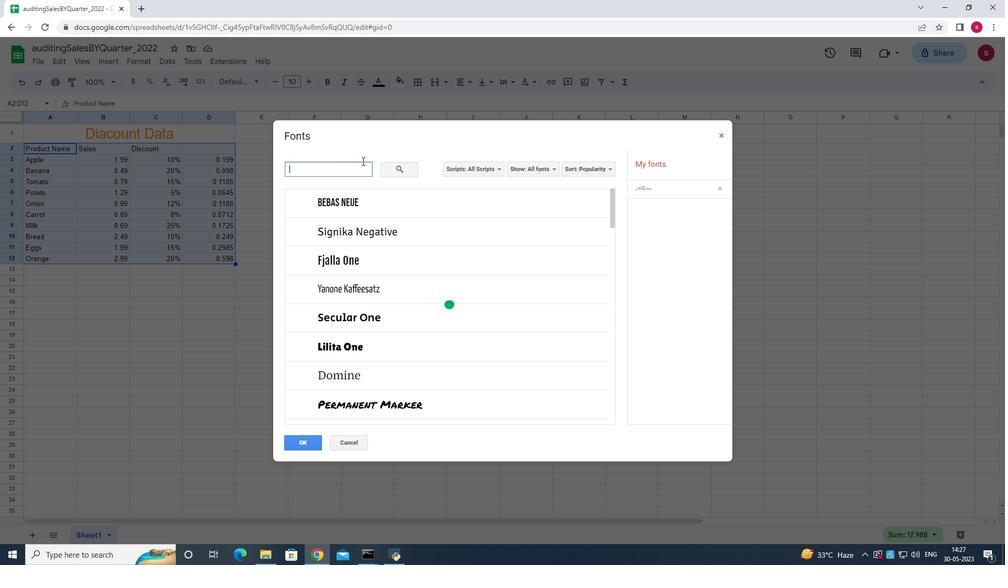 
Action: Key pressed n<Key.shift>ew<Key.space><Key.shift>Roma<Key.enter>
Screenshot: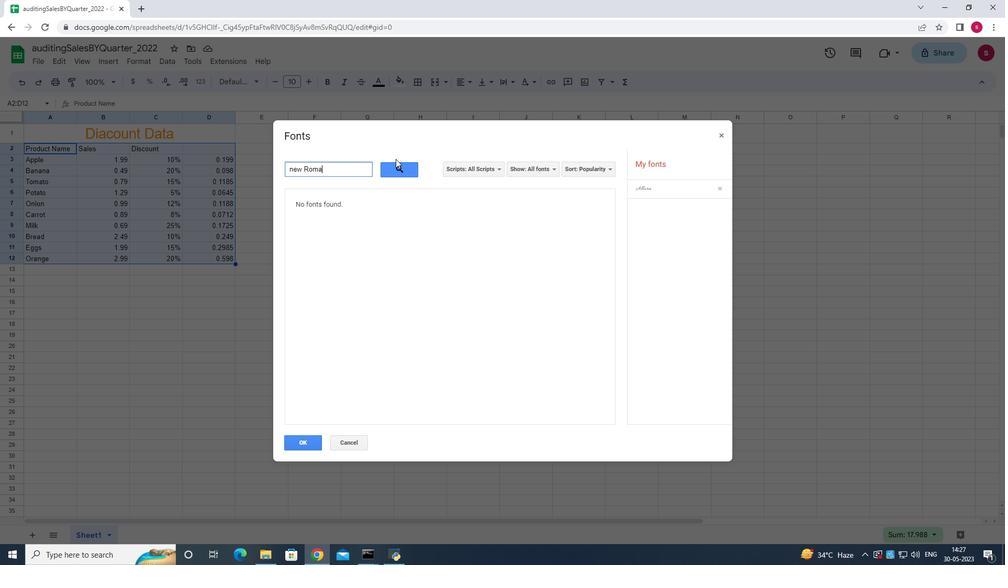 
Action: Mouse moved to (484, 173)
Screenshot: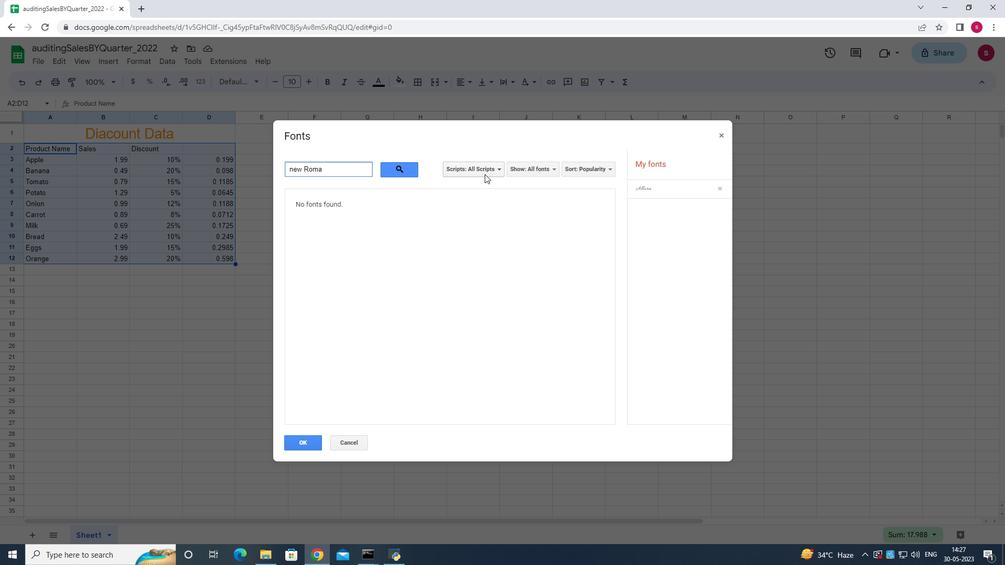 
Action: Mouse pressed left at (484, 173)
Screenshot: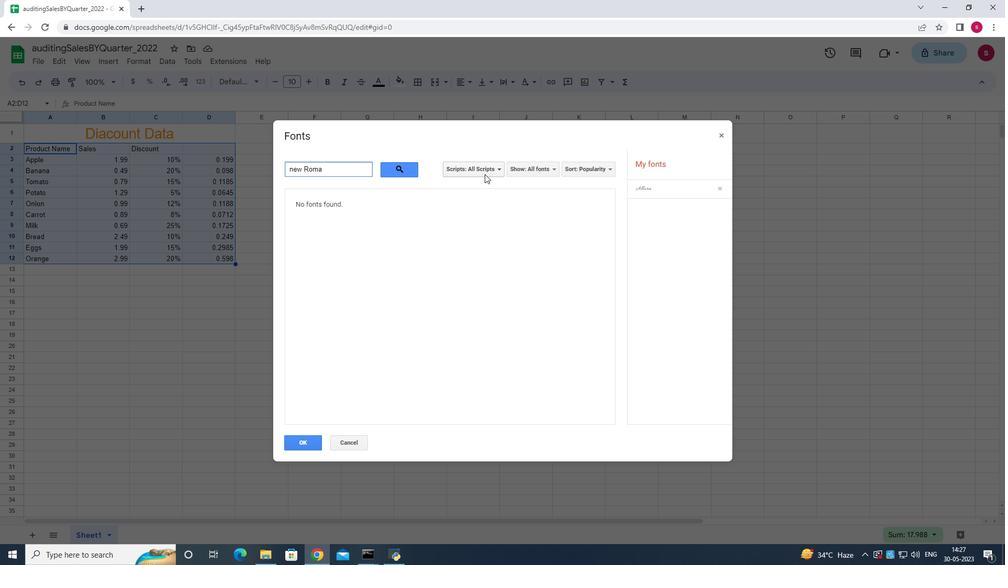 
Action: Mouse moved to (500, 350)
Screenshot: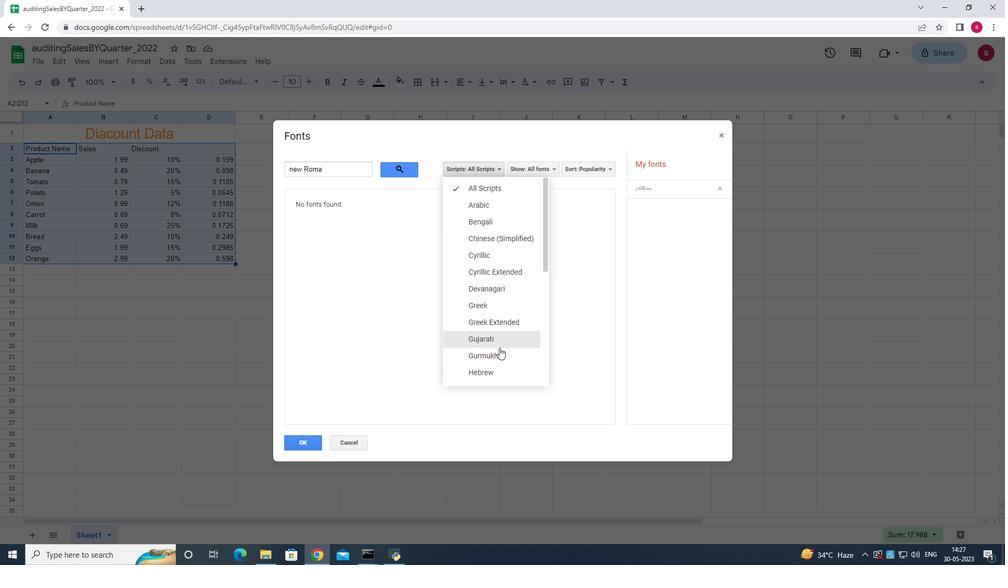 
Action: Mouse scrolled (500, 349) with delta (0, 0)
Screenshot: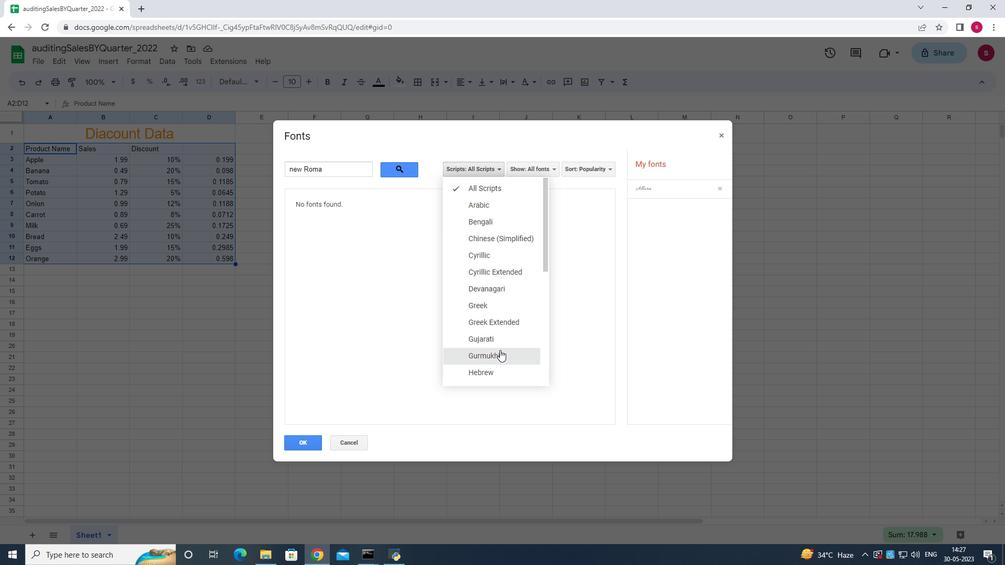 
Action: Mouse scrolled (500, 349) with delta (0, 0)
Screenshot: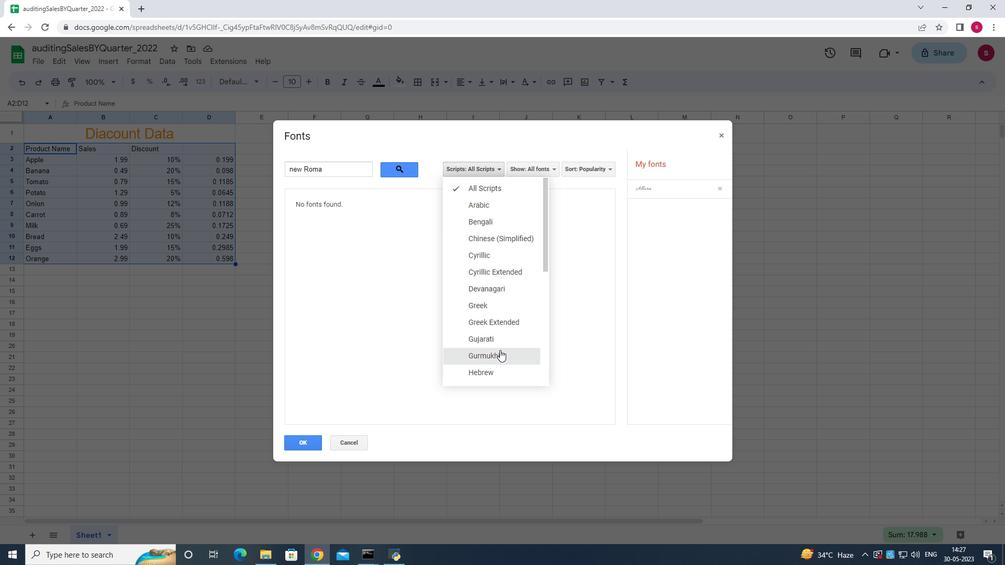 
Action: Mouse scrolled (500, 349) with delta (0, 0)
Screenshot: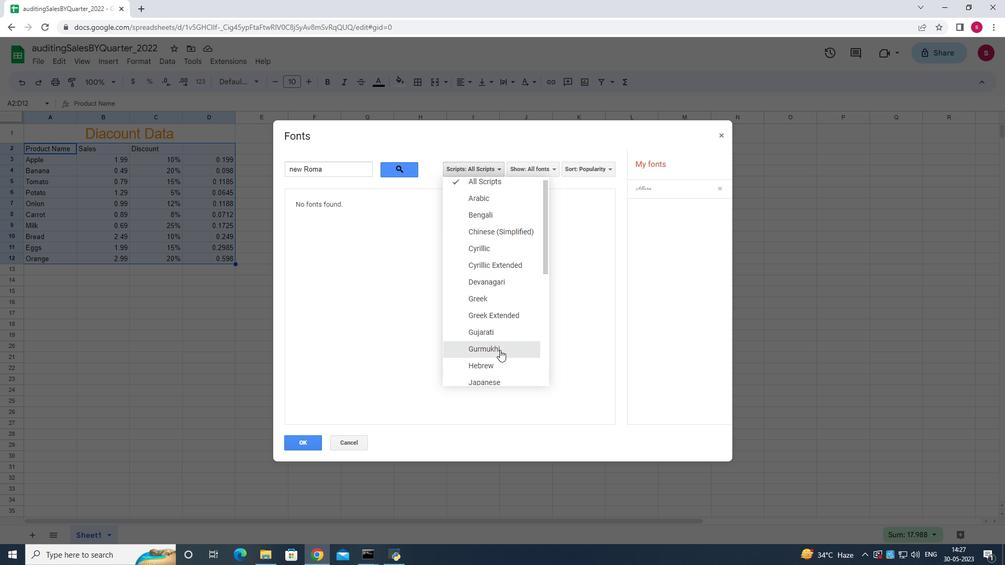 
Action: Mouse moved to (548, 167)
Screenshot: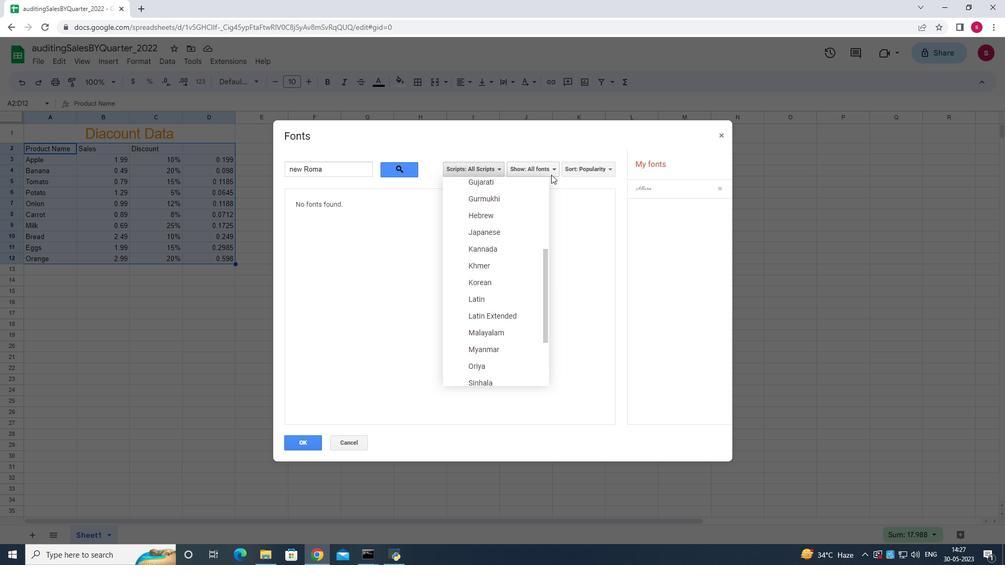 
Action: Mouse pressed left at (548, 167)
Screenshot: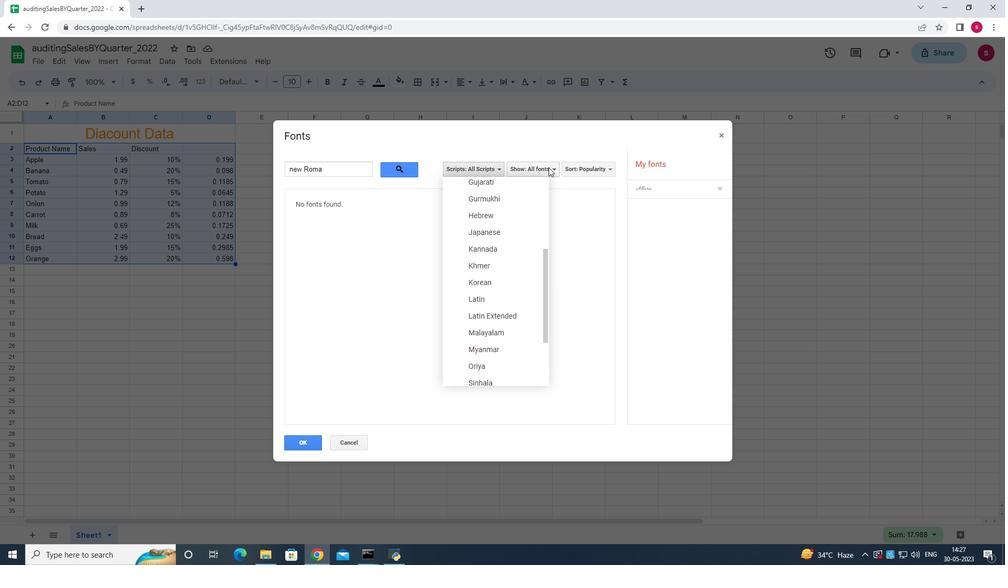 
Action: Mouse moved to (541, 260)
Screenshot: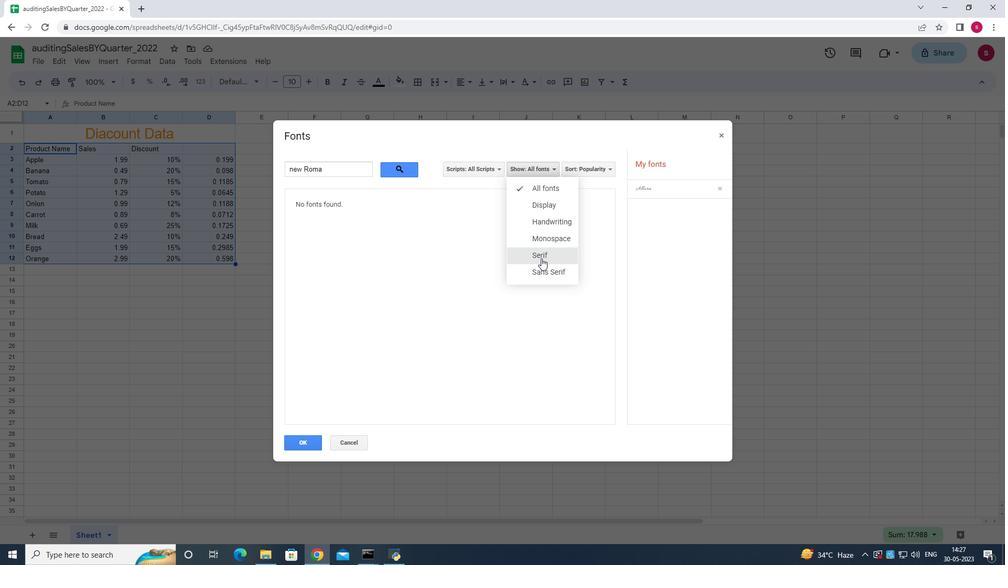 
Action: Mouse scrolled (541, 259) with delta (0, 0)
Screenshot: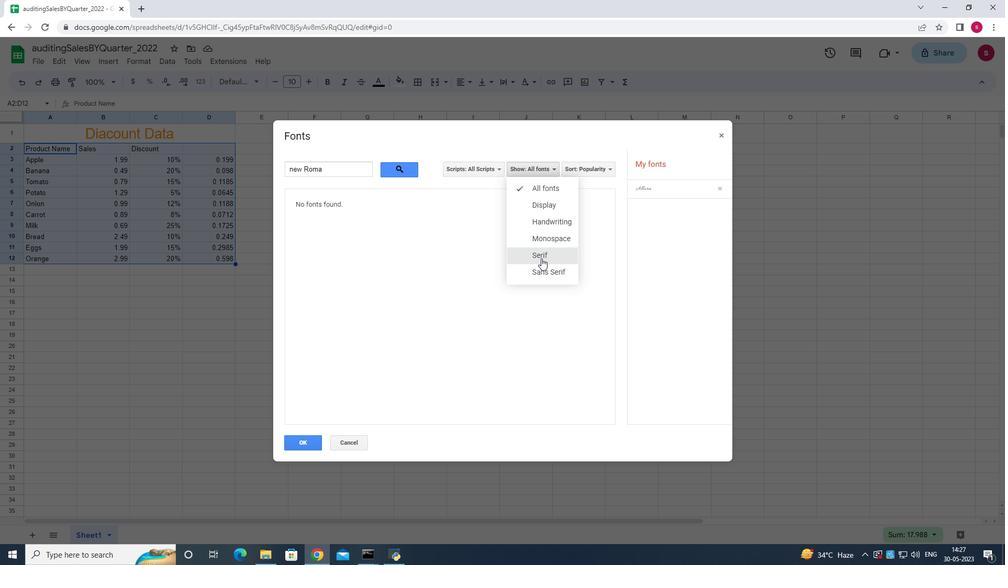 
Action: Mouse scrolled (541, 259) with delta (0, 0)
